 Task: Get directions from Golden Gate Bridge, San Francisco, California, United States to Golden Gate Park, San Francisco, United States and explore the nearby things to do with rating 4 and above and open 24 hours
Action: Mouse moved to (272, 84)
Screenshot: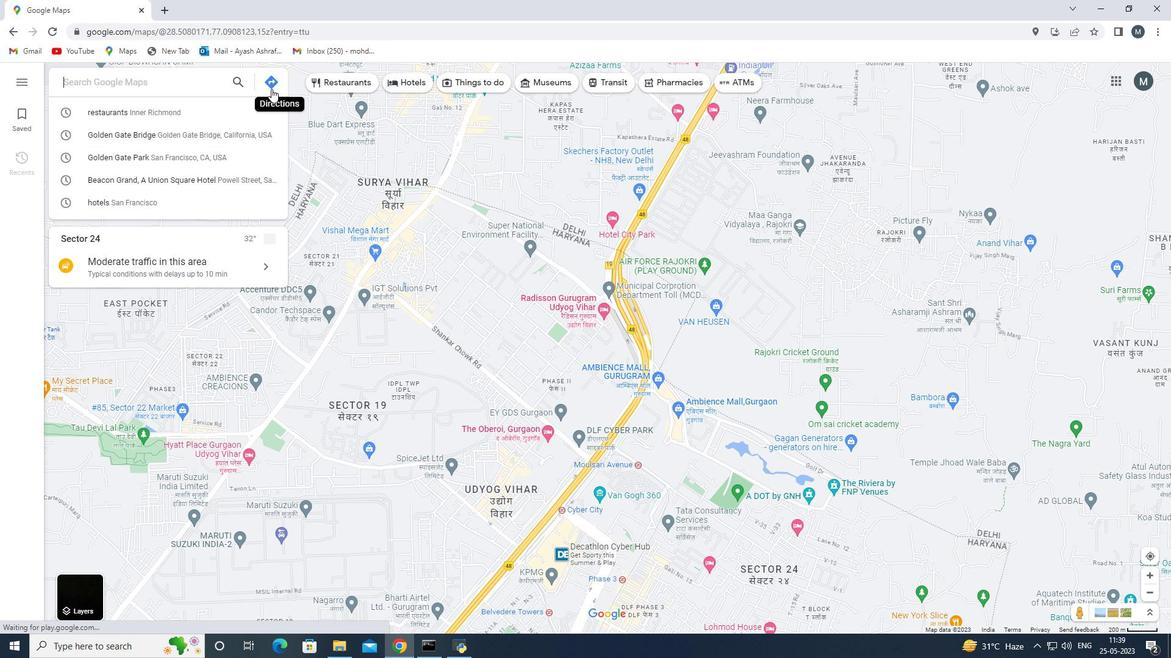 
Action: Mouse pressed left at (272, 84)
Screenshot: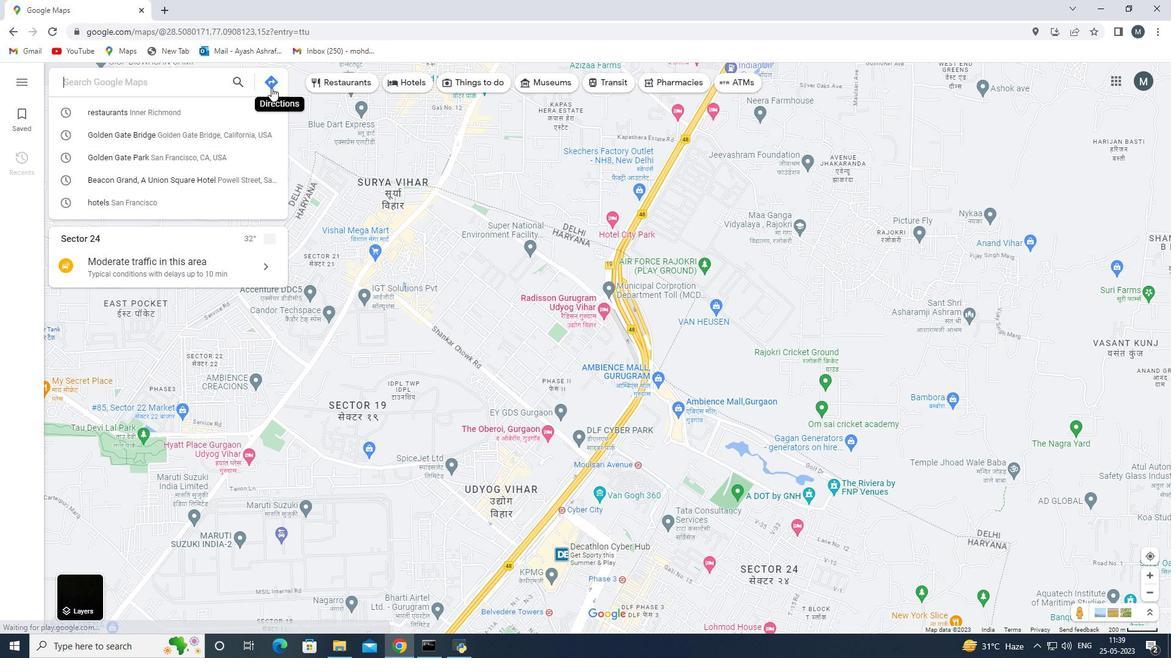 
Action: Mouse moved to (188, 123)
Screenshot: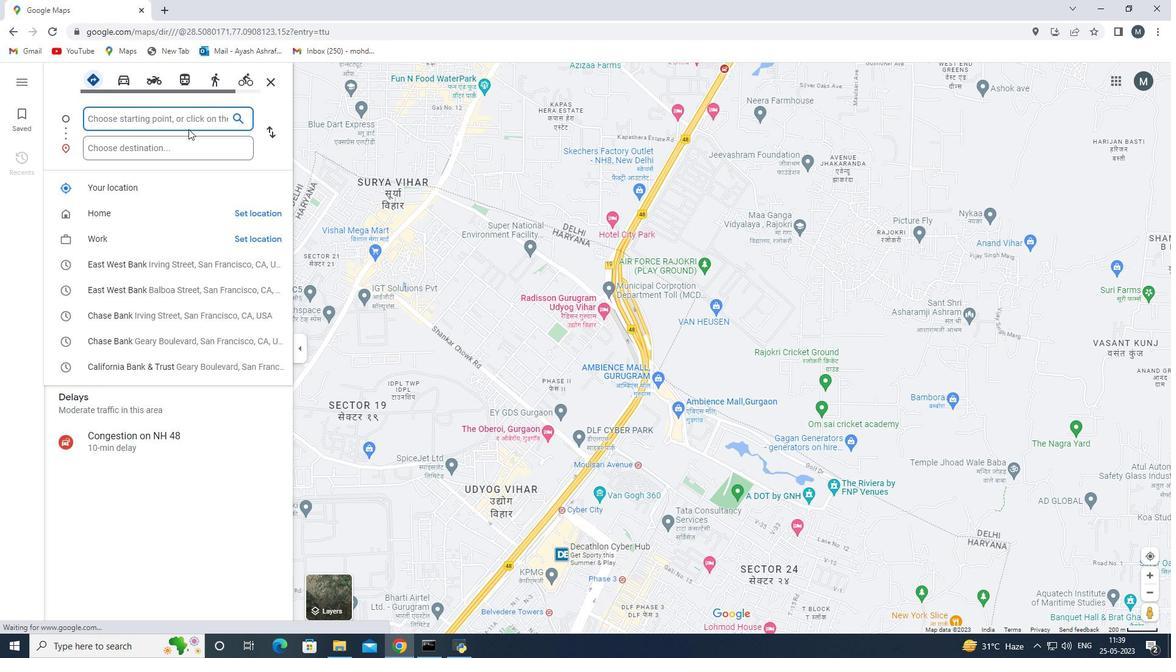 
Action: Mouse pressed left at (188, 123)
Screenshot: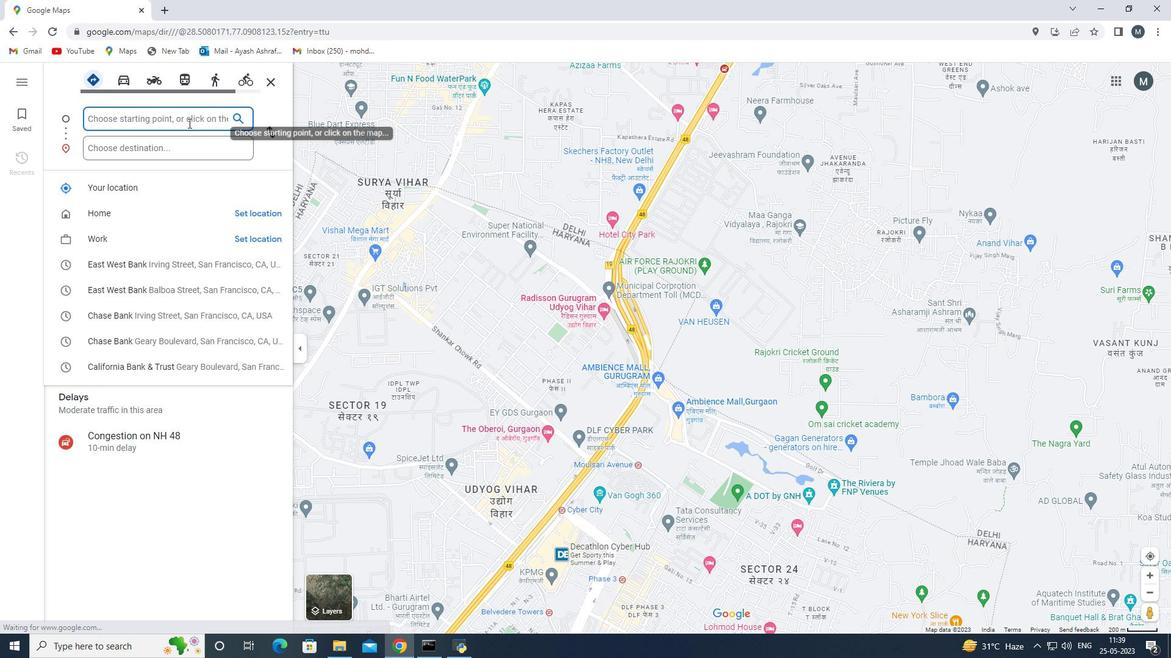 
Action: Key pressed <Key.shift>Golden<Key.space>gate<Key.space>bridge<Key.space><Key.backspace>,<Key.space>san<Key.space>francisco,california,united<Key.space>states<Key.space>
Screenshot: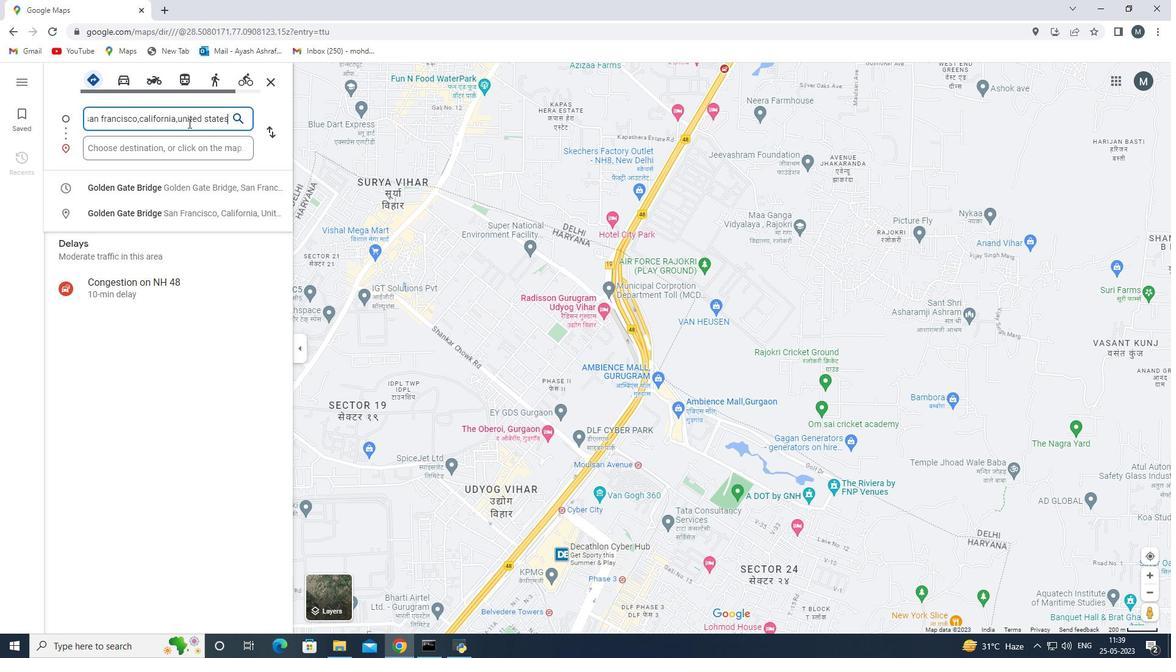 
Action: Mouse moved to (186, 147)
Screenshot: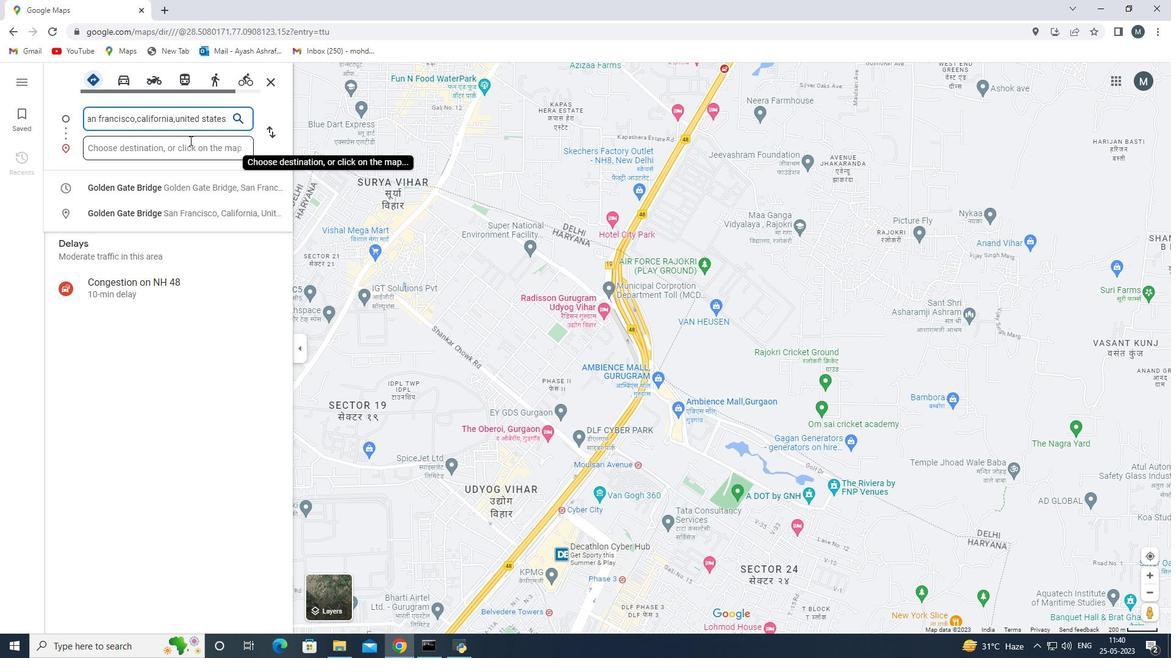 
Action: Mouse pressed left at (186, 147)
Screenshot: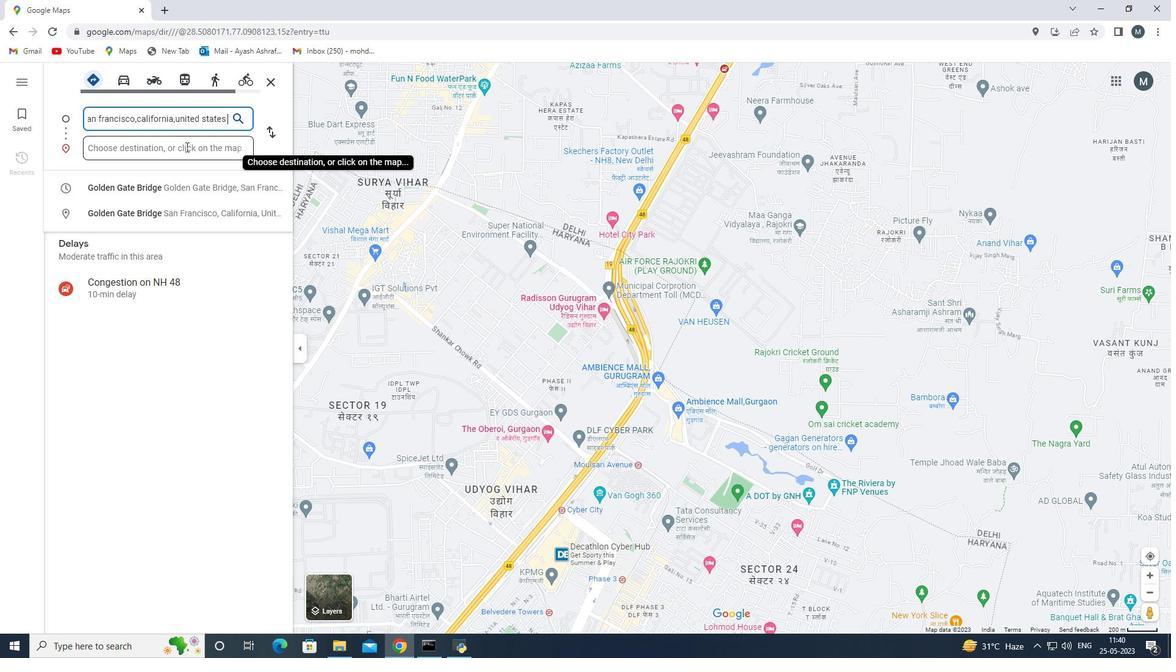 
Action: Key pressed <Key.shift><Key.shift><Key.shift><Key.shift><Key.shift><Key.shift><Key.shift><Key.shift>Golden<Key.space>d<Key.backspace>gate<Key.space>park<Key.space><Key.backspace>,san<Key.space>francisco,united<Key.space>states
Screenshot: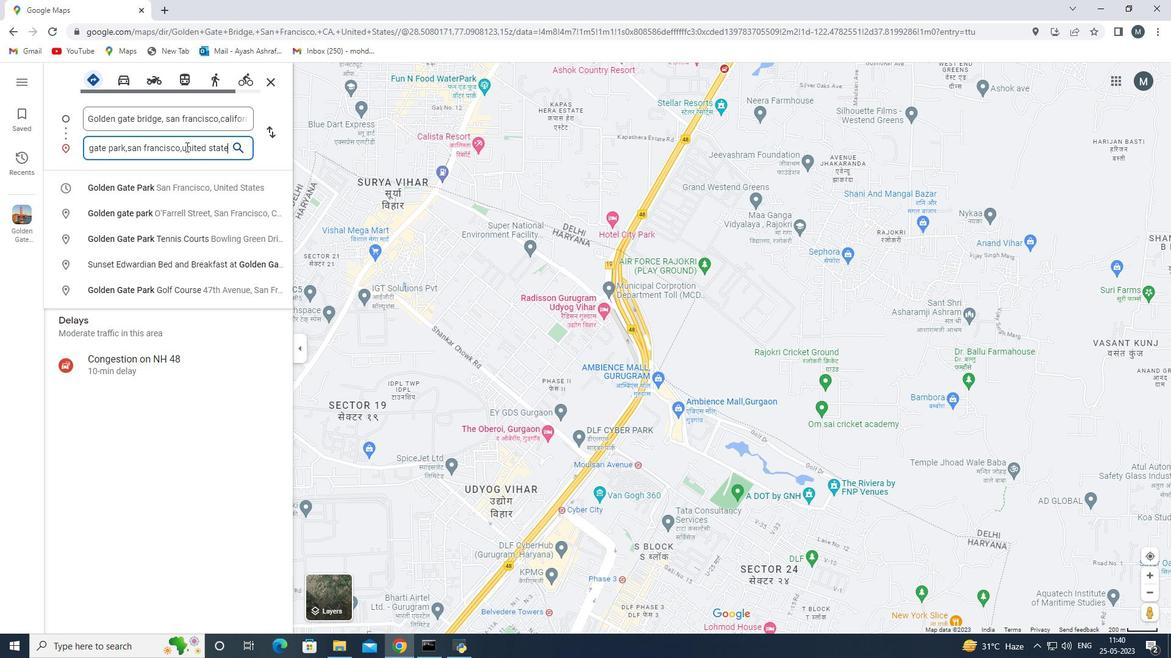 
Action: Mouse moved to (238, 148)
Screenshot: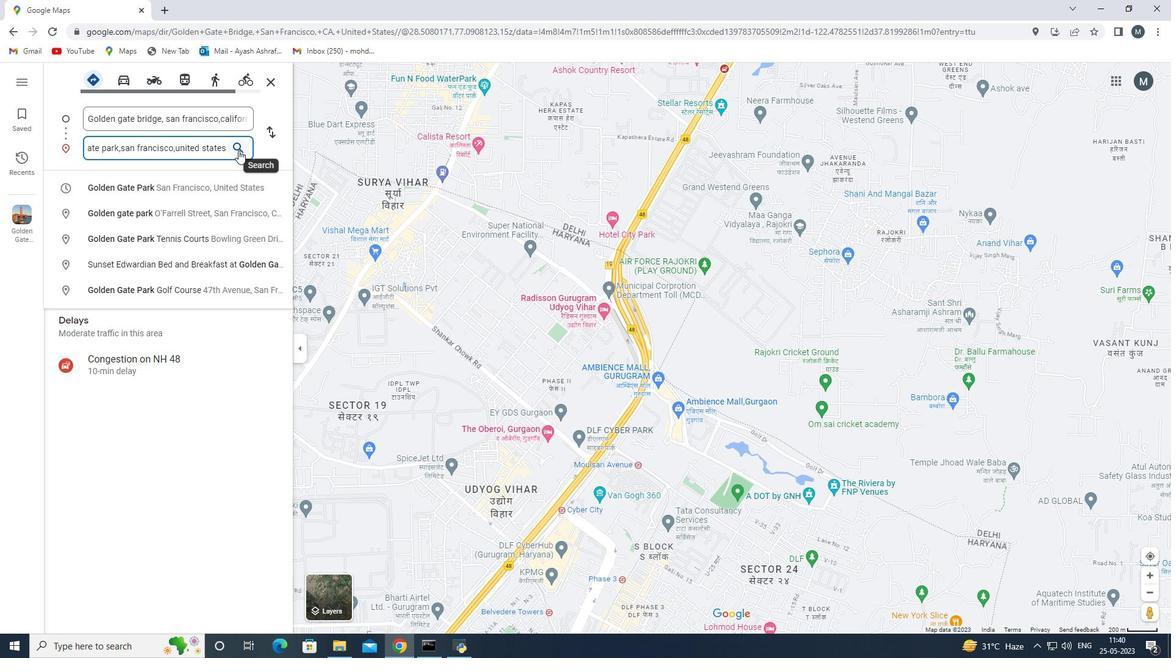 
Action: Mouse pressed left at (238, 148)
Screenshot: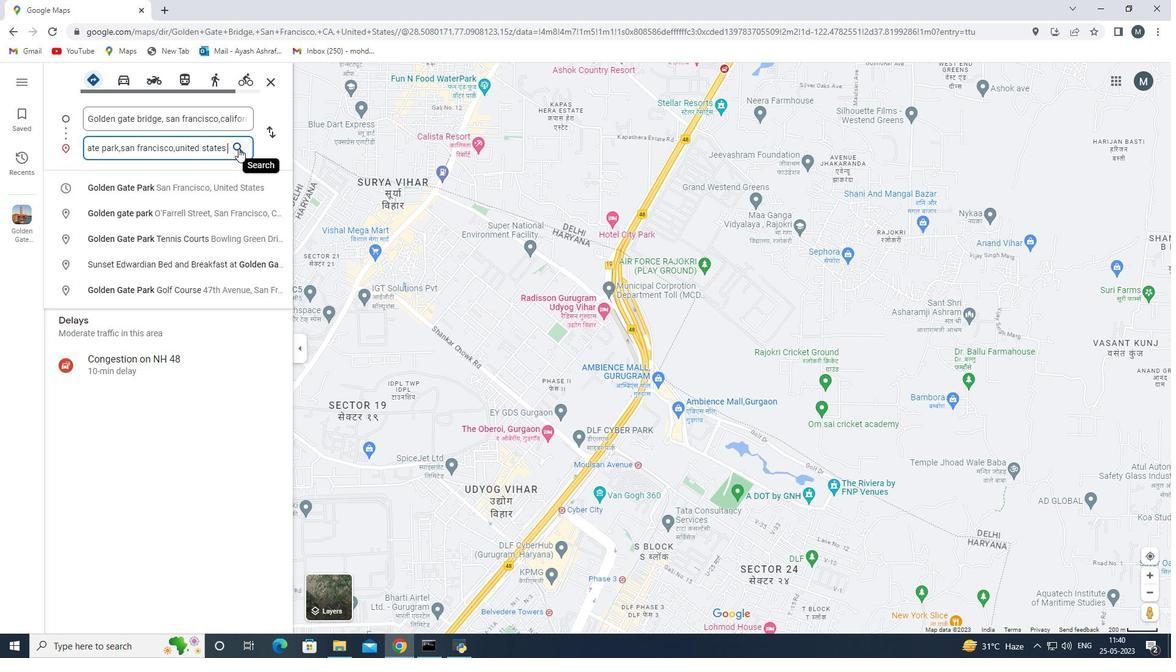 
Action: Mouse moved to (259, 267)
Screenshot: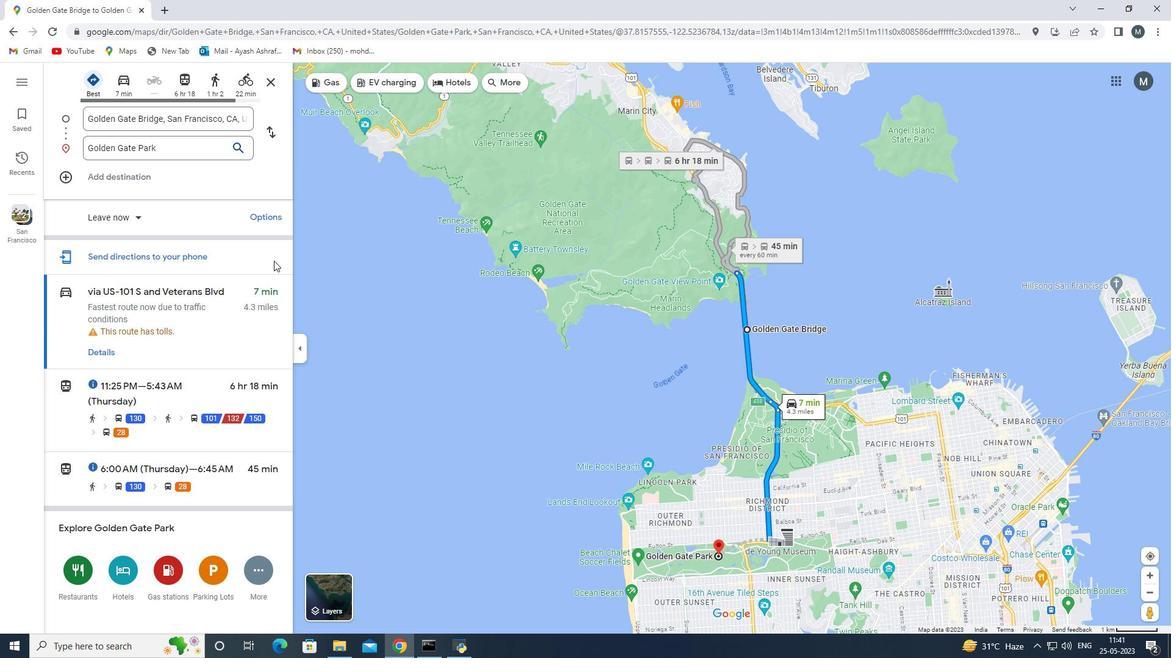 
Action: Mouse scrolled (259, 266) with delta (0, 0)
Screenshot: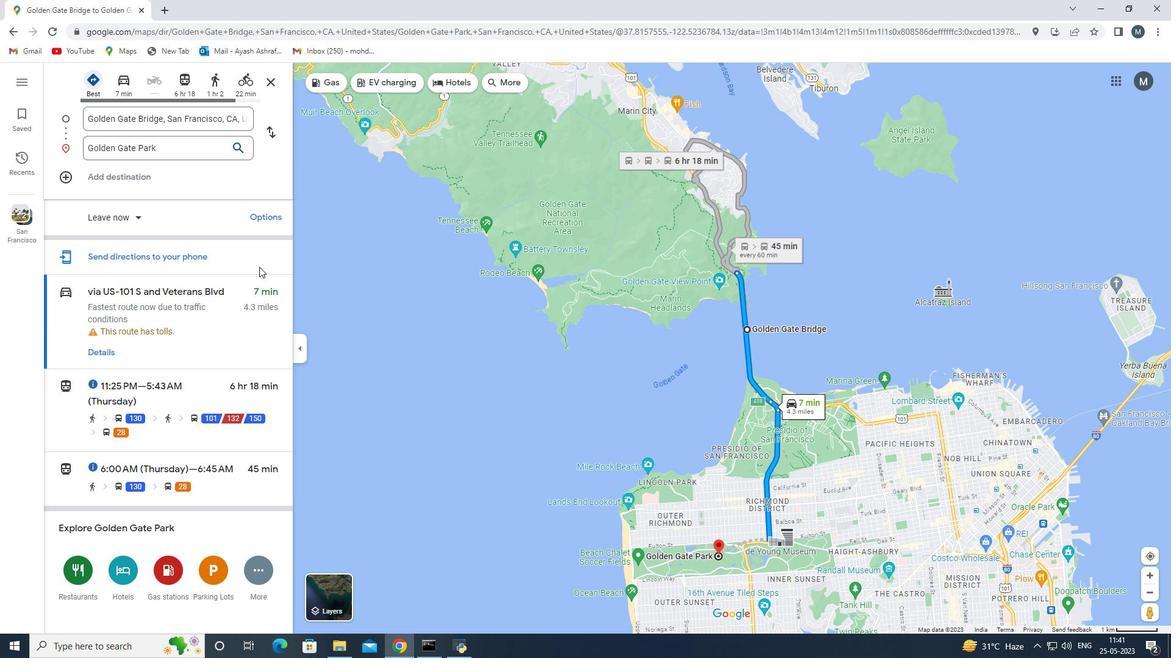 
Action: Mouse moved to (258, 269)
Screenshot: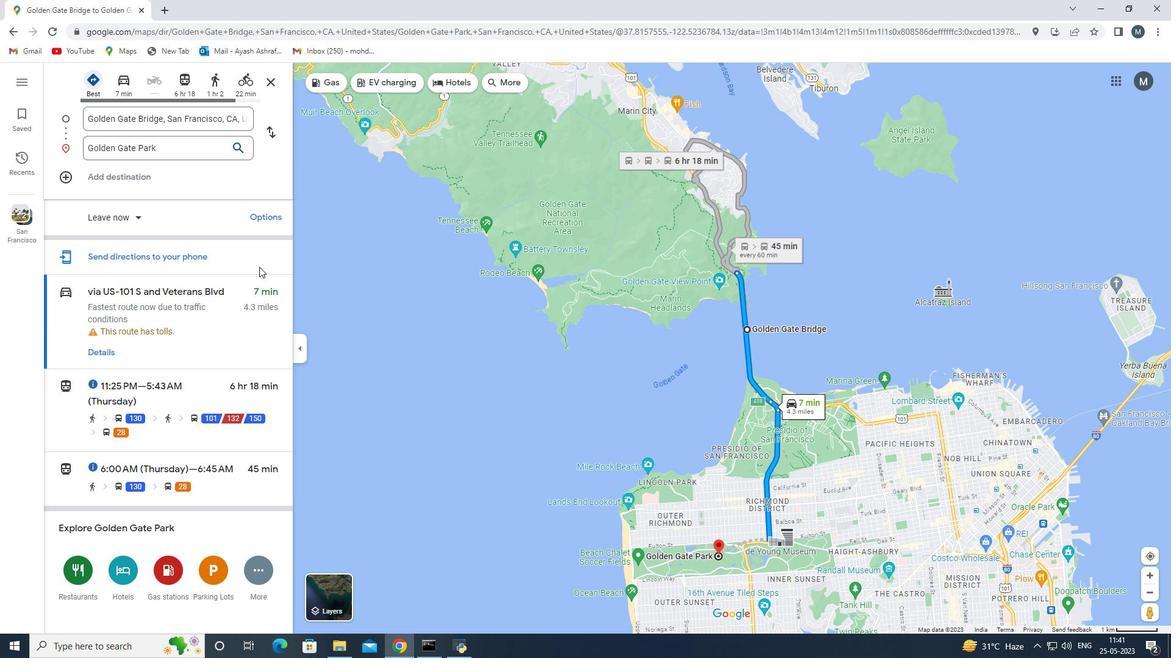 
Action: Mouse scrolled (258, 269) with delta (0, 0)
Screenshot: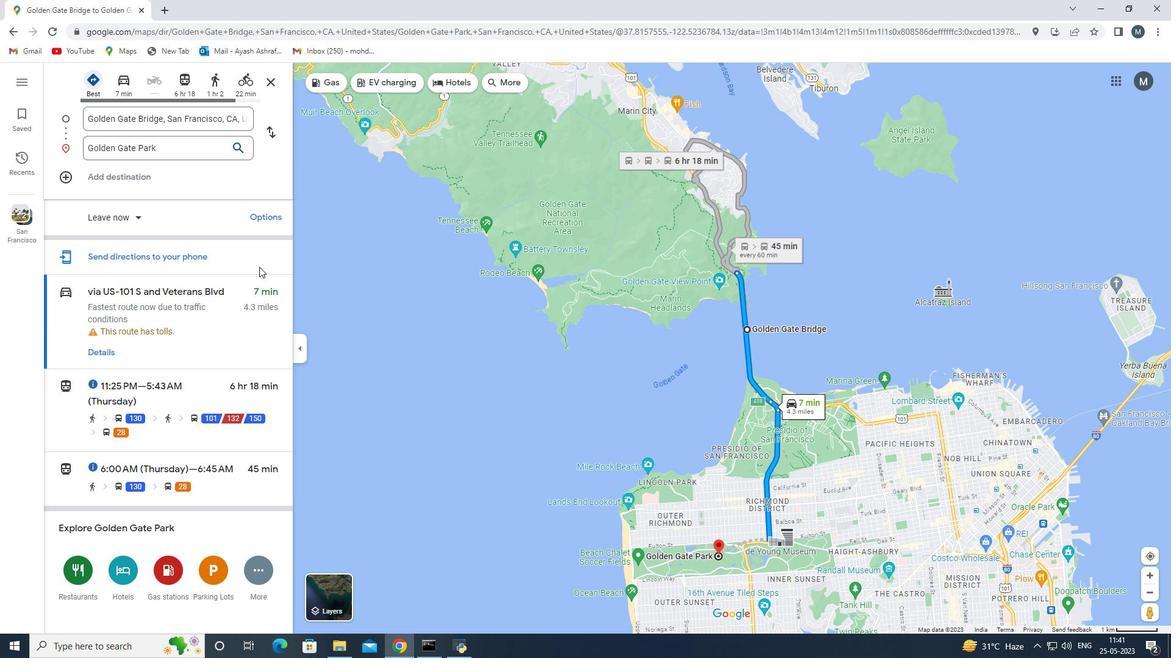 
Action: Mouse moved to (239, 295)
Screenshot: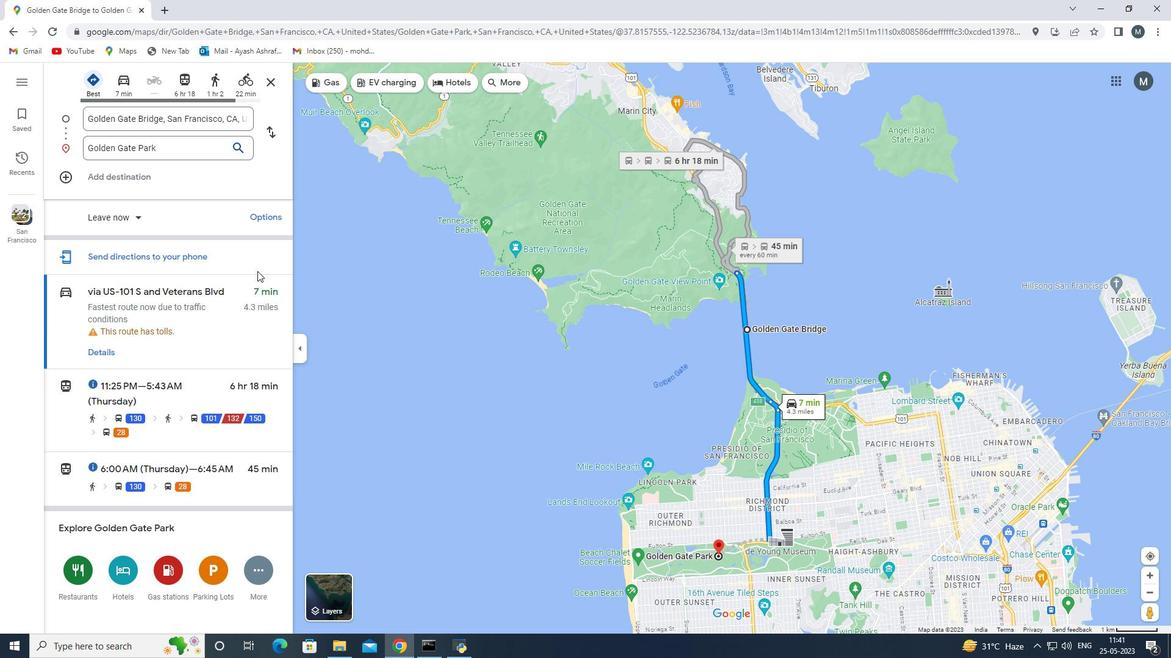 
Action: Mouse scrolled (239, 295) with delta (0, 0)
Screenshot: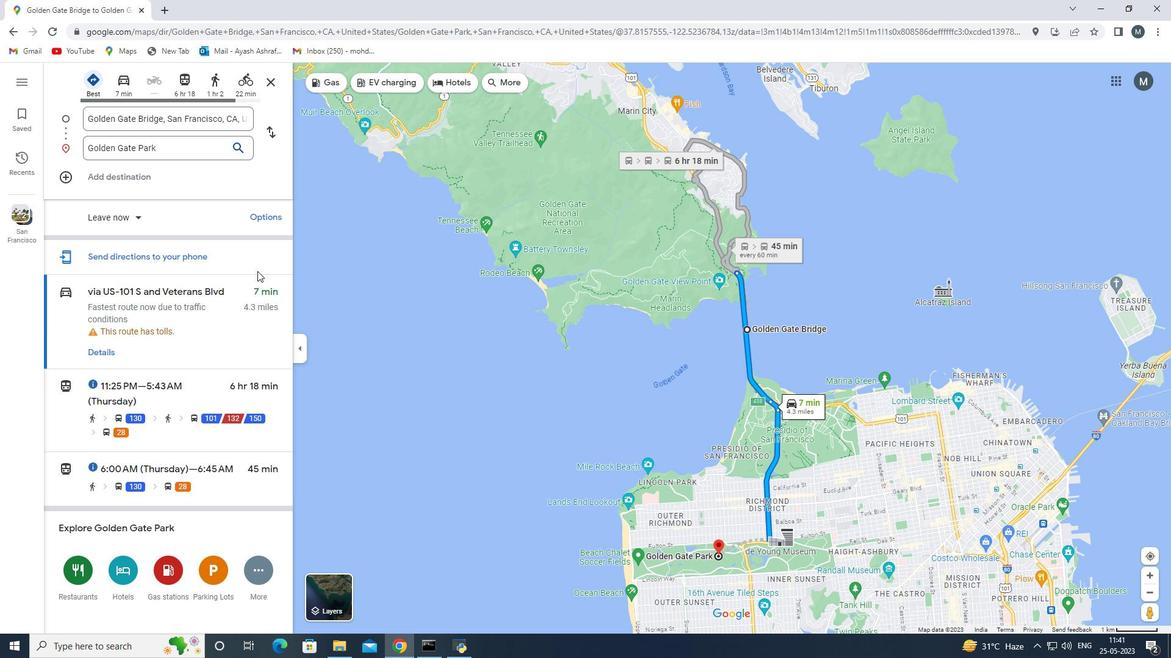 
Action: Mouse moved to (504, 86)
Screenshot: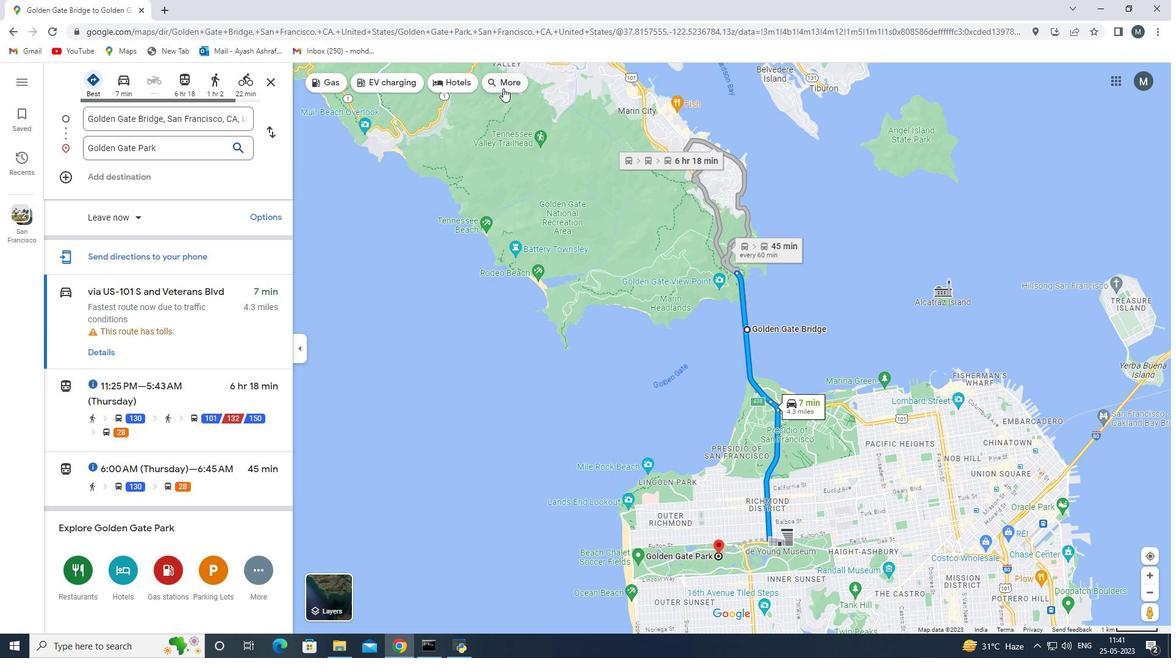 
Action: Mouse pressed left at (504, 86)
Screenshot: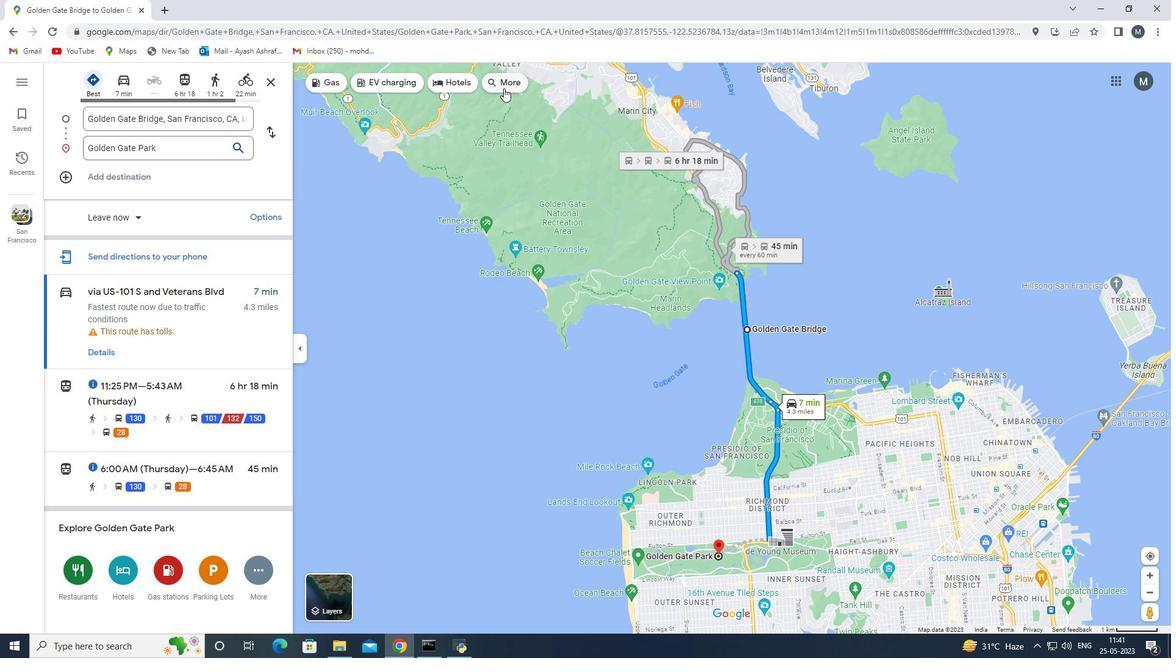 
Action: Mouse moved to (150, 284)
Screenshot: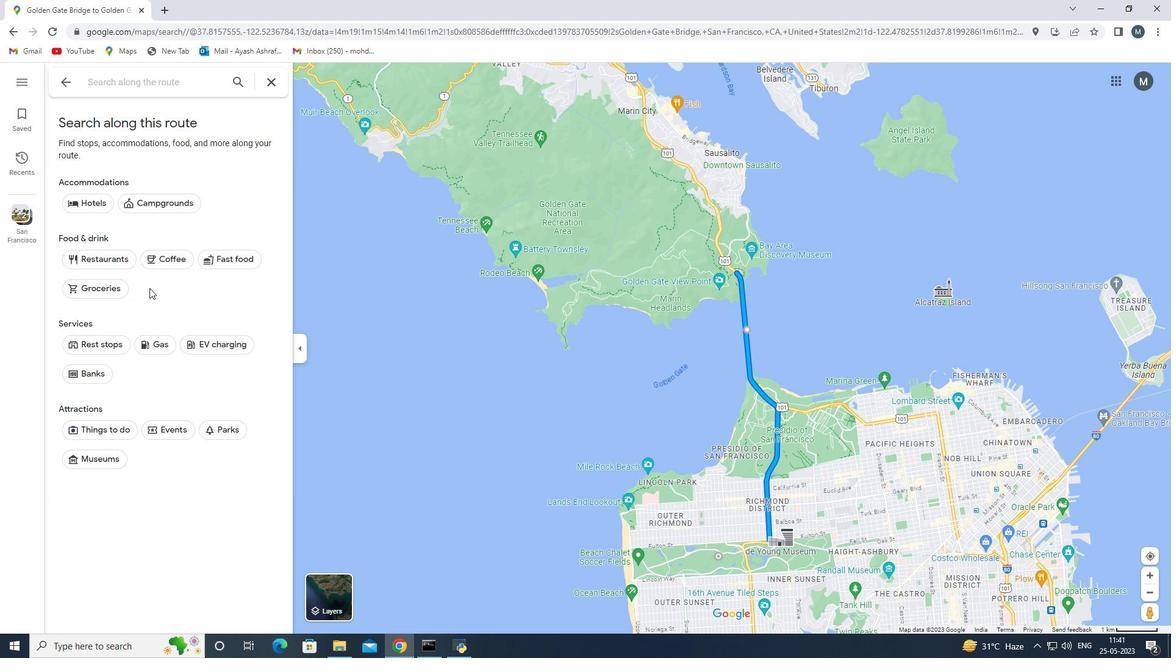 
Action: Mouse scrolled (150, 284) with delta (0, 0)
Screenshot: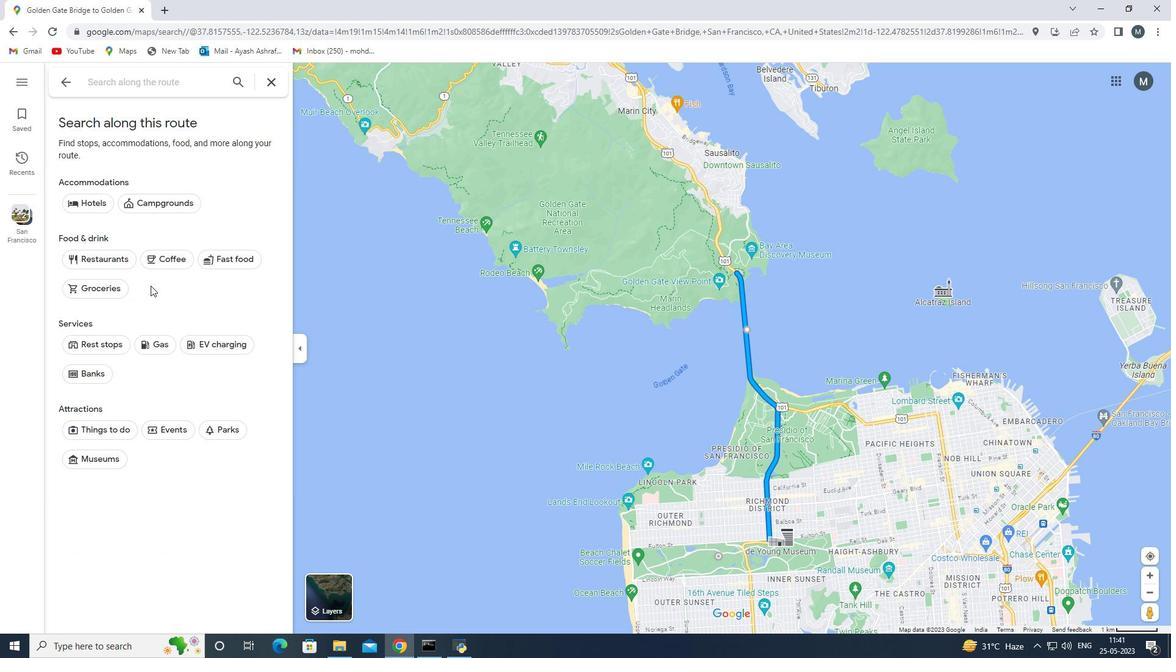 
Action: Mouse scrolled (150, 284) with delta (0, 0)
Screenshot: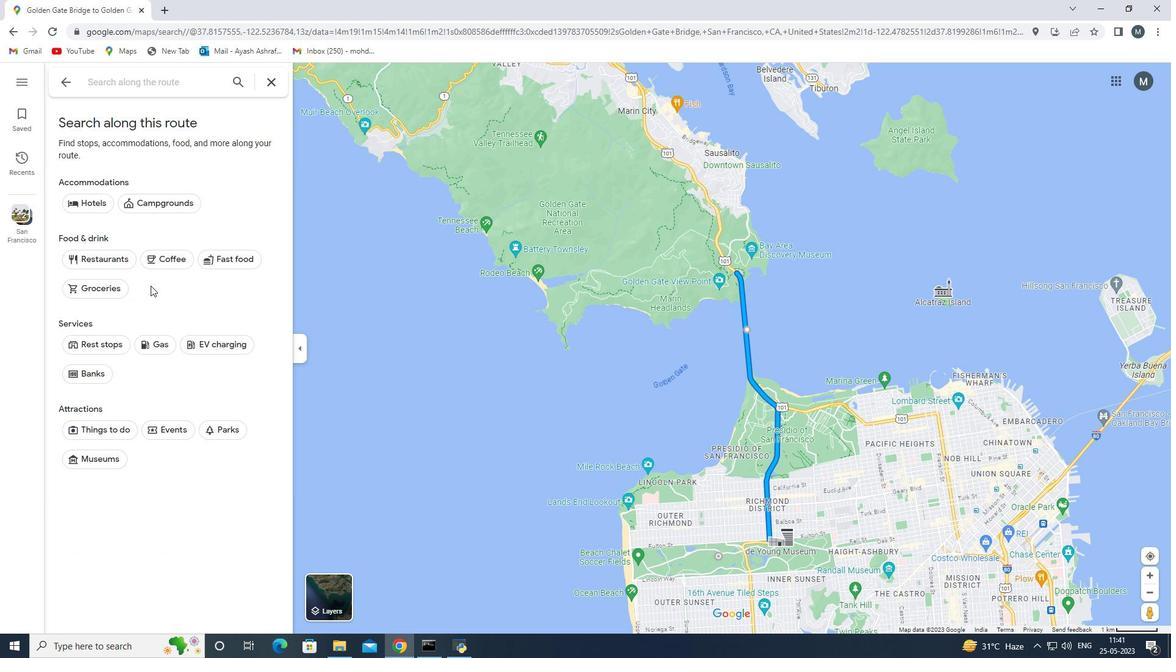 
Action: Mouse scrolled (150, 284) with delta (0, 0)
Screenshot: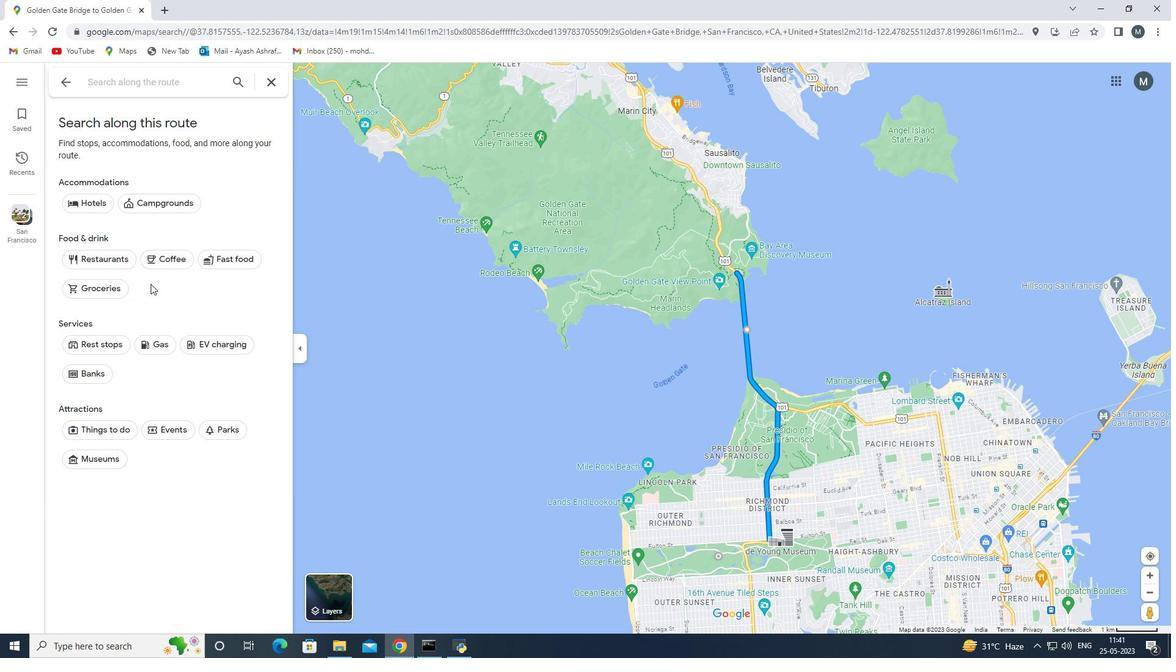 
Action: Mouse moved to (64, 82)
Screenshot: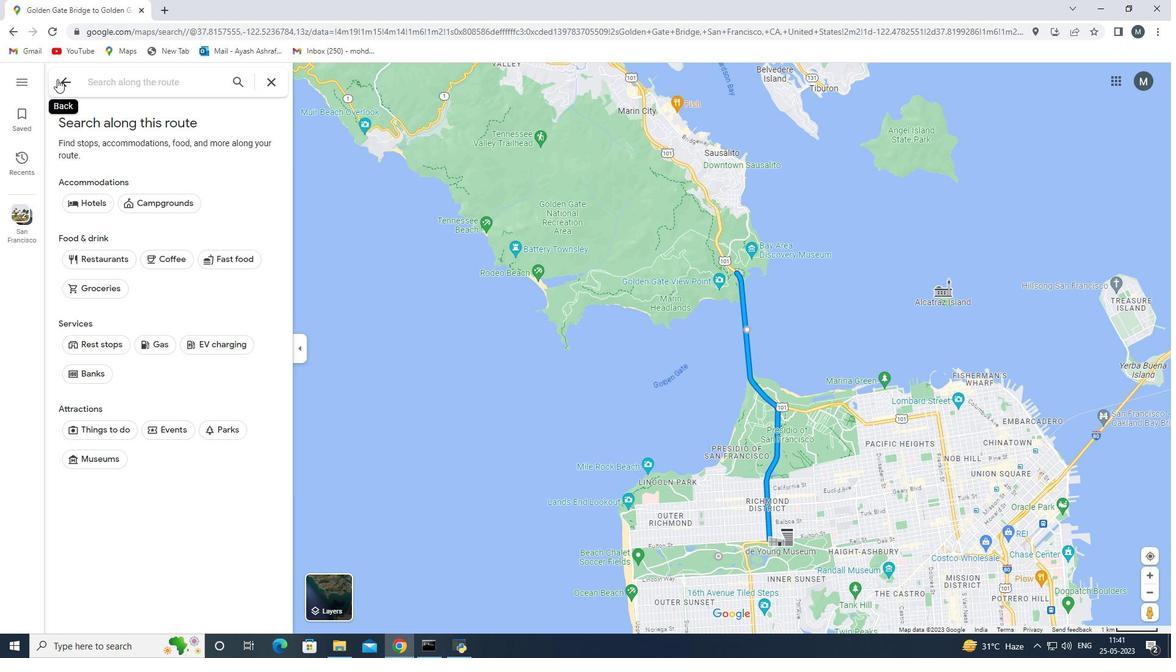 
Action: Mouse pressed left at (64, 82)
Screenshot: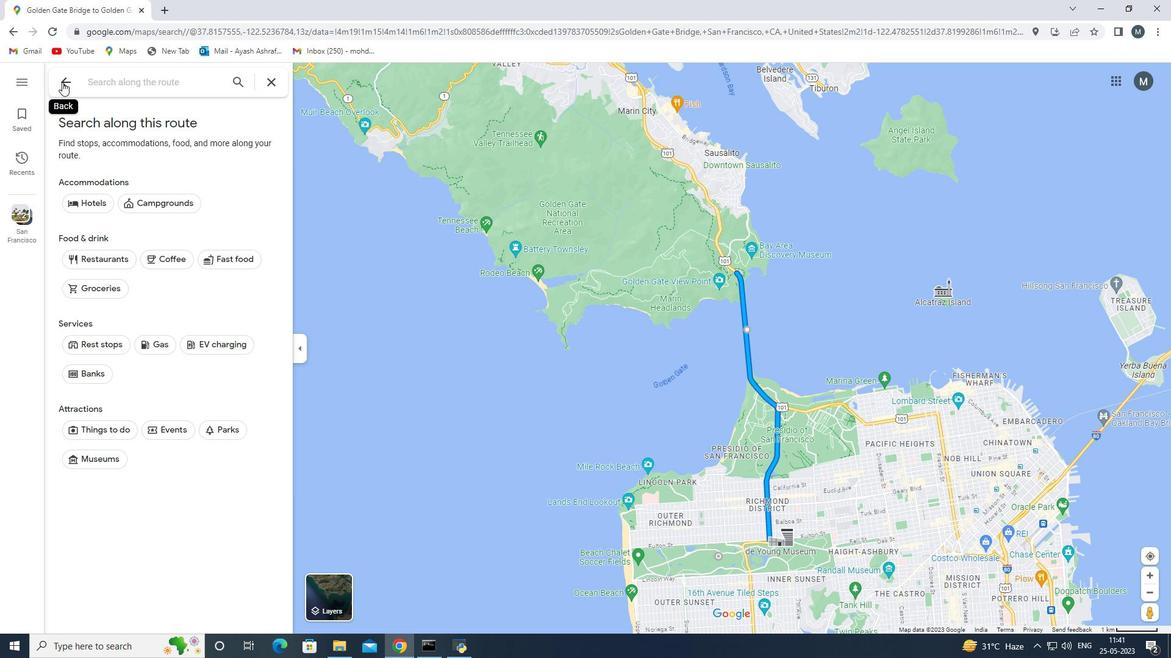 
Action: Mouse moved to (145, 449)
Screenshot: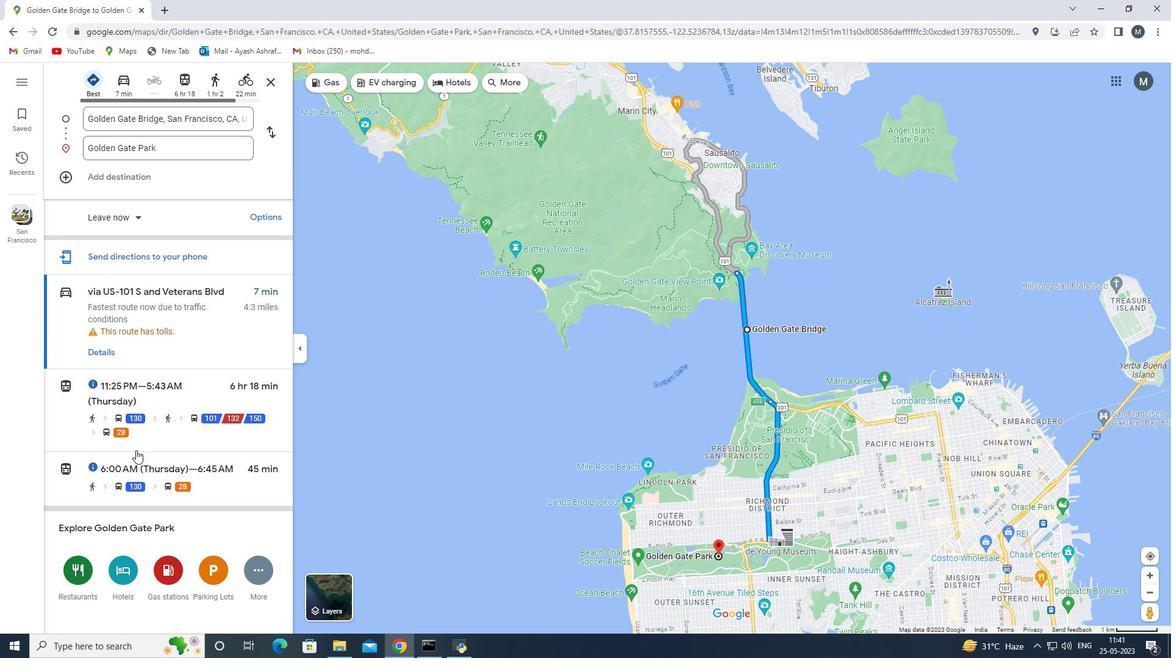 
Action: Mouse scrolled (145, 448) with delta (0, 0)
Screenshot: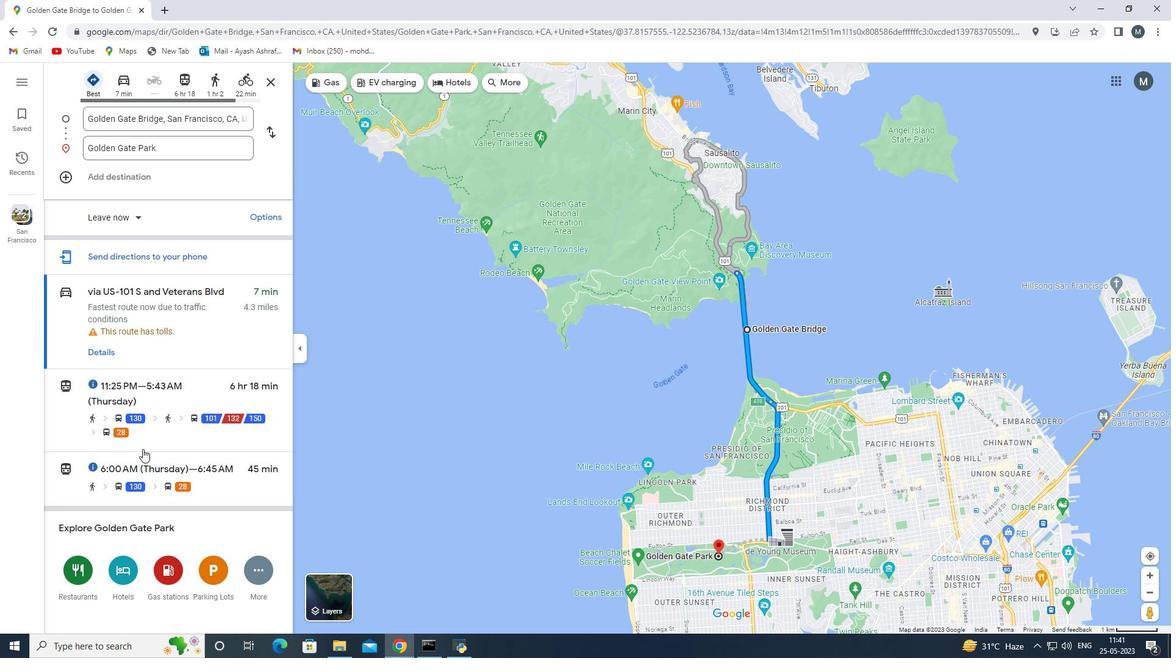 
Action: Mouse scrolled (145, 448) with delta (0, 0)
Screenshot: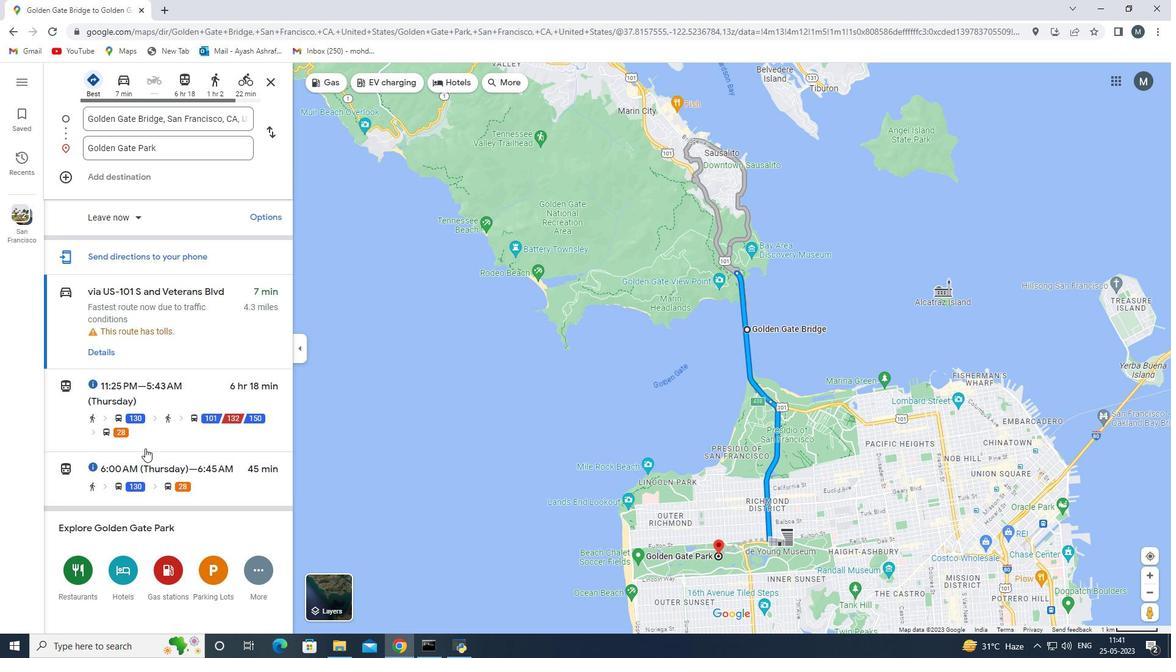 
Action: Mouse scrolled (145, 448) with delta (0, 0)
Screenshot: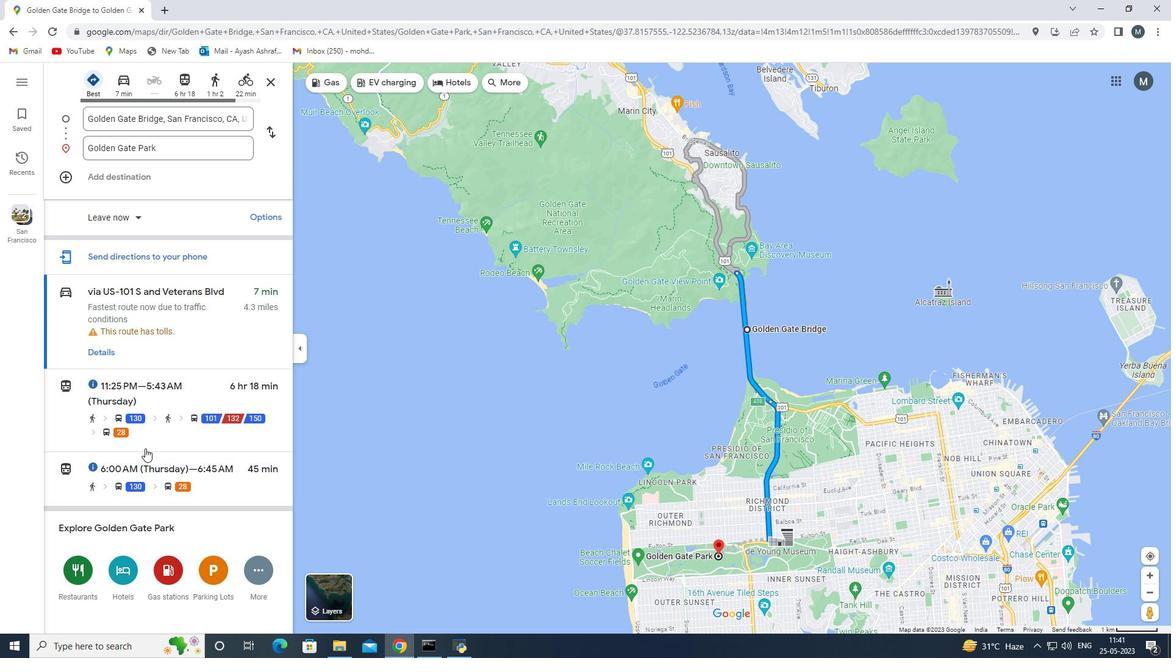 
Action: Mouse moved to (256, 577)
Screenshot: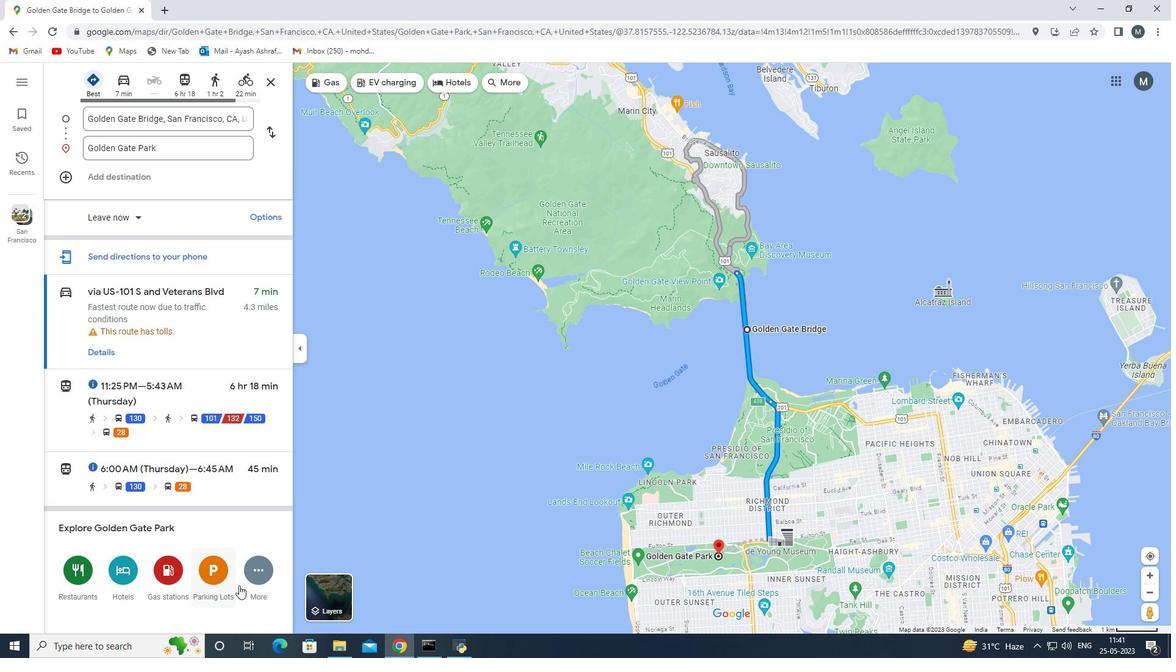 
Action: Mouse pressed left at (256, 577)
Screenshot: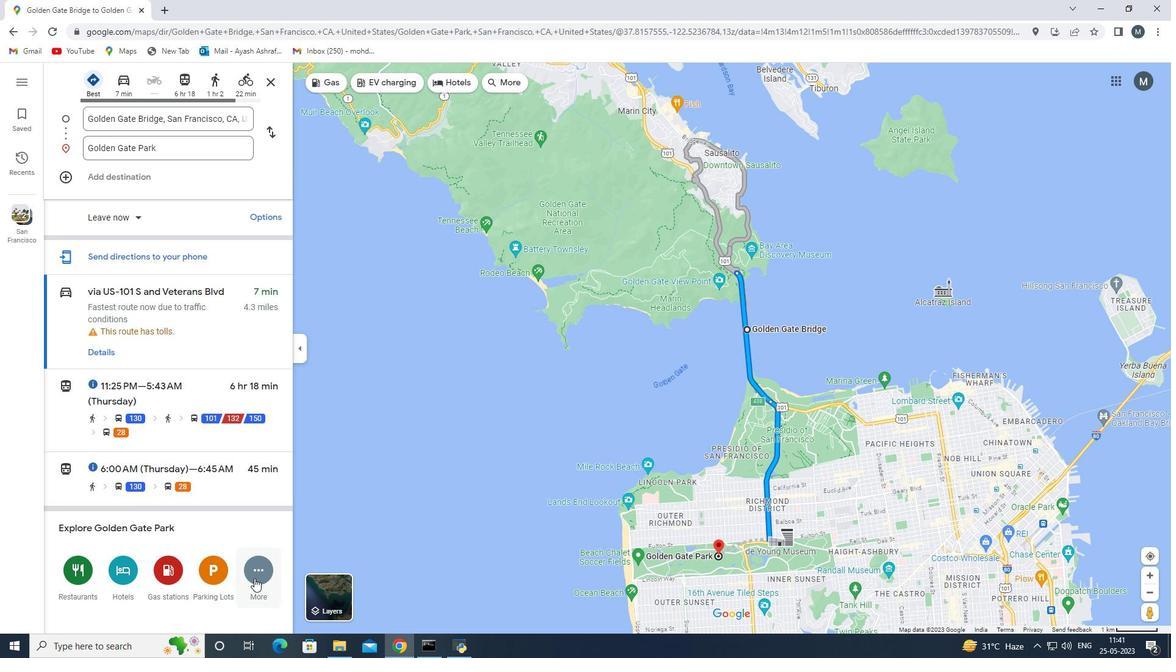 
Action: Mouse moved to (235, 558)
Screenshot: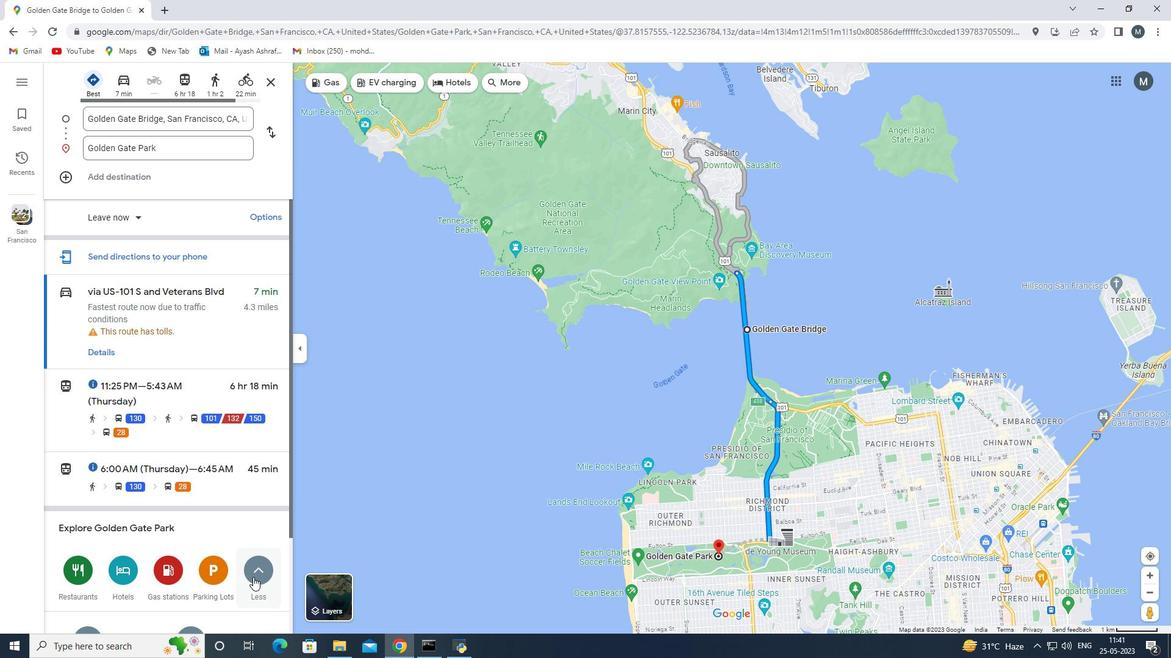 
Action: Mouse scrolled (235, 558) with delta (0, 0)
Screenshot: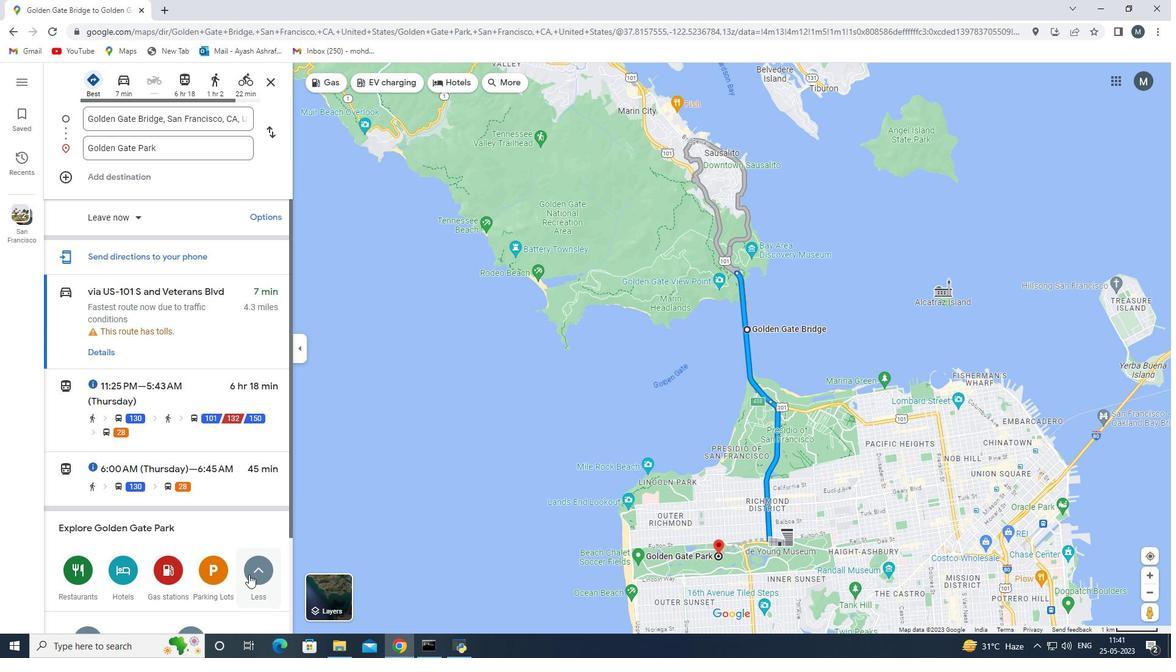 
Action: Mouse scrolled (235, 558) with delta (0, 0)
Screenshot: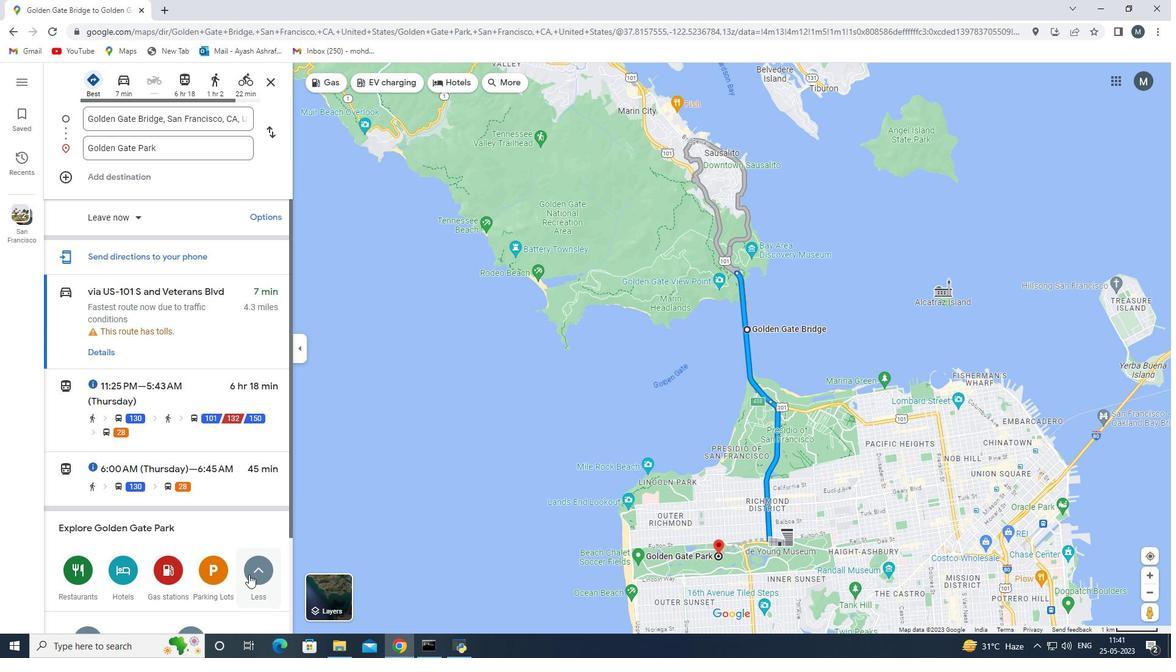 
Action: Mouse scrolled (235, 558) with delta (0, 0)
Screenshot: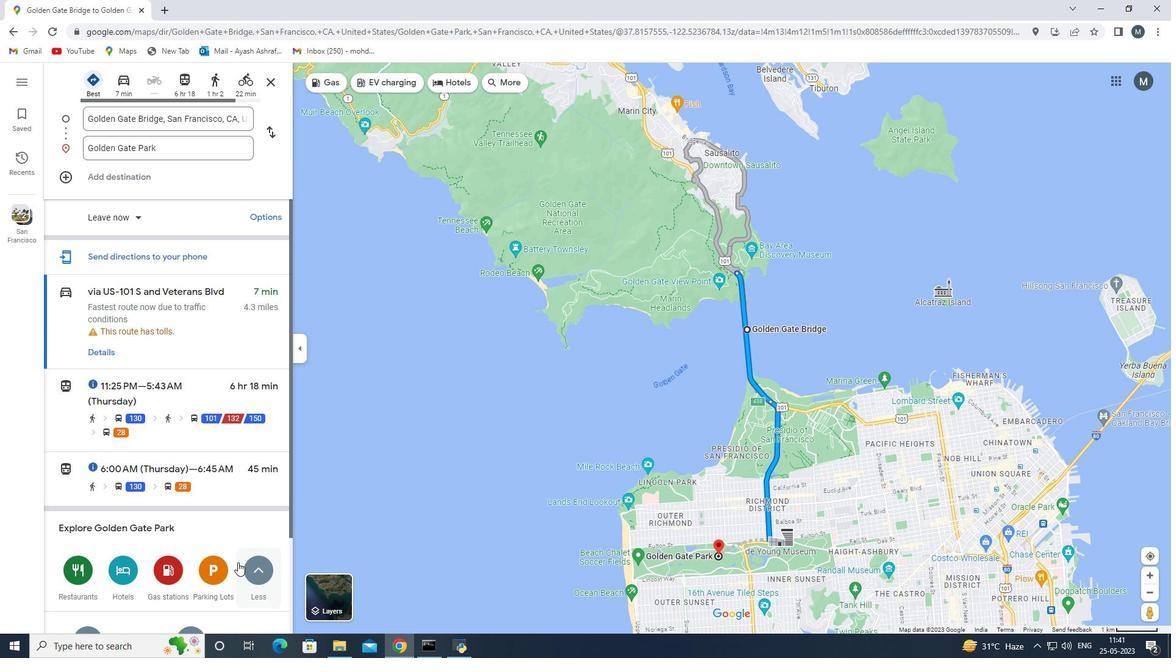 
Action: Mouse scrolled (235, 558) with delta (0, 0)
Screenshot: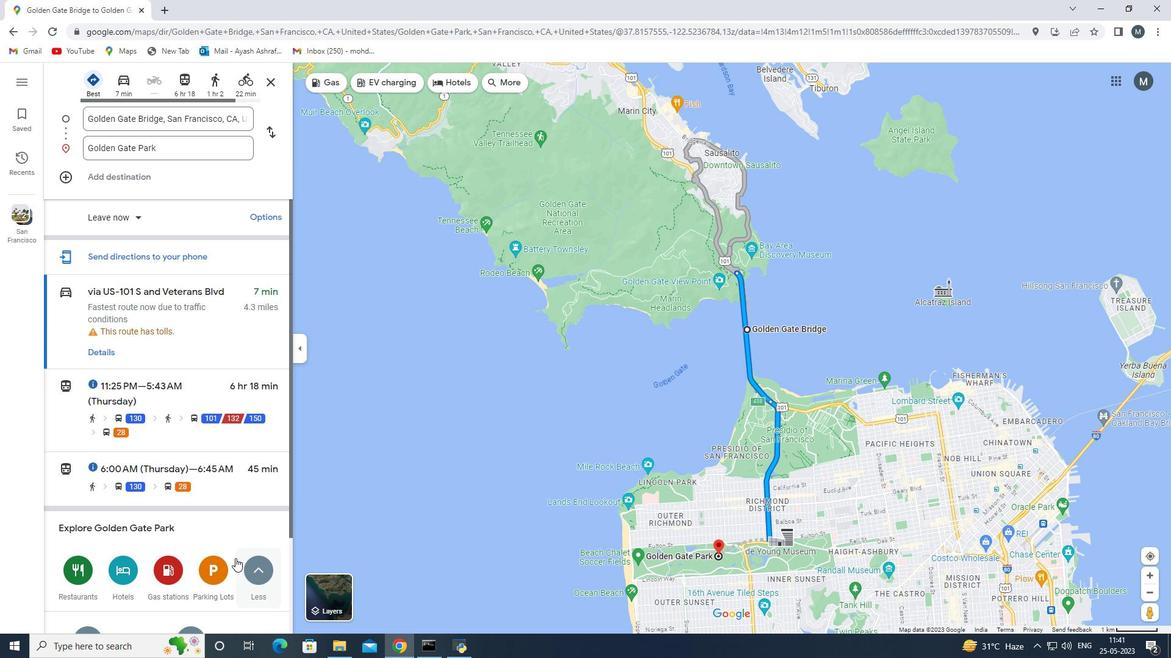 
Action: Mouse moved to (211, 531)
Screenshot: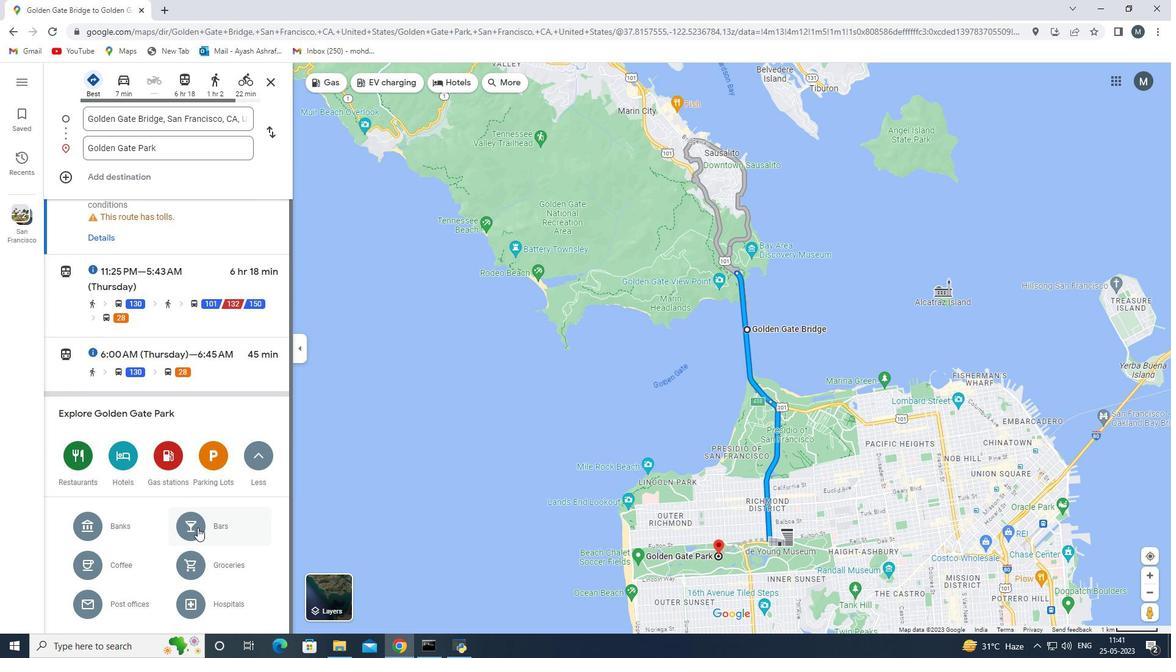 
Action: Mouse pressed left at (211, 531)
Screenshot: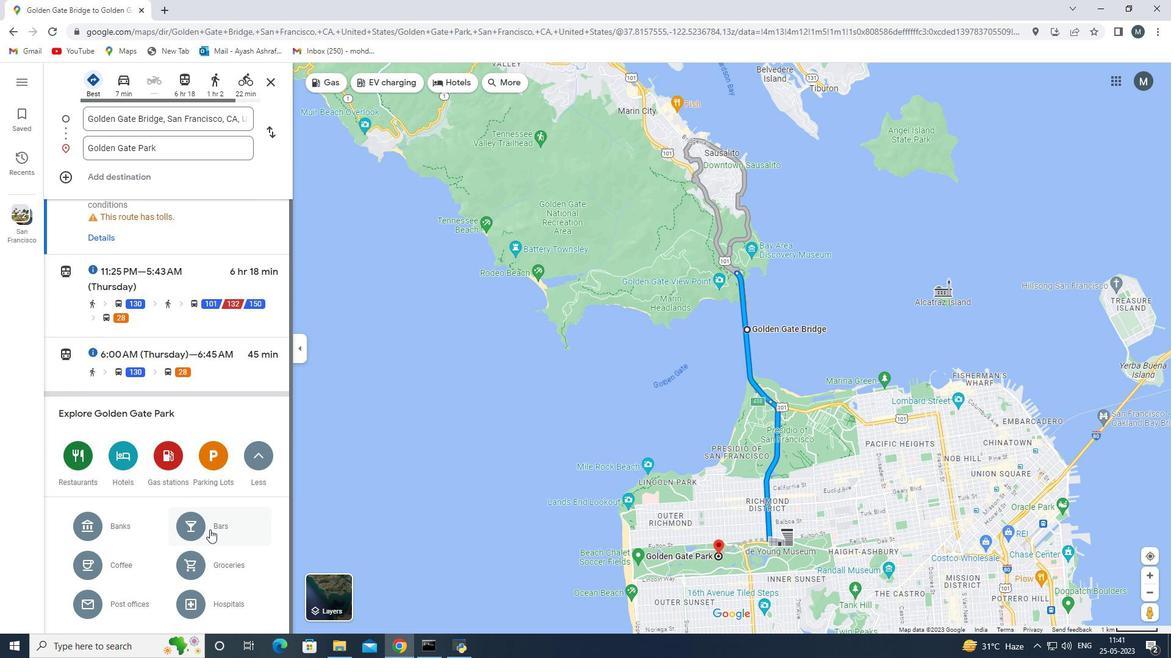 
Action: Mouse moved to (126, 388)
Screenshot: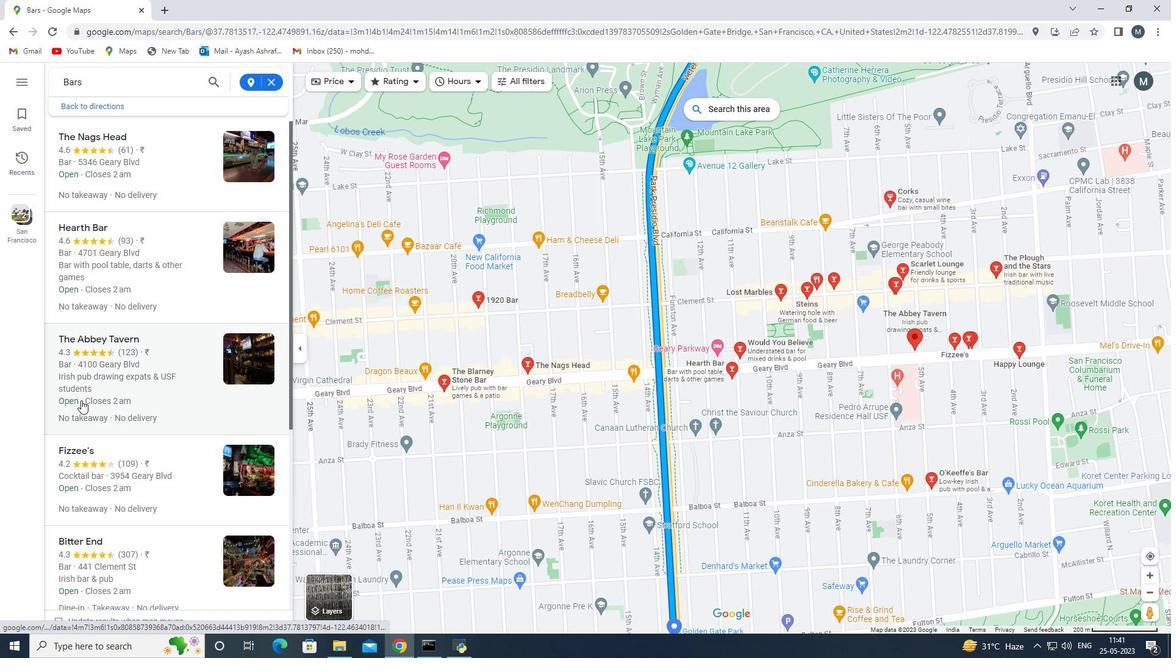 
Action: Mouse scrolled (126, 388) with delta (0, 0)
Screenshot: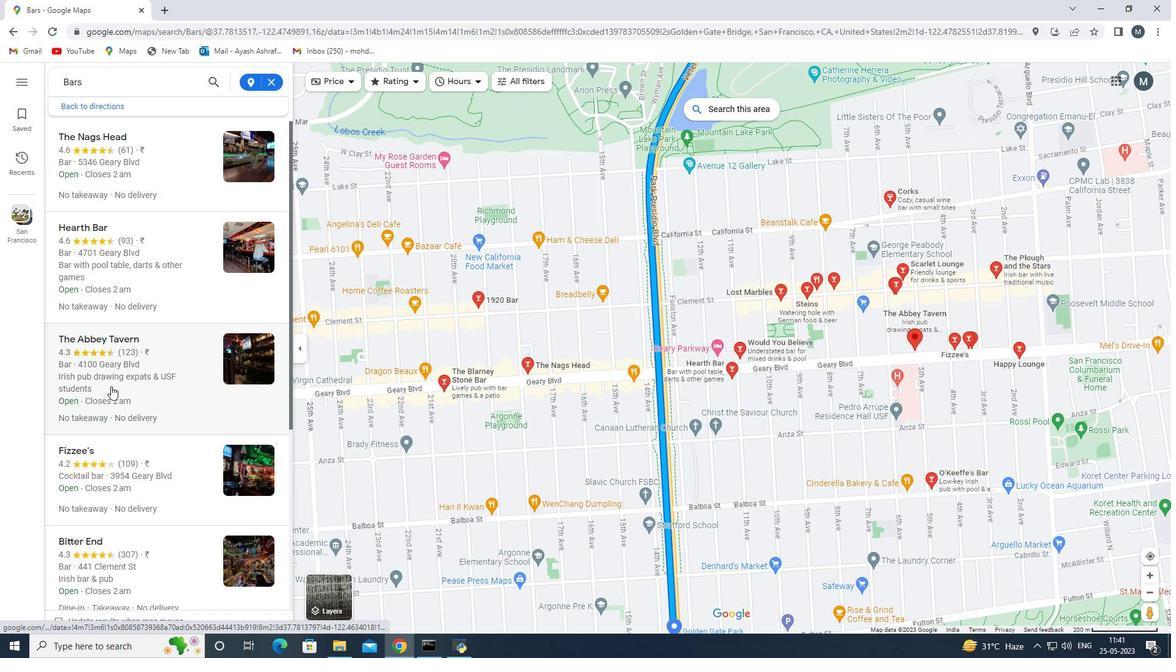 
Action: Mouse scrolled (126, 388) with delta (0, 0)
Screenshot: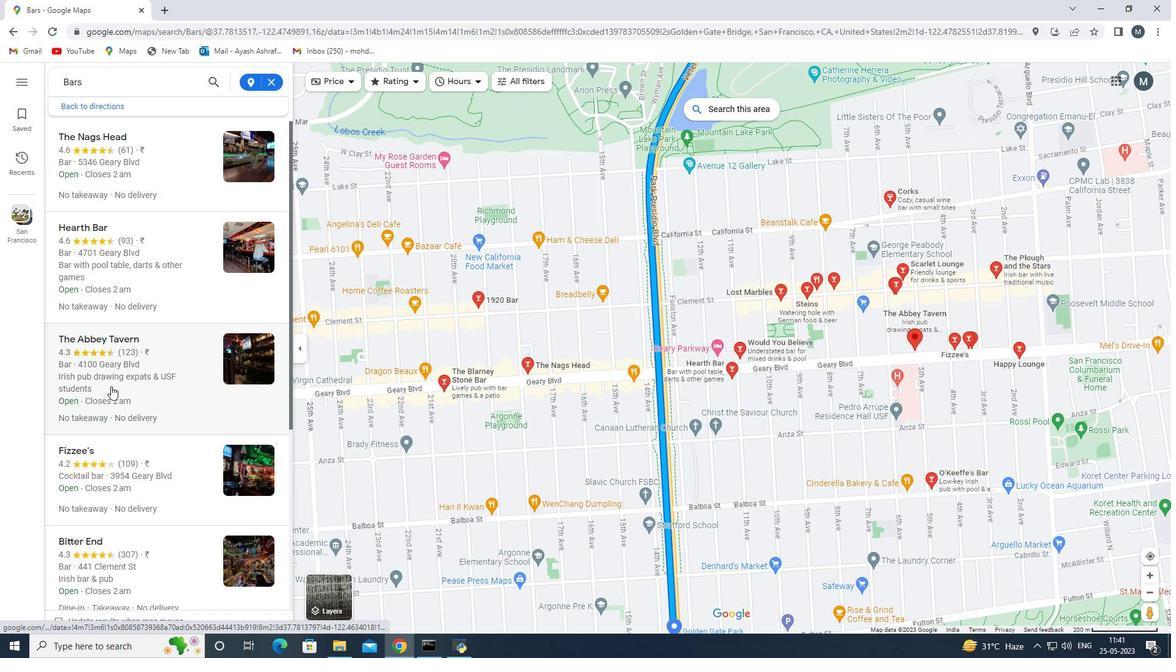 
Action: Mouse scrolled (126, 388) with delta (0, 0)
Screenshot: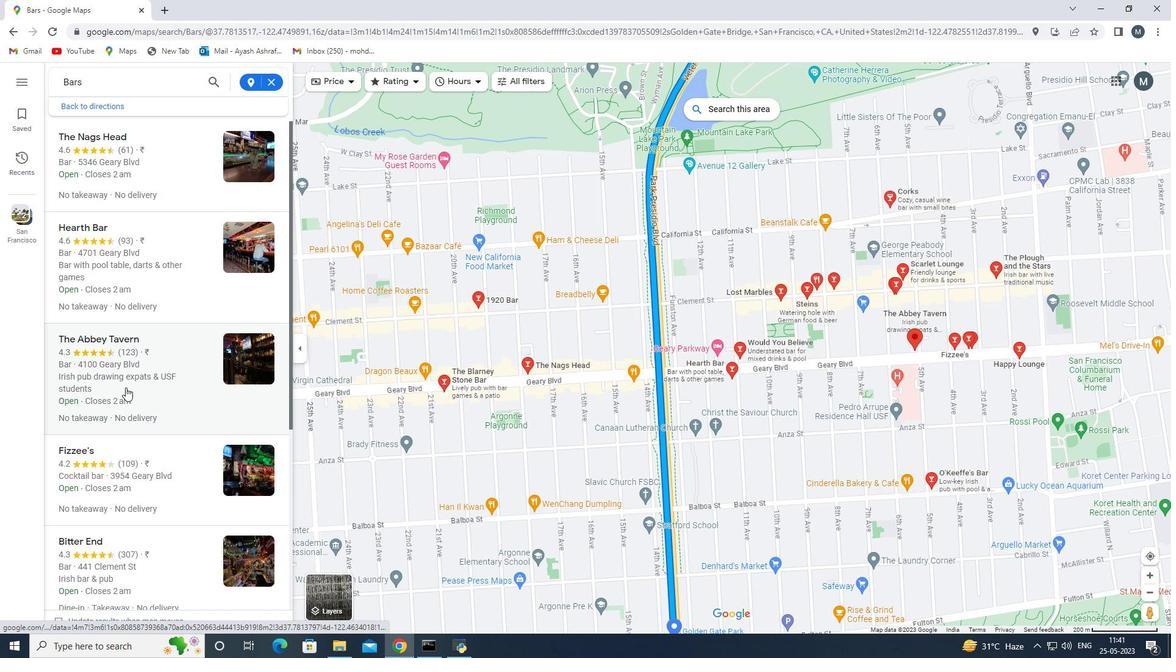
Action: Mouse scrolled (126, 388) with delta (0, 0)
Screenshot: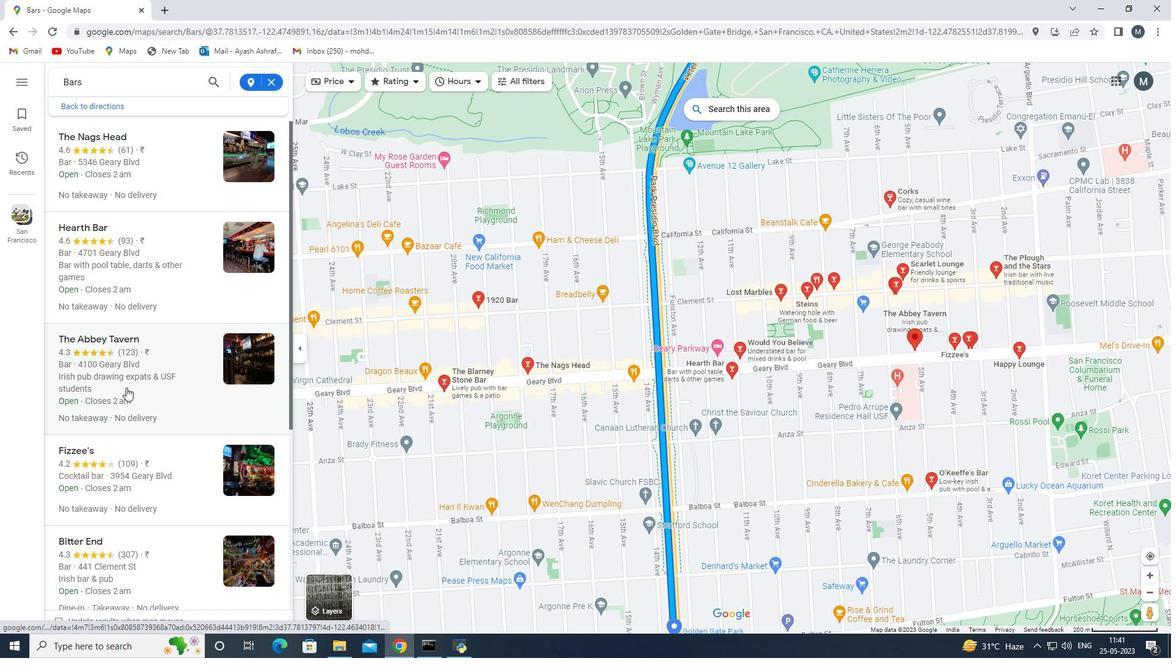 
Action: Mouse scrolled (126, 388) with delta (0, 0)
Screenshot: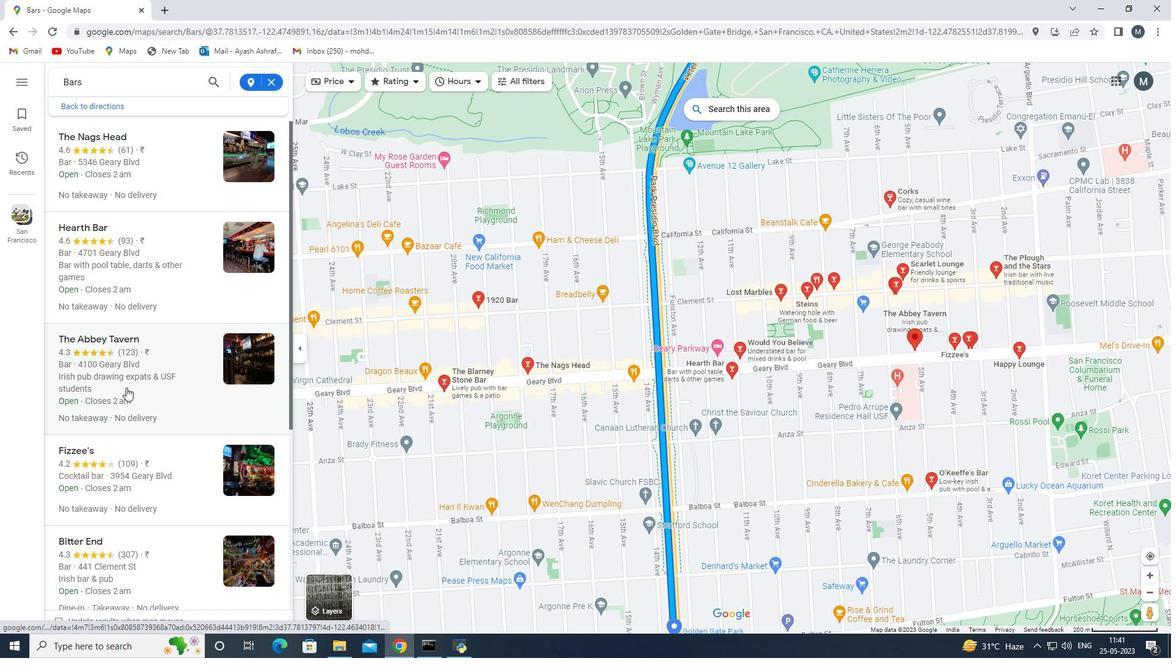 
Action: Mouse moved to (157, 269)
Screenshot: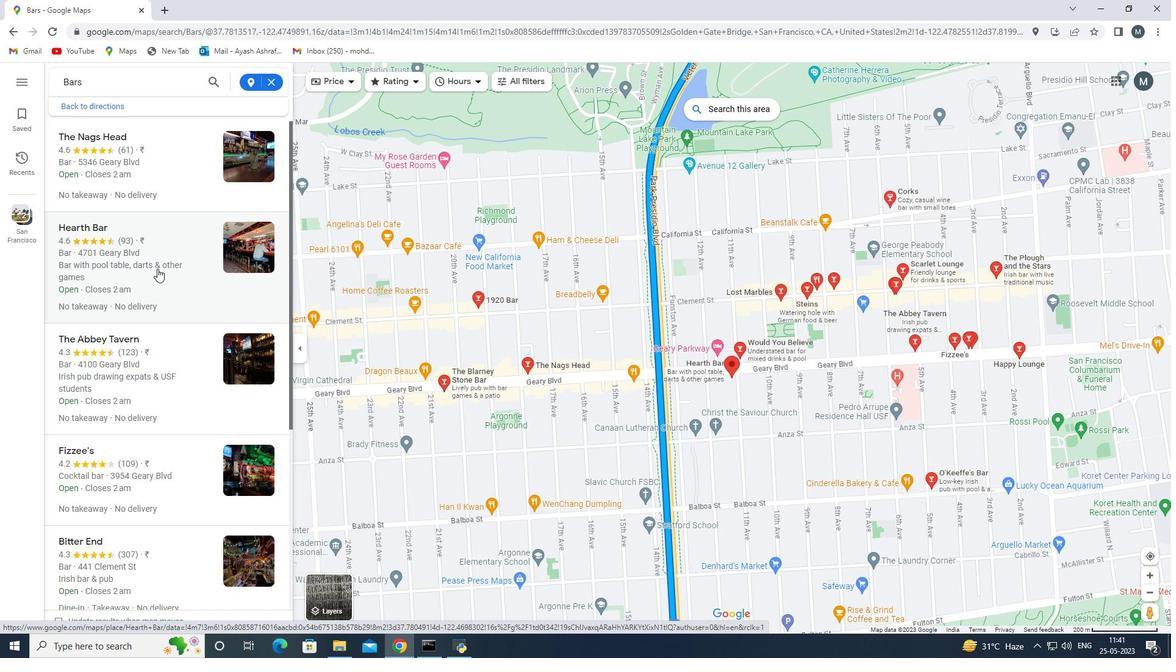 
Action: Mouse scrolled (157, 268) with delta (0, 0)
Screenshot: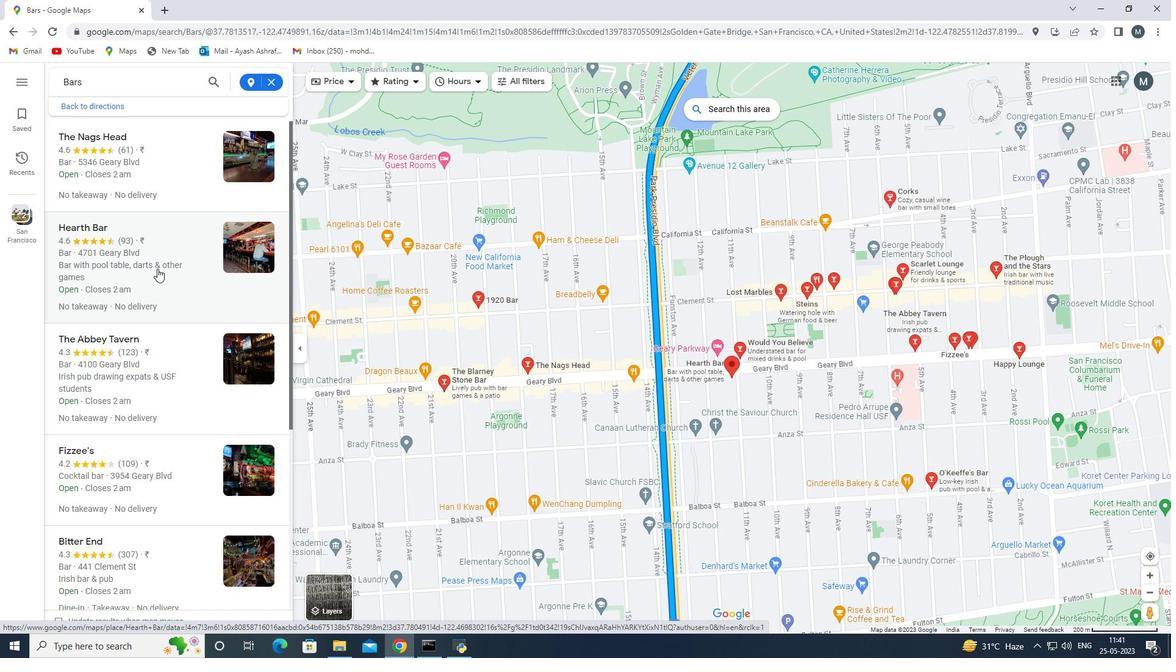
Action: Mouse scrolled (157, 268) with delta (0, 0)
Screenshot: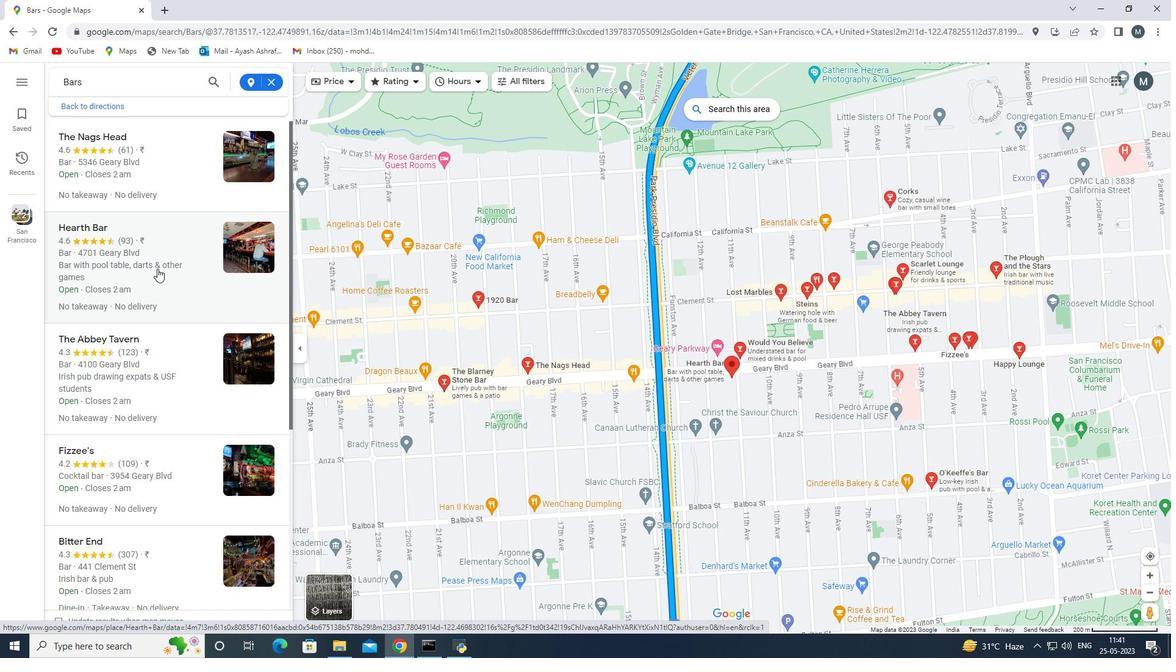 
Action: Mouse scrolled (157, 268) with delta (0, 0)
Screenshot: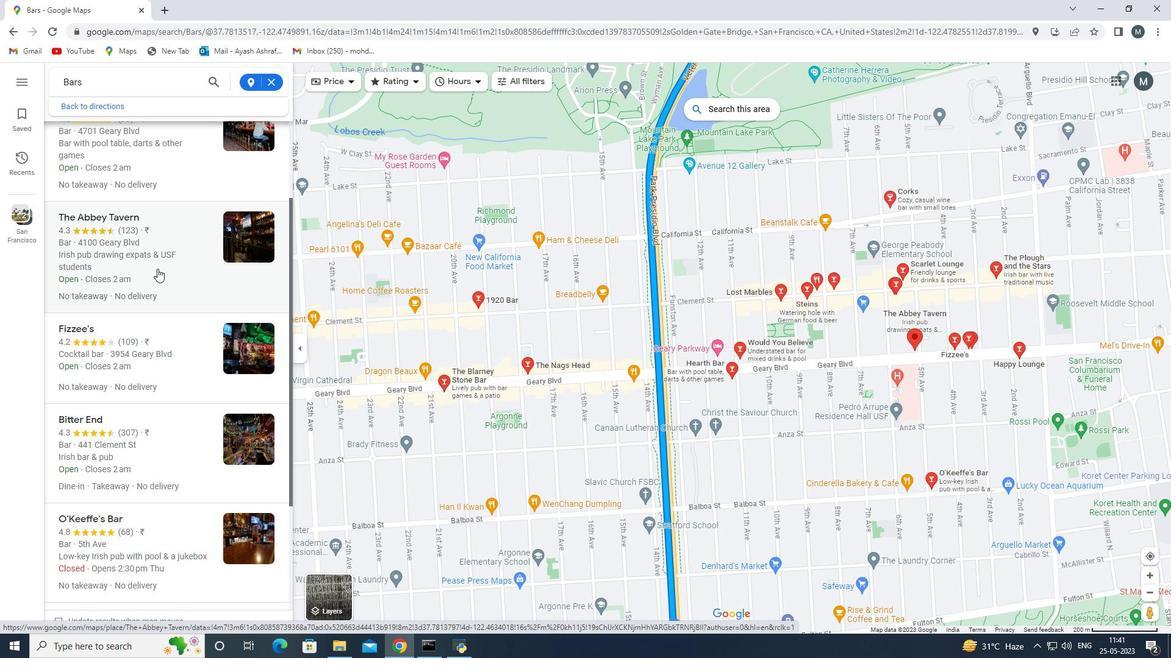 
Action: Mouse scrolled (157, 268) with delta (0, 0)
Screenshot: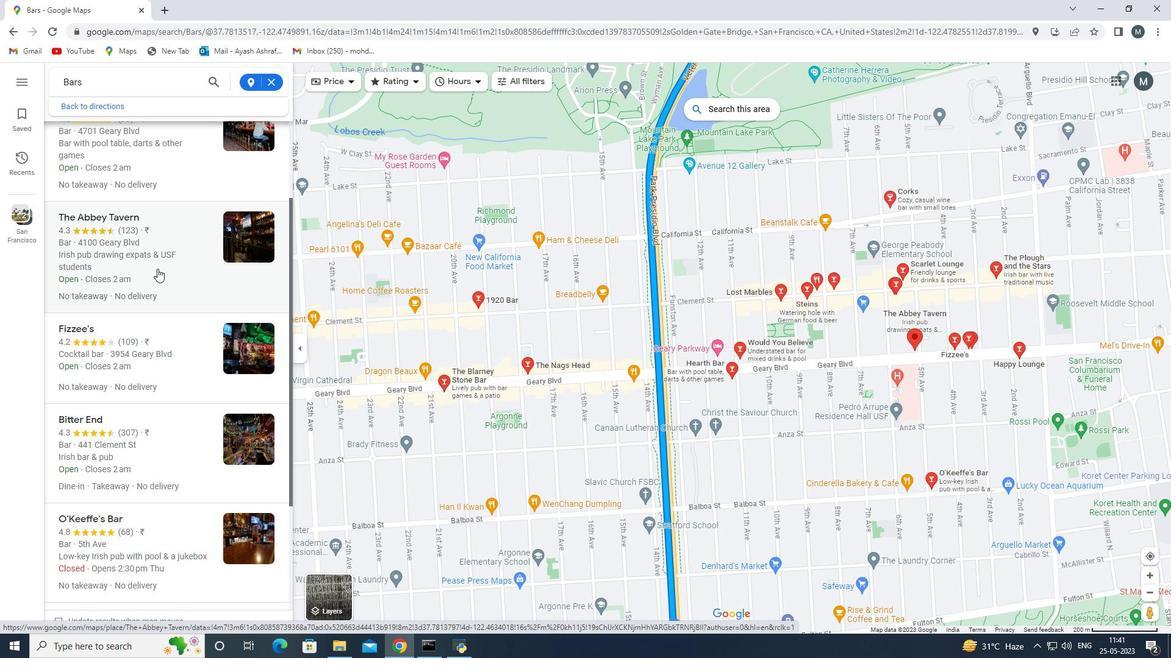 
Action: Mouse scrolled (157, 268) with delta (0, 0)
Screenshot: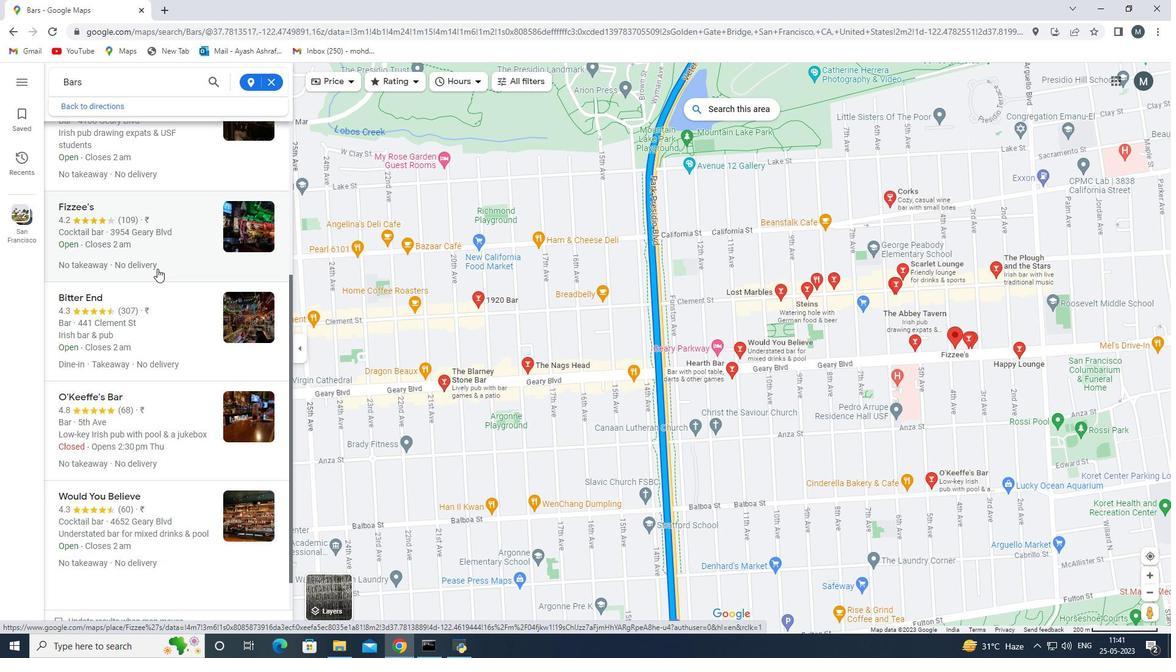 
Action: Mouse scrolled (157, 268) with delta (0, 0)
Screenshot: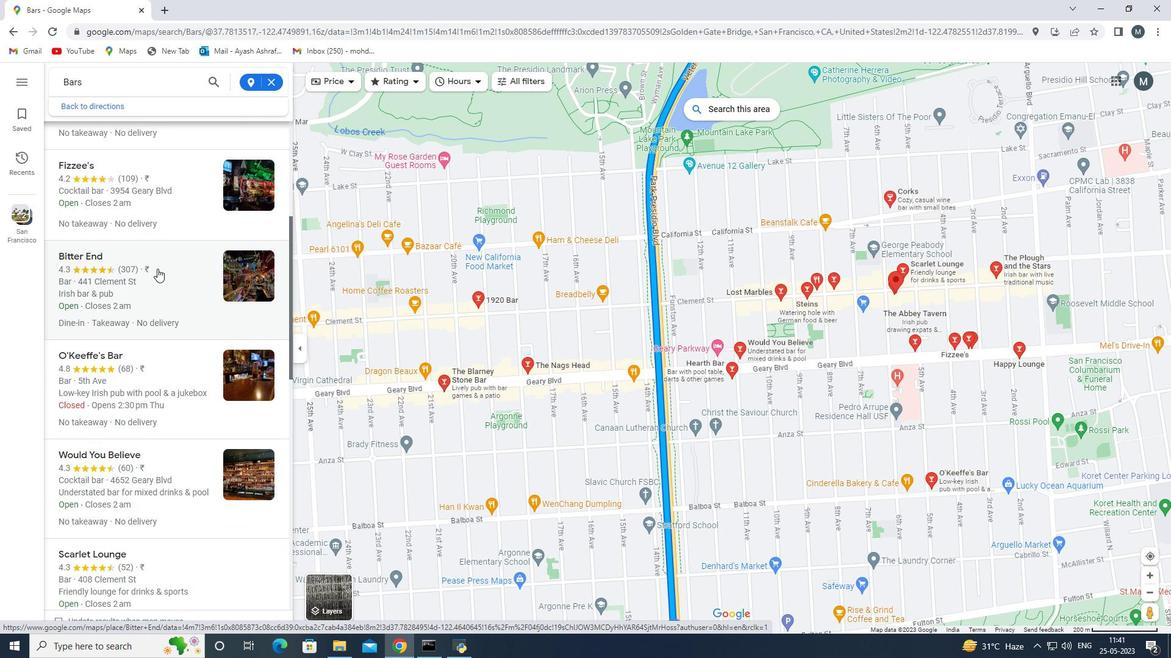 
Action: Mouse scrolled (157, 268) with delta (0, 0)
Screenshot: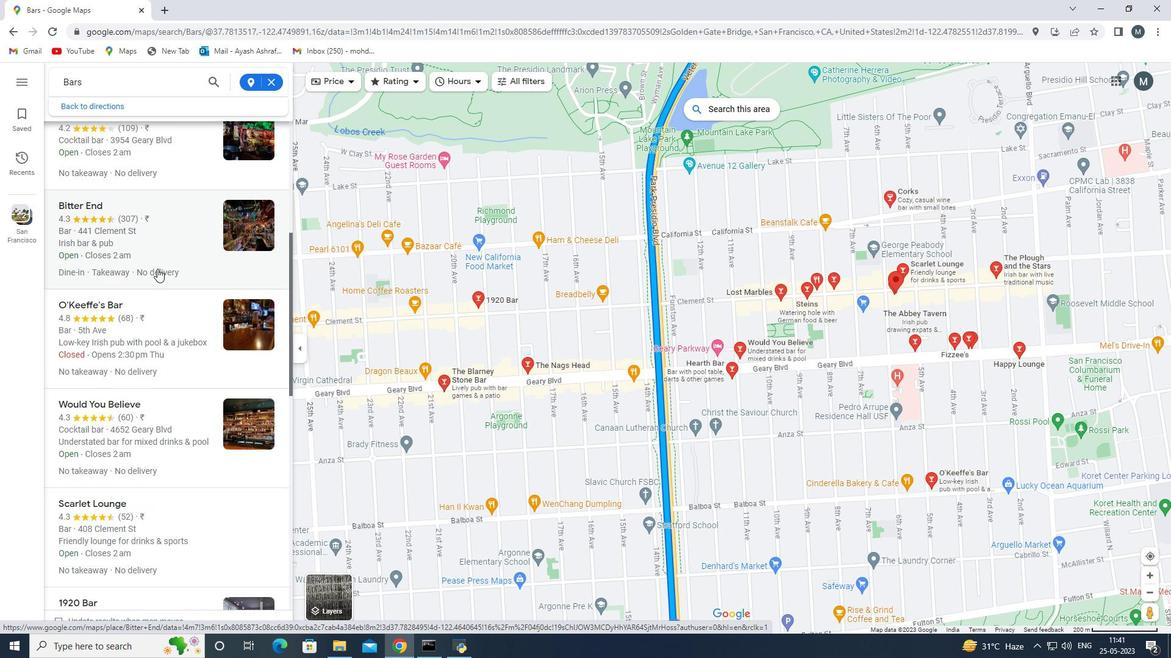 
Action: Mouse scrolled (157, 268) with delta (0, 0)
Screenshot: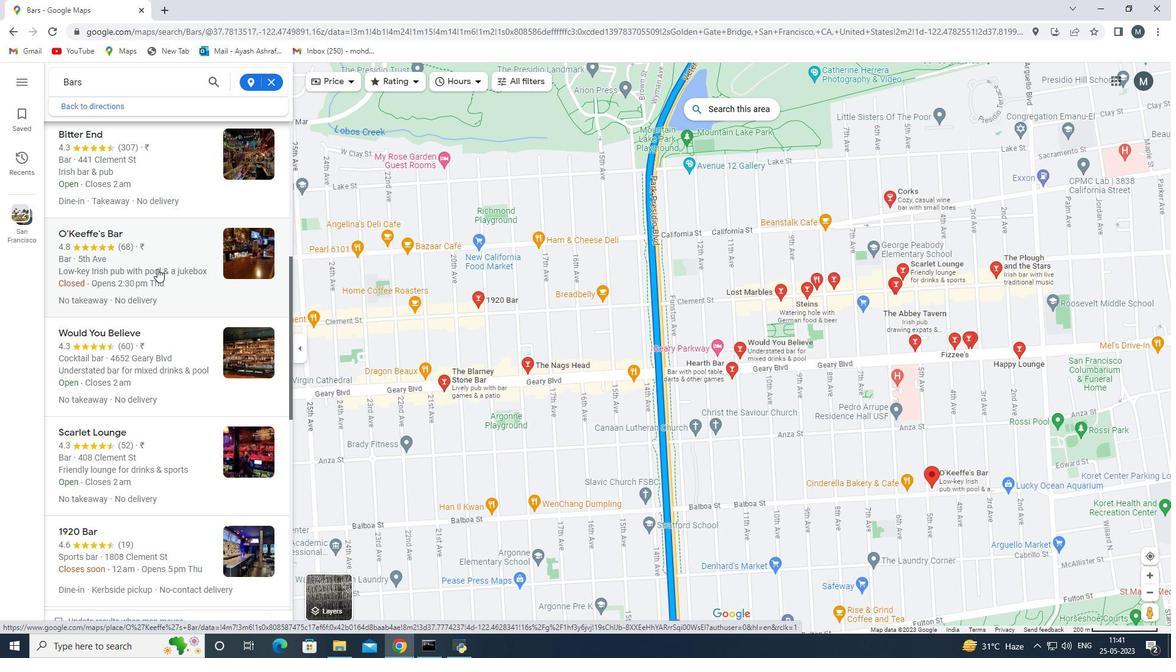 
Action: Mouse scrolled (157, 268) with delta (0, 0)
Screenshot: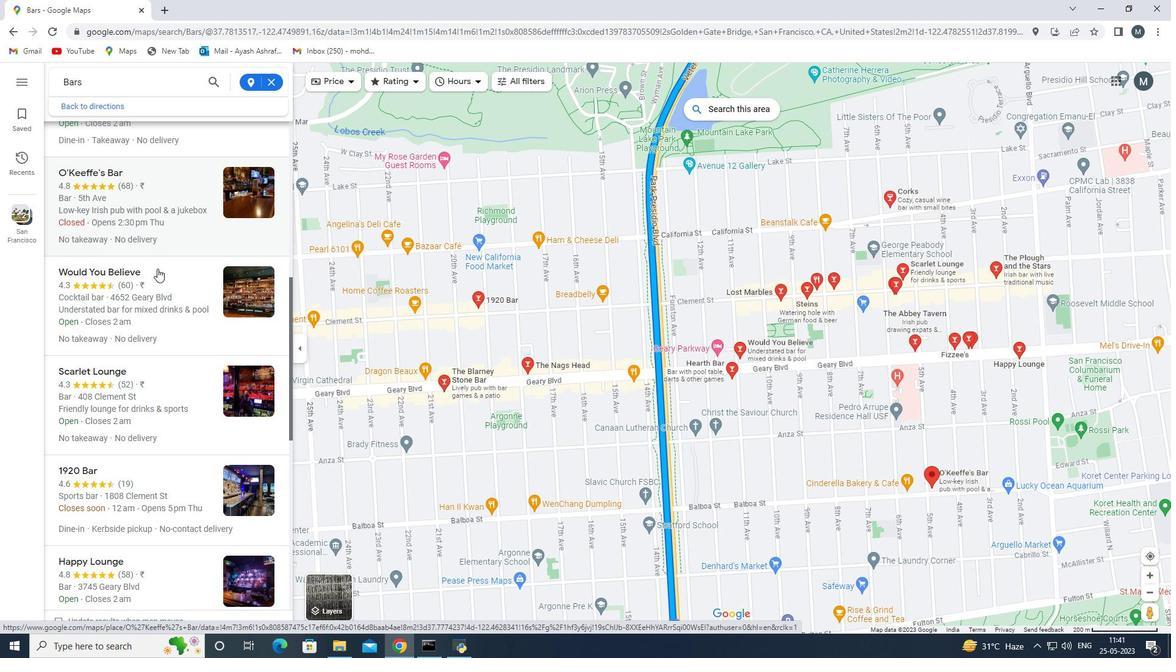 
Action: Mouse scrolled (157, 268) with delta (0, 0)
Screenshot: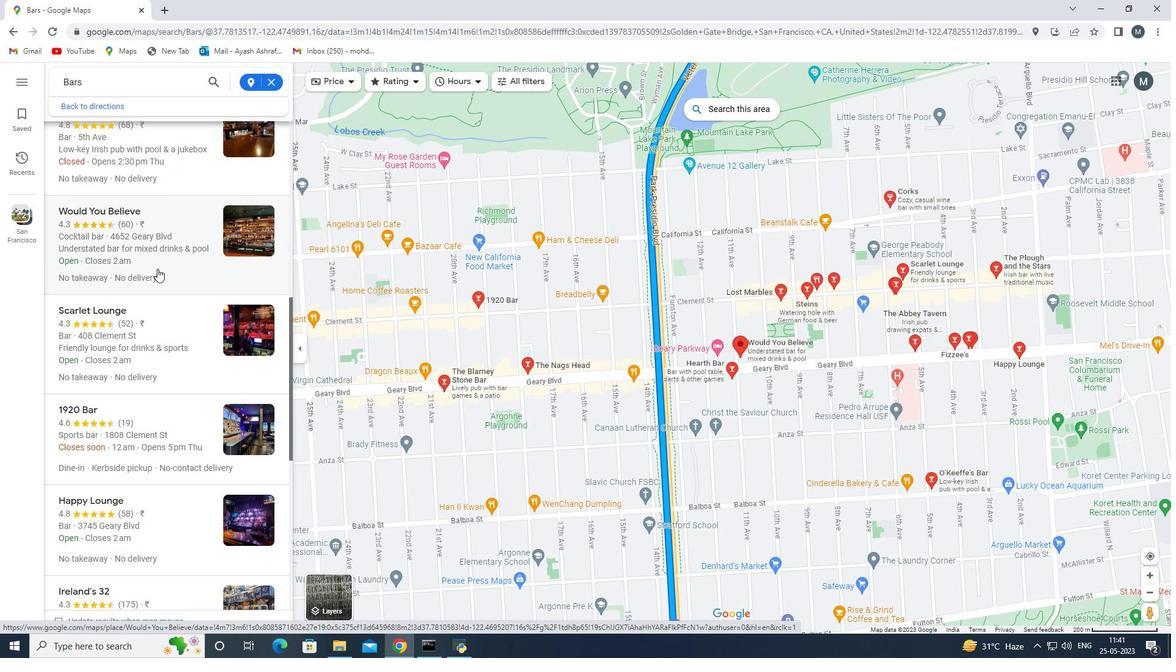 
Action: Mouse scrolled (157, 268) with delta (0, 0)
Screenshot: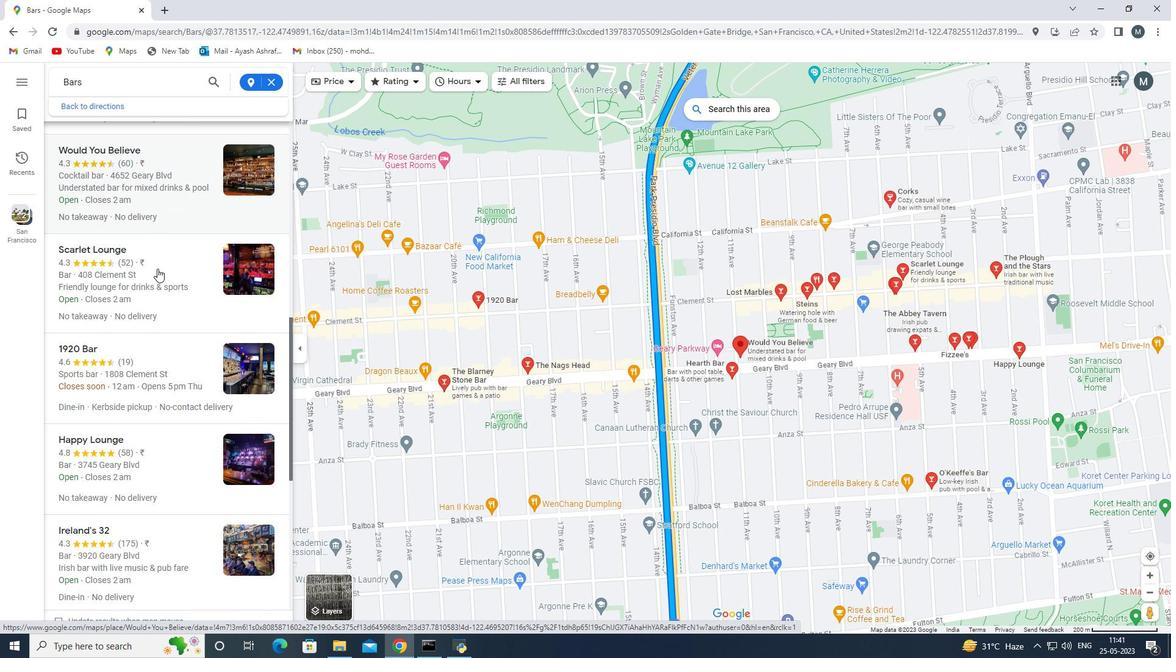 
Action: Mouse scrolled (157, 268) with delta (0, 0)
Screenshot: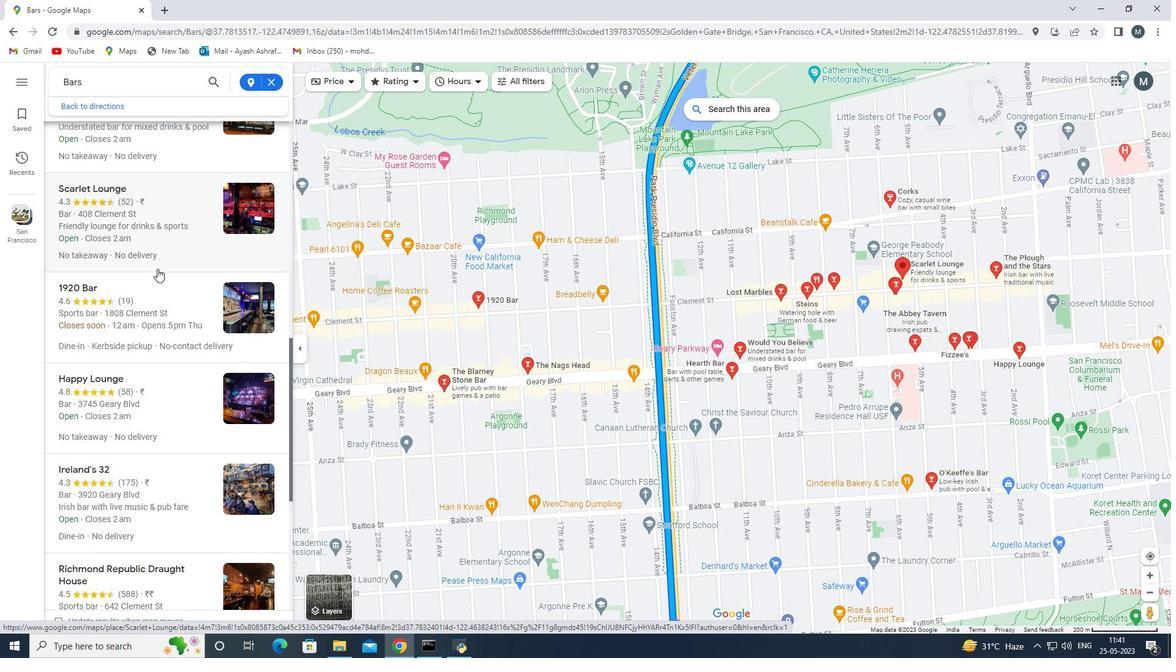 
Action: Mouse scrolled (157, 268) with delta (0, 0)
Screenshot: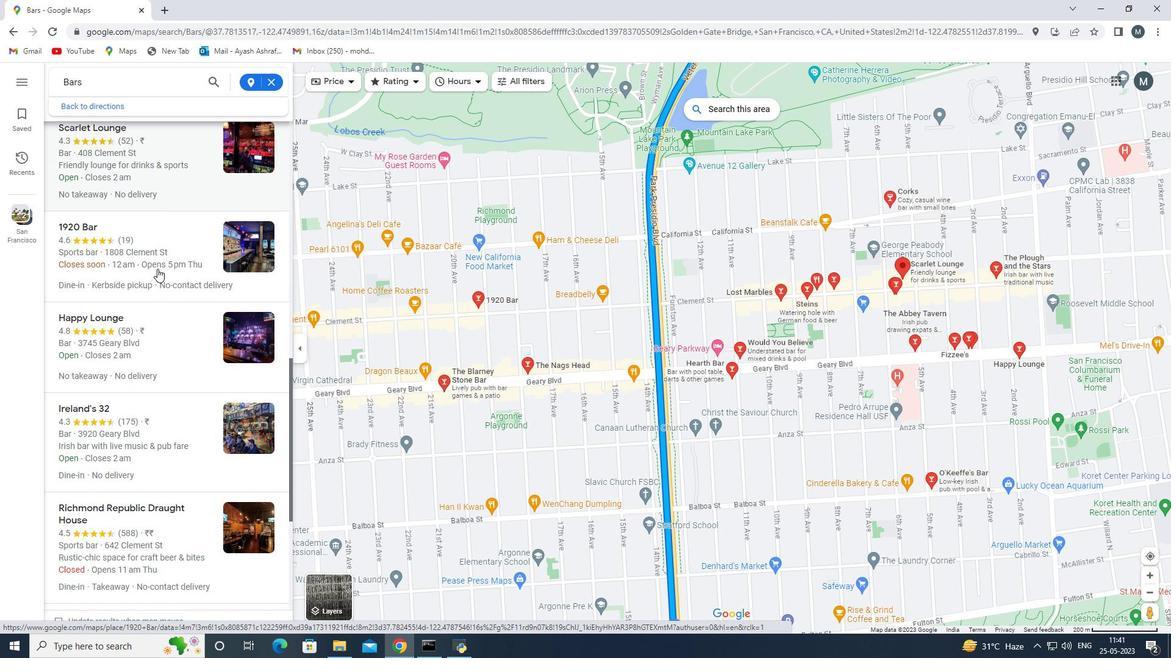 
Action: Mouse scrolled (157, 268) with delta (0, 0)
Screenshot: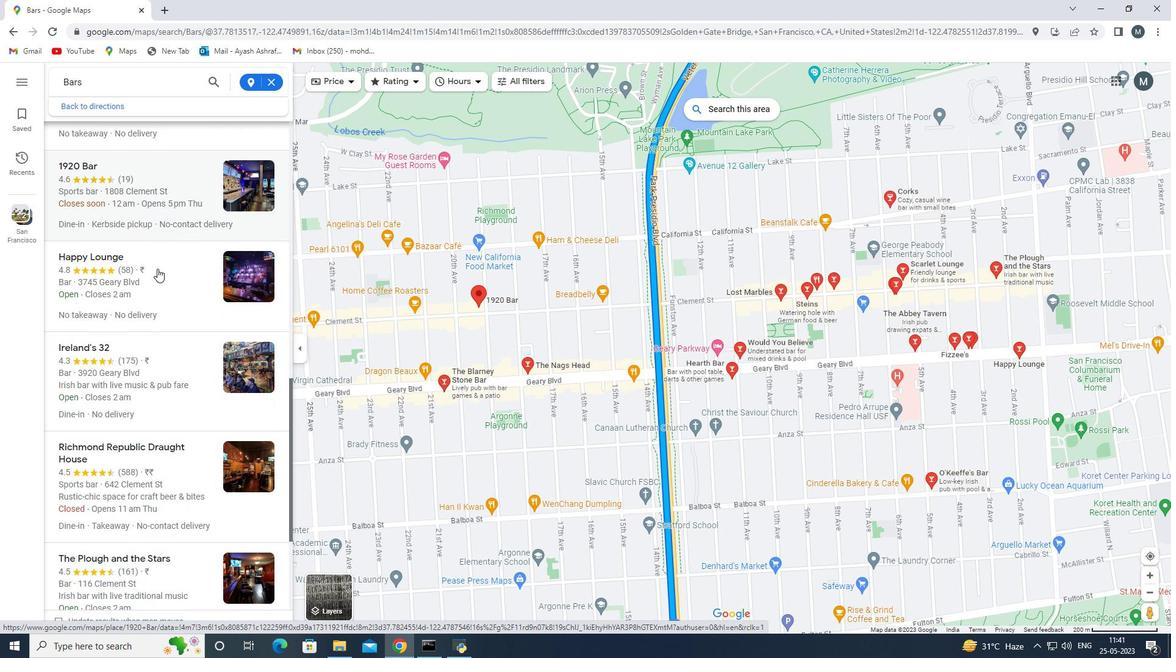 
Action: Mouse scrolled (157, 268) with delta (0, 0)
Screenshot: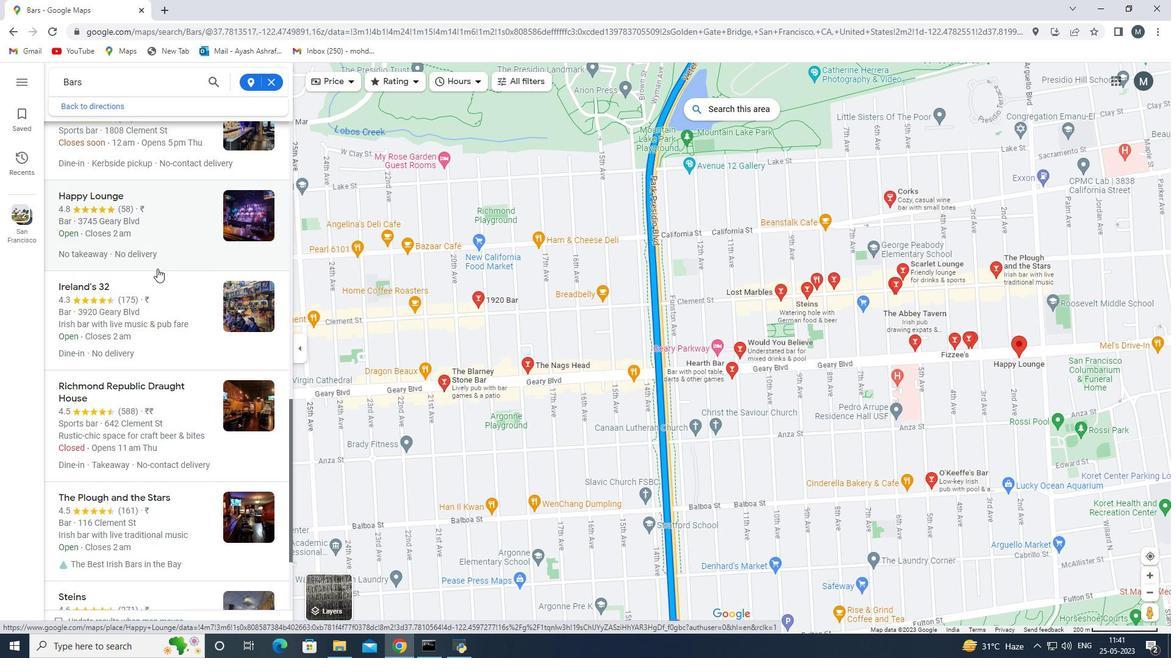 
Action: Mouse scrolled (157, 268) with delta (0, 0)
Screenshot: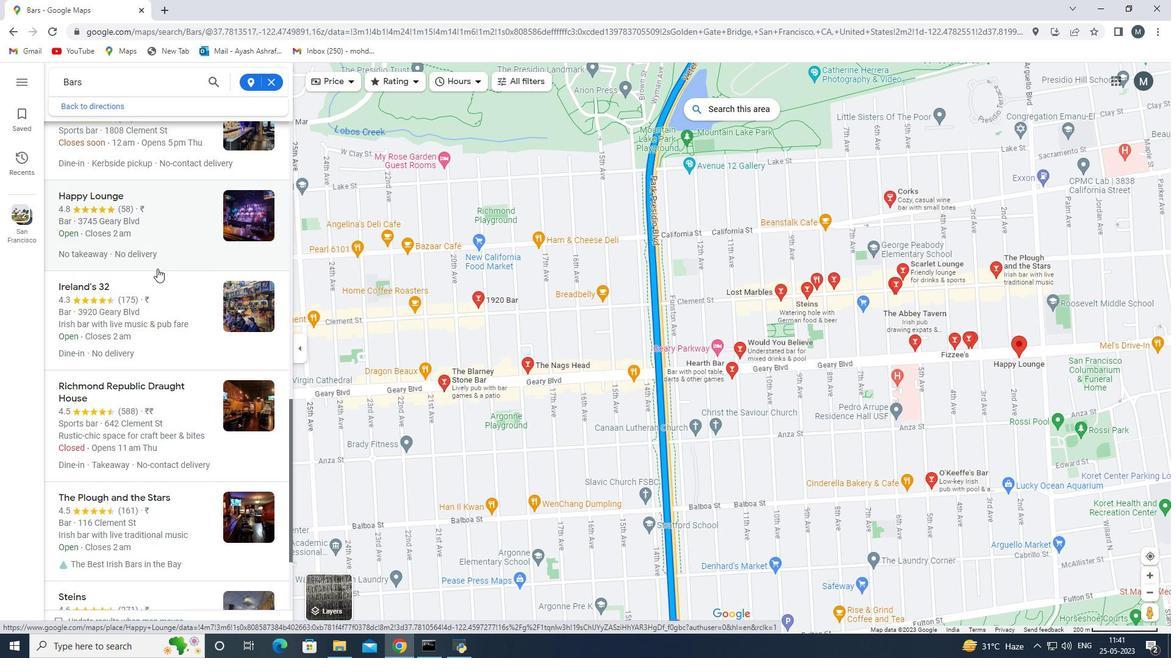 
Action: Mouse scrolled (157, 268) with delta (0, 0)
Screenshot: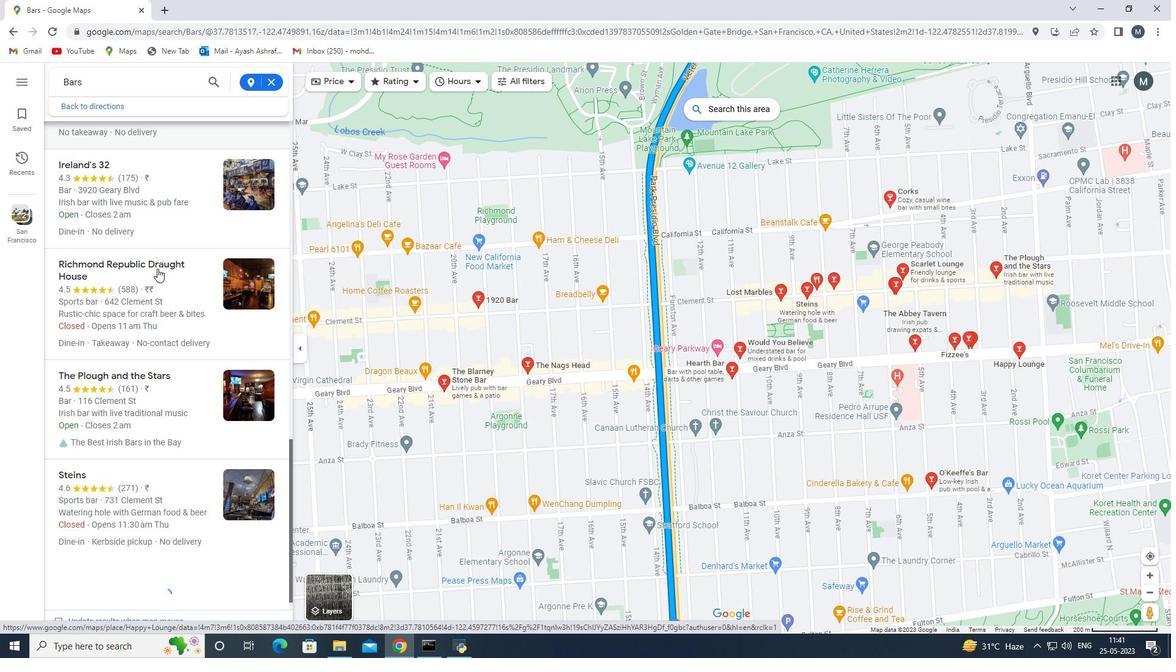 
Action: Mouse scrolled (157, 268) with delta (0, 0)
Screenshot: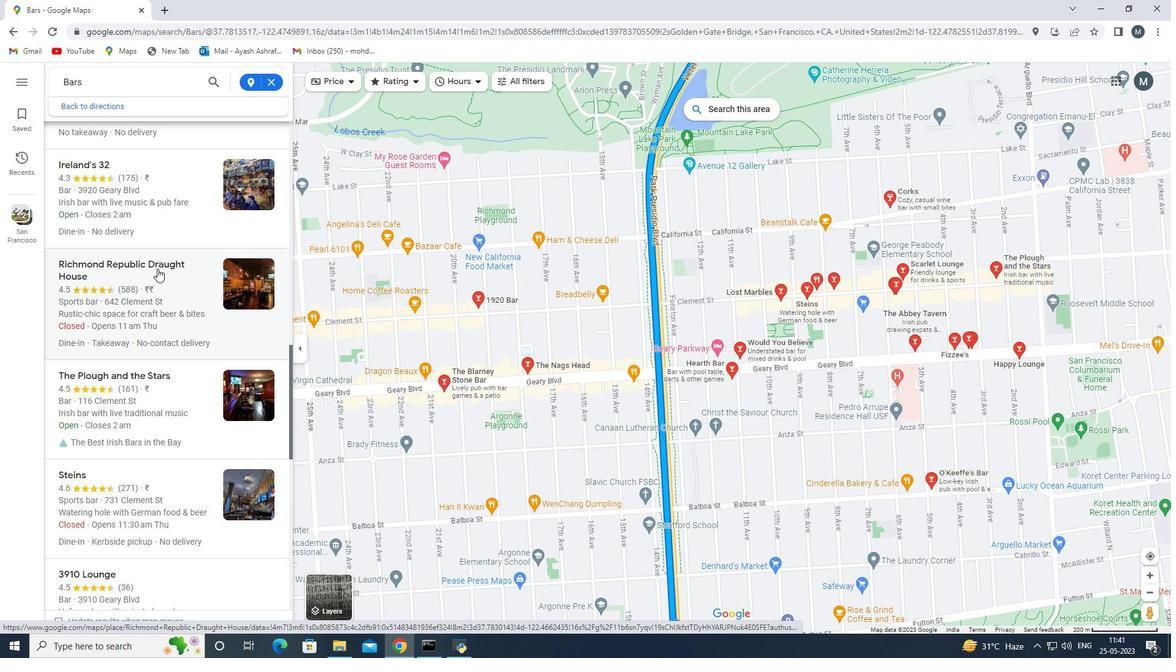 
Action: Mouse scrolled (157, 268) with delta (0, 0)
Screenshot: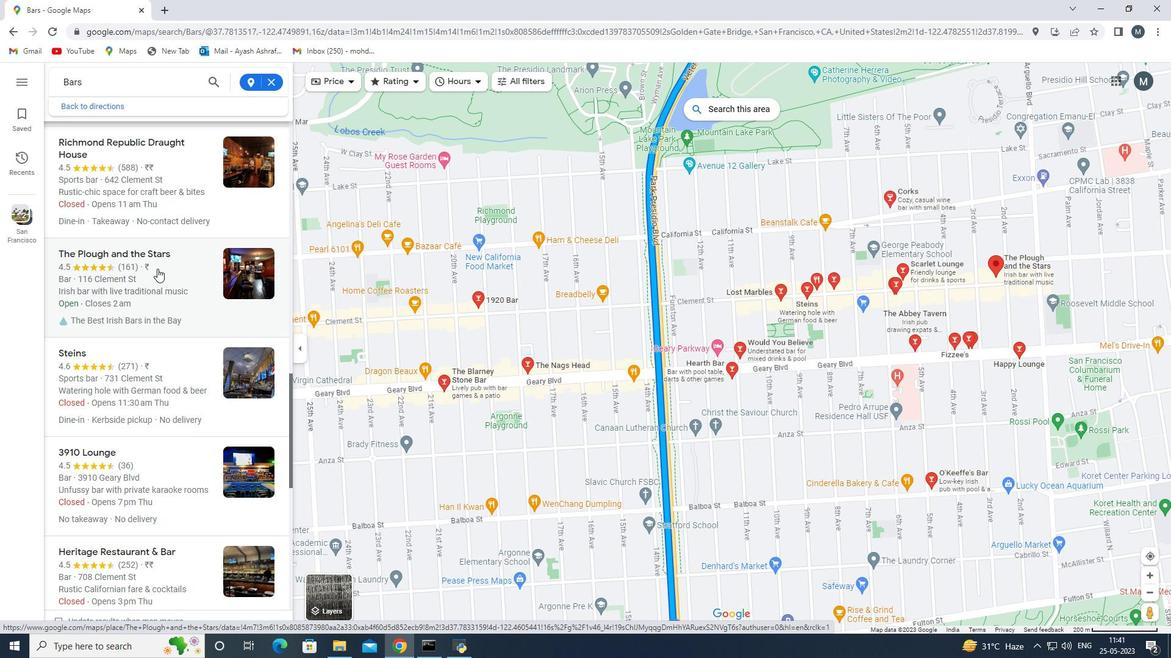 
Action: Mouse moved to (156, 234)
Screenshot: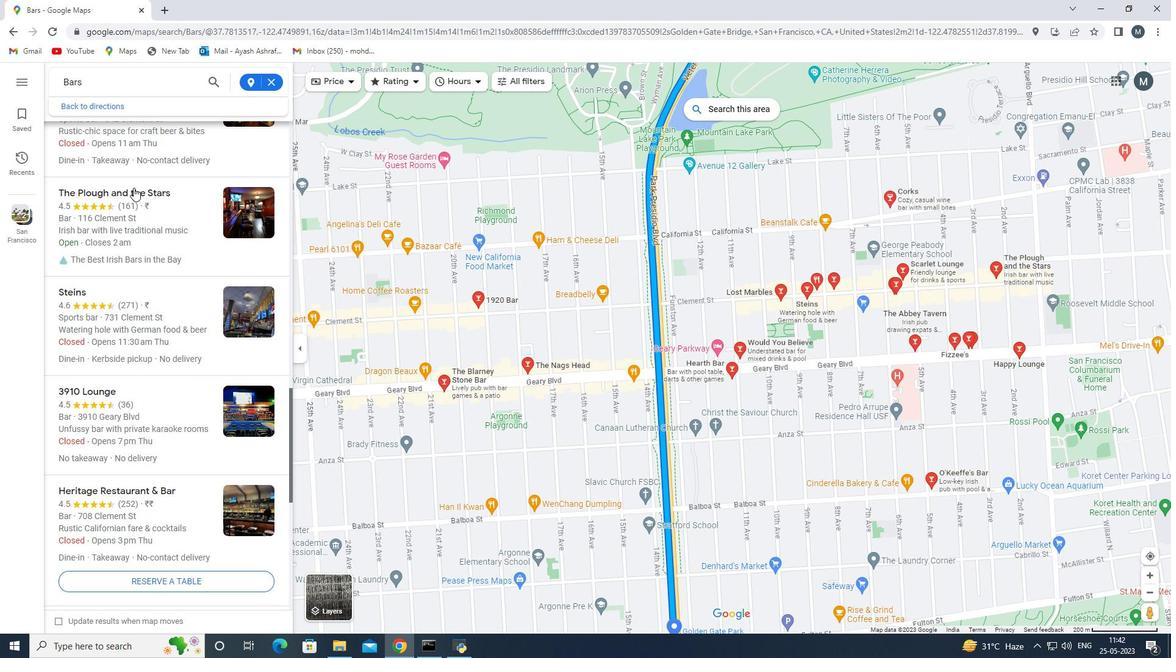 
Action: Mouse scrolled (156, 234) with delta (0, 0)
Screenshot: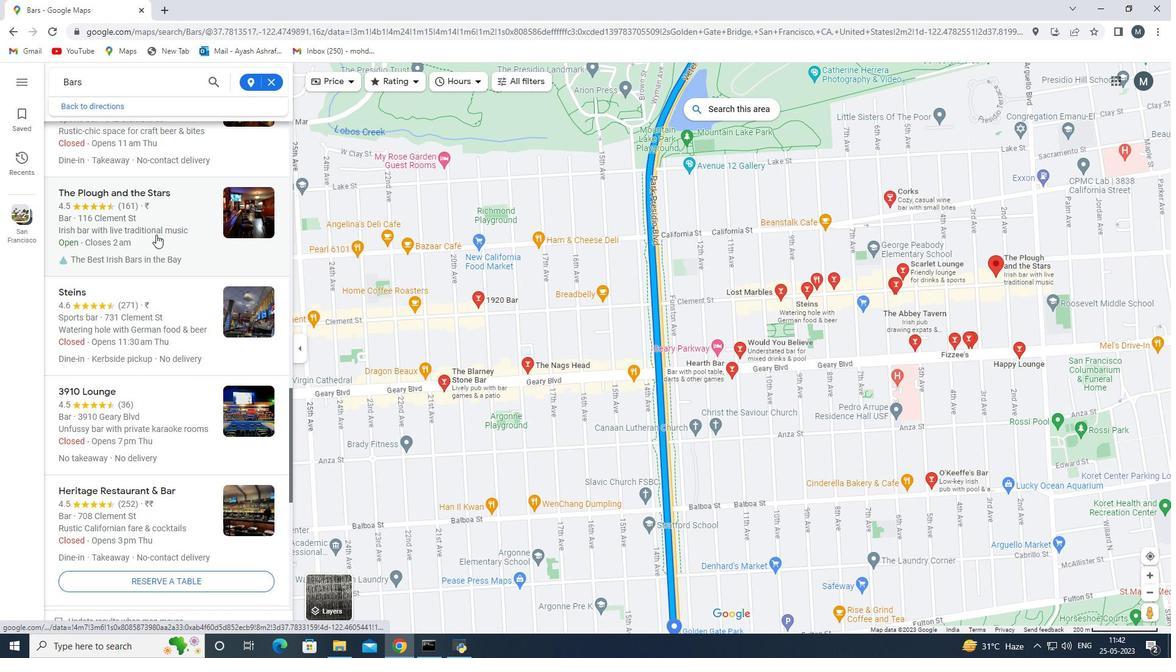 
Action: Mouse scrolled (156, 234) with delta (0, 0)
Screenshot: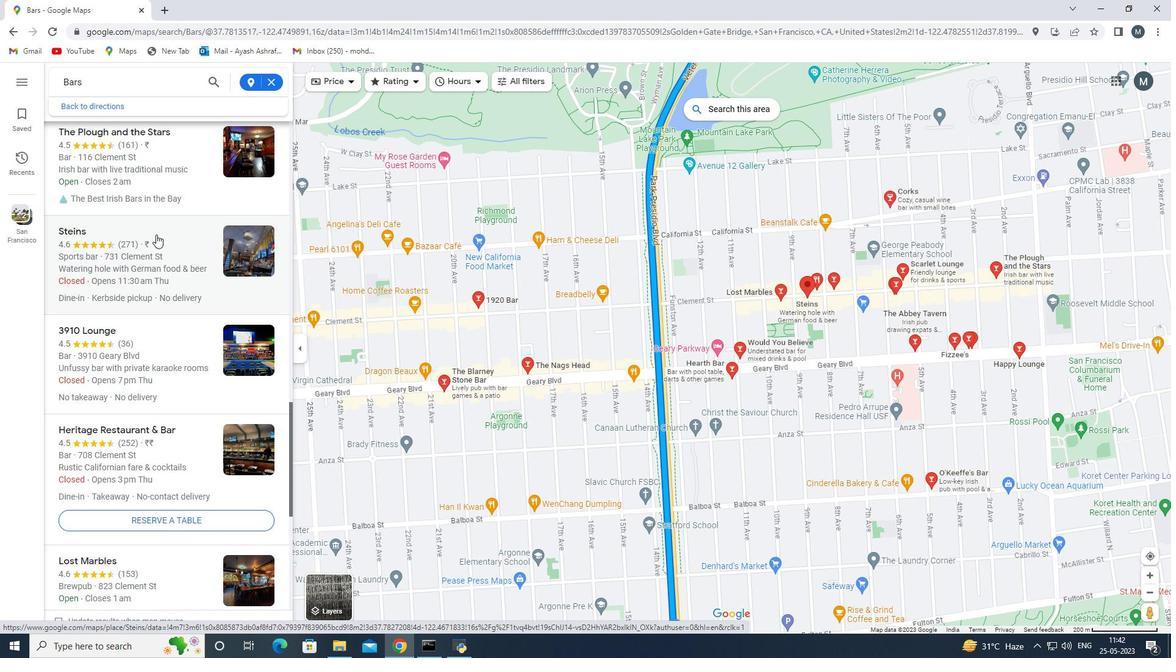 
Action: Mouse scrolled (156, 234) with delta (0, 0)
Screenshot: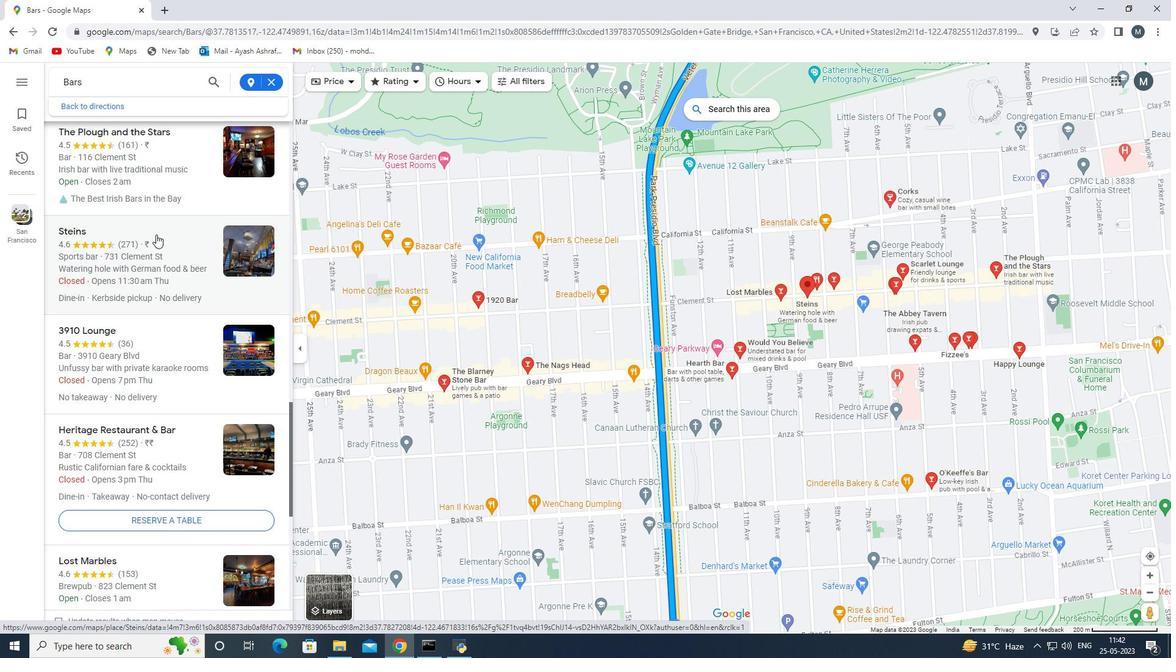 
Action: Mouse scrolled (156, 234) with delta (0, 0)
Screenshot: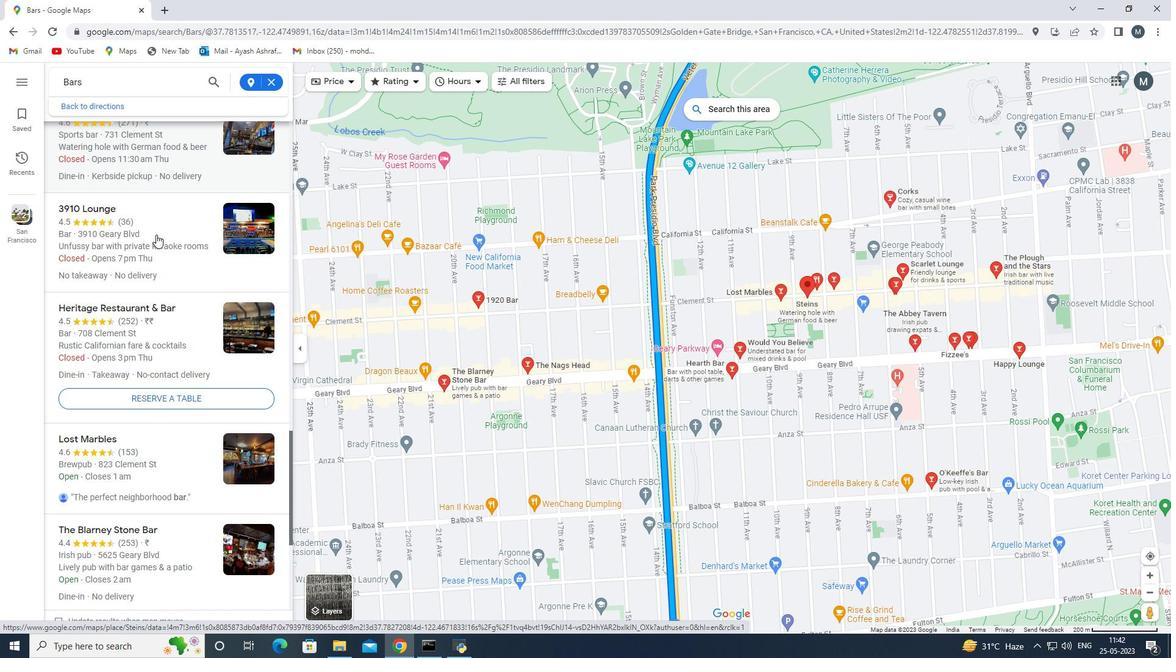 
Action: Mouse scrolled (156, 234) with delta (0, 0)
Screenshot: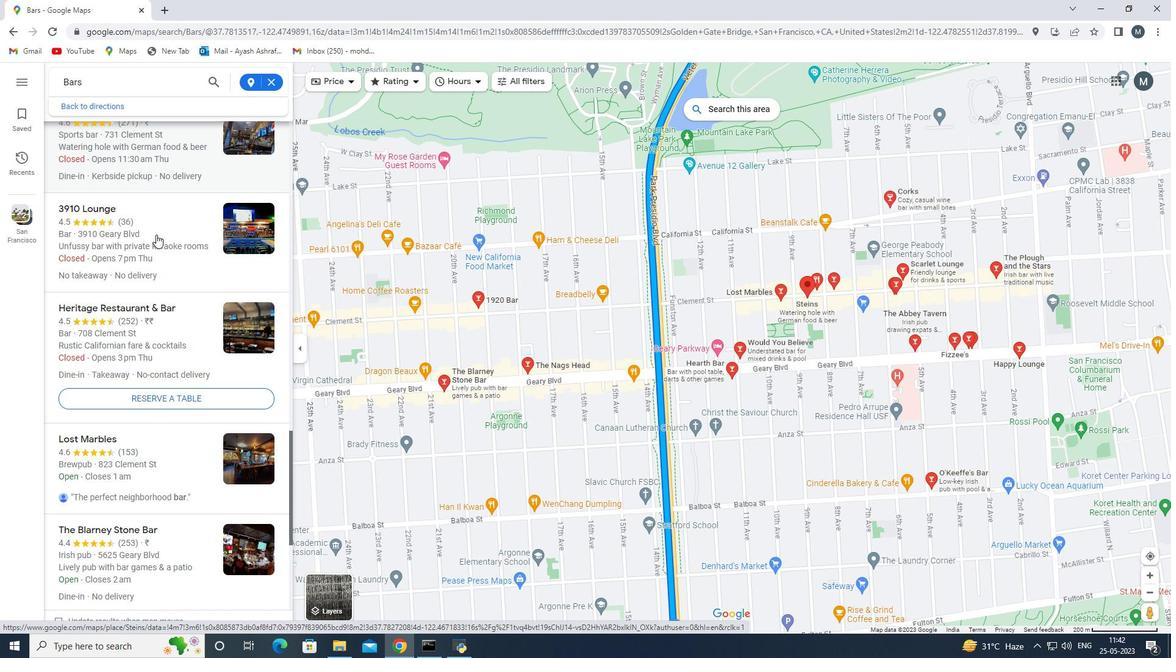 
Action: Mouse scrolled (156, 234) with delta (0, 0)
Screenshot: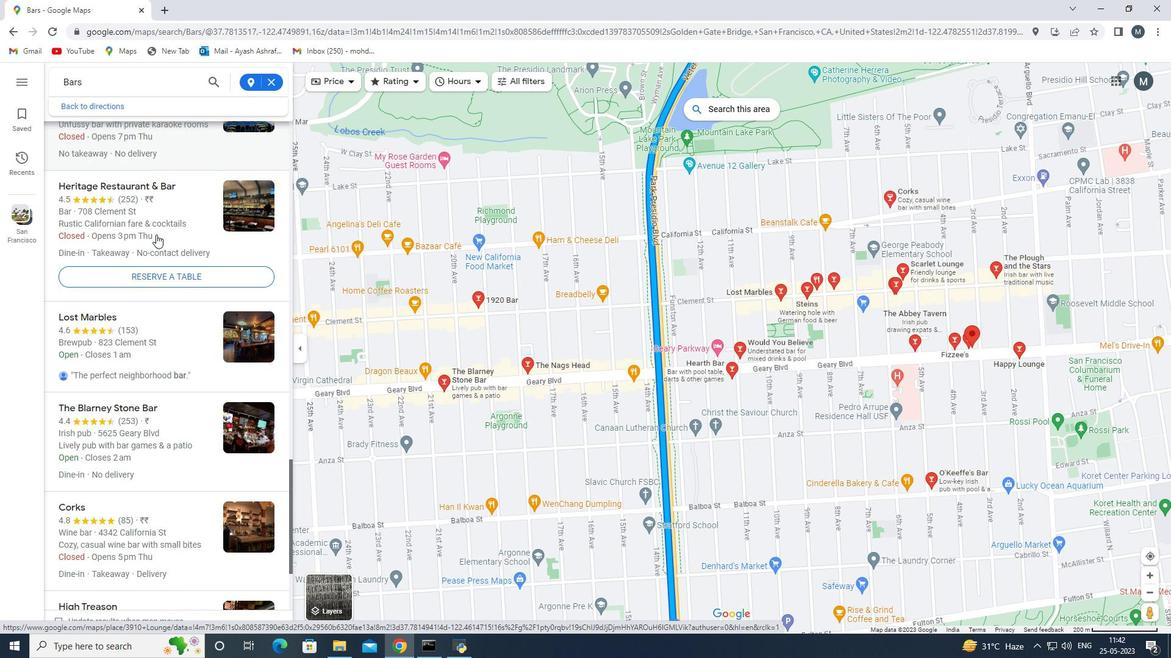 
Action: Mouse scrolled (156, 234) with delta (0, 0)
Screenshot: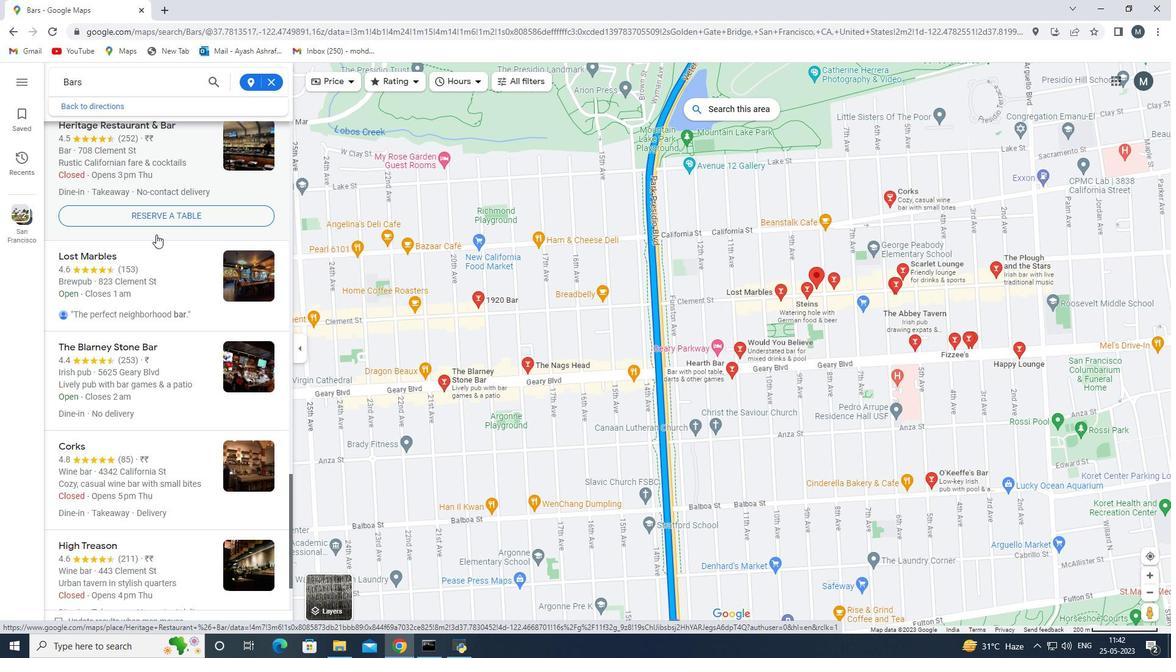 
Action: Mouse scrolled (156, 234) with delta (0, 0)
Screenshot: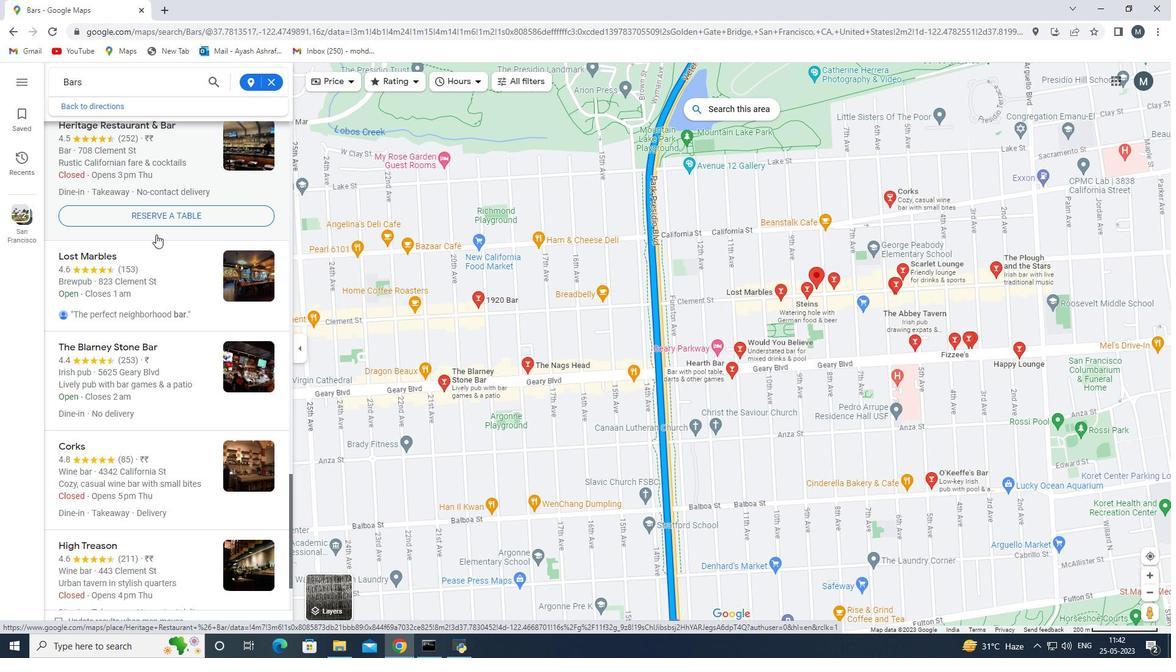 
Action: Mouse moved to (122, 297)
Screenshot: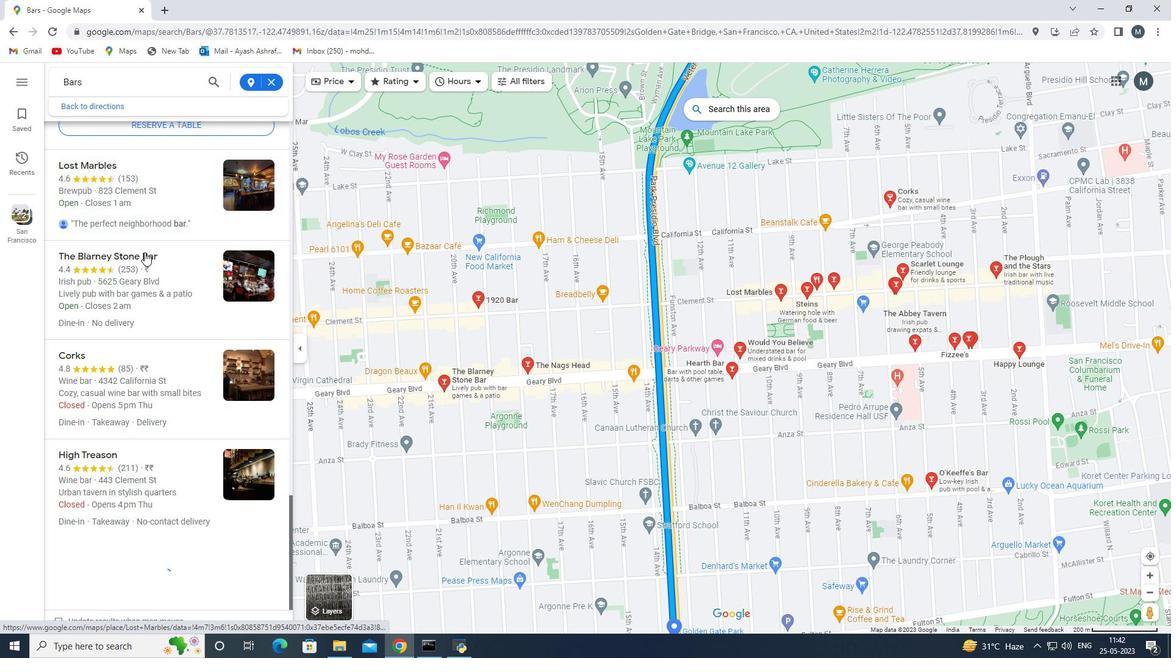 
Action: Mouse scrolled (122, 297) with delta (0, 0)
Screenshot: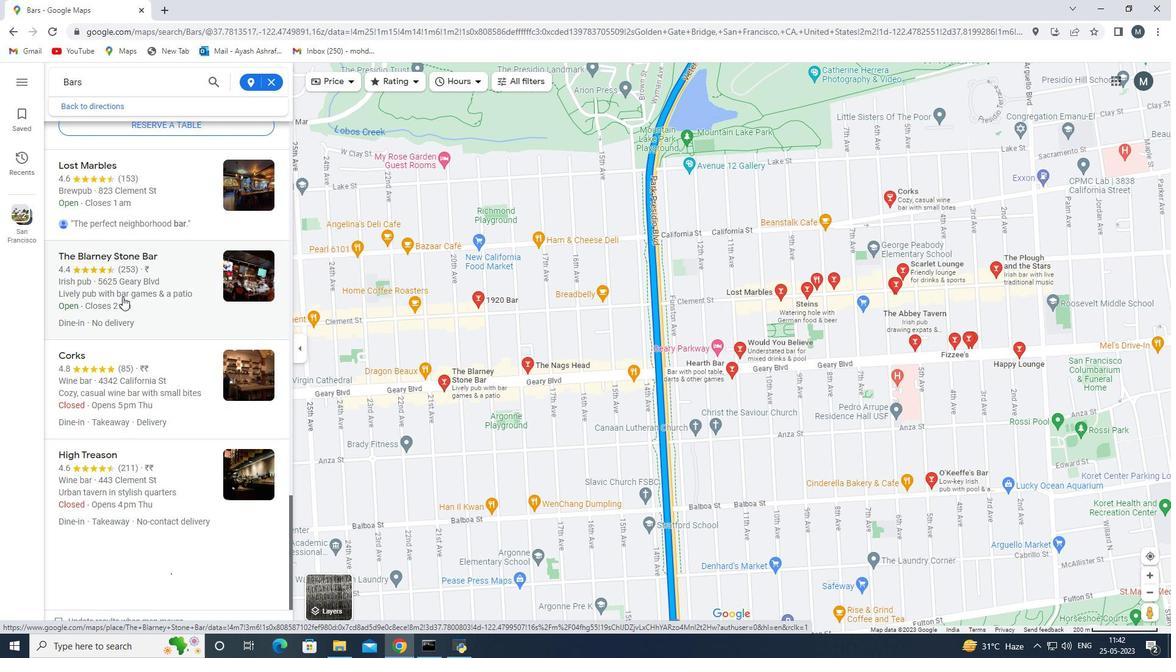 
Action: Mouse scrolled (122, 297) with delta (0, 0)
Screenshot: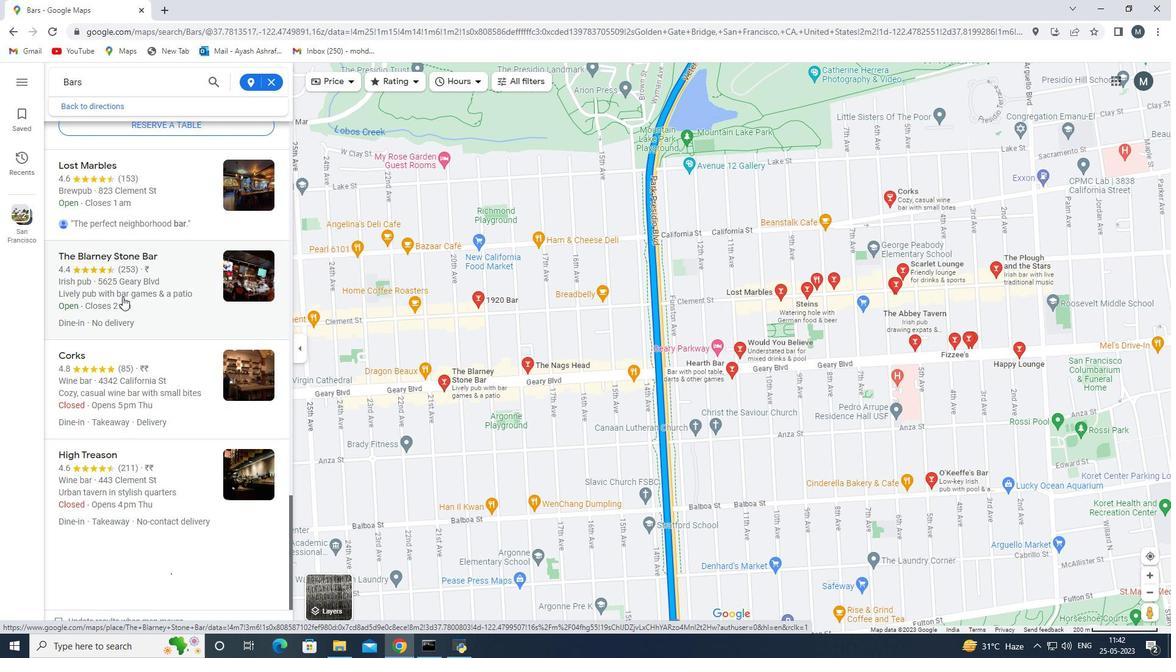 
Action: Mouse moved to (123, 295)
Screenshot: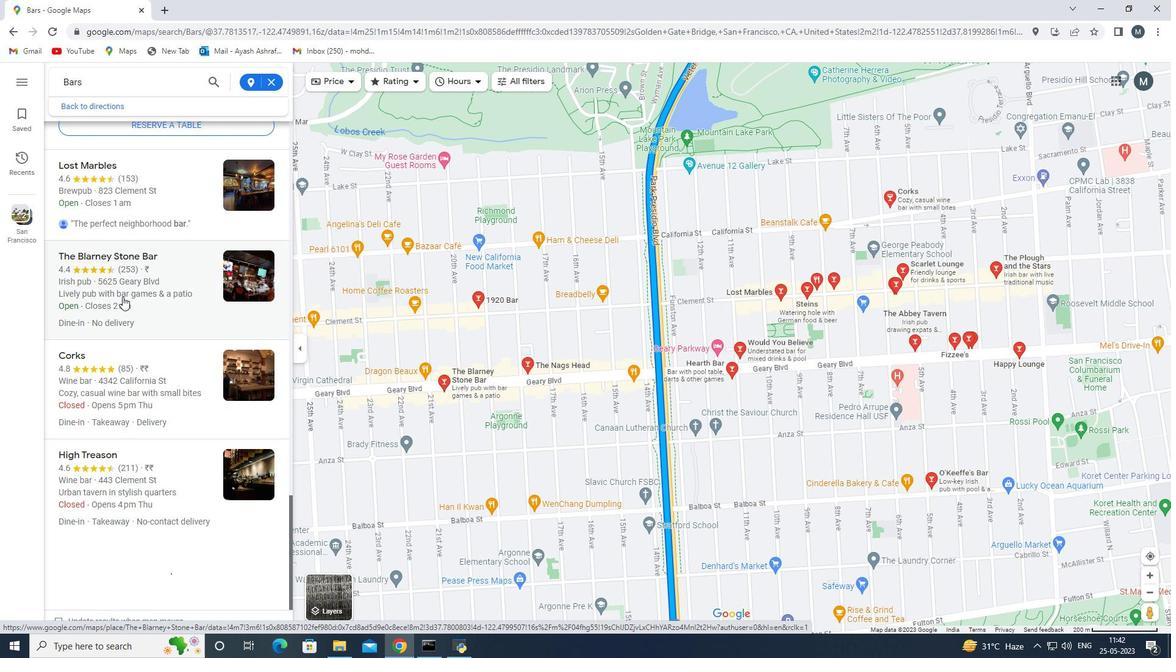 
Action: Mouse scrolled (122, 296) with delta (0, 0)
Screenshot: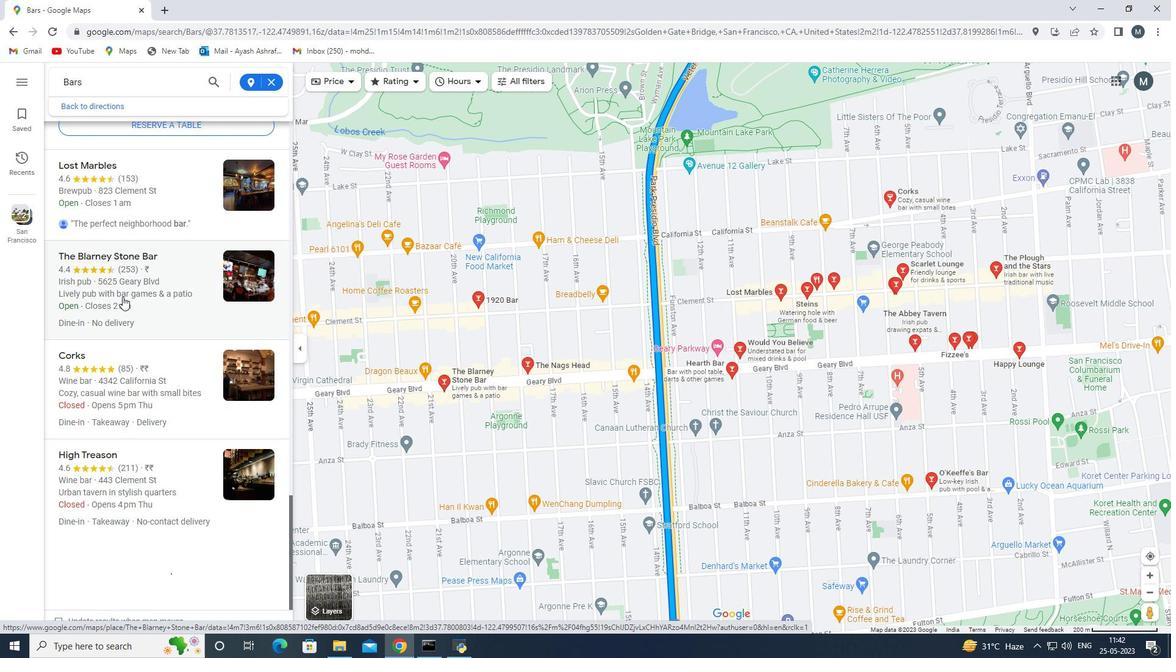 
Action: Mouse moved to (123, 294)
Screenshot: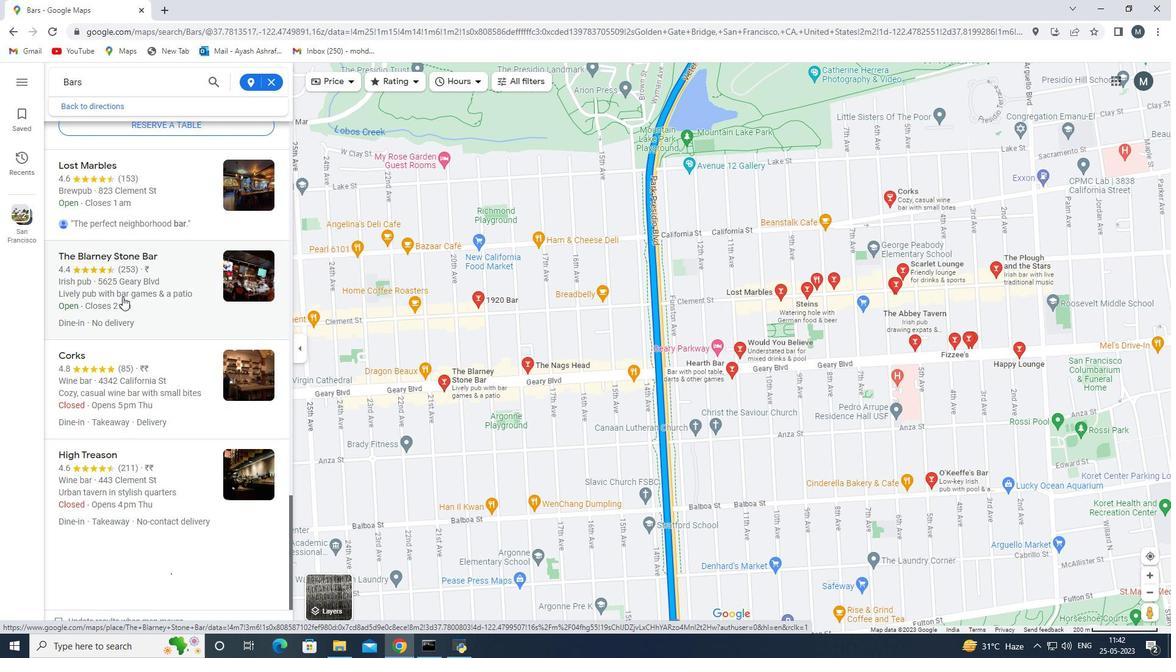 
Action: Mouse scrolled (123, 295) with delta (0, 0)
Screenshot: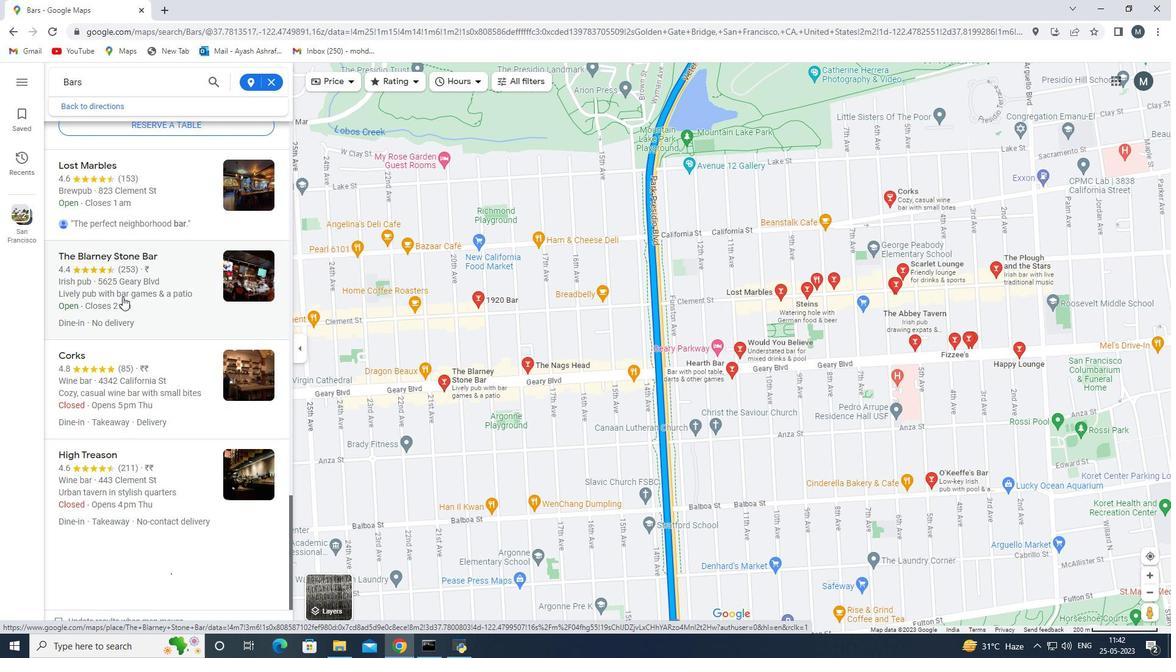 
Action: Mouse moved to (123, 294)
Screenshot: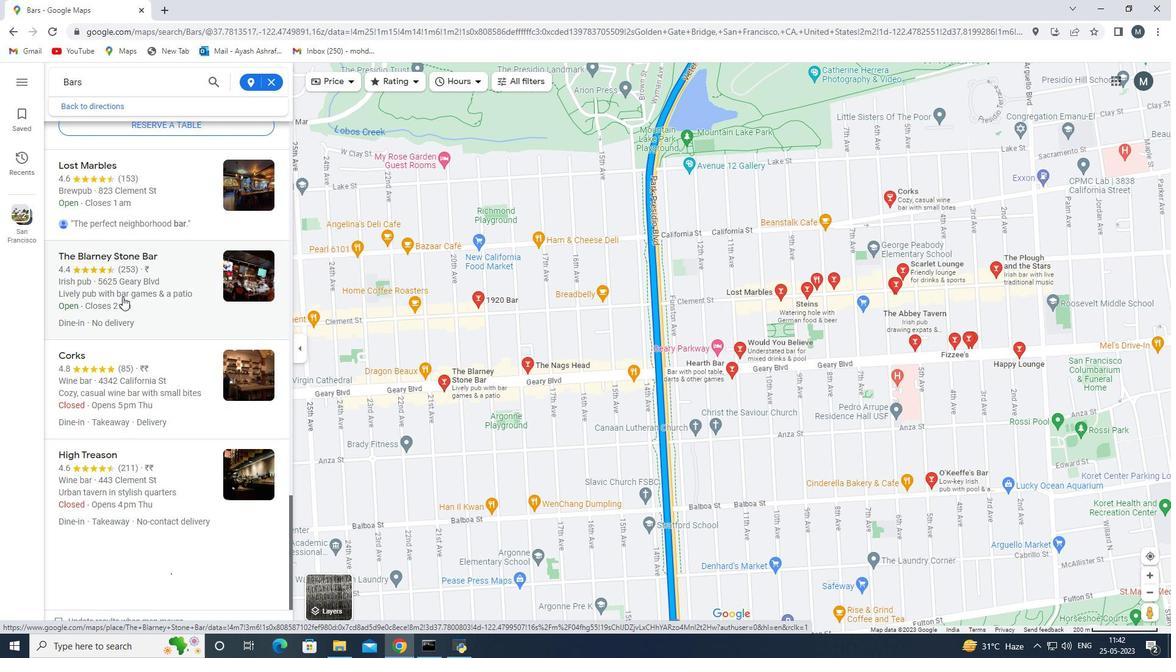 
Action: Mouse scrolled (123, 294) with delta (0, 0)
Screenshot: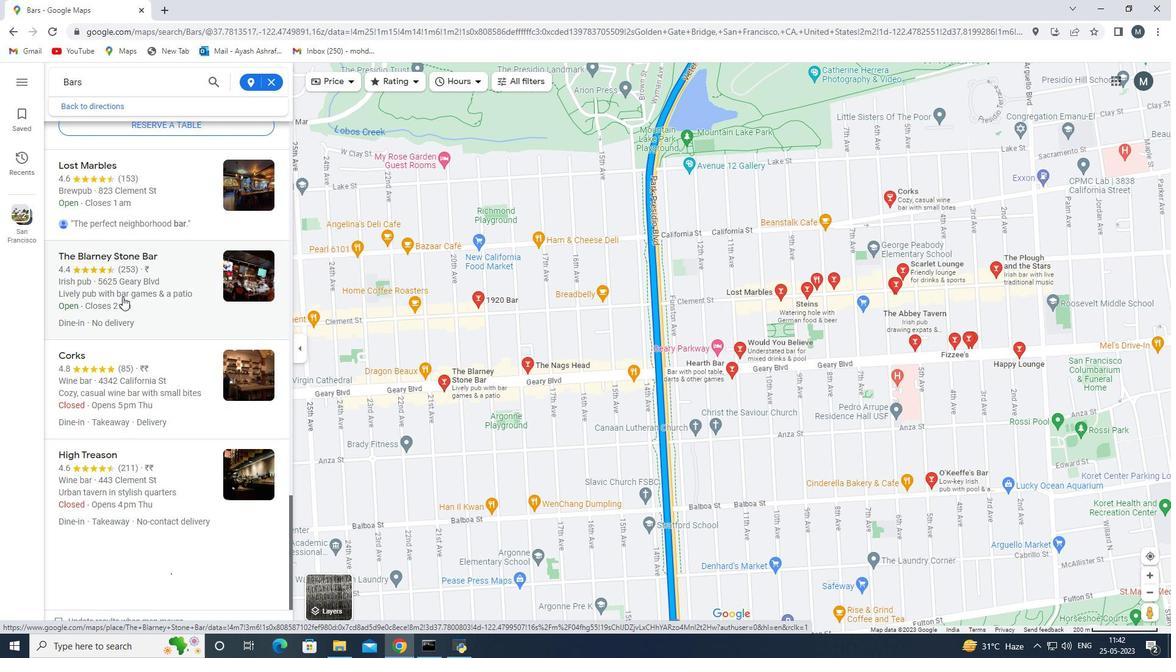 
Action: Mouse scrolled (123, 294) with delta (0, 0)
Screenshot: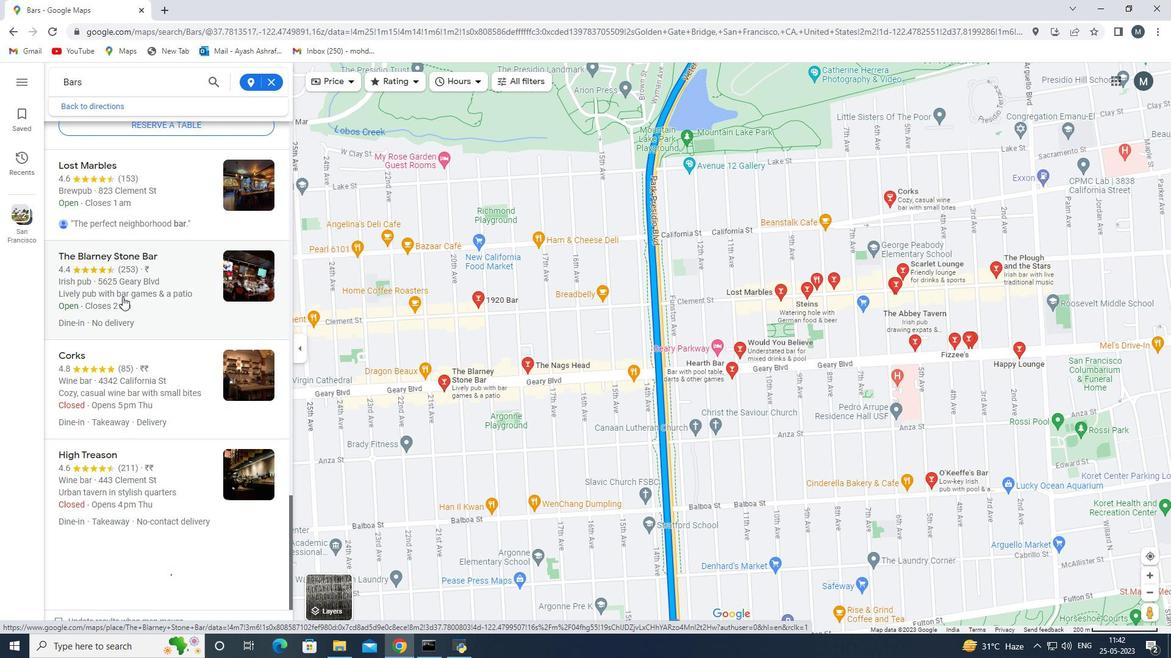 
Action: Mouse scrolled (123, 294) with delta (0, 0)
Screenshot: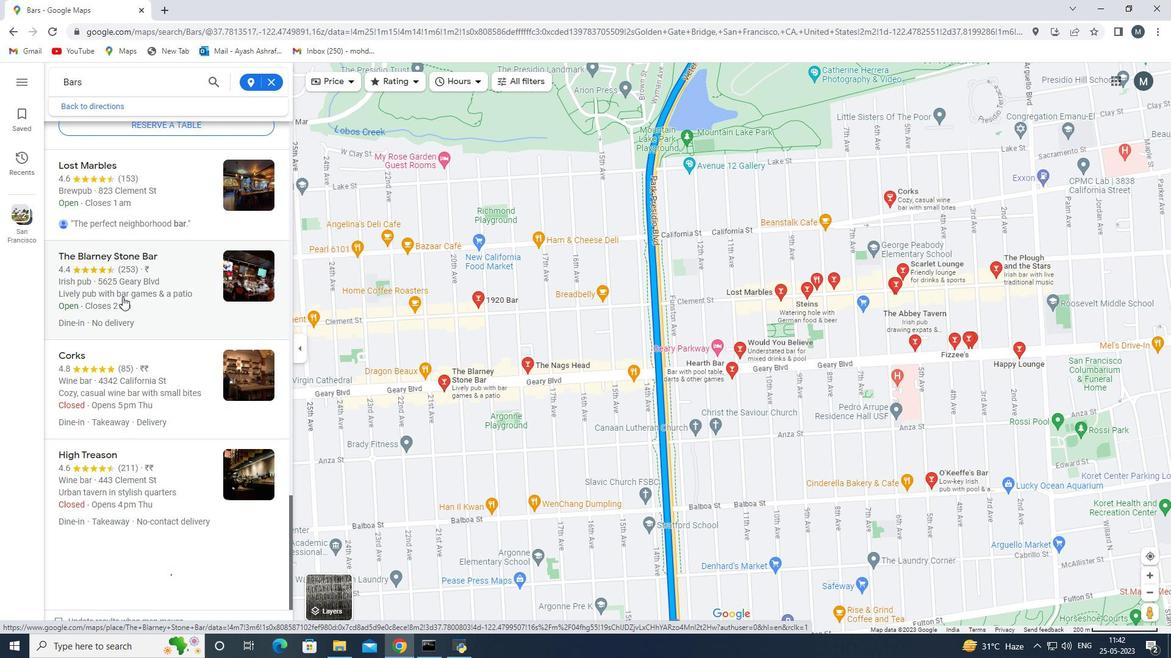 
Action: Mouse moved to (150, 262)
Screenshot: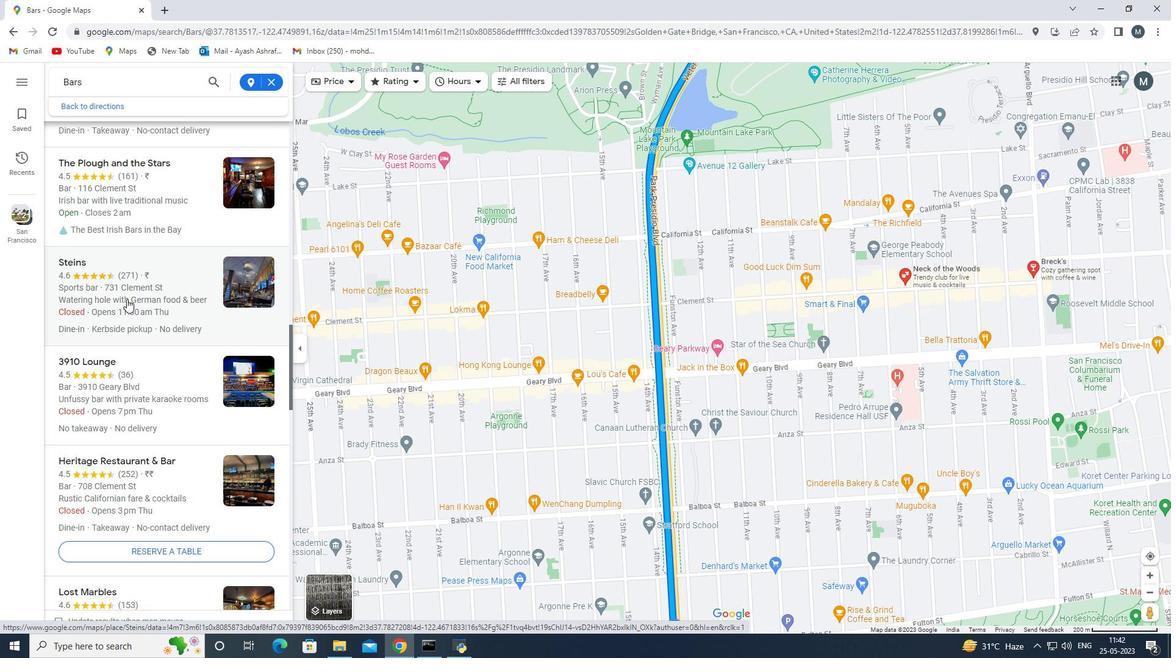
Action: Mouse pressed left at (150, 262)
Screenshot: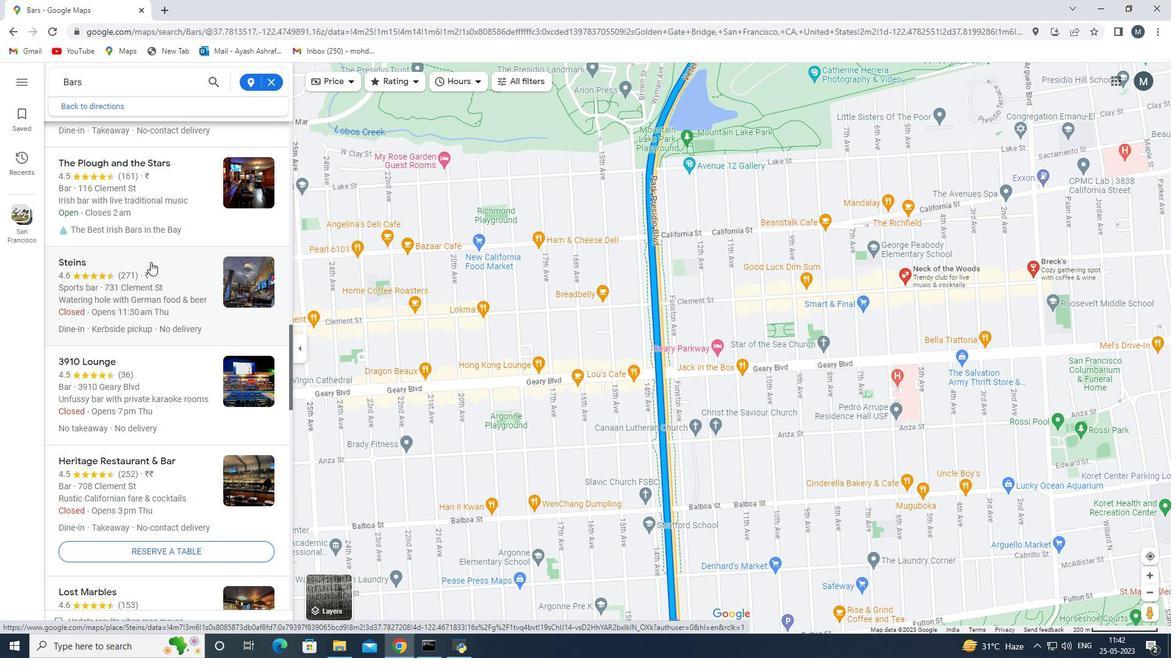 
Action: Mouse moved to (436, 325)
Screenshot: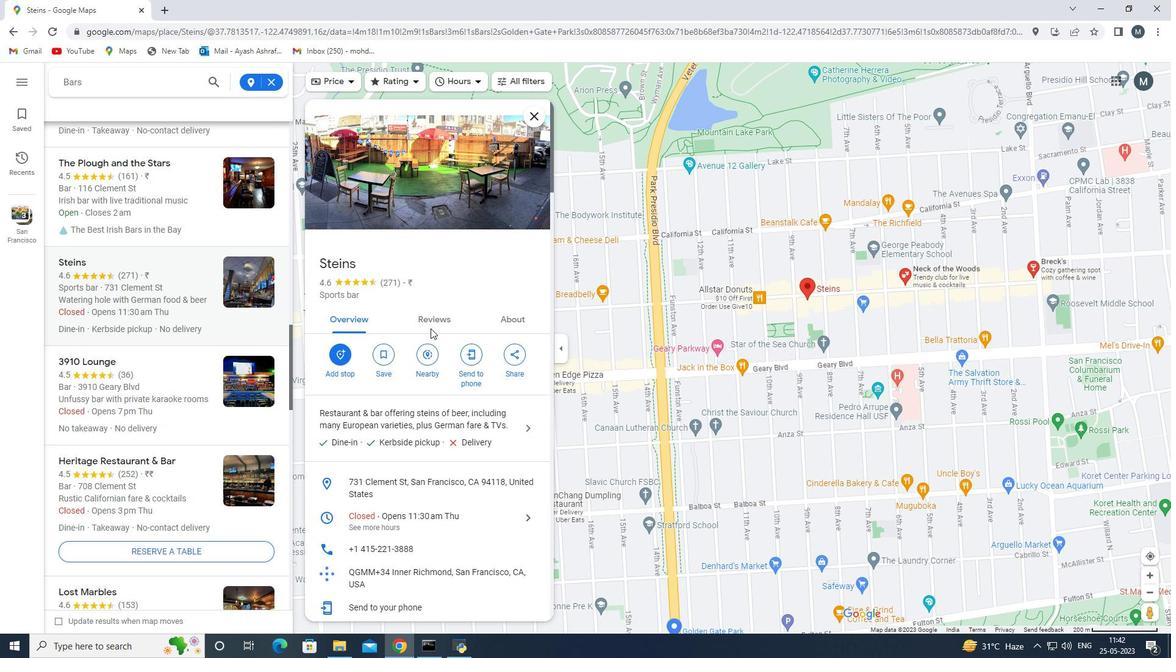 
Action: Mouse pressed left at (436, 325)
Screenshot: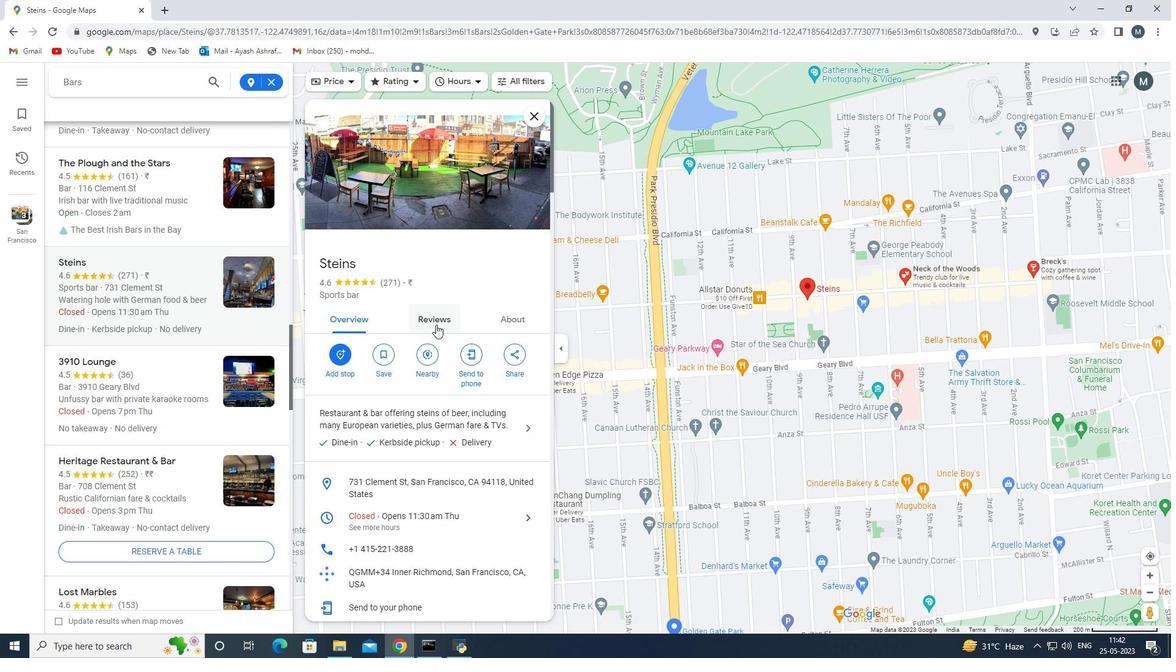 
Action: Mouse moved to (304, 386)
Screenshot: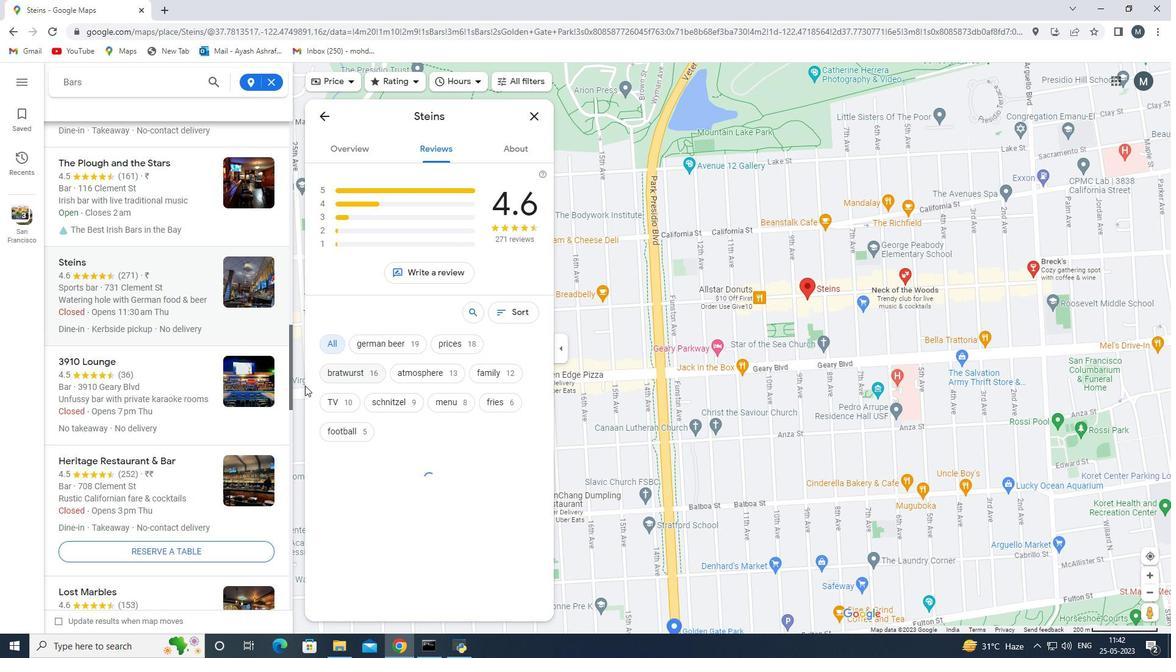 
Action: Mouse scrolled (304, 386) with delta (0, 0)
Screenshot: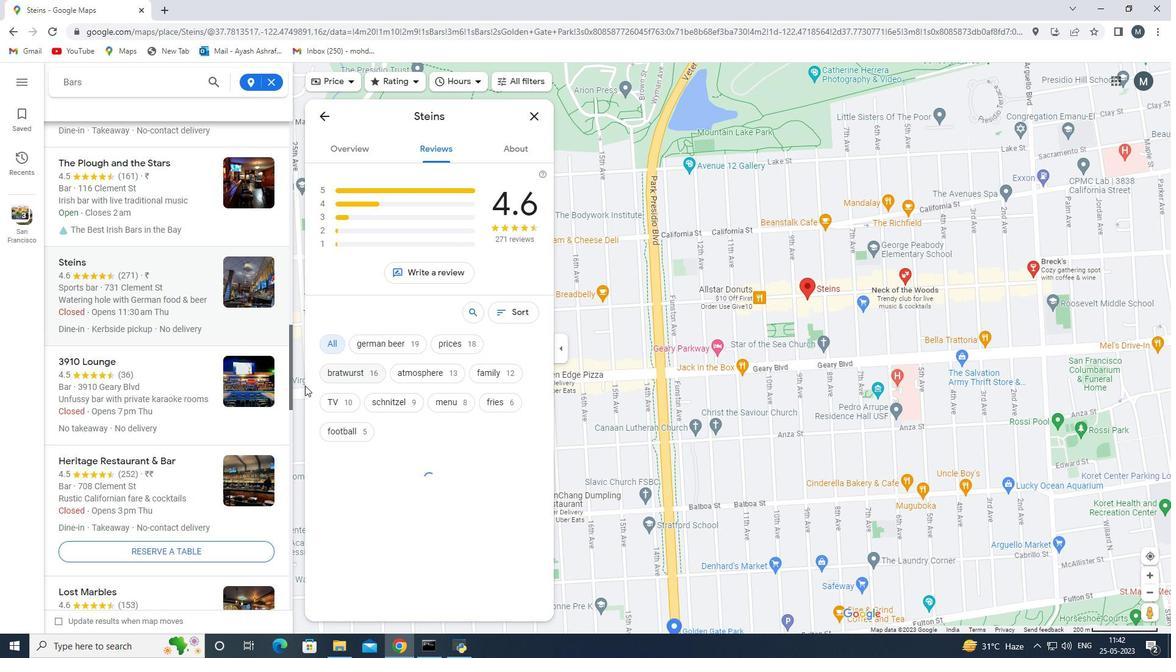 
Action: Mouse moved to (304, 383)
Screenshot: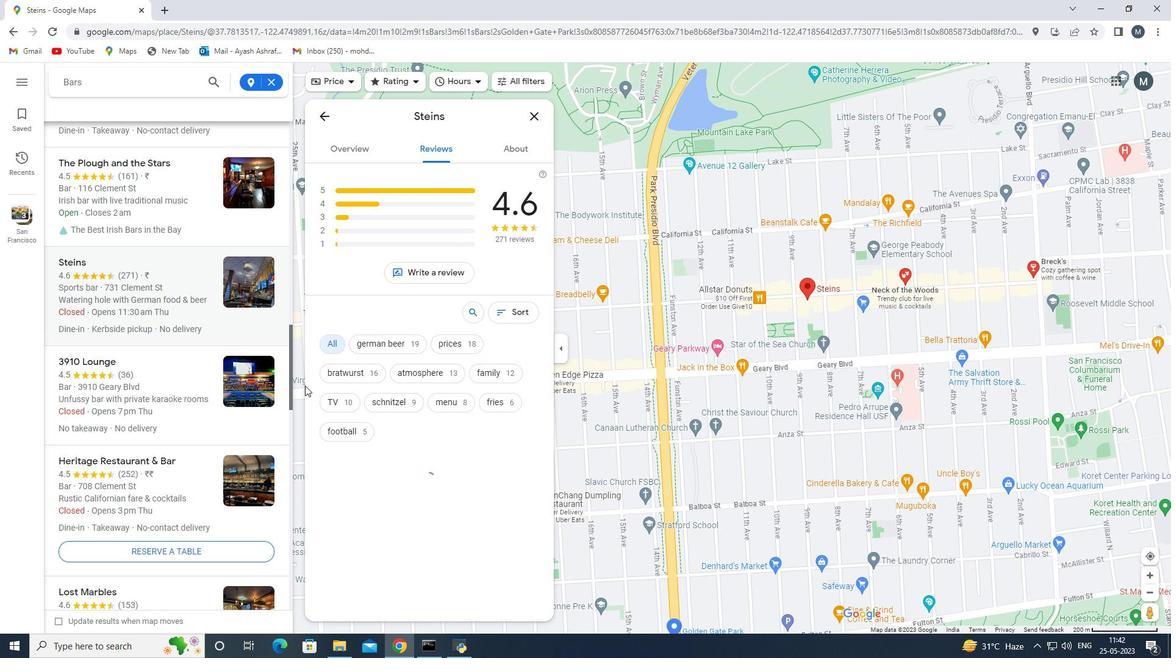 
Action: Mouse scrolled (304, 384) with delta (0, 0)
Screenshot: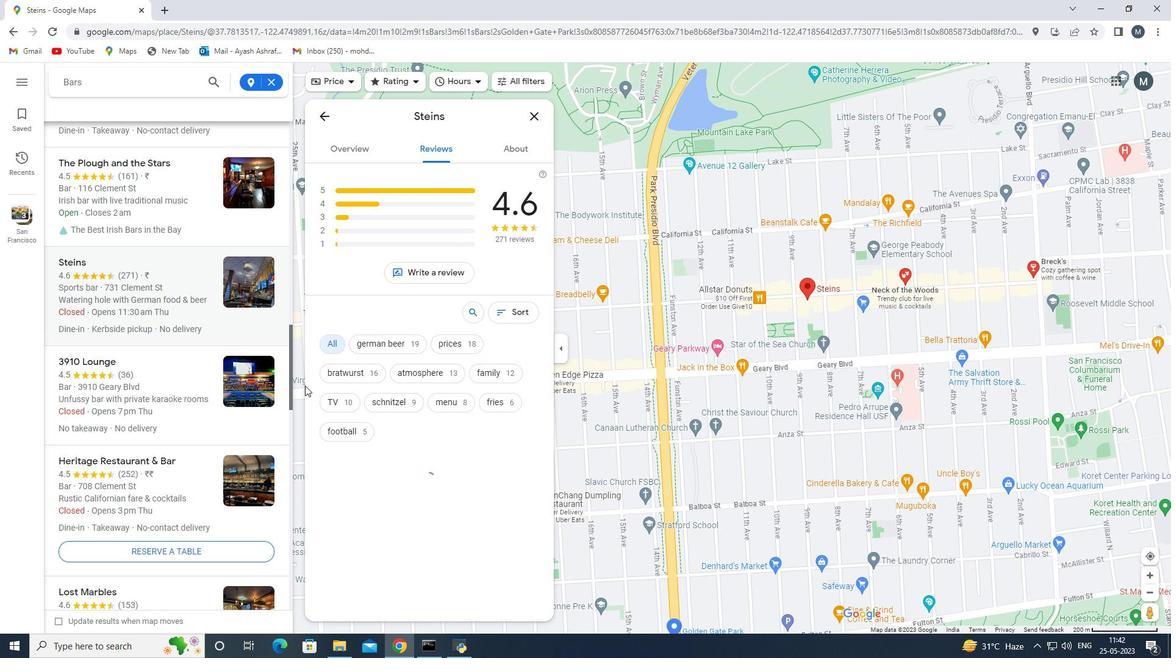 
Action: Mouse moved to (304, 380)
Screenshot: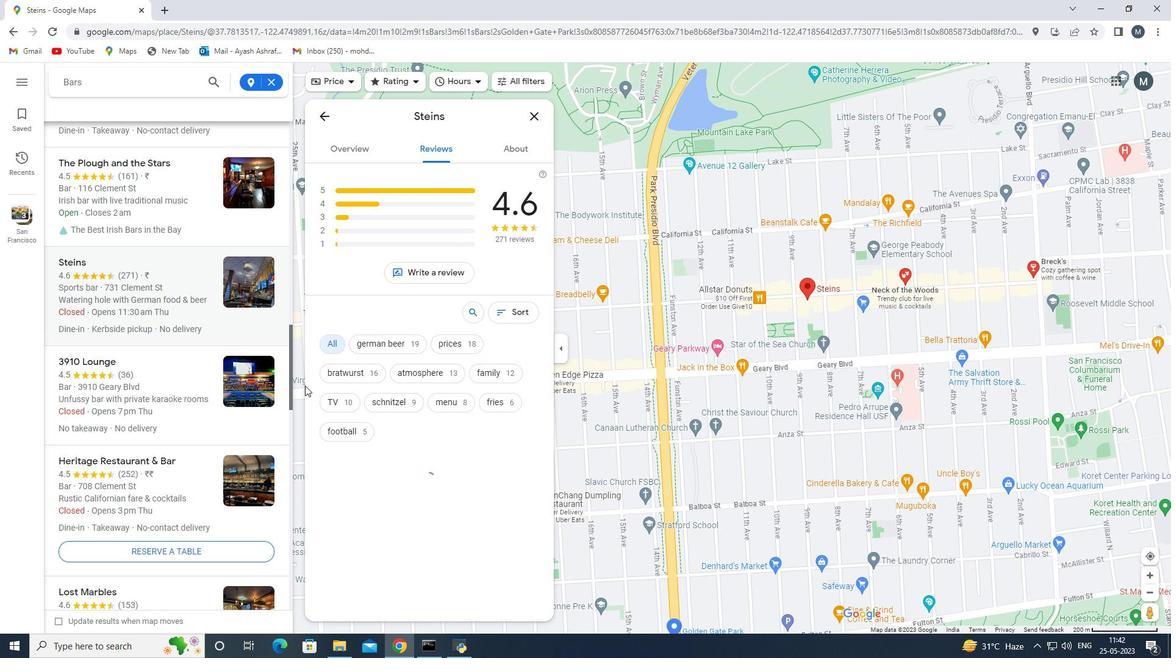 
Action: Mouse scrolled (304, 381) with delta (0, 0)
Screenshot: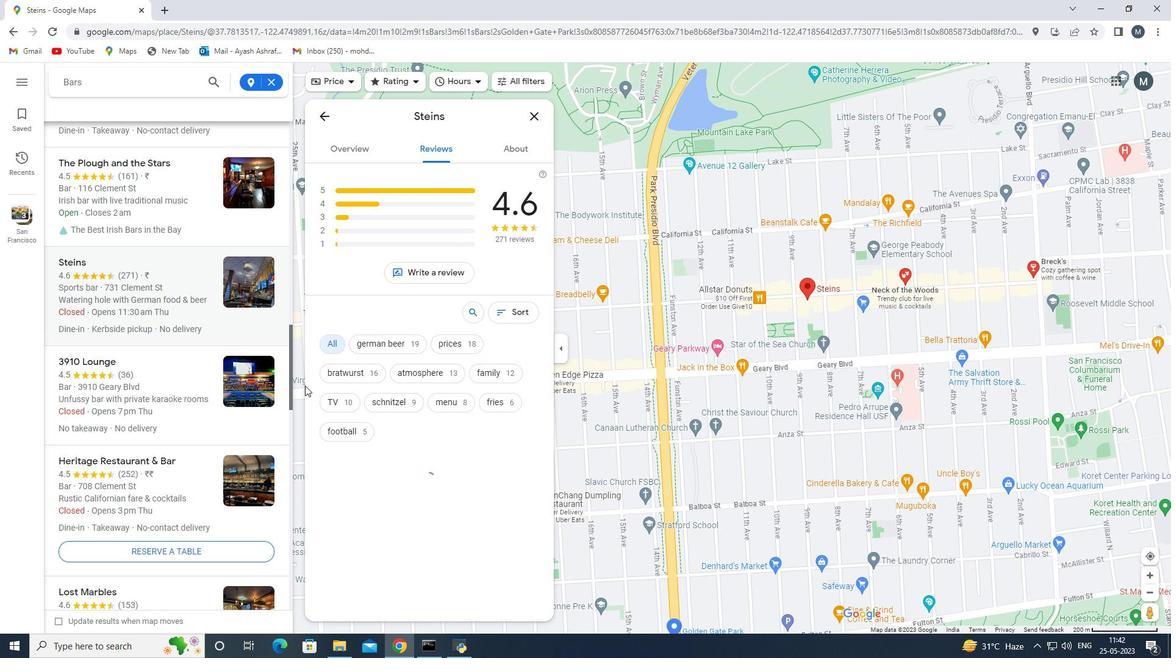 
Action: Mouse moved to (304, 375)
Screenshot: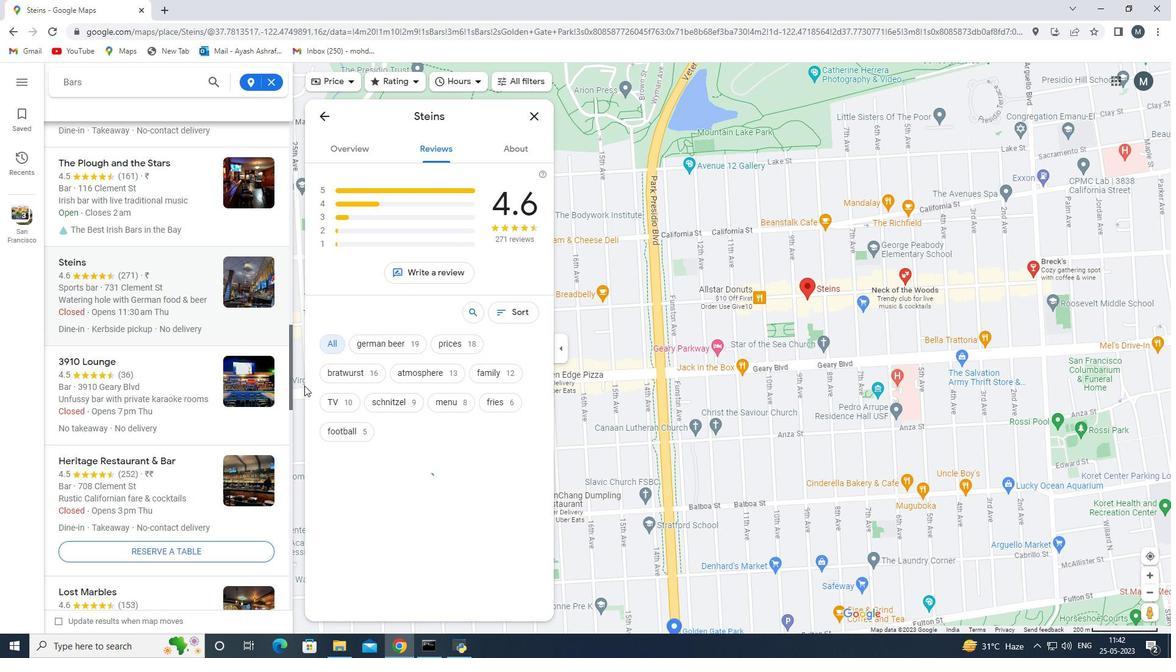 
Action: Mouse scrolled (304, 377) with delta (0, 0)
Screenshot: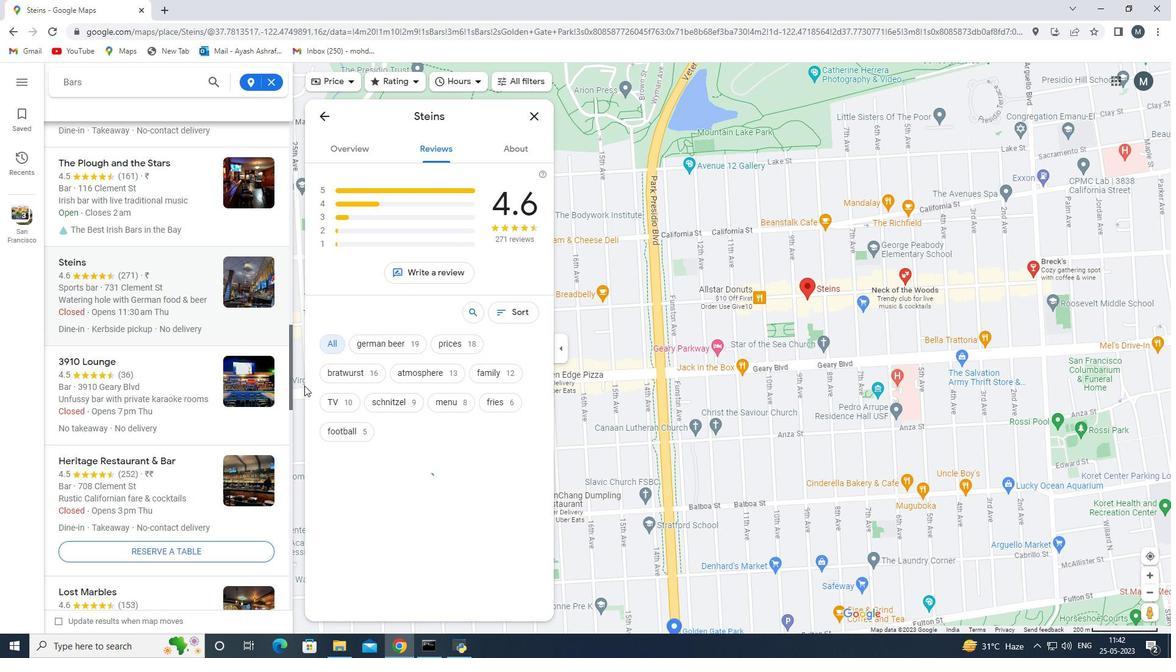 
Action: Mouse moved to (435, 358)
Screenshot: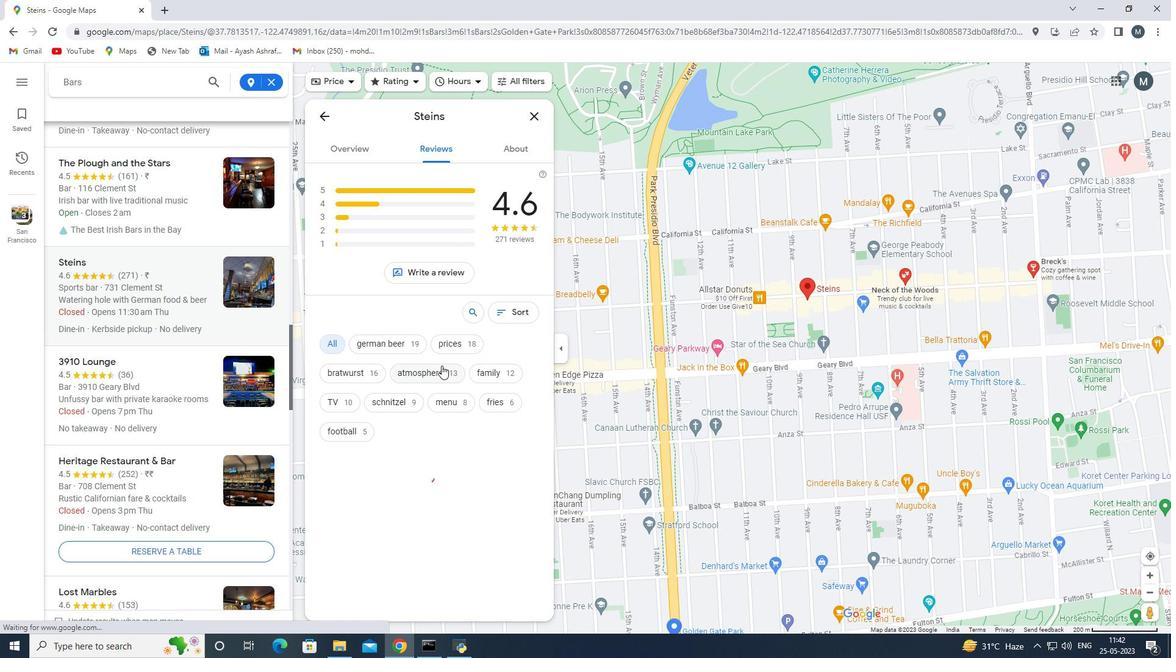 
Action: Mouse scrolled (435, 359) with delta (0, 0)
Screenshot: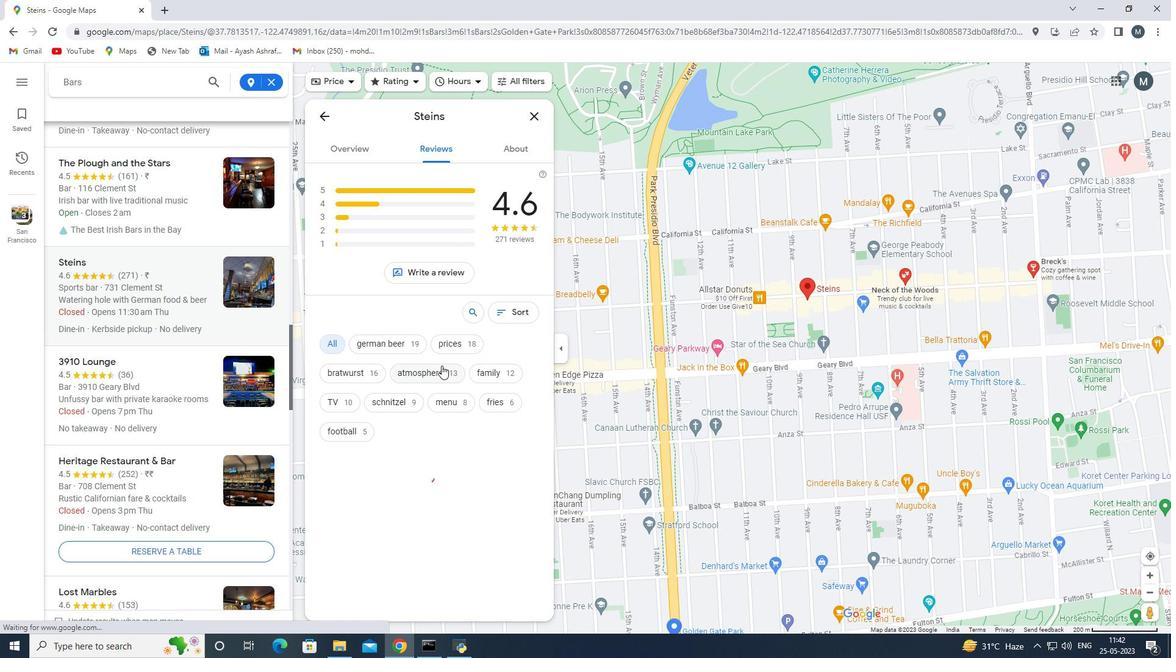 
Action: Mouse moved to (434, 356)
Screenshot: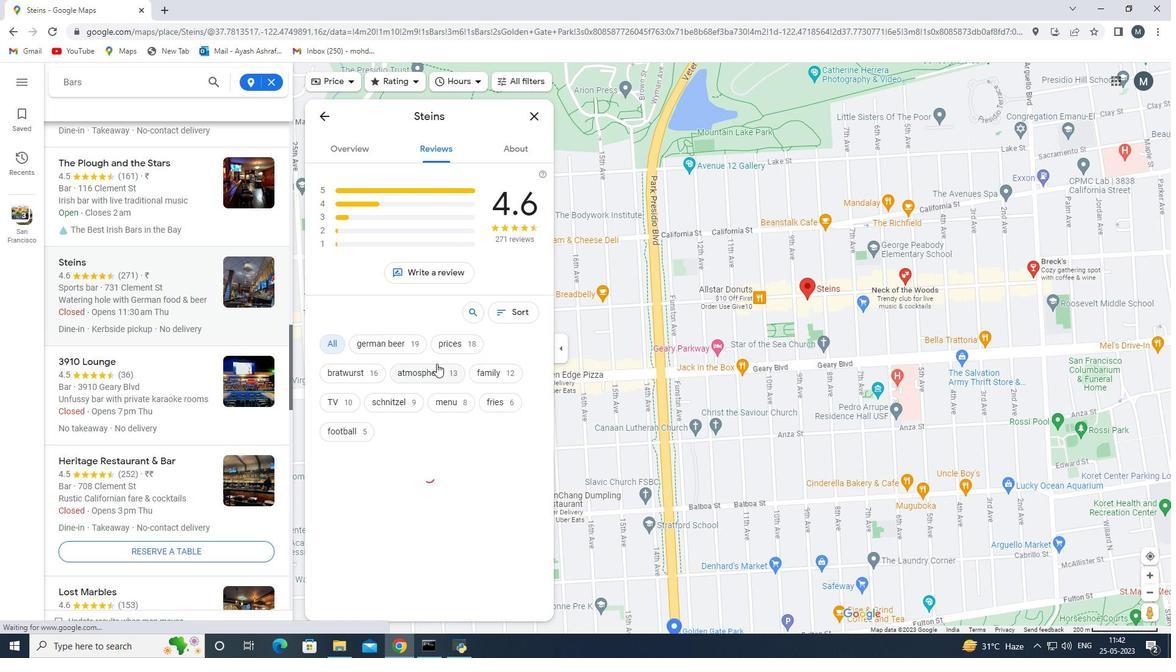 
Action: Mouse scrolled (434, 356) with delta (0, 0)
Screenshot: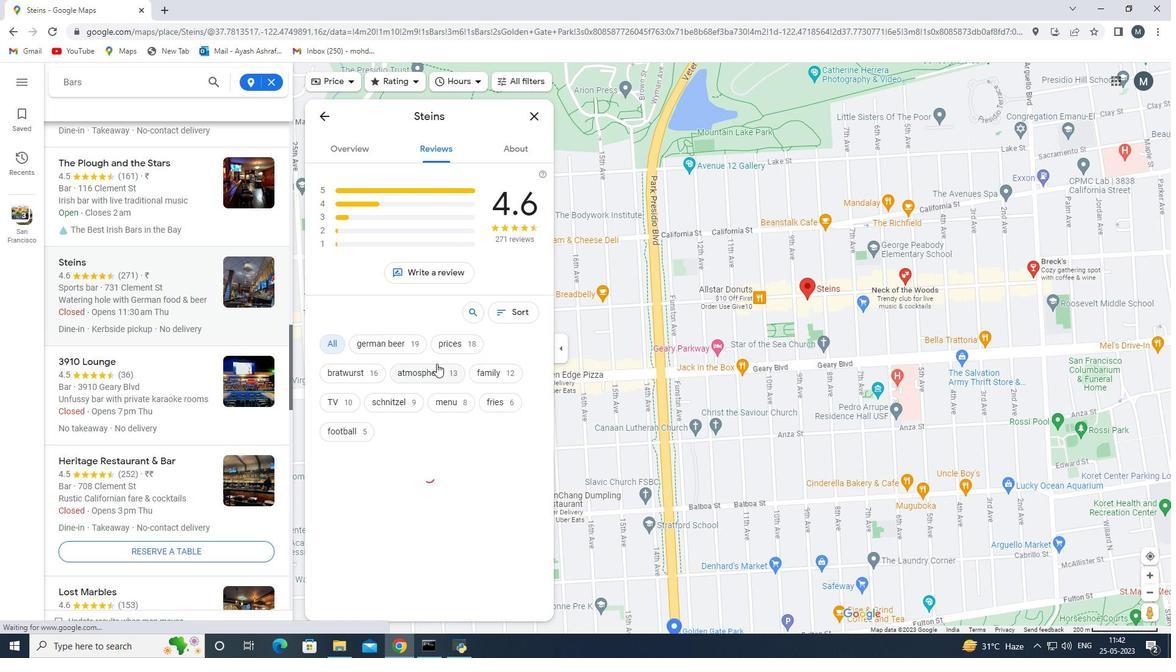 
Action: Mouse moved to (427, 359)
Screenshot: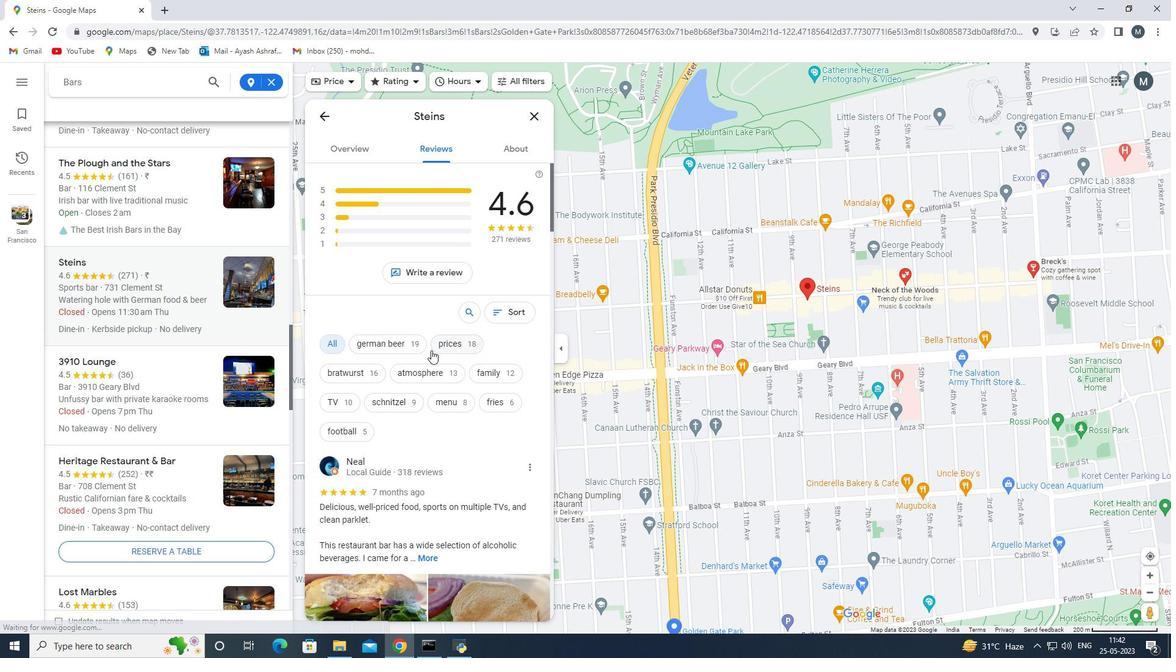 
Action: Mouse scrolled (427, 359) with delta (0, 0)
Screenshot: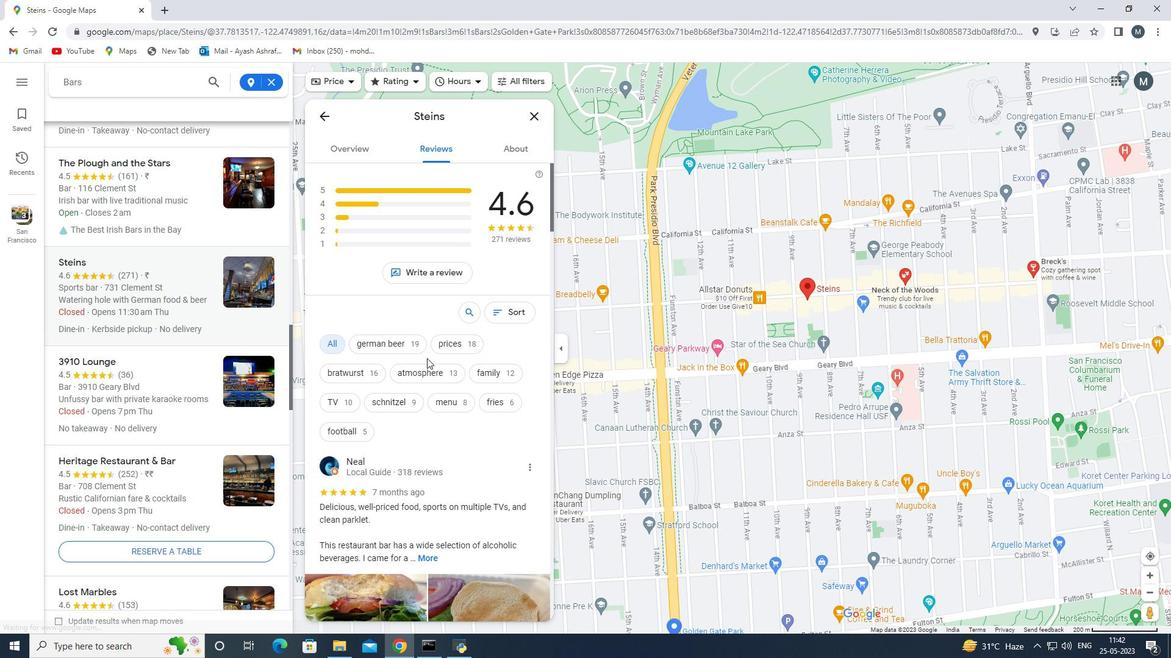 
Action: Mouse scrolled (427, 359) with delta (0, 0)
Screenshot: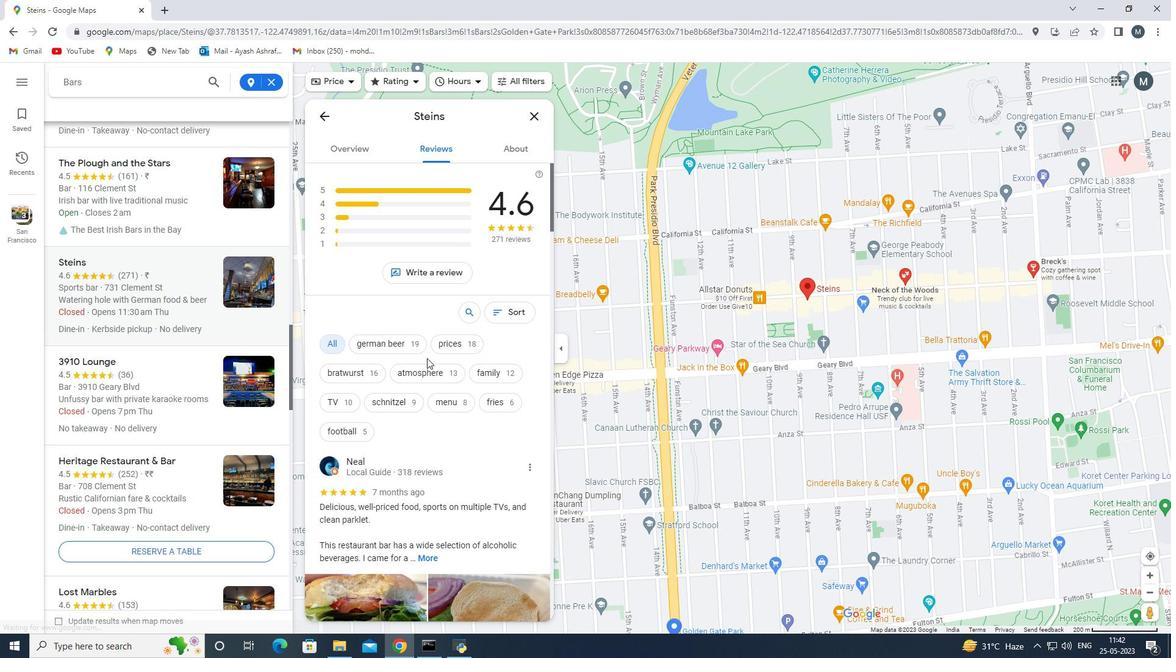 
Action: Mouse scrolled (427, 359) with delta (0, 0)
Screenshot: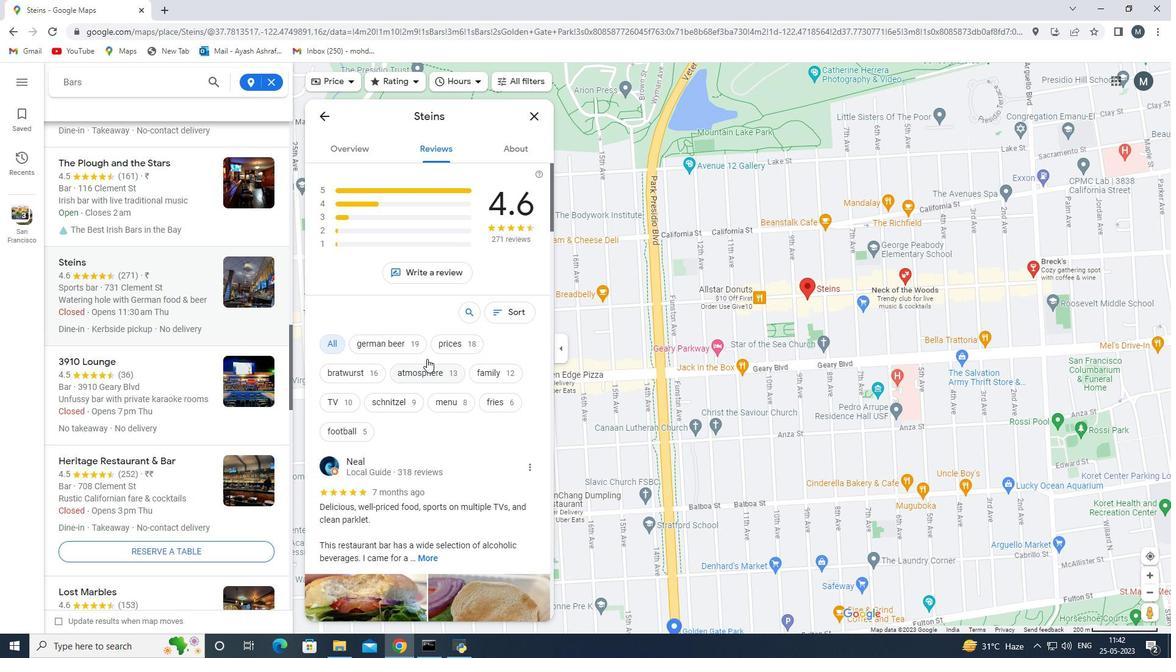 
Action: Mouse moved to (392, 372)
Screenshot: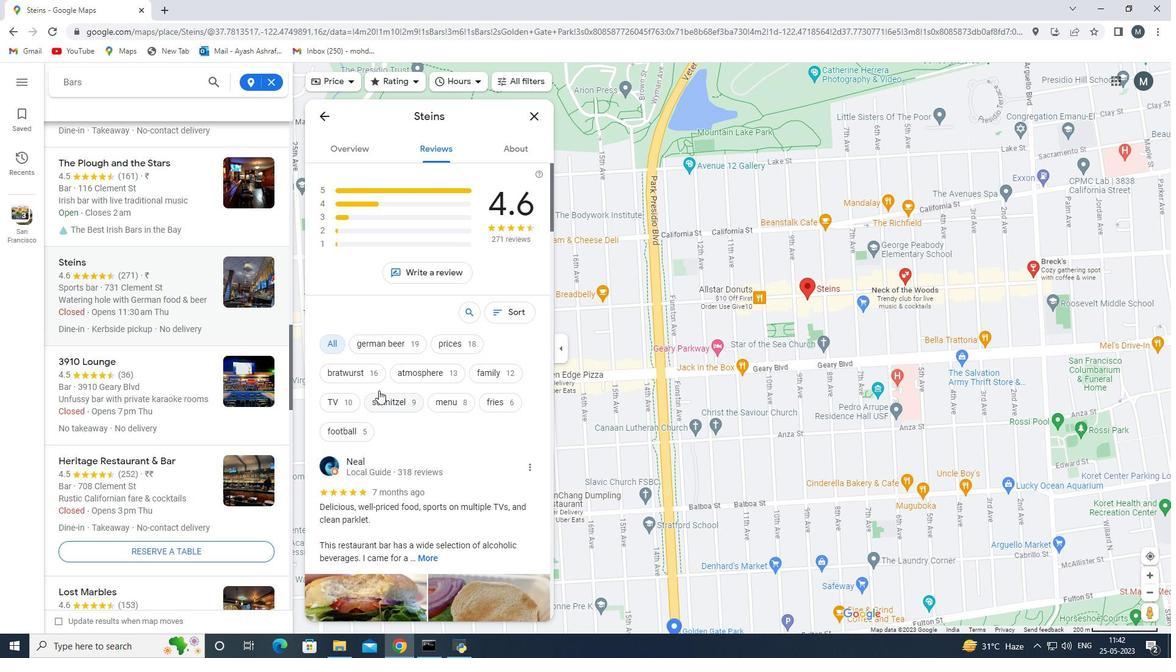 
Action: Mouse scrolled (392, 372) with delta (0, 0)
Screenshot: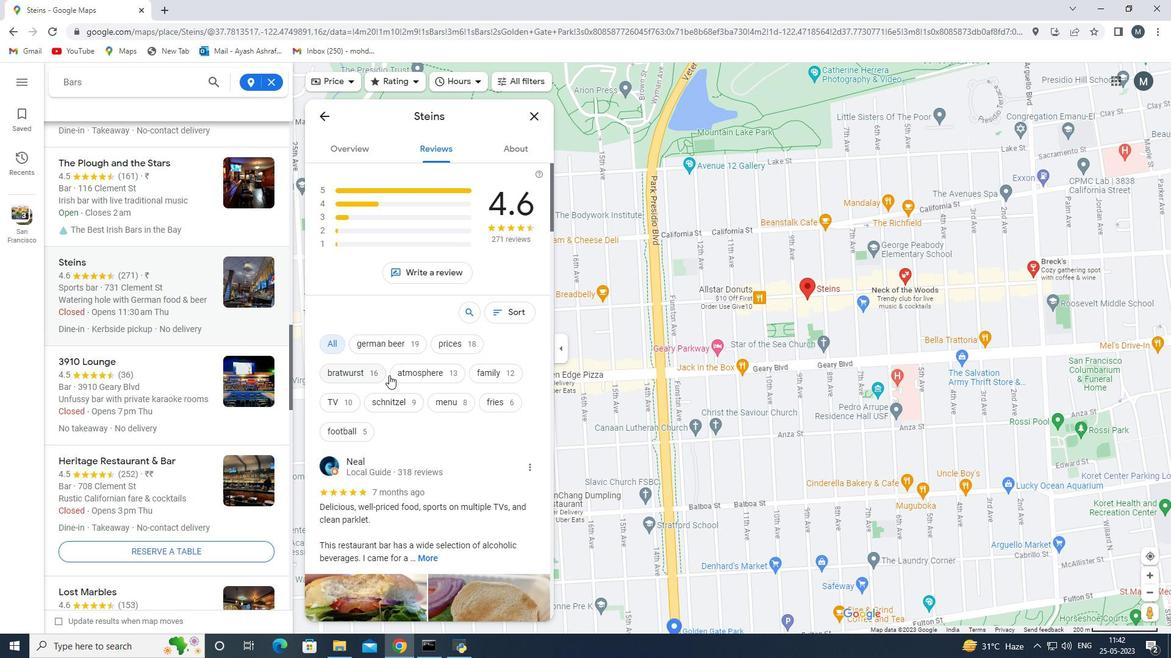 
Action: Mouse moved to (392, 374)
Screenshot: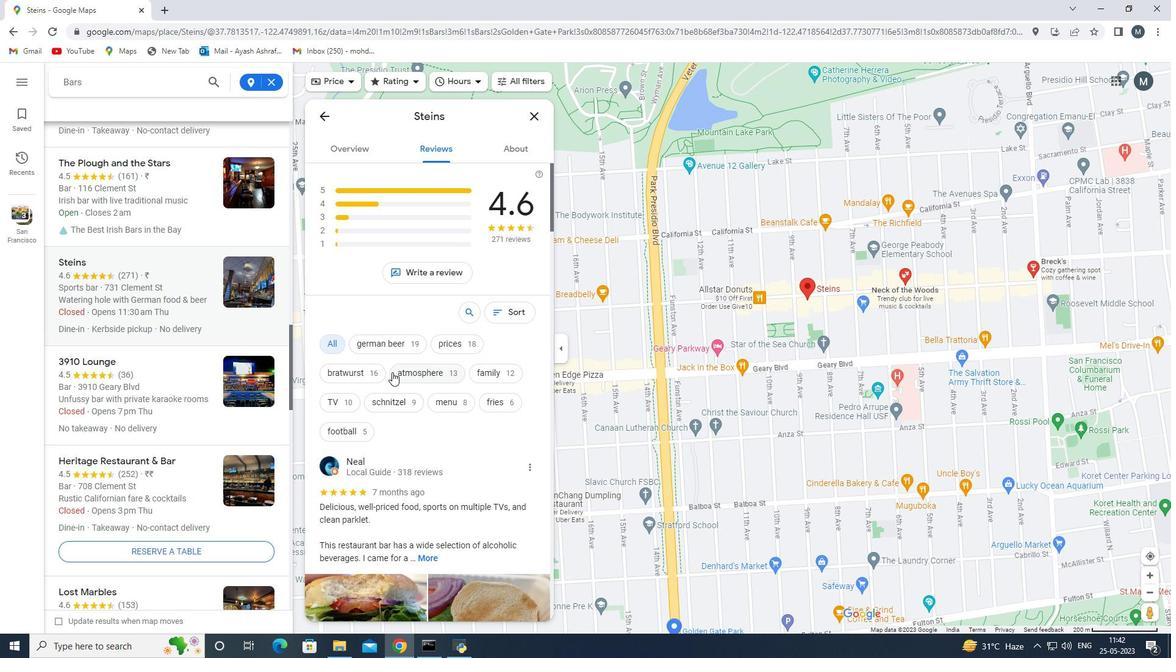 
Action: Mouse scrolled (392, 373) with delta (0, 0)
Screenshot: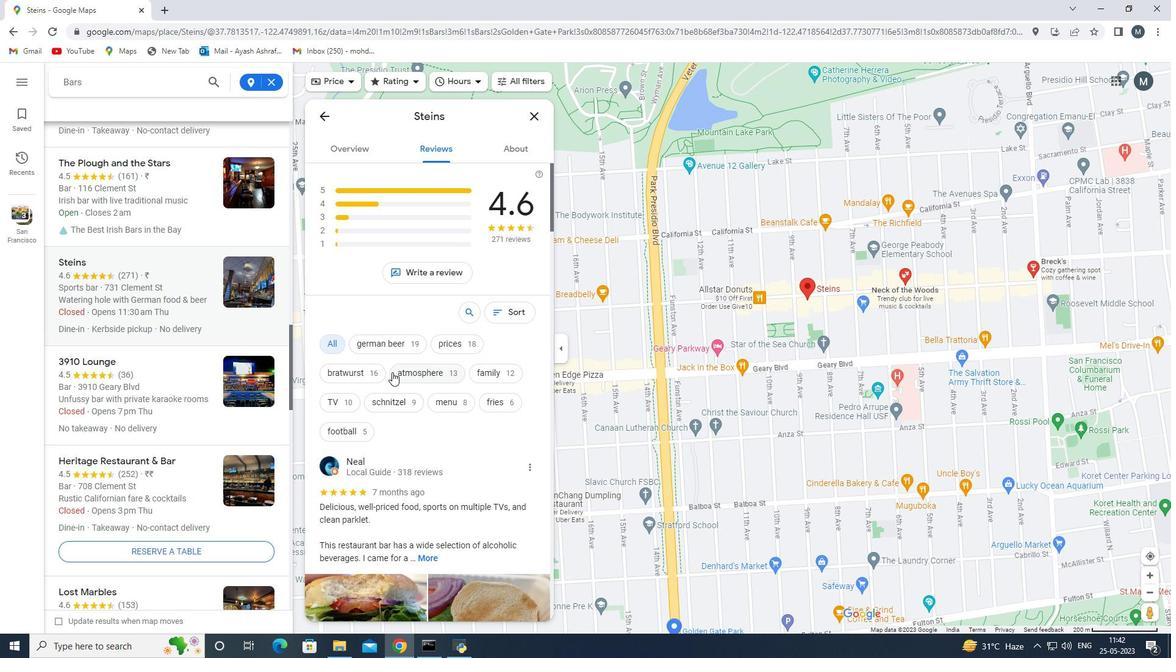 
Action: Mouse moved to (388, 402)
Screenshot: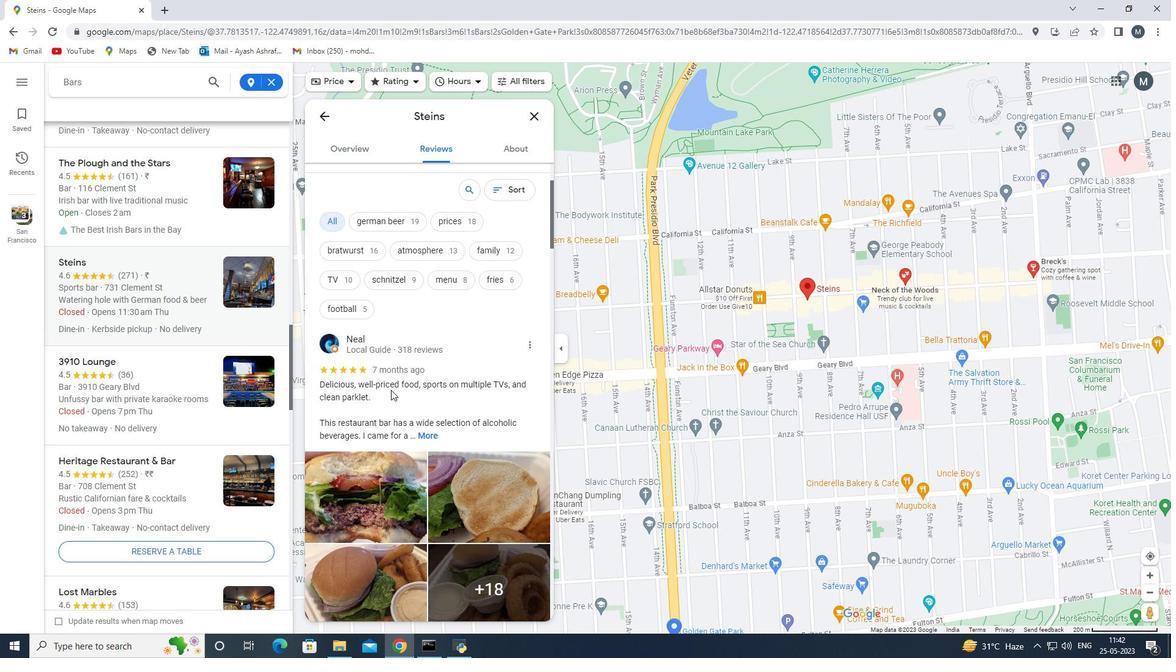 
Action: Mouse scrolled (388, 403) with delta (0, 0)
Screenshot: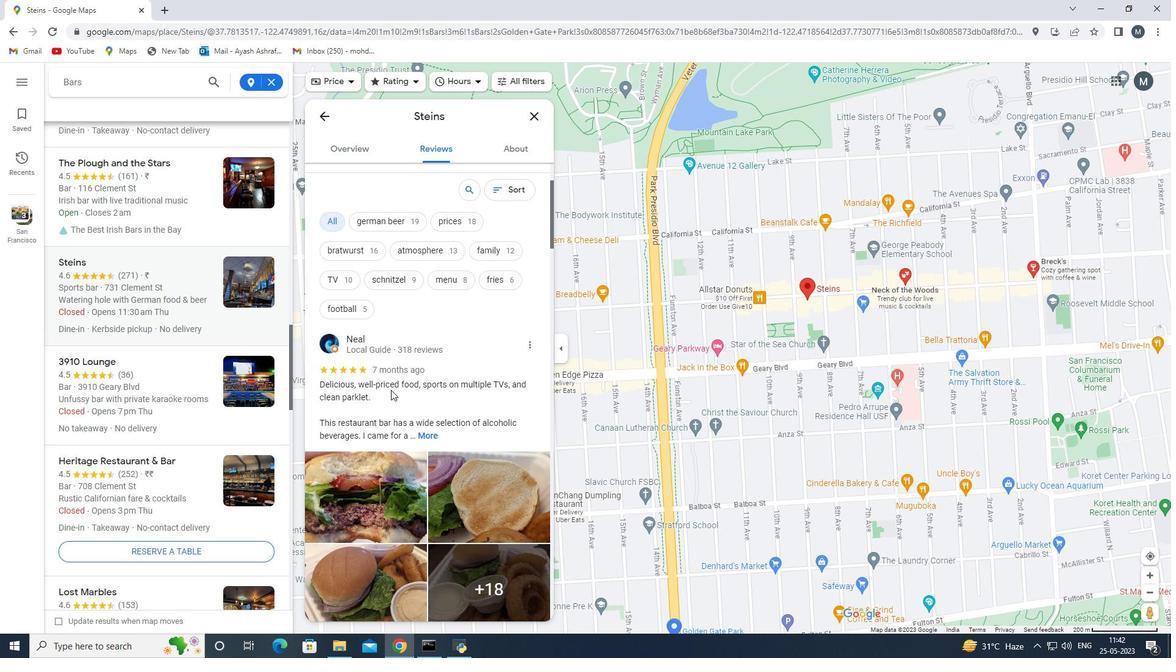 
Action: Mouse moved to (388, 400)
Screenshot: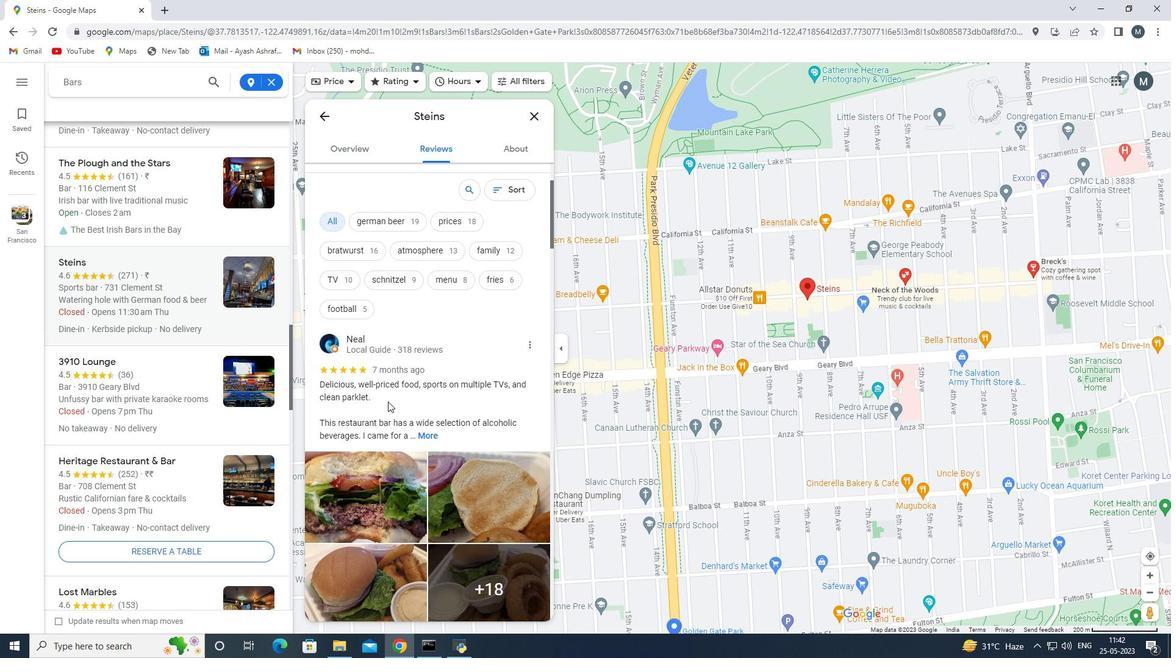 
Action: Mouse scrolled (388, 401) with delta (0, 0)
Screenshot: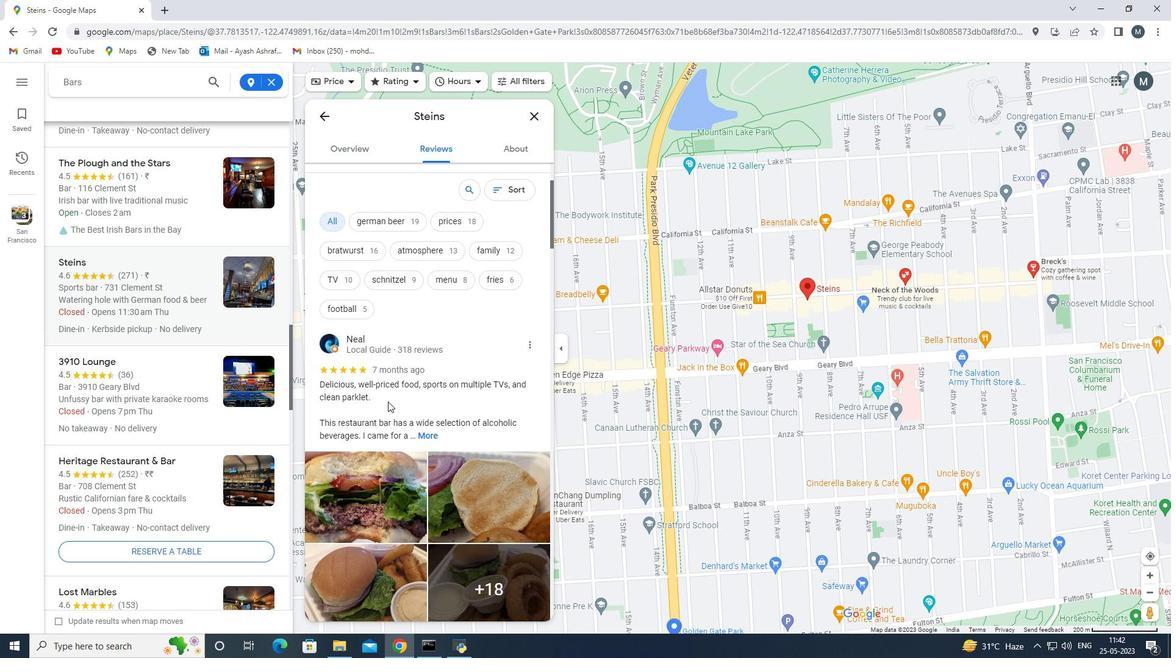 
Action: Mouse moved to (387, 400)
Screenshot: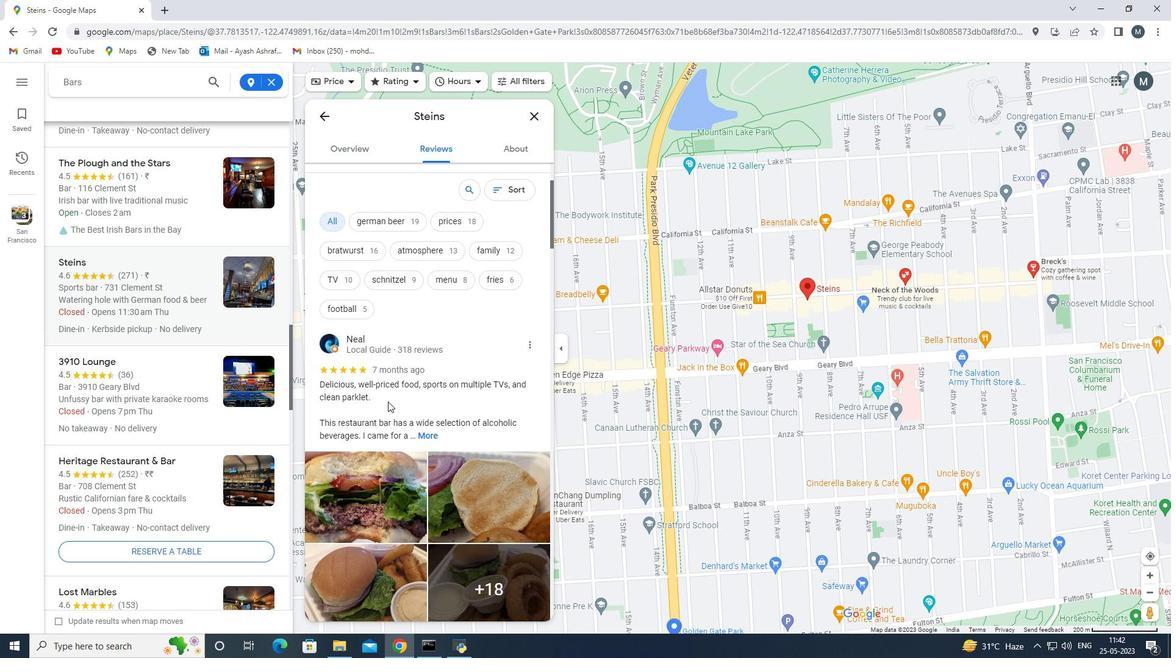 
Action: Mouse scrolled (387, 400) with delta (0, 0)
Screenshot: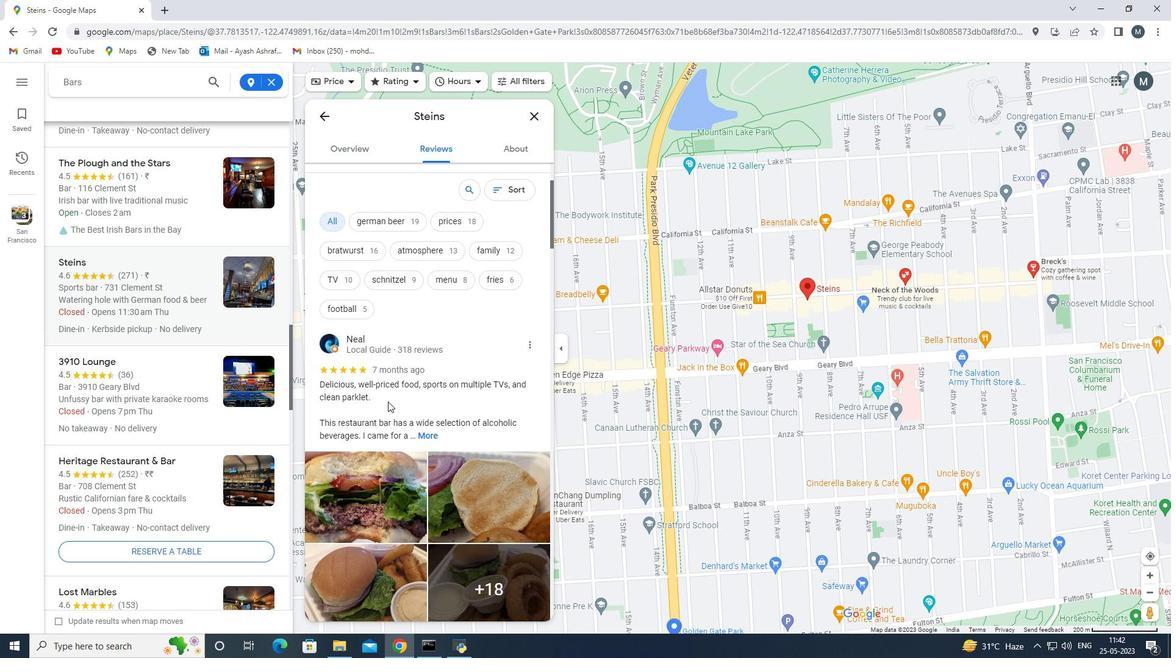
Action: Mouse moved to (386, 400)
Screenshot: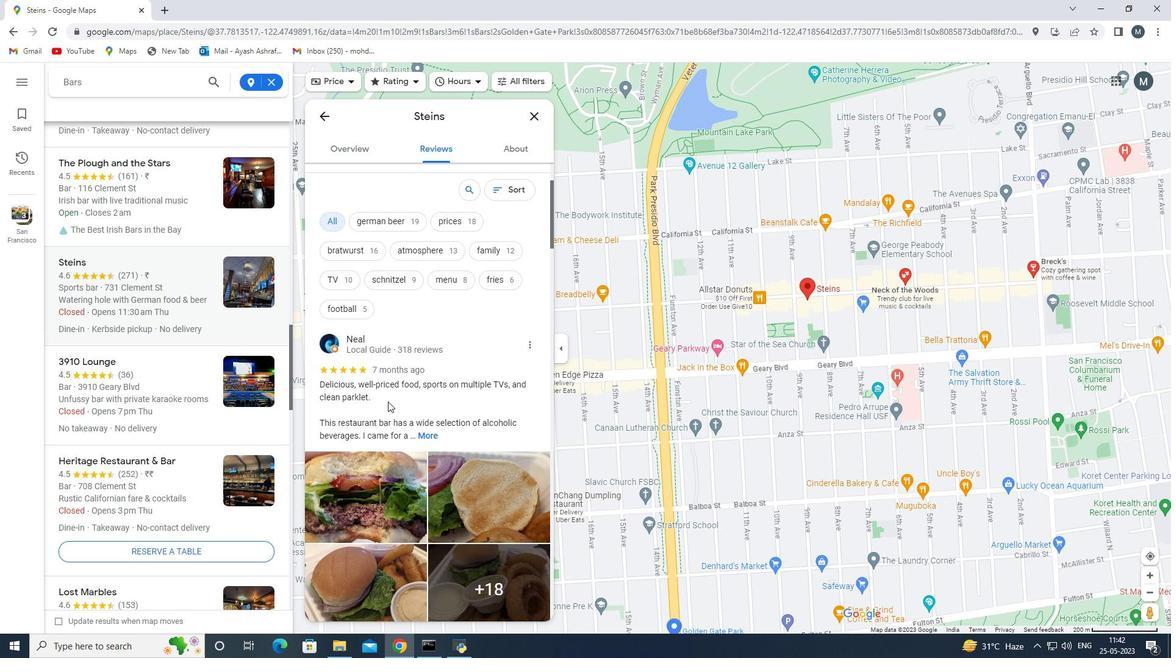 
Action: Mouse scrolled (386, 400) with delta (0, 0)
Screenshot: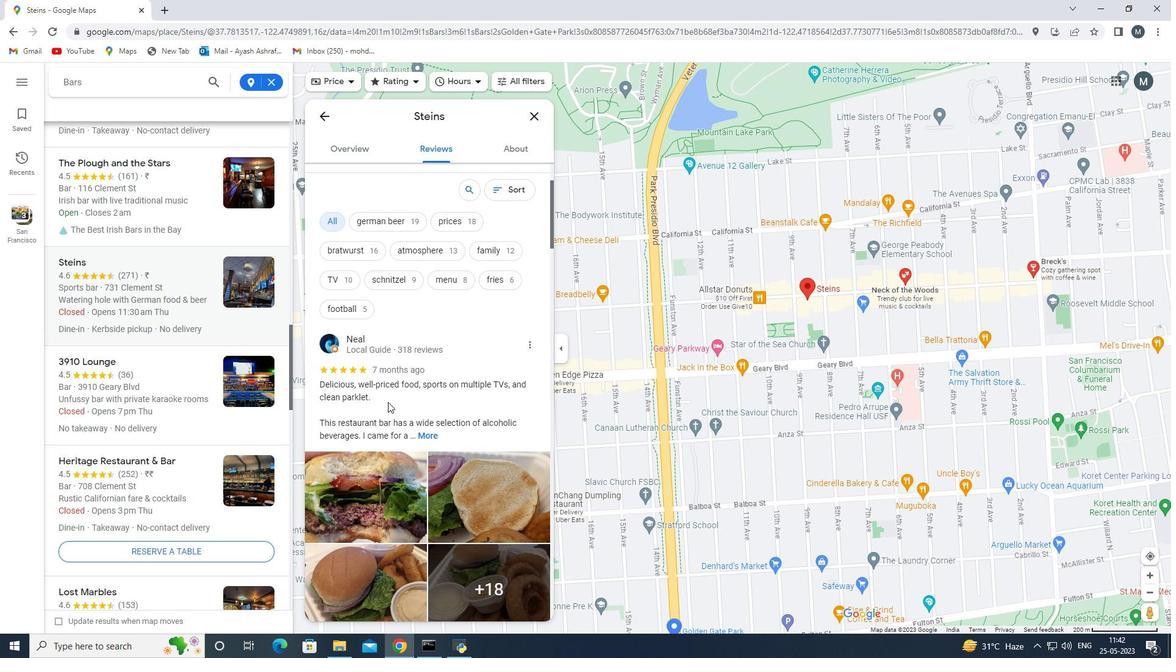 
Action: Mouse moved to (380, 395)
Screenshot: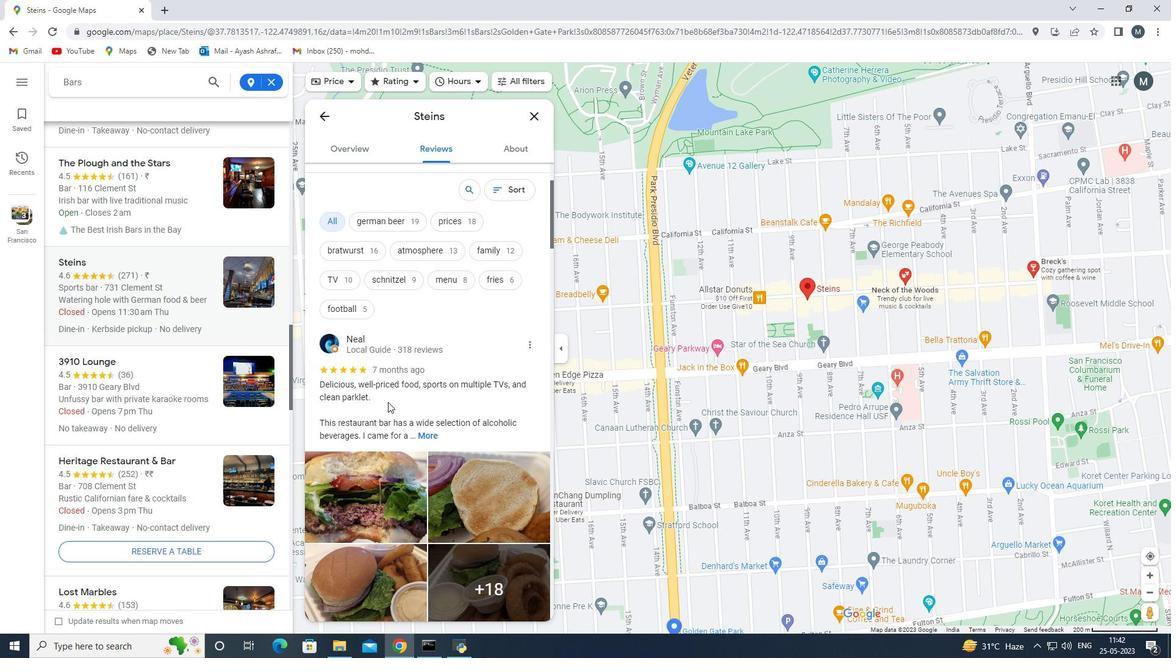 
Action: Mouse scrolled (381, 397) with delta (0, 0)
Screenshot: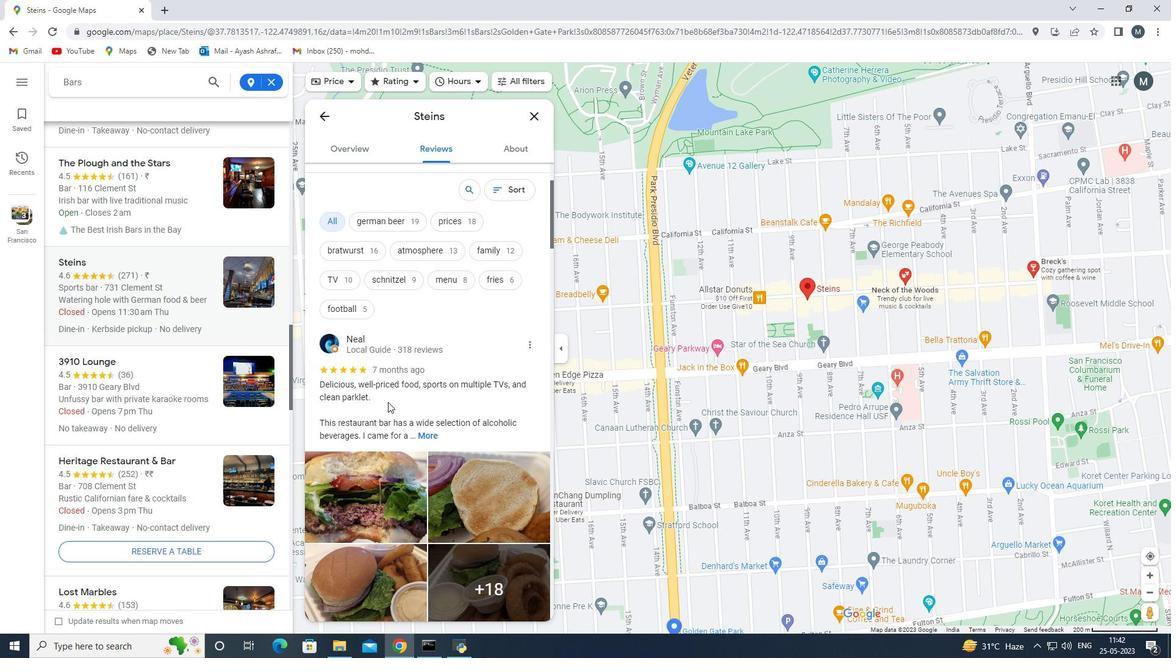 
Action: Mouse moved to (334, 156)
Screenshot: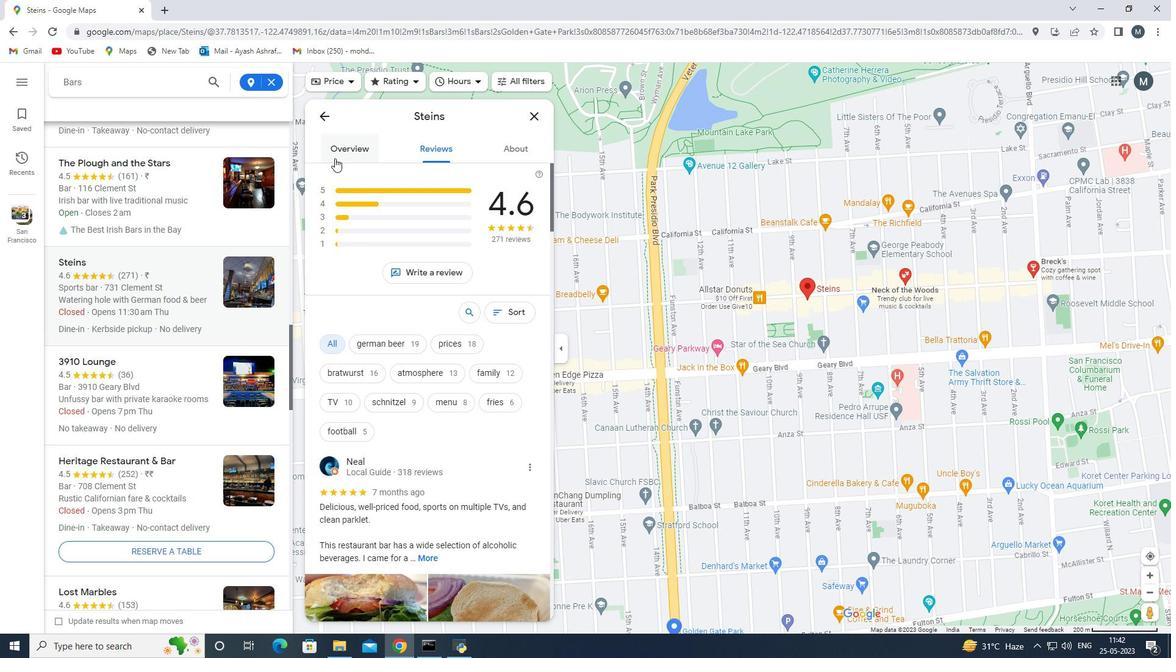 
Action: Mouse pressed left at (334, 156)
Screenshot: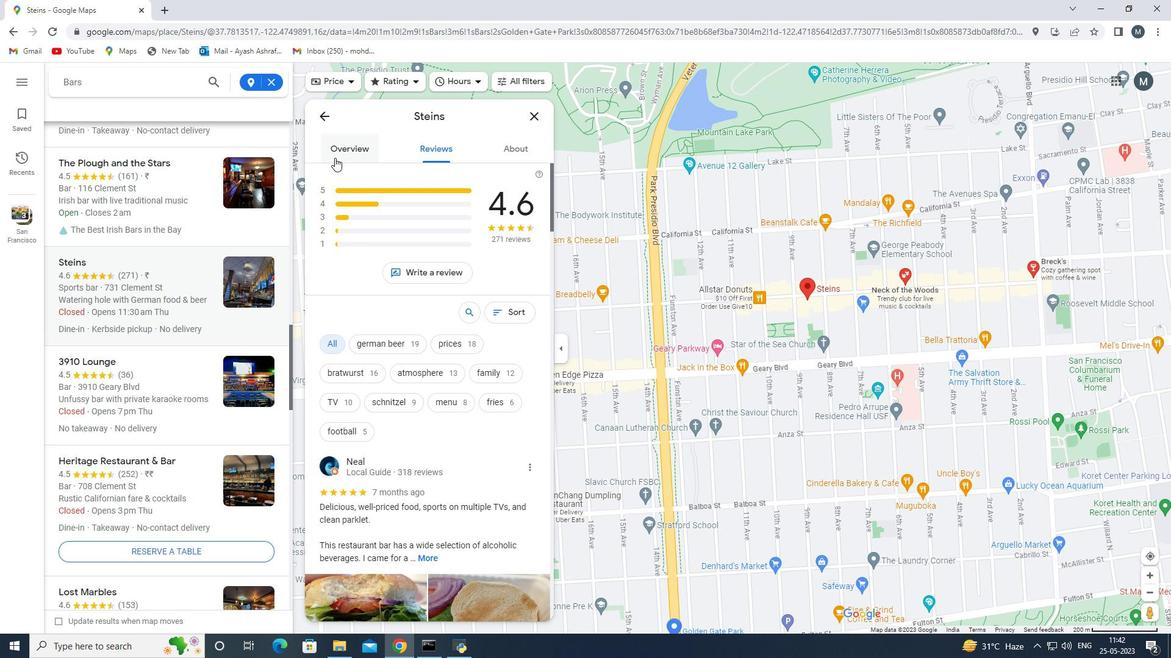 
Action: Mouse moved to (382, 455)
Screenshot: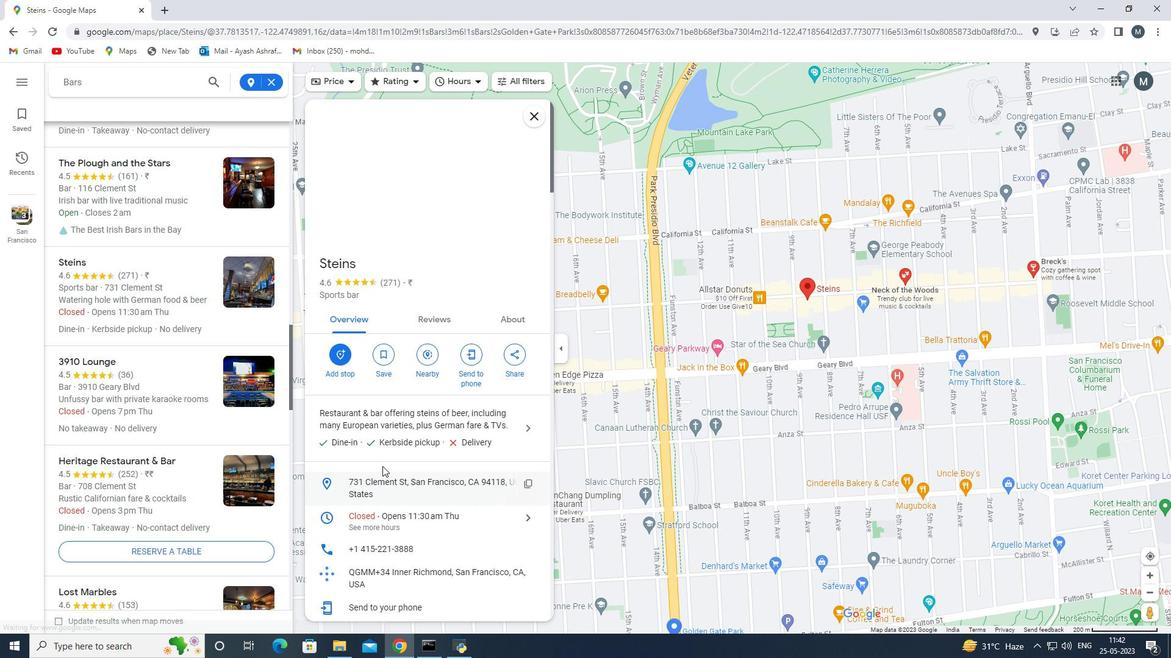 
Action: Mouse scrolled (382, 455) with delta (0, 0)
Screenshot: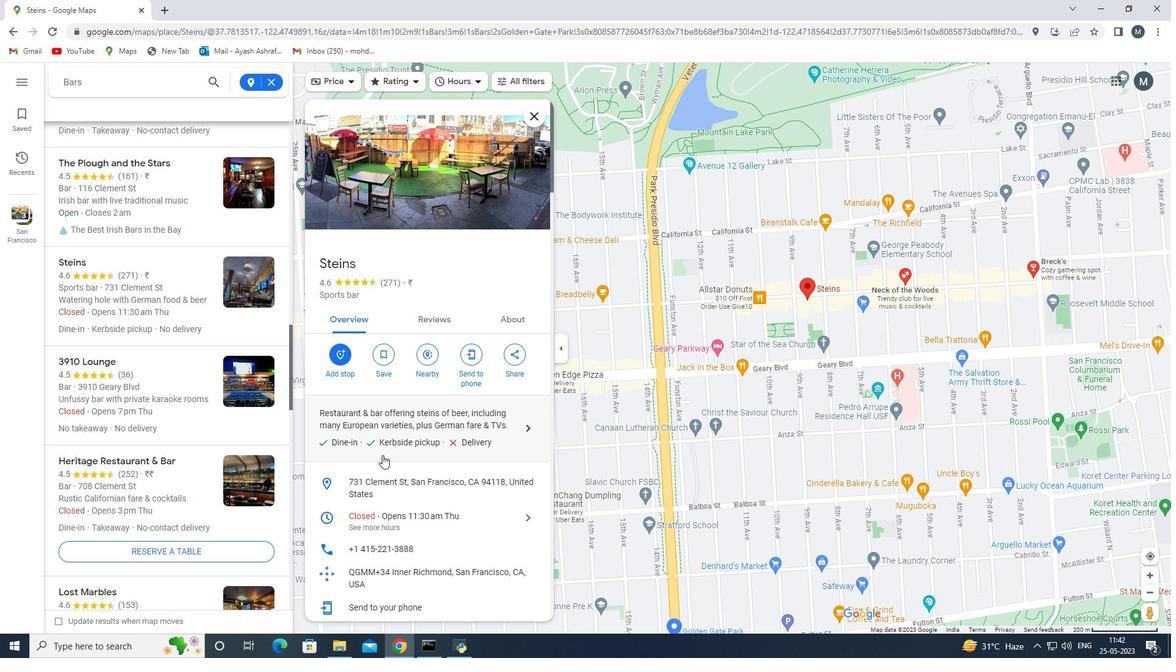 
Action: Mouse moved to (385, 466)
Screenshot: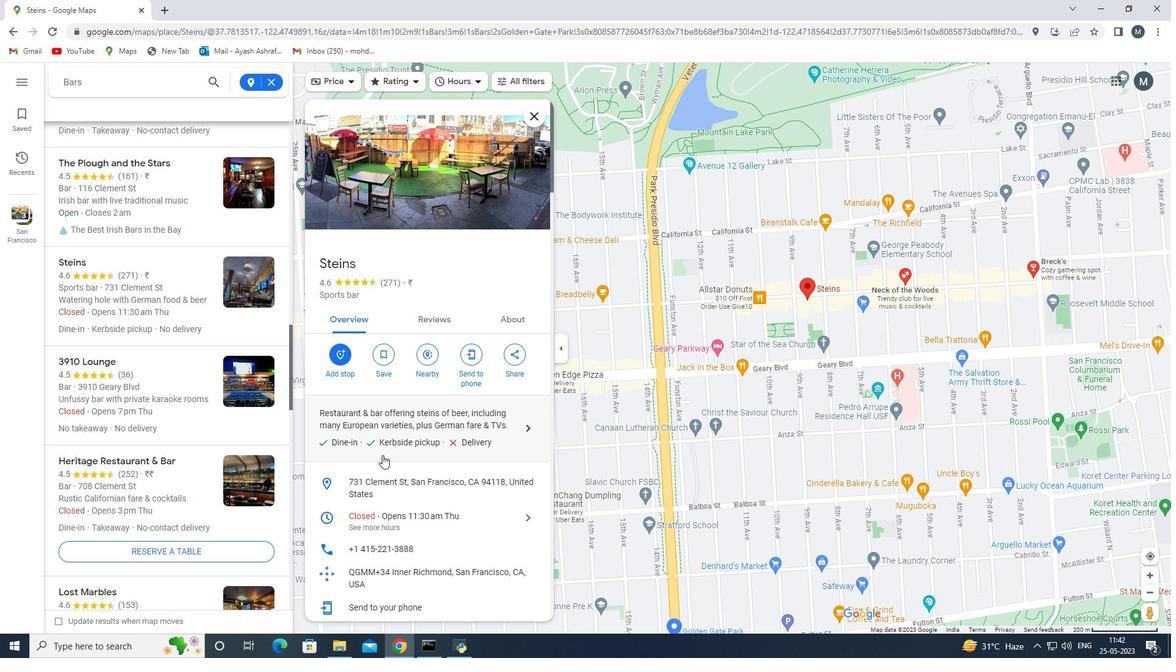 
Action: Mouse scrolled (385, 466) with delta (0, 0)
Screenshot: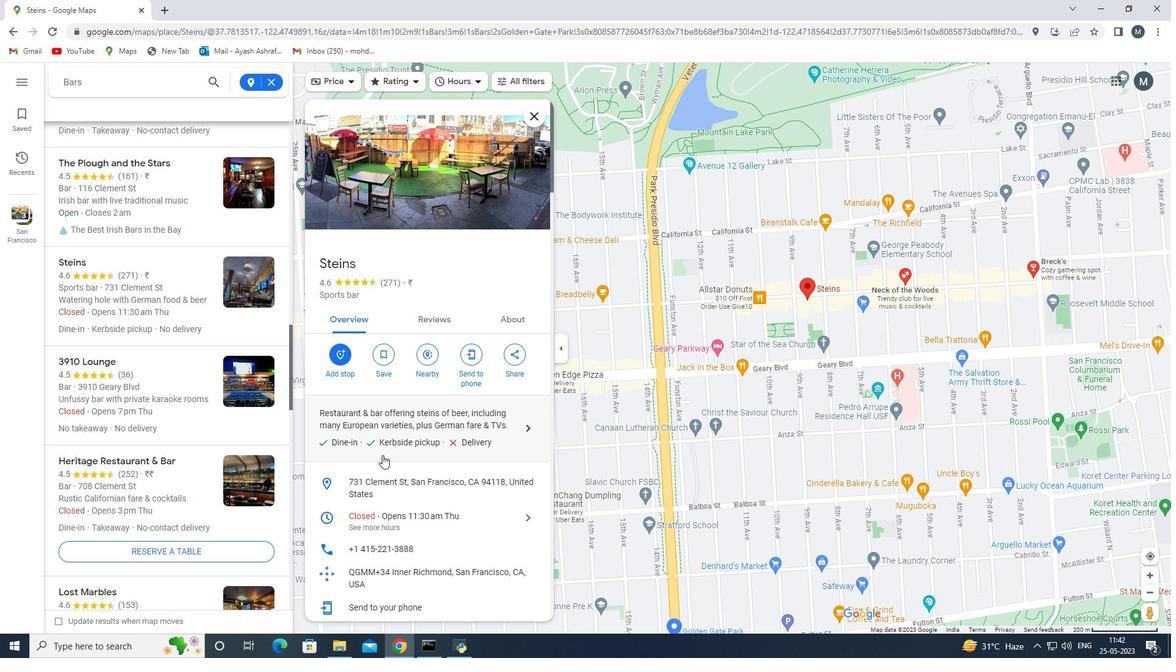 
Action: Mouse moved to (386, 468)
Screenshot: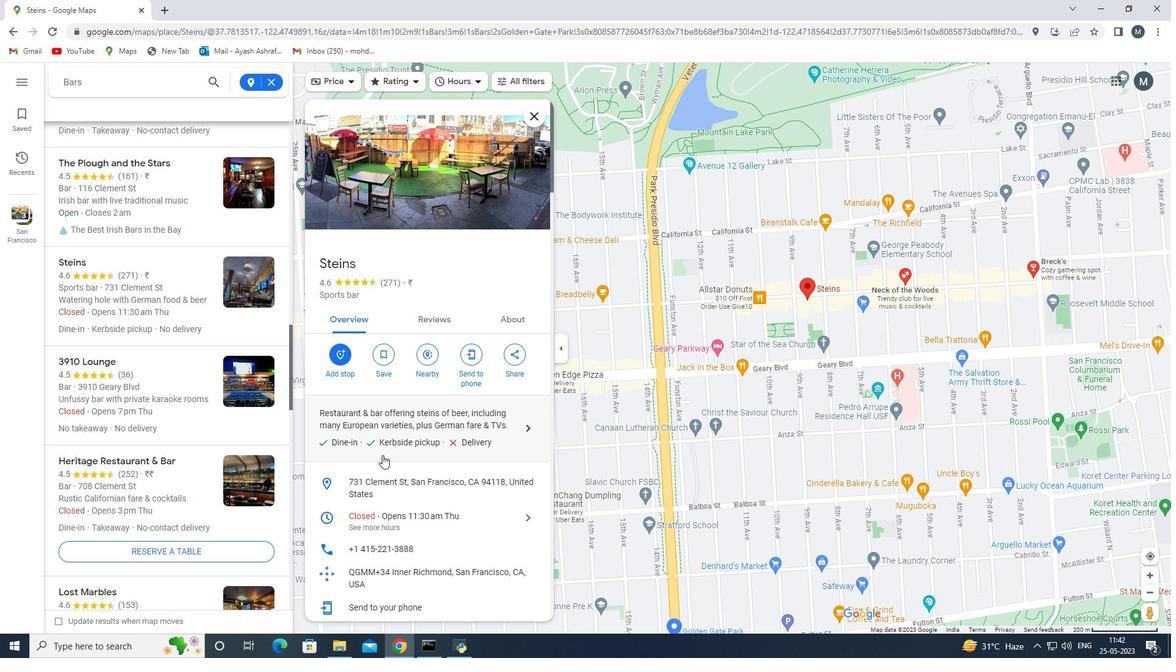 
Action: Mouse scrolled (386, 467) with delta (0, 0)
Screenshot: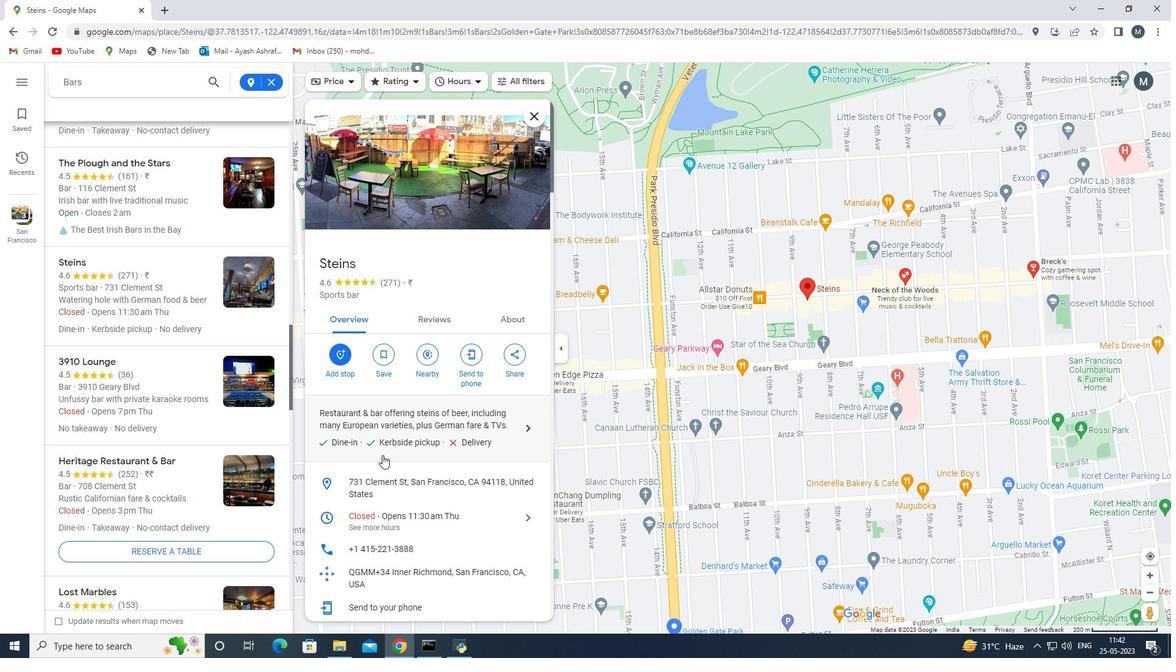 
Action: Mouse scrolled (386, 467) with delta (0, 0)
Screenshot: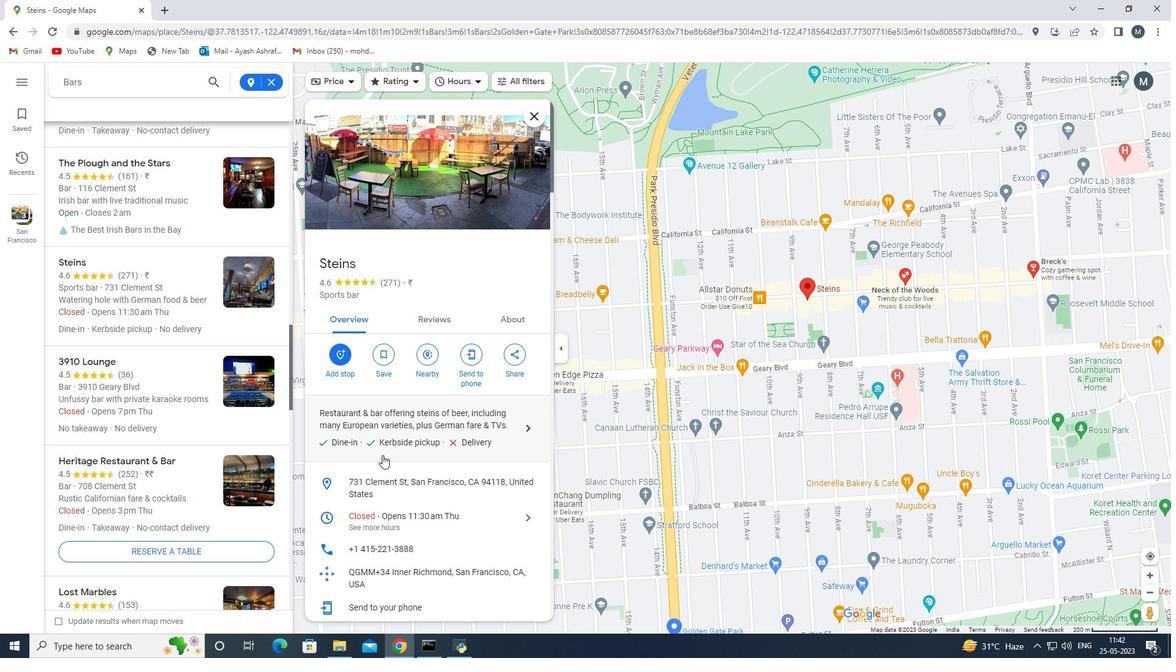
Action: Mouse scrolled (386, 467) with delta (0, 0)
Screenshot: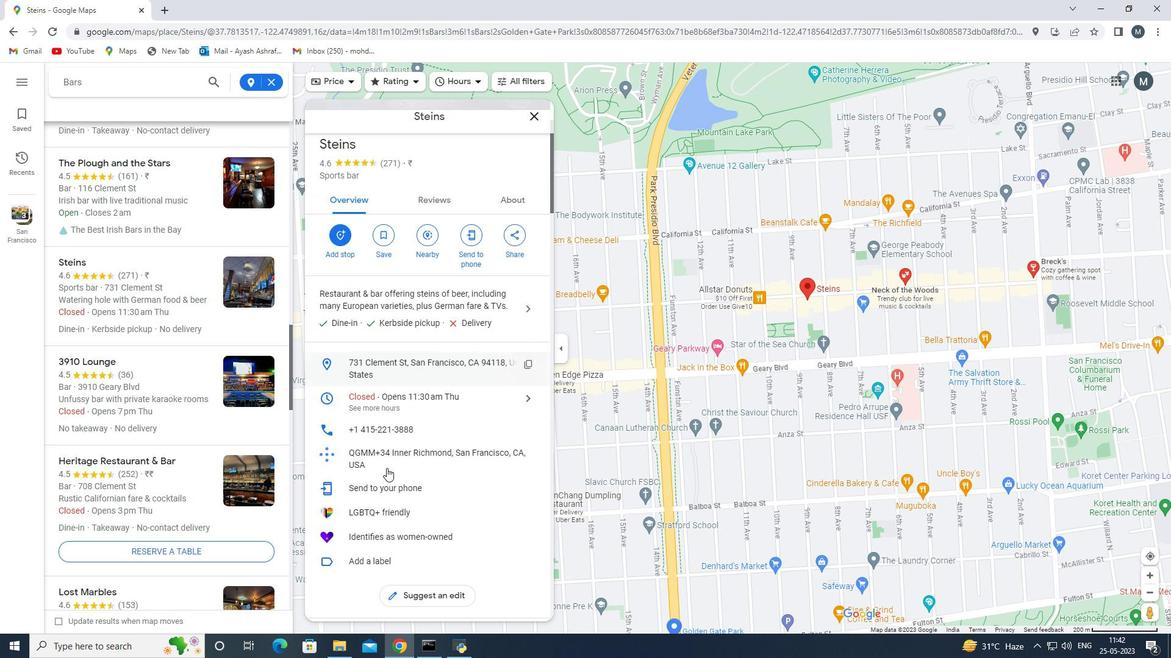 
Action: Mouse scrolled (386, 467) with delta (0, 0)
Screenshot: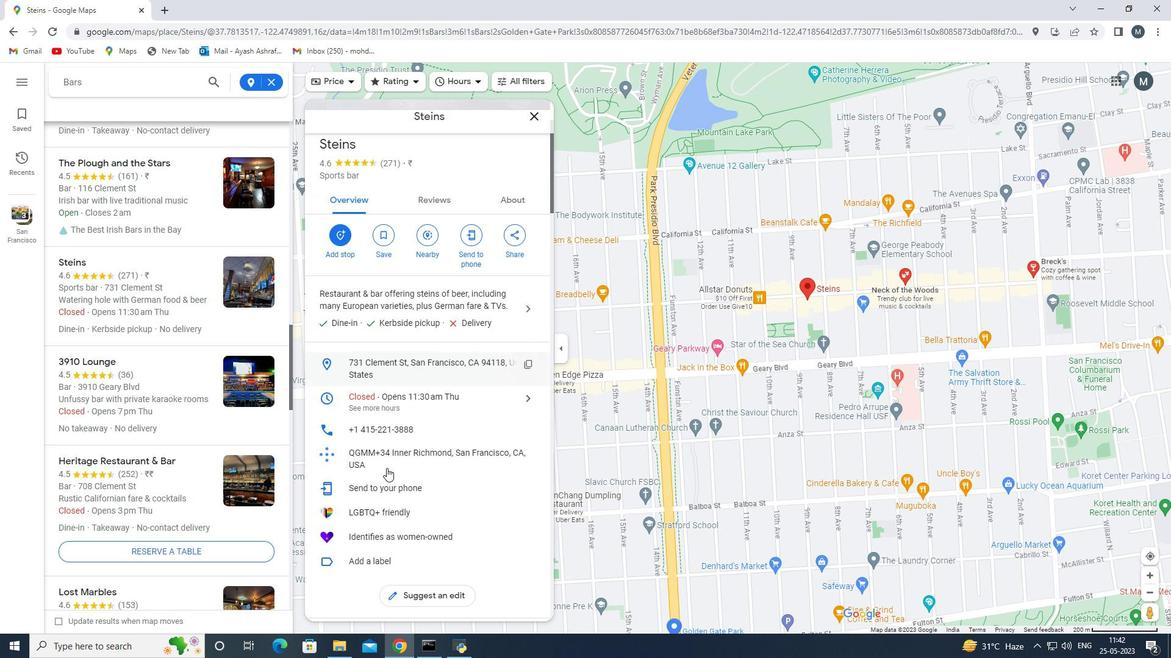 
Action: Mouse scrolled (386, 467) with delta (0, 0)
Screenshot: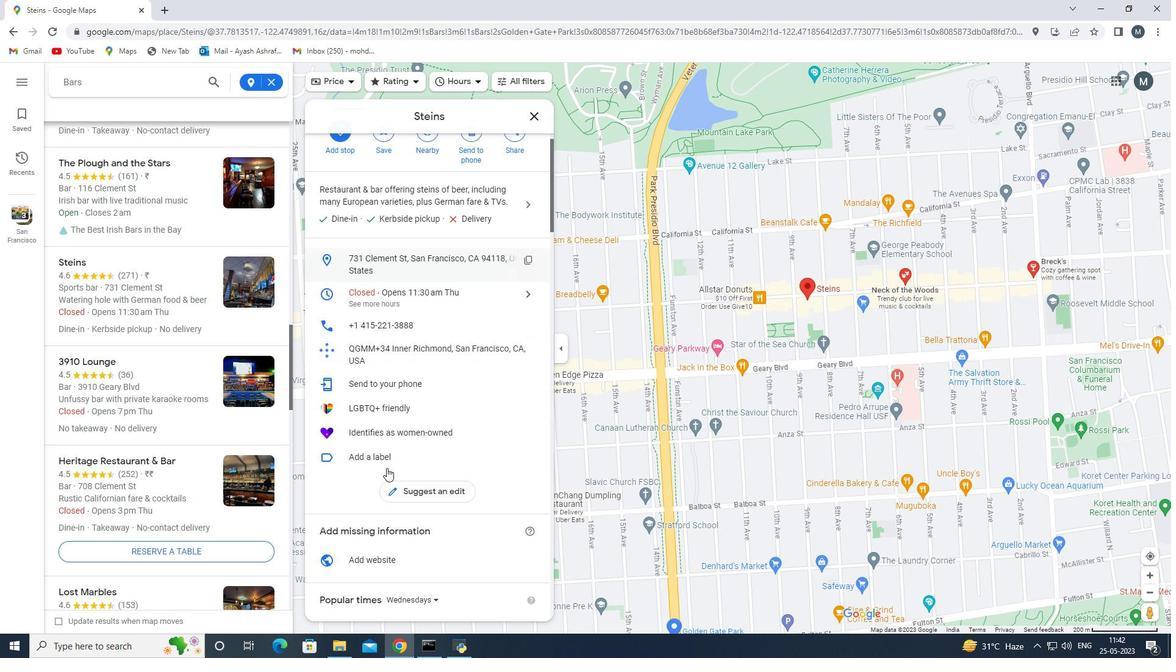 
Action: Mouse moved to (386, 470)
Screenshot: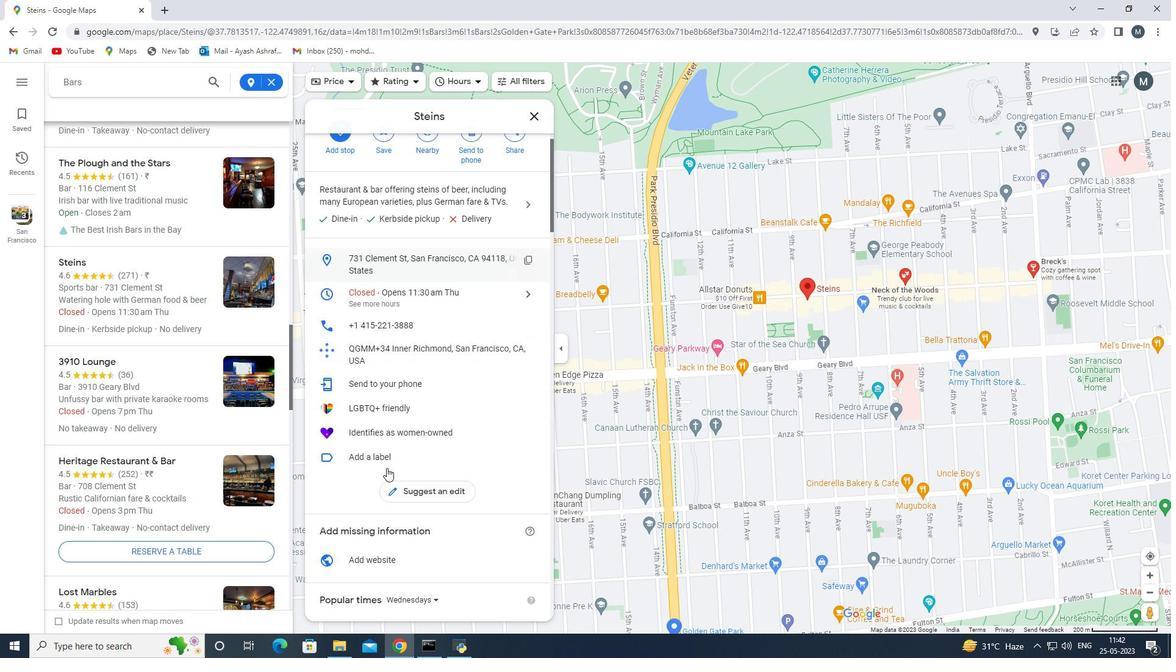 
Action: Mouse scrolled (386, 469) with delta (0, 0)
Screenshot: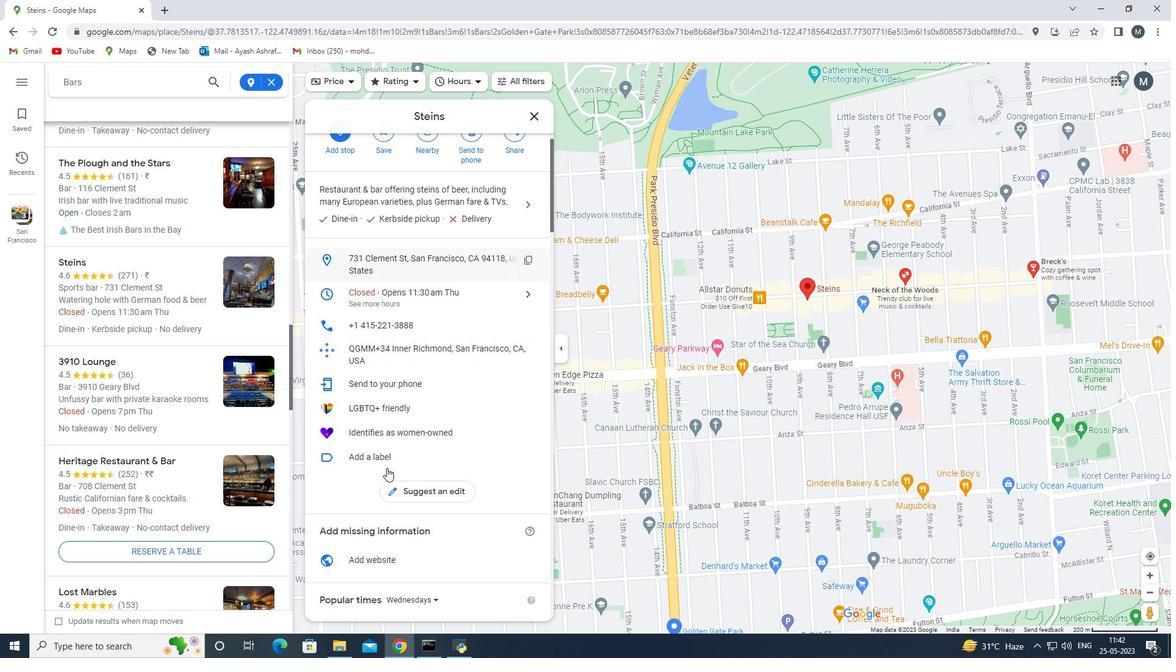 
Action: Mouse moved to (386, 470)
Screenshot: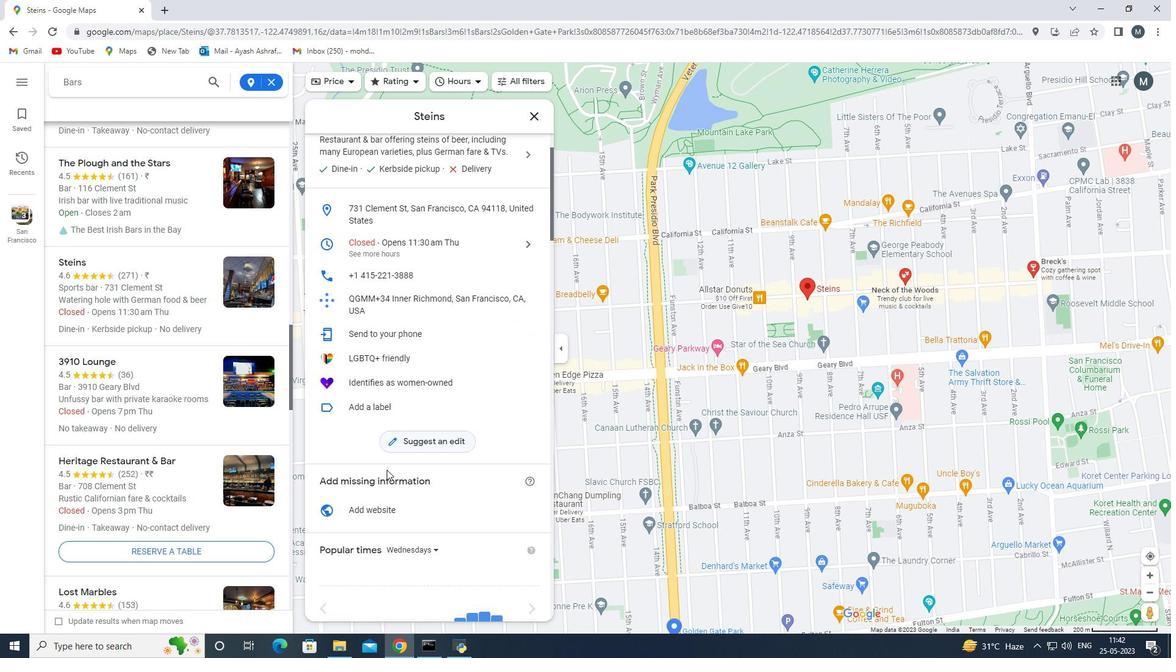 
Action: Mouse scrolled (386, 470) with delta (0, 0)
Screenshot: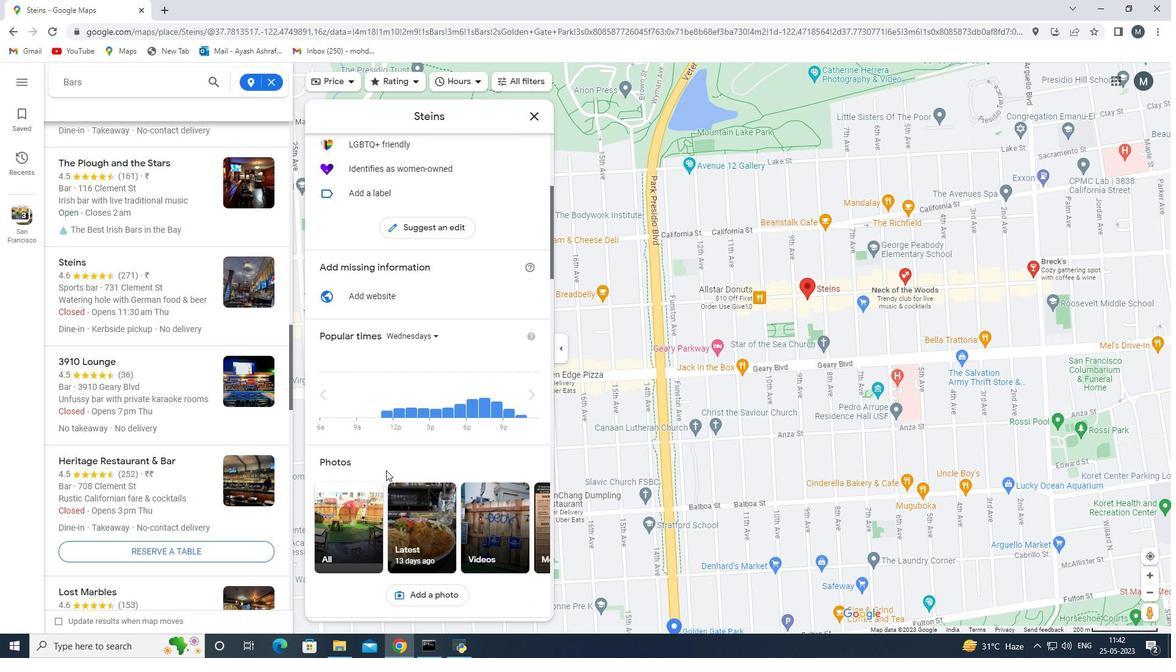 
Action: Mouse moved to (385, 471)
Screenshot: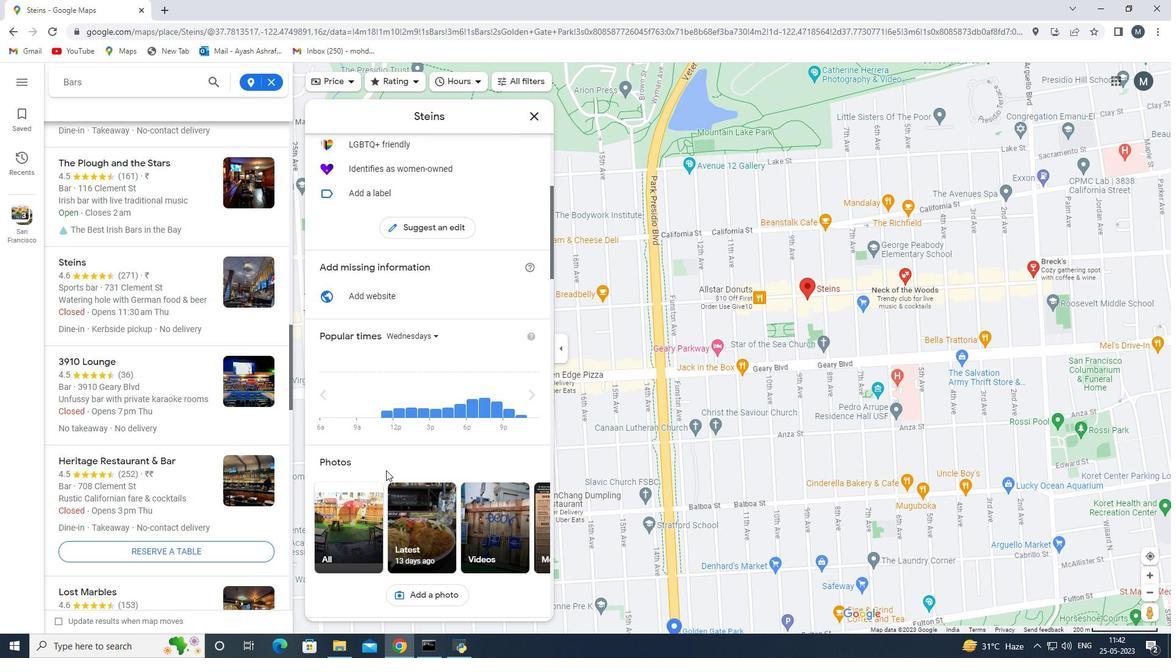 
Action: Mouse scrolled (385, 470) with delta (0, 0)
Screenshot: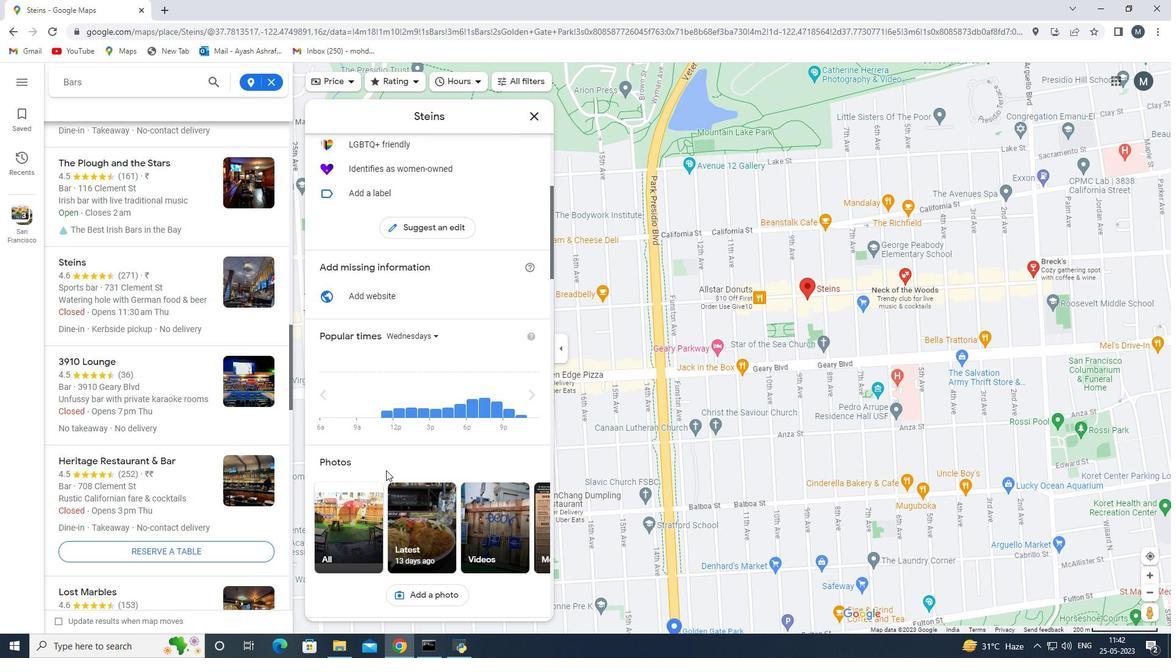 
Action: Mouse moved to (358, 427)
Screenshot: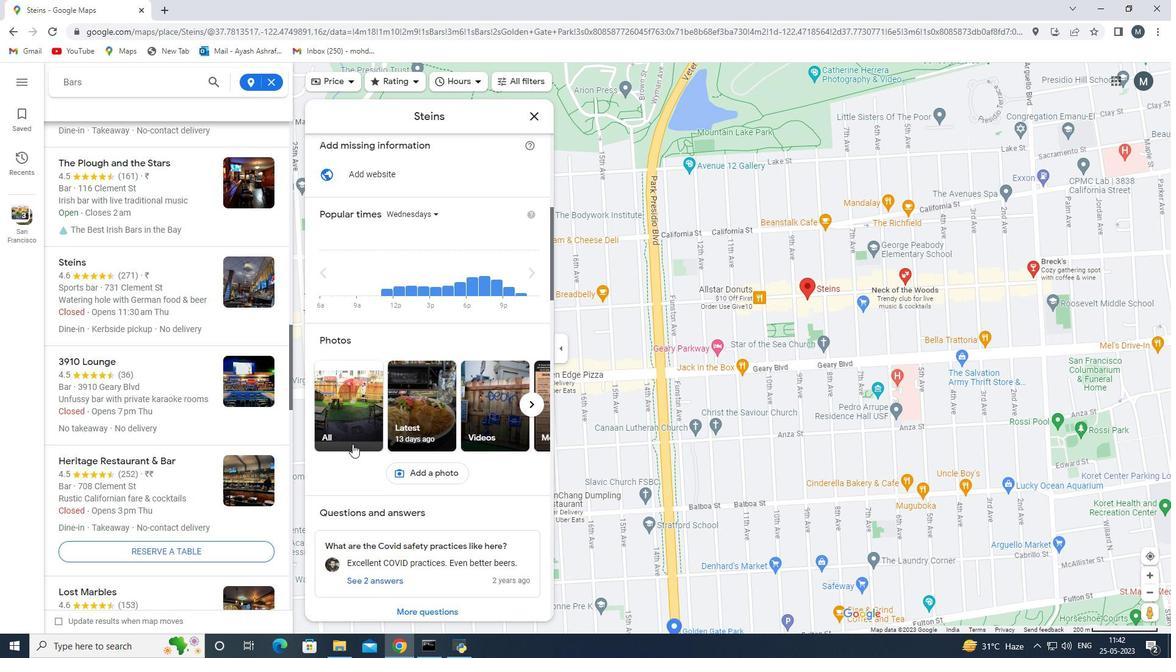 
Action: Mouse pressed left at (358, 427)
Screenshot: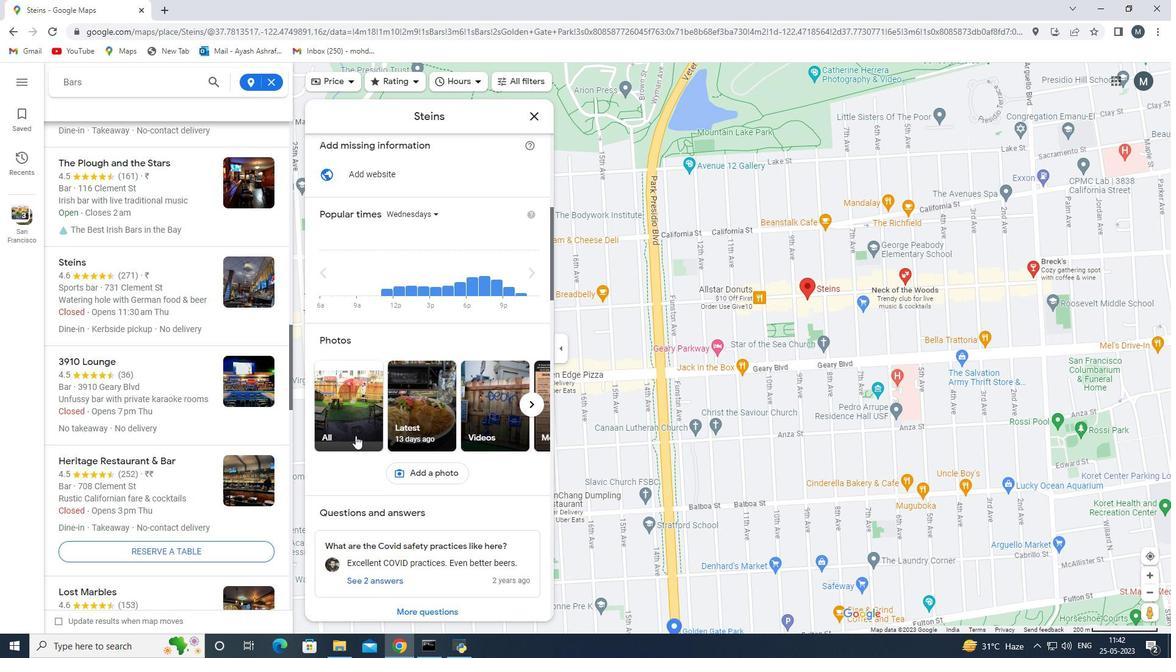 
Action: Mouse moved to (152, 115)
Screenshot: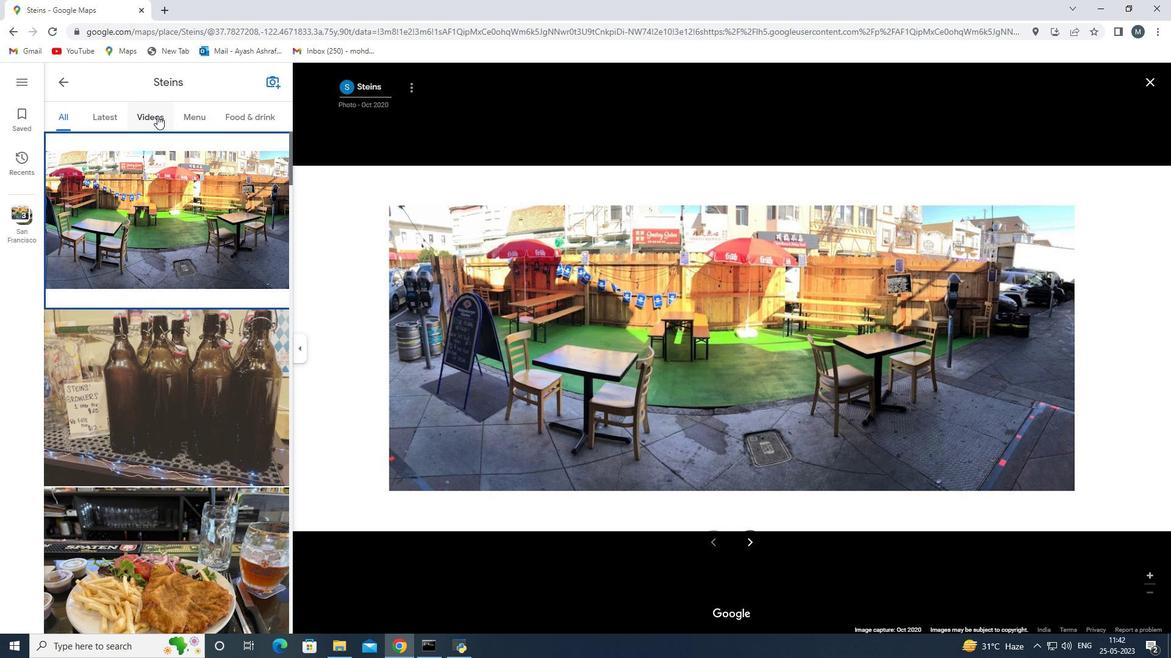 
Action: Mouse pressed left at (152, 115)
Screenshot: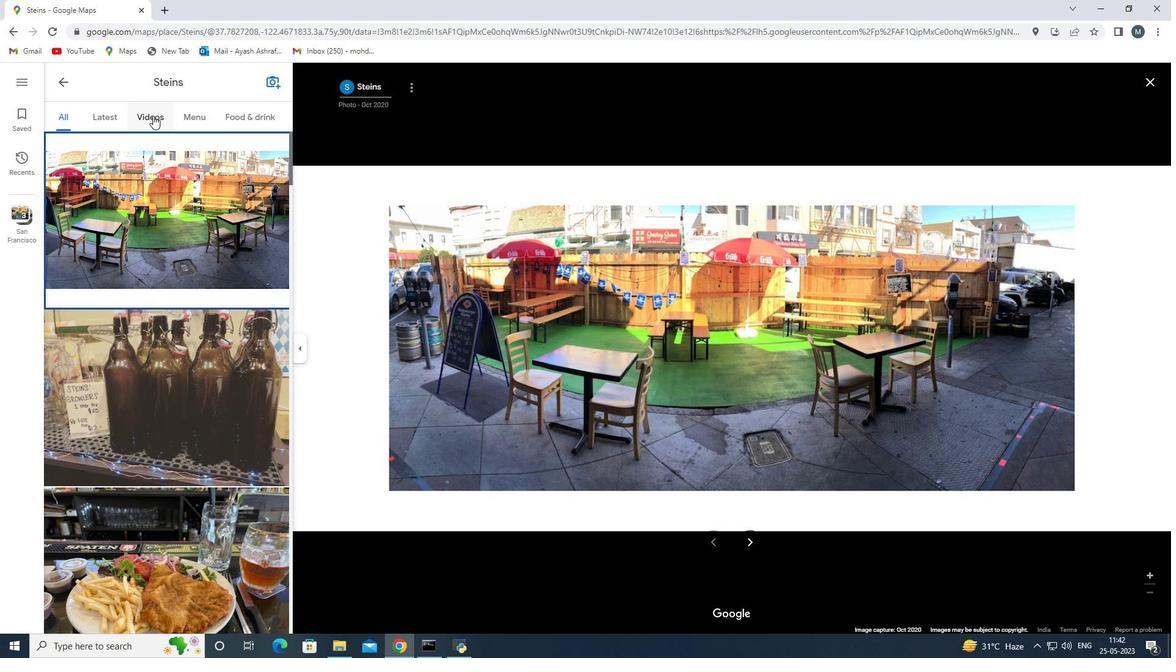 
Action: Mouse moved to (223, 466)
Screenshot: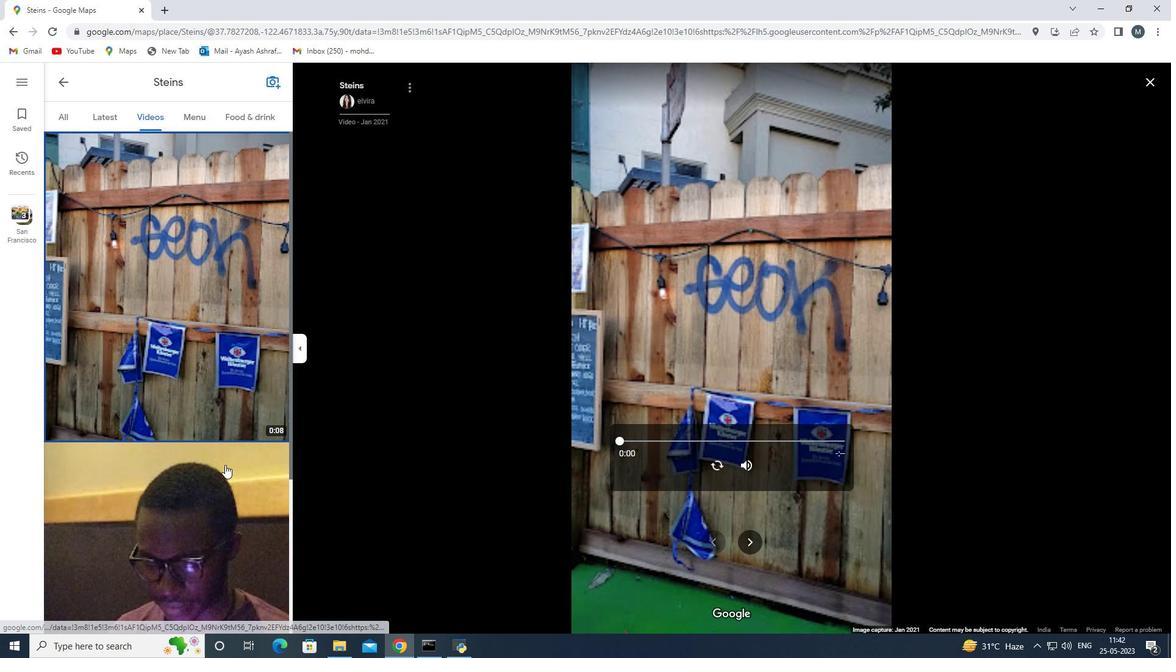 
Action: Mouse scrolled (223, 465) with delta (0, 0)
Screenshot: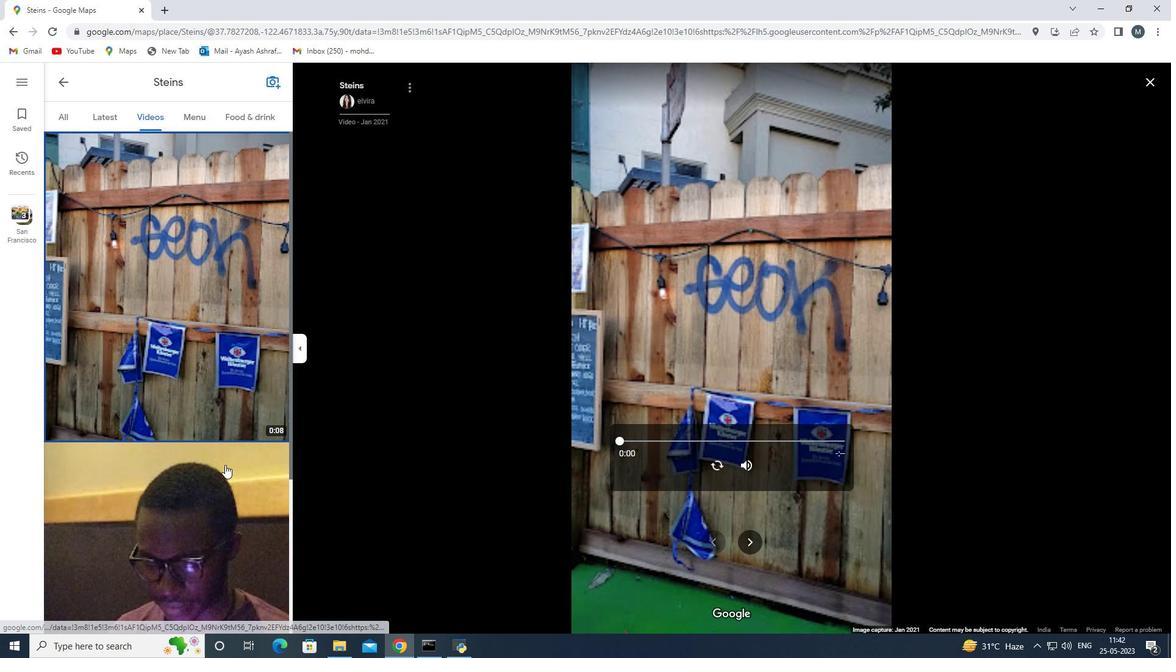 
Action: Mouse moved to (221, 471)
Screenshot: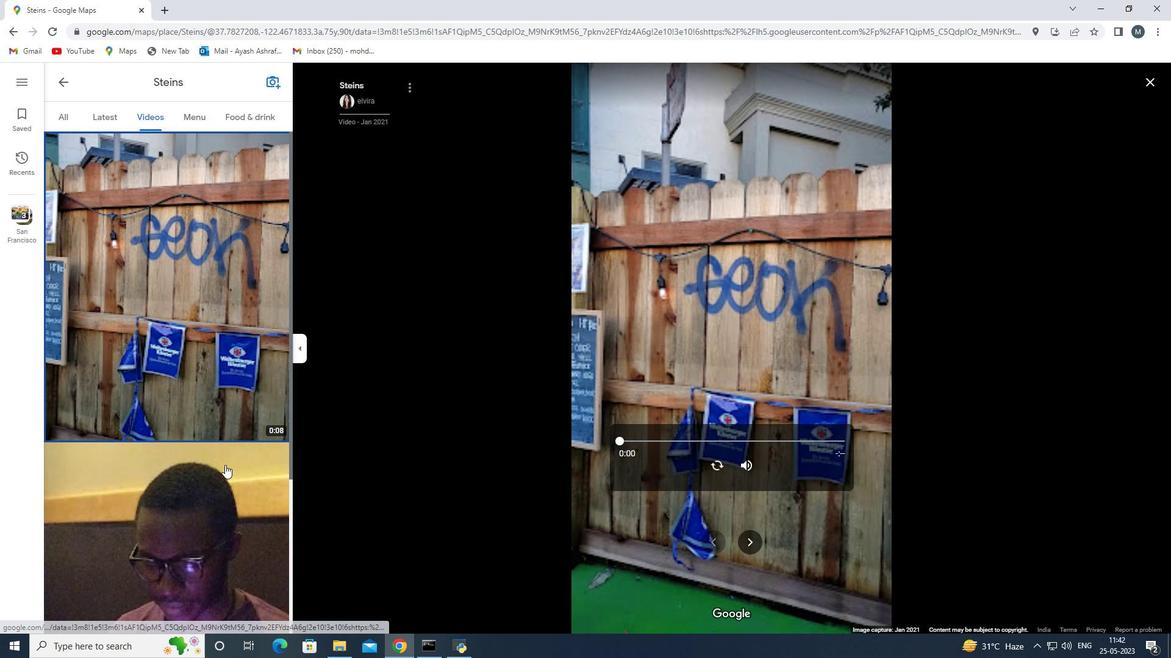 
Action: Mouse scrolled (221, 470) with delta (0, 0)
Screenshot: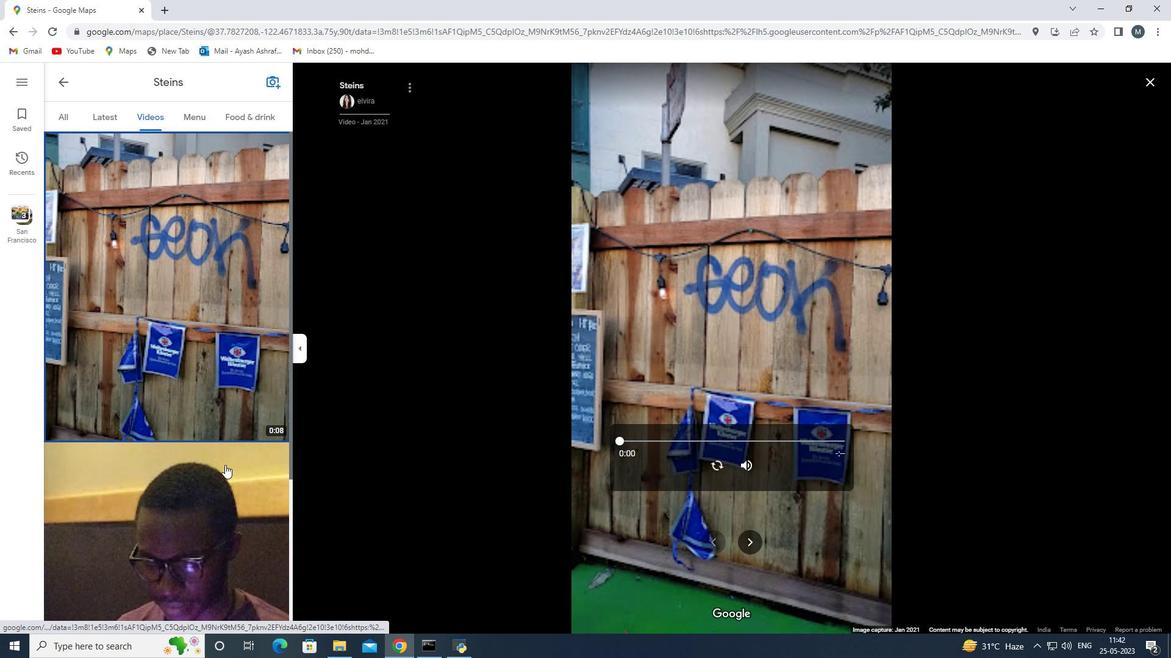 
Action: Mouse moved to (220, 472)
Screenshot: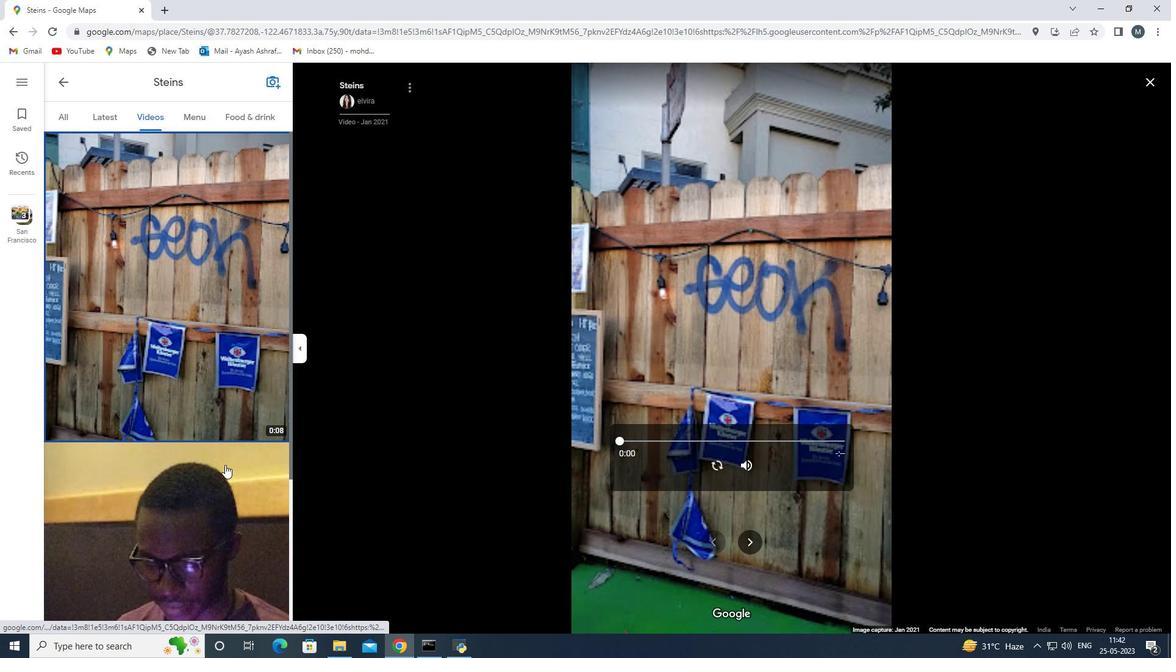 
Action: Mouse scrolled (220, 472) with delta (0, 0)
Screenshot: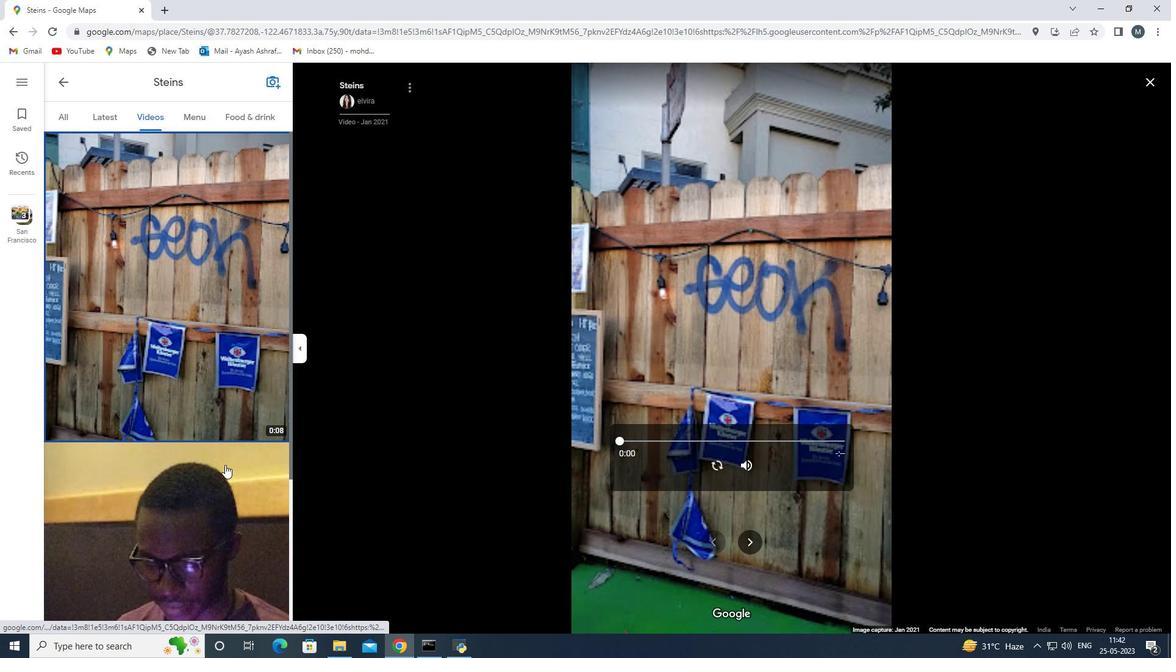 
Action: Mouse moved to (215, 481)
Screenshot: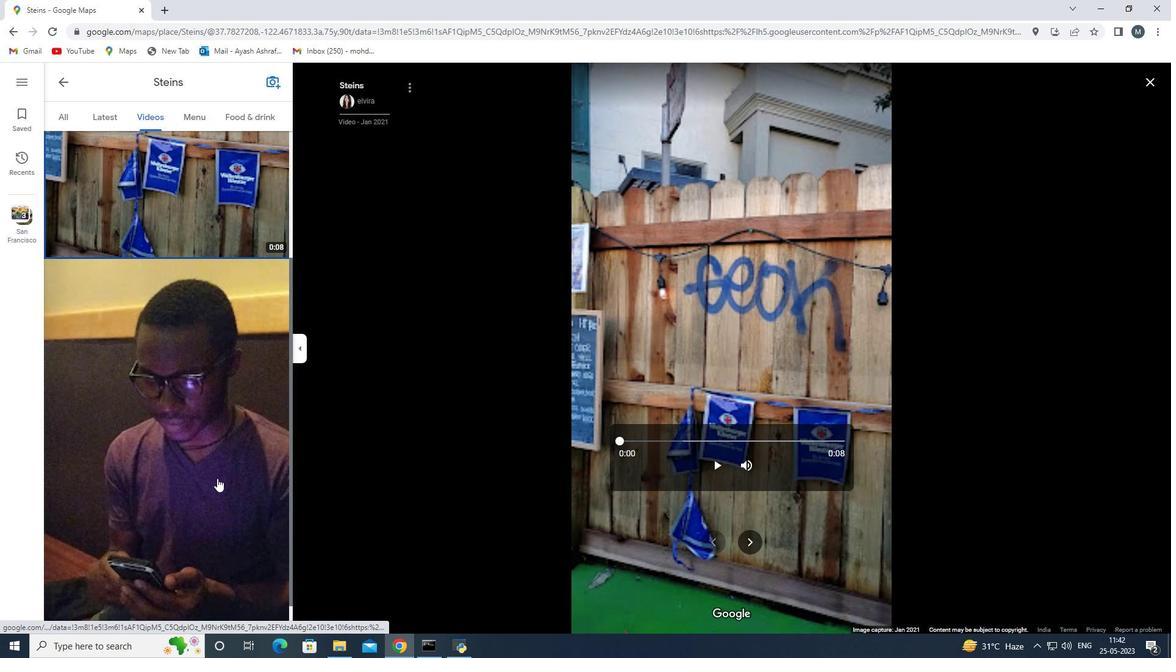 
Action: Mouse scrolled (215, 480) with delta (0, 0)
Screenshot: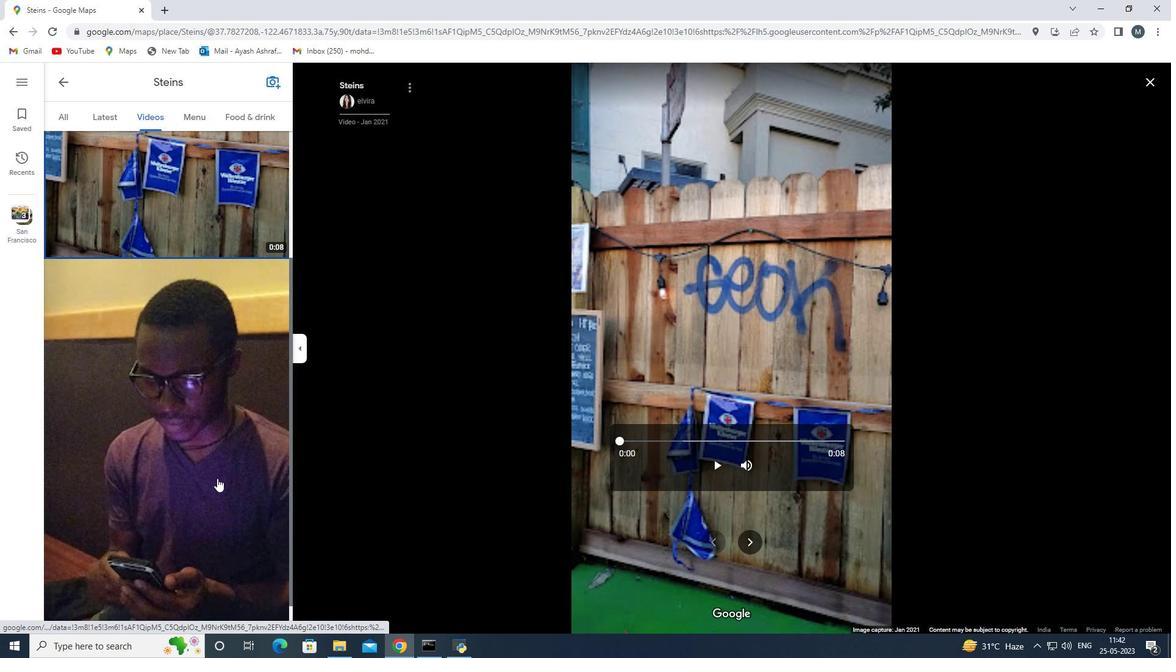 
Action: Mouse moved to (214, 483)
Screenshot: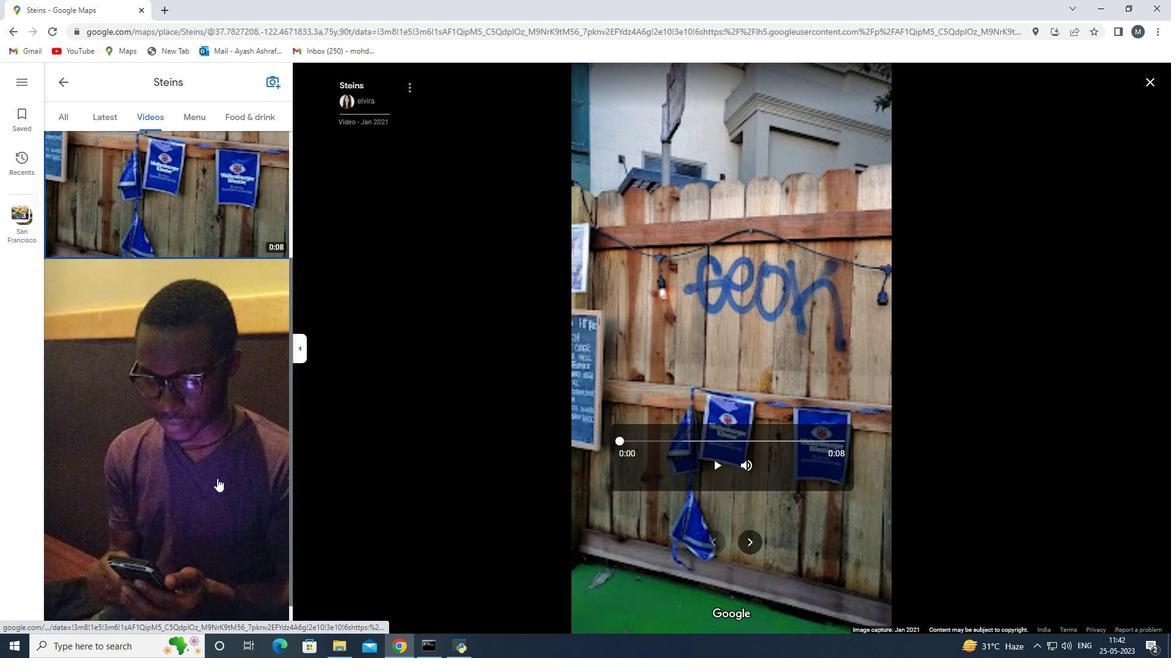 
Action: Mouse scrolled (214, 482) with delta (0, 0)
Screenshot: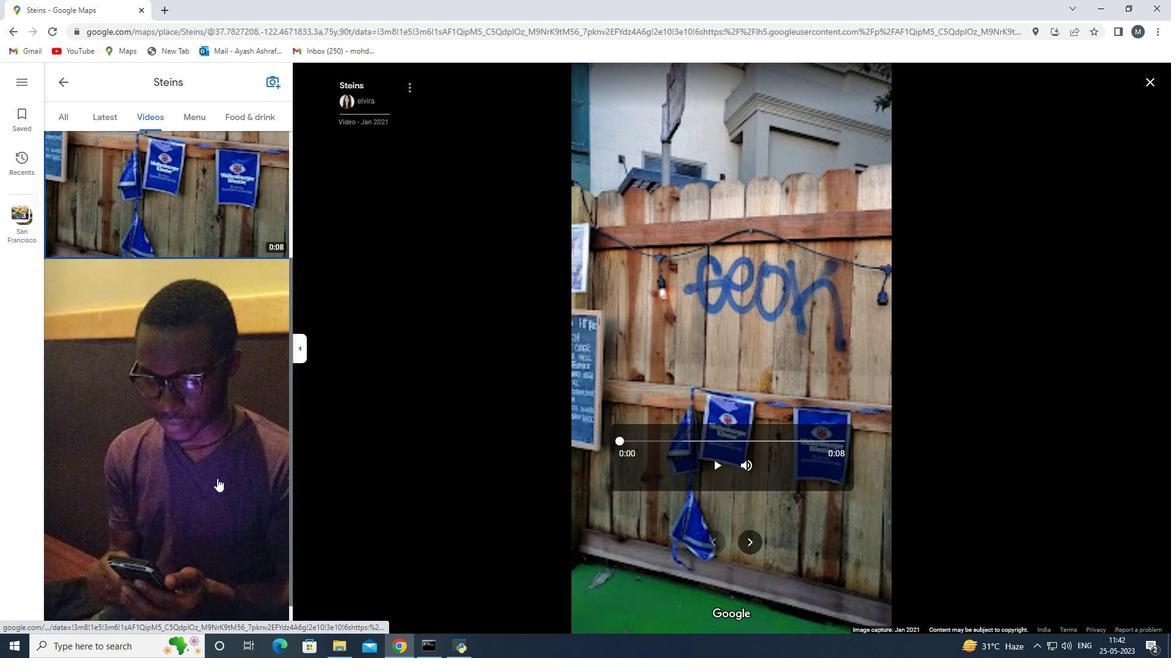 
Action: Mouse moved to (214, 484)
Screenshot: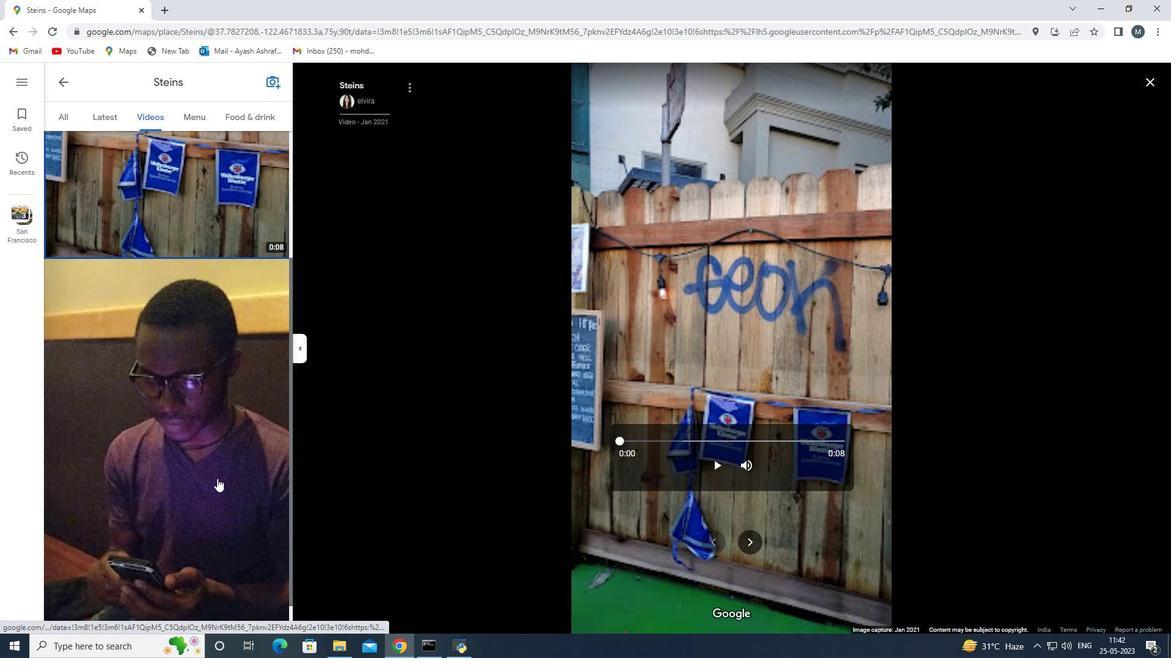 
Action: Mouse scrolled (214, 483) with delta (0, 0)
Screenshot: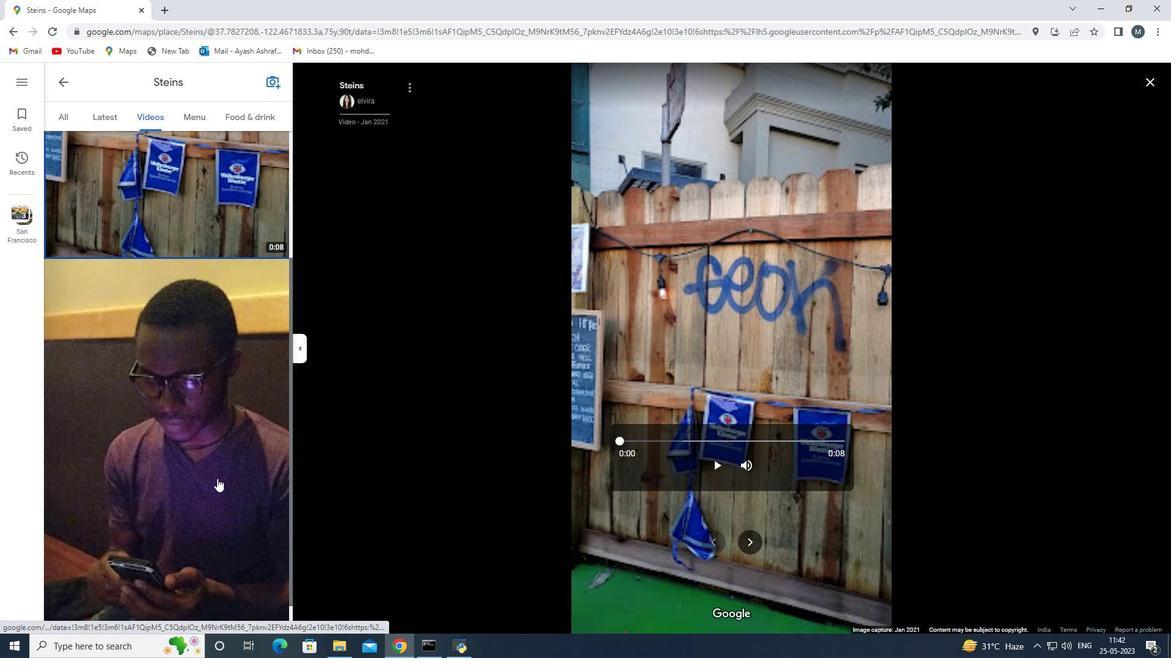 
Action: Mouse moved to (212, 488)
Screenshot: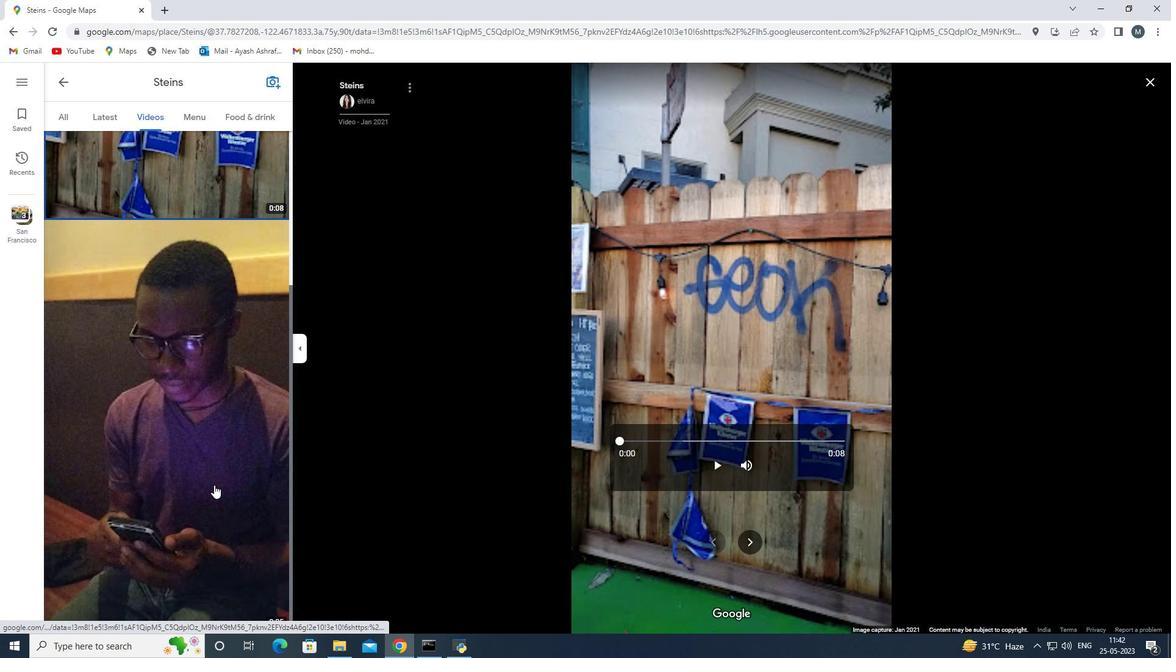 
Action: Mouse scrolled (212, 488) with delta (0, 0)
Screenshot: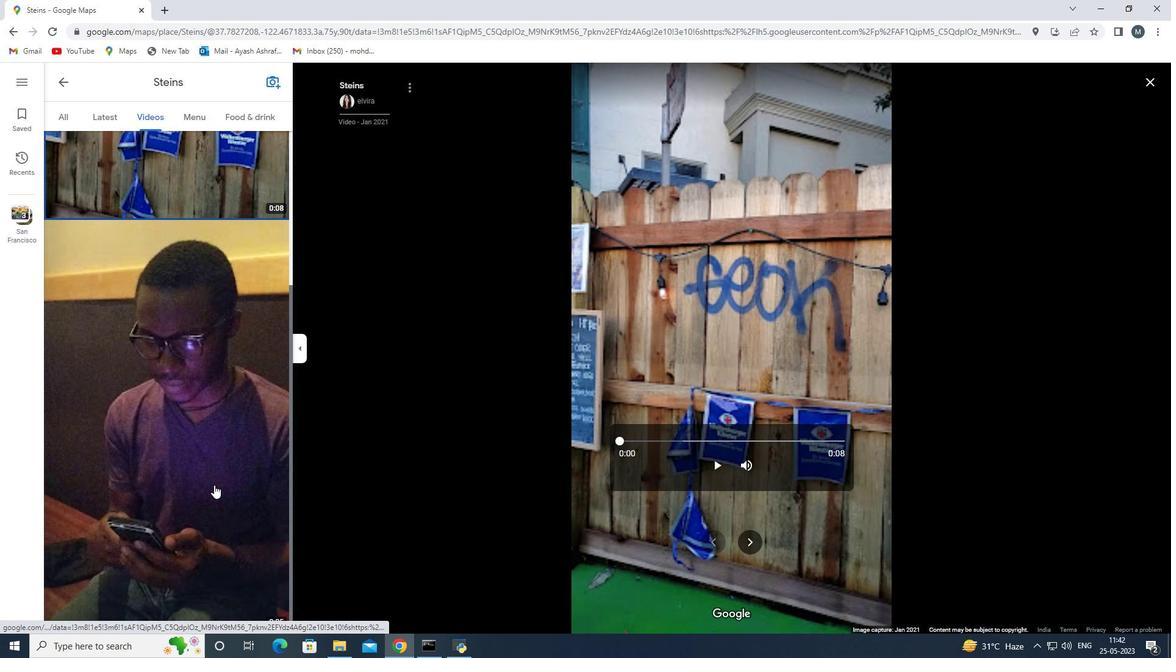 
Action: Mouse moved to (212, 488)
Screenshot: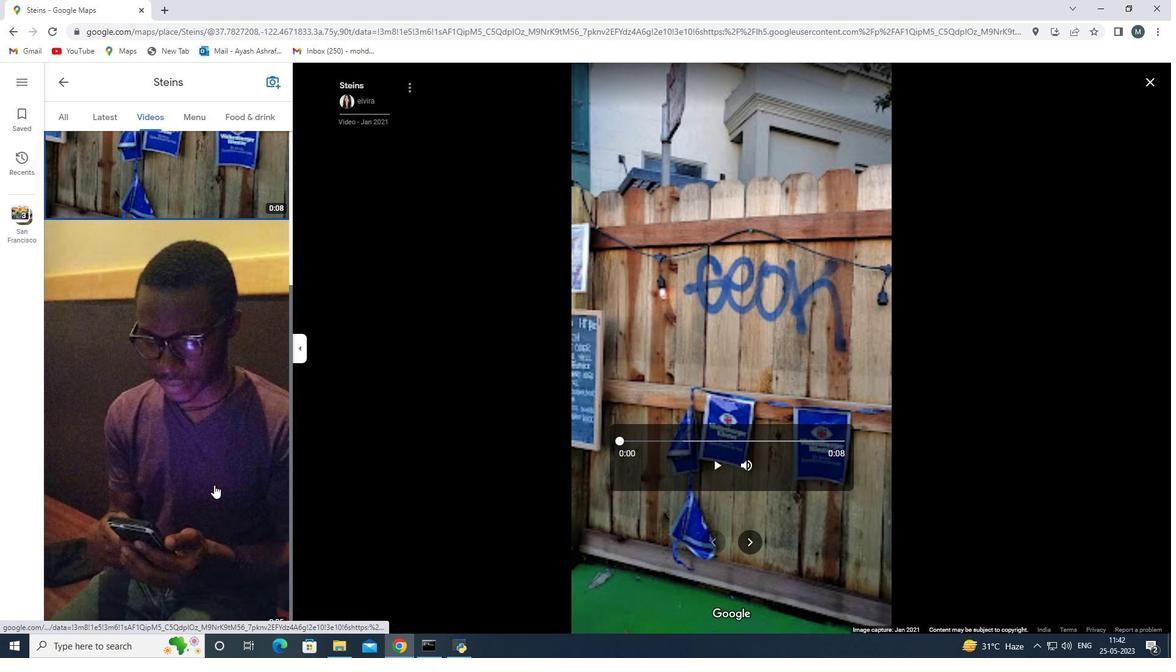 
Action: Mouse scrolled (212, 488) with delta (0, 0)
Screenshot: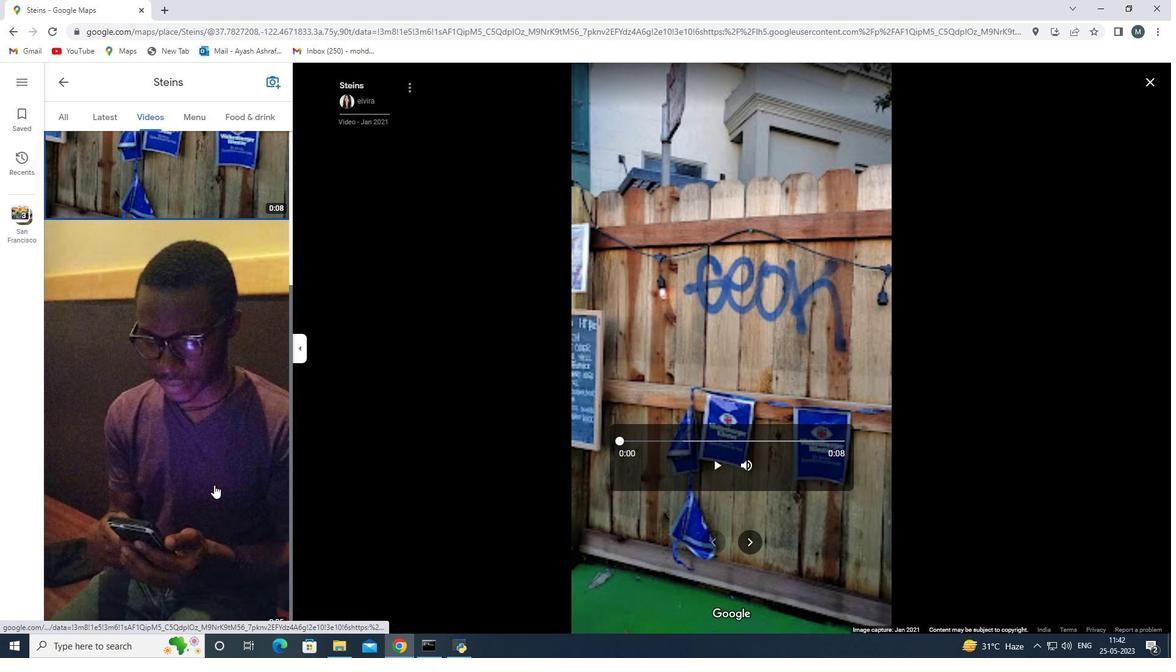 
Action: Mouse moved to (212, 490)
Screenshot: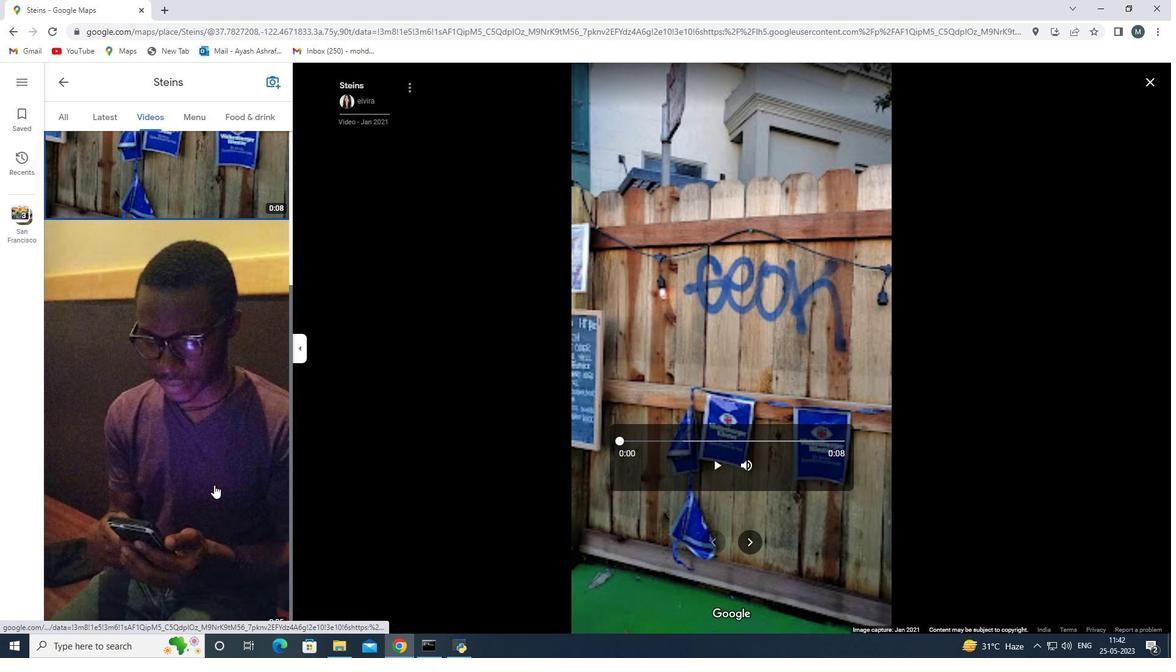 
Action: Mouse scrolled (212, 489) with delta (0, 0)
Screenshot: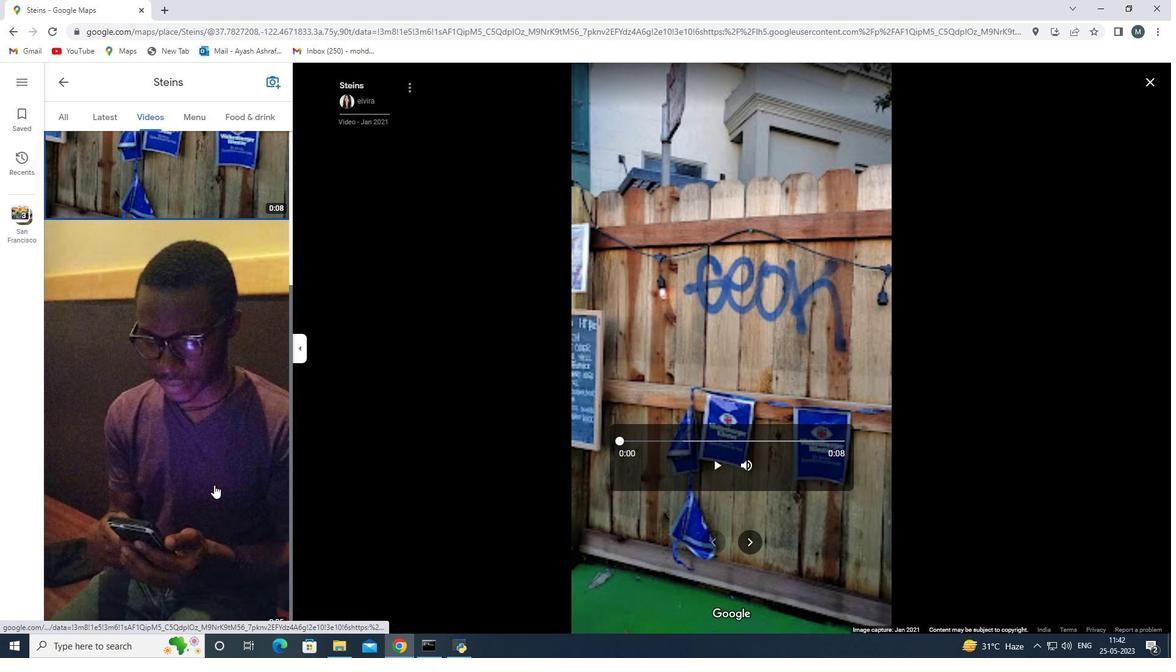 
Action: Mouse moved to (200, 484)
Screenshot: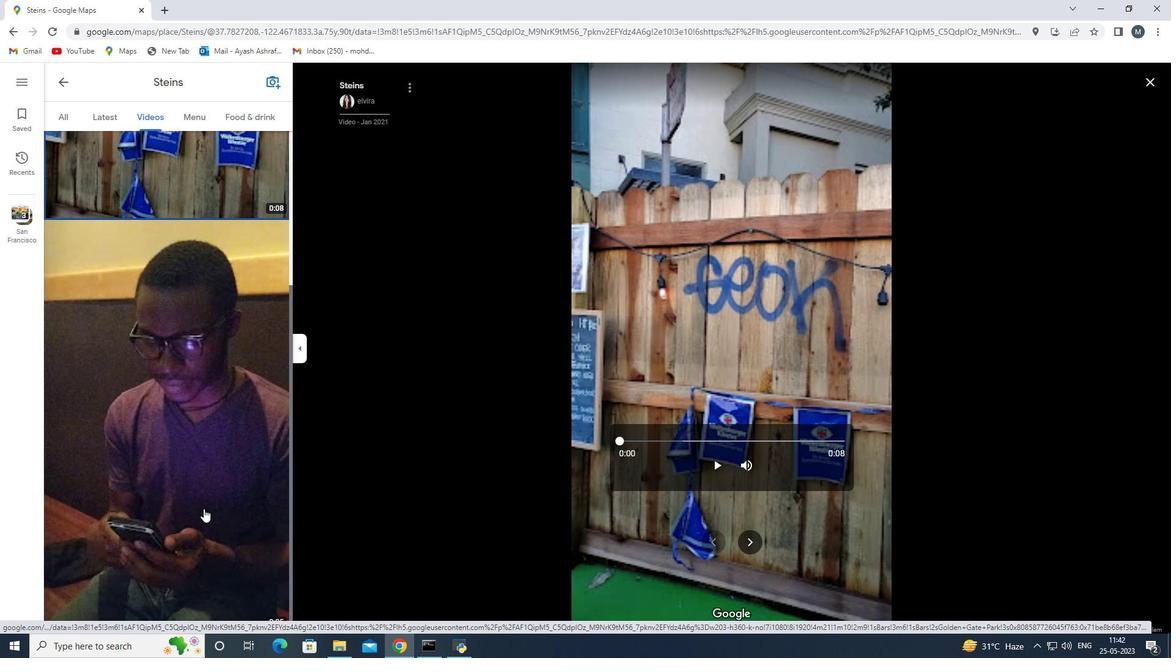 
Action: Mouse scrolled (200, 485) with delta (0, 0)
Screenshot: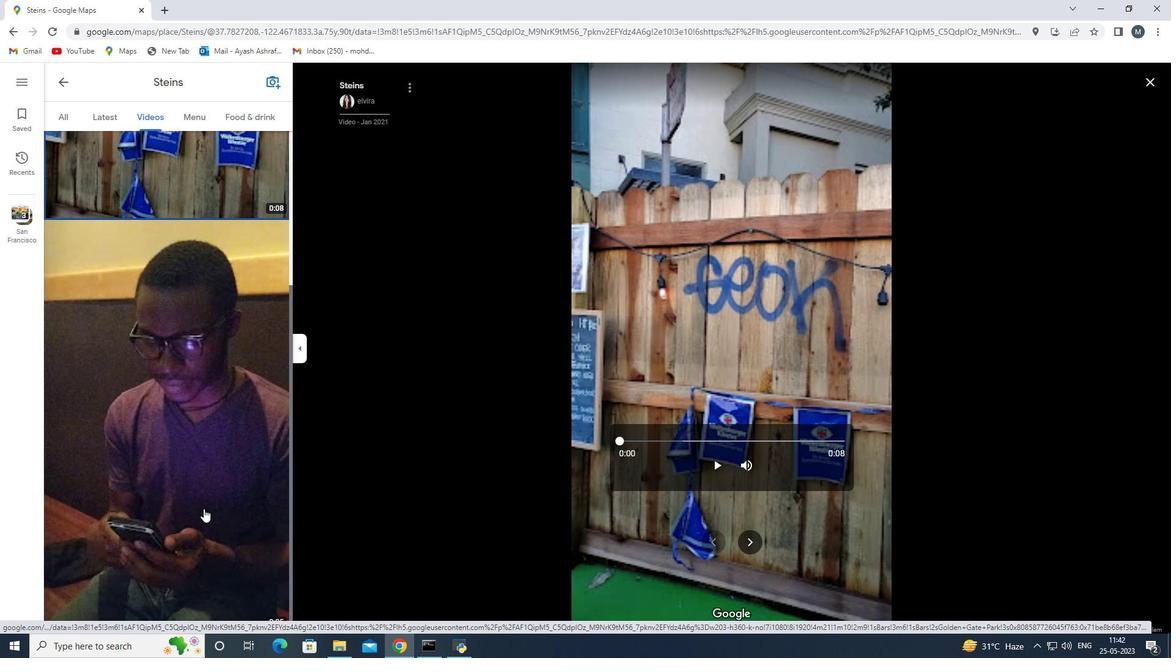 
Action: Mouse moved to (199, 474)
Screenshot: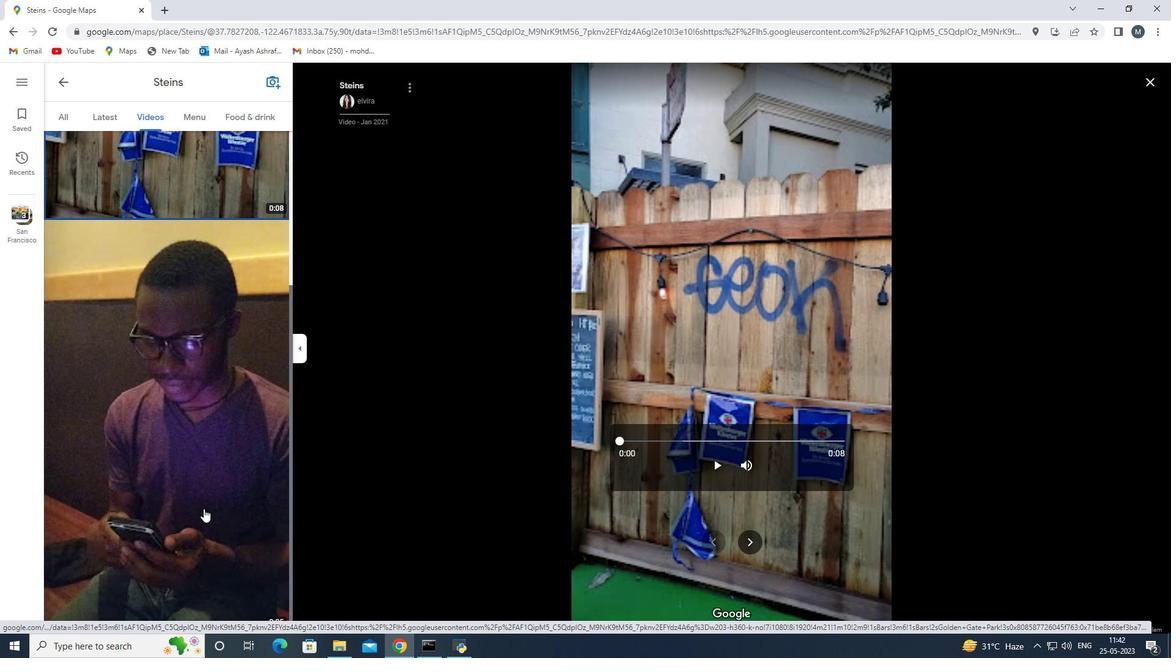 
Action: Mouse scrolled (199, 474) with delta (0, 0)
Screenshot: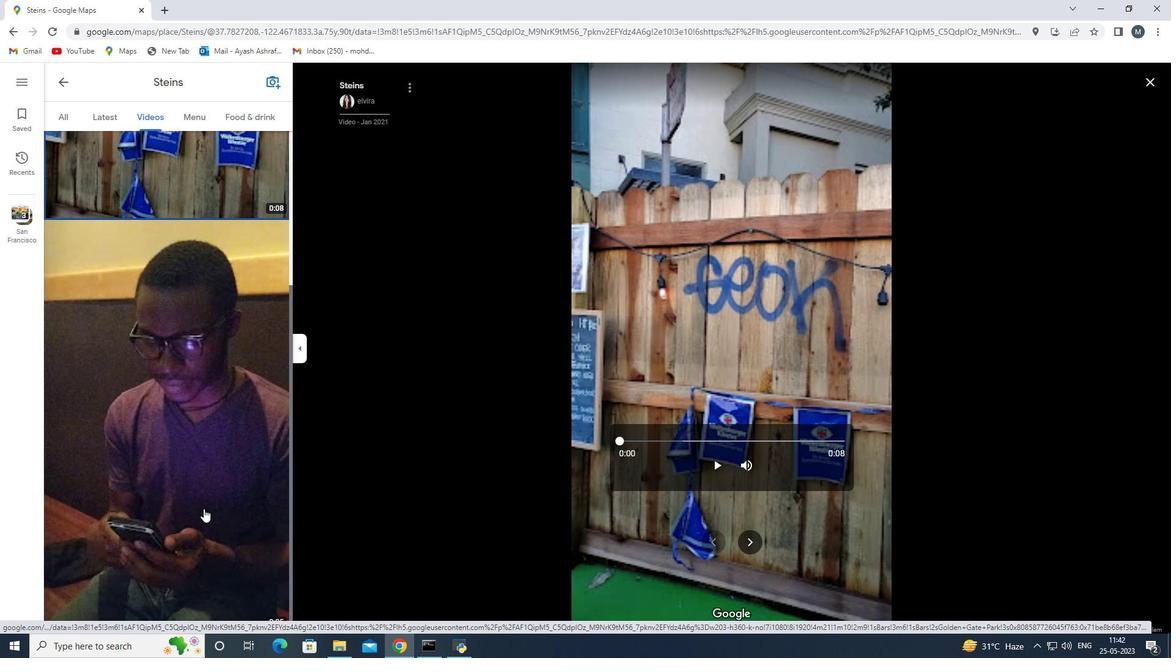 
Action: Mouse moved to (197, 464)
Screenshot: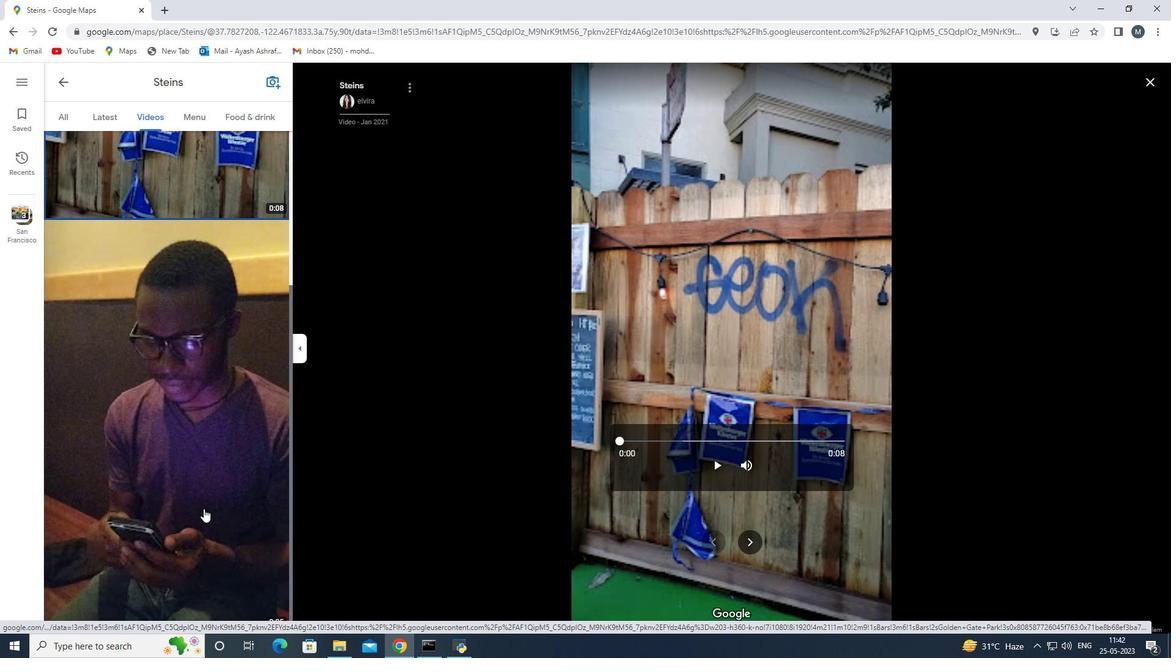 
Action: Mouse scrolled (197, 464) with delta (0, 0)
Screenshot: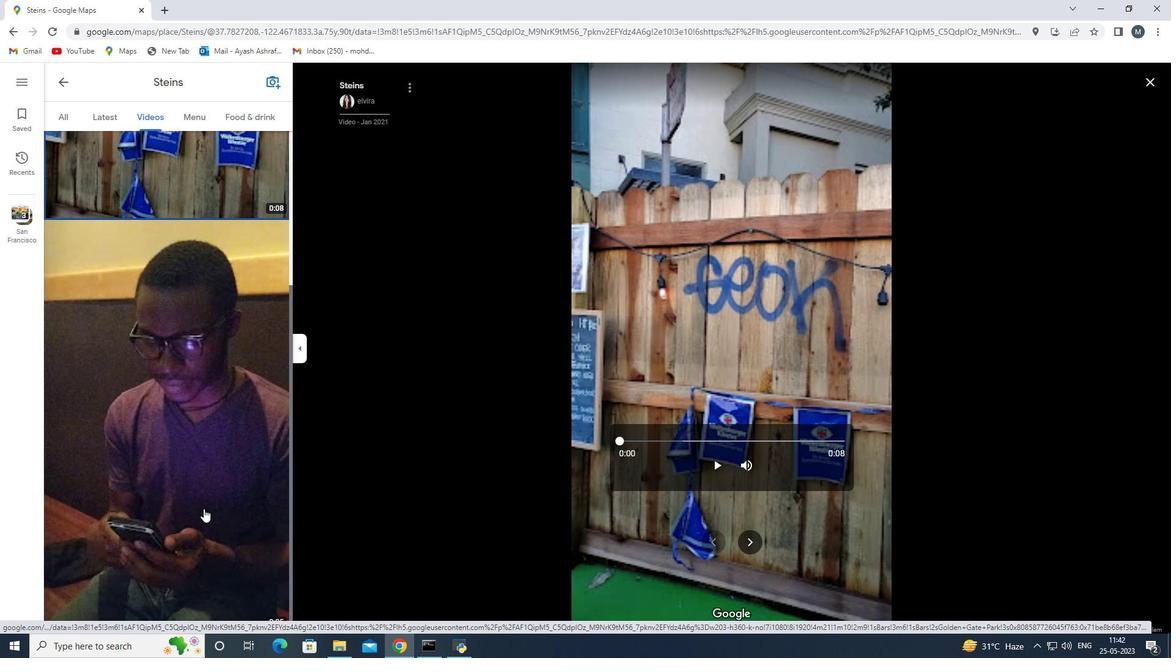 
Action: Mouse moved to (195, 451)
Screenshot: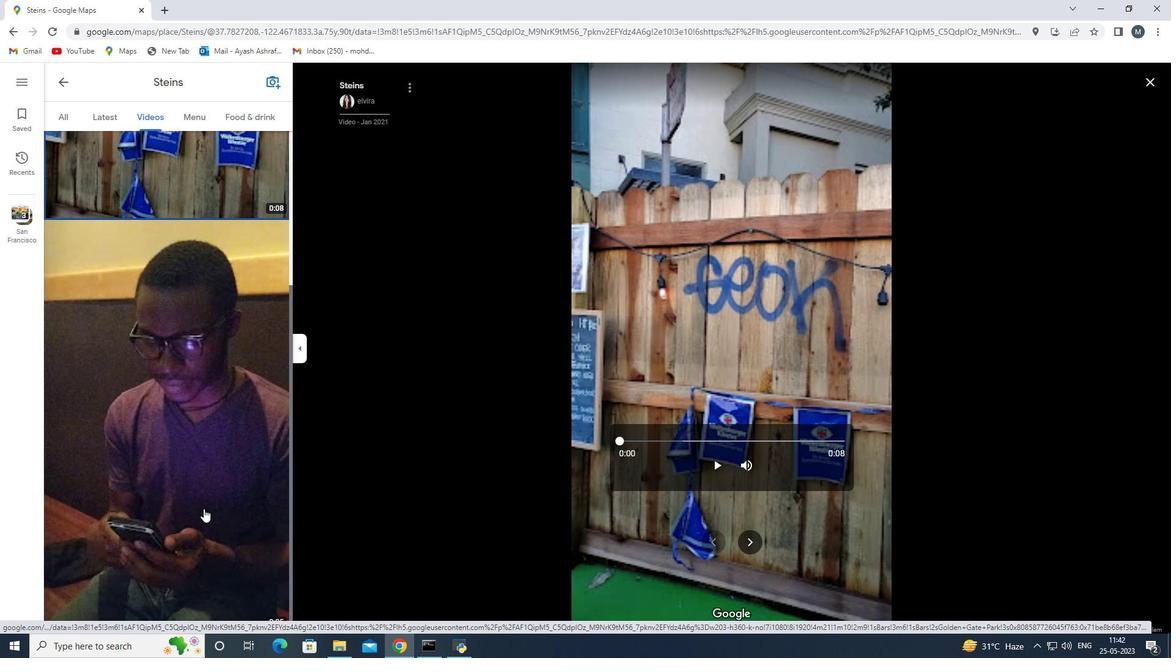 
Action: Mouse scrolled (195, 452) with delta (0, 0)
Screenshot: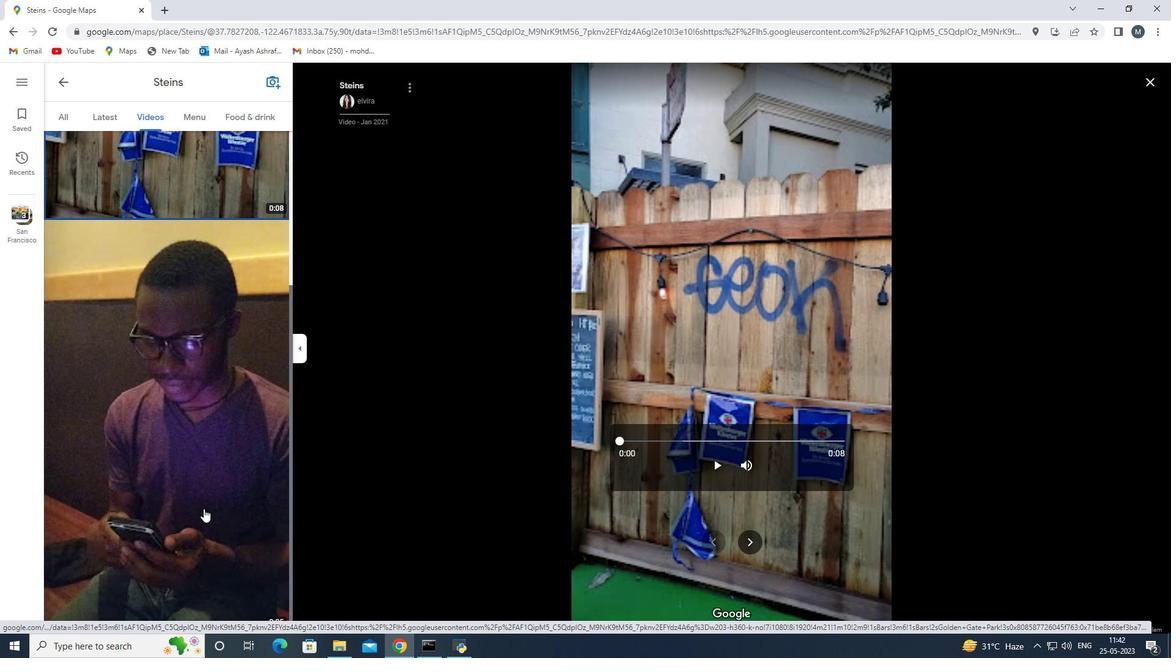 
Action: Mouse moved to (190, 438)
Screenshot: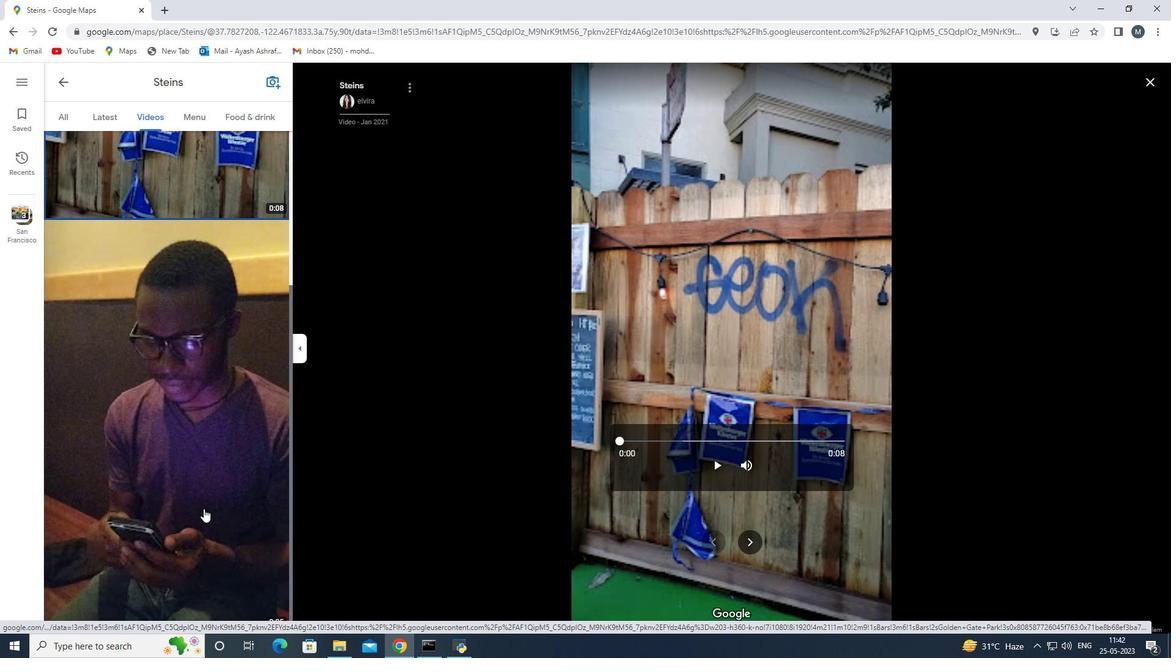
Action: Mouse scrolled (192, 441) with delta (0, 0)
Screenshot: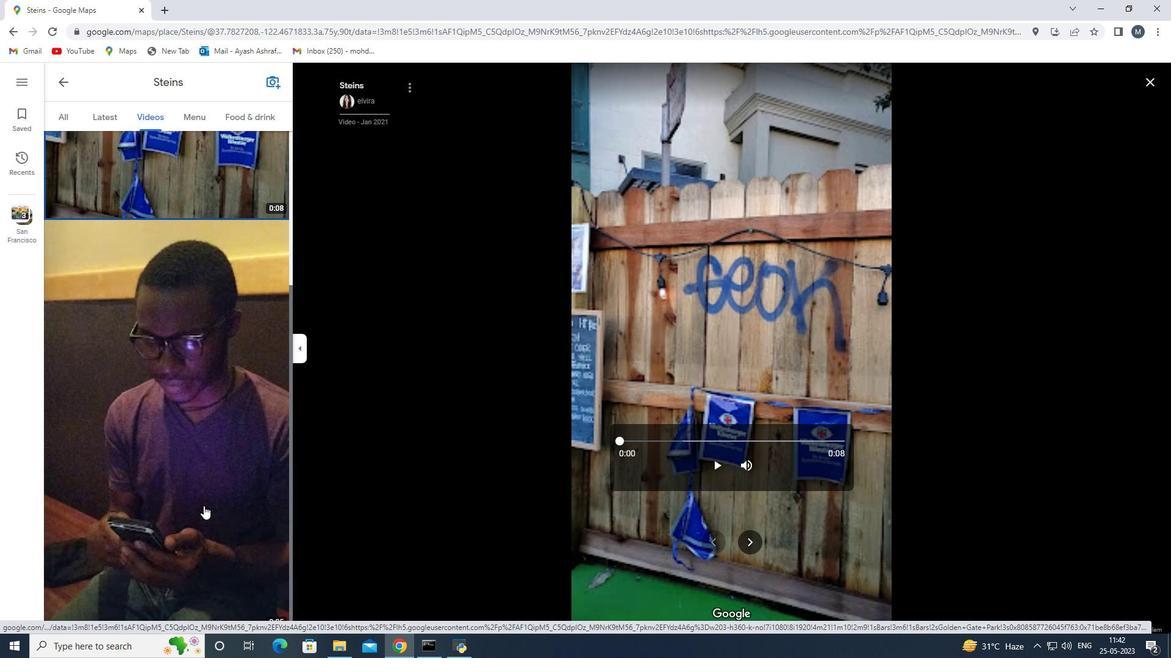 
Action: Mouse moved to (70, 119)
Screenshot: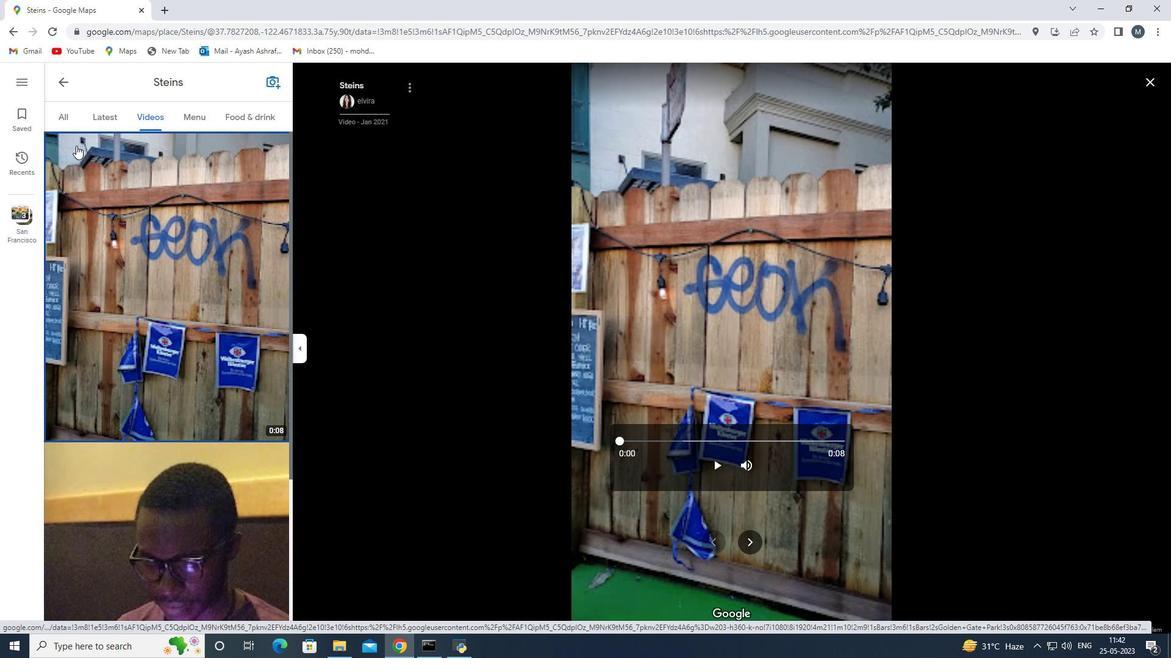 
Action: Mouse pressed left at (70, 119)
Screenshot: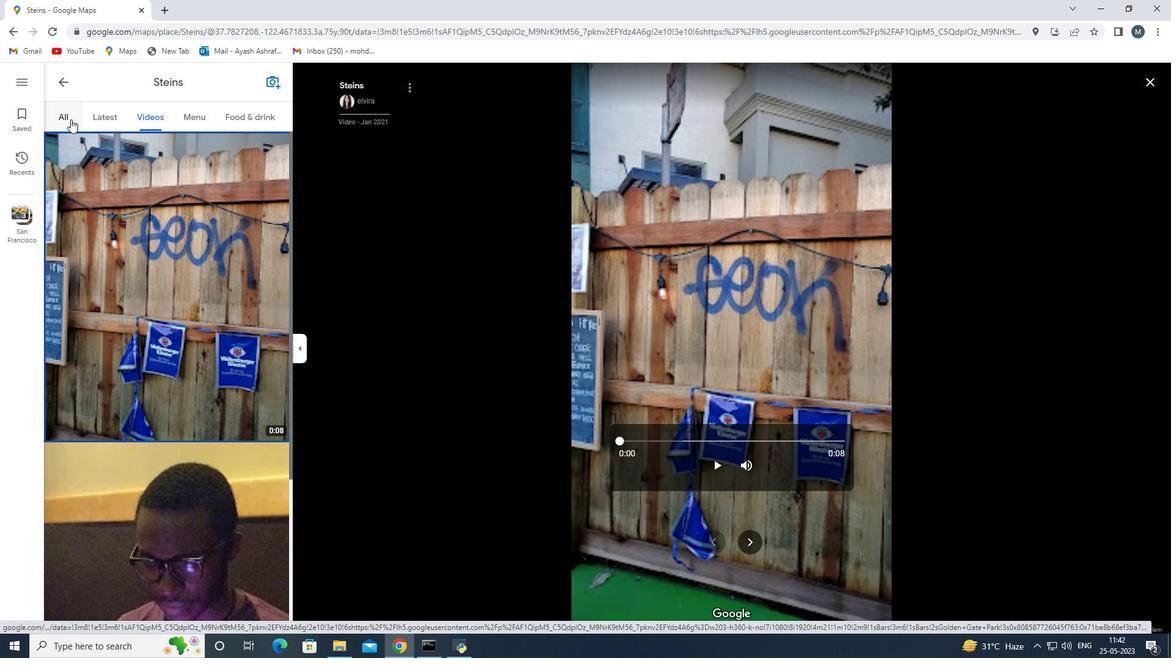 
Action: Mouse moved to (580, 344)
Screenshot: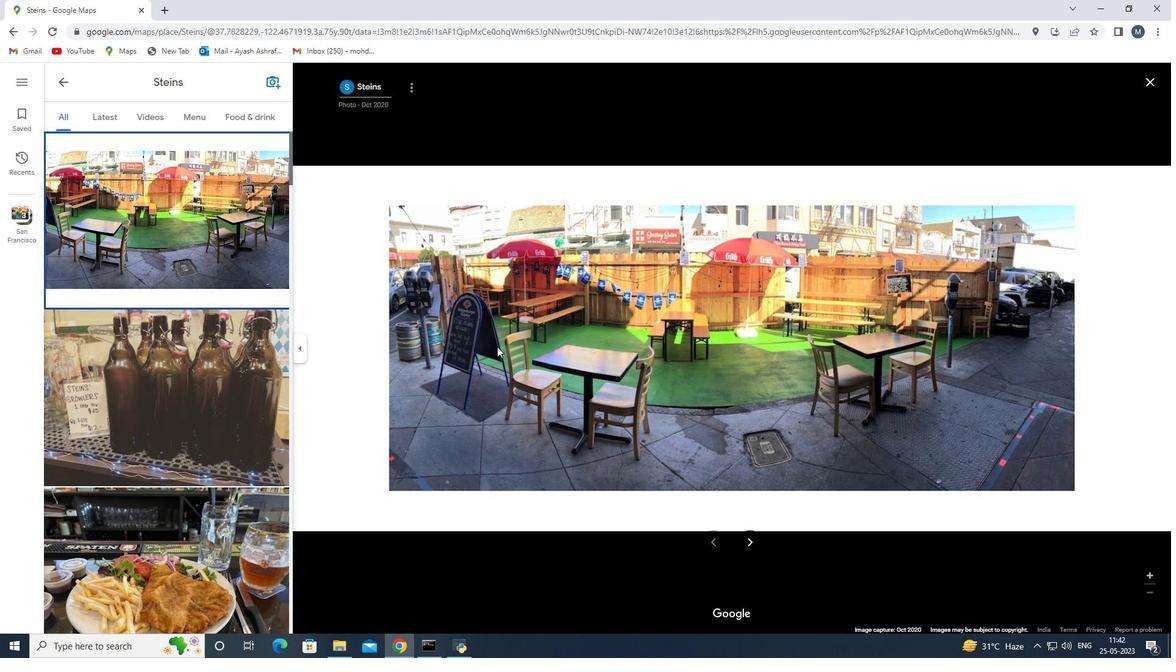 
Action: Mouse scrolled (580, 344) with delta (0, 0)
Screenshot: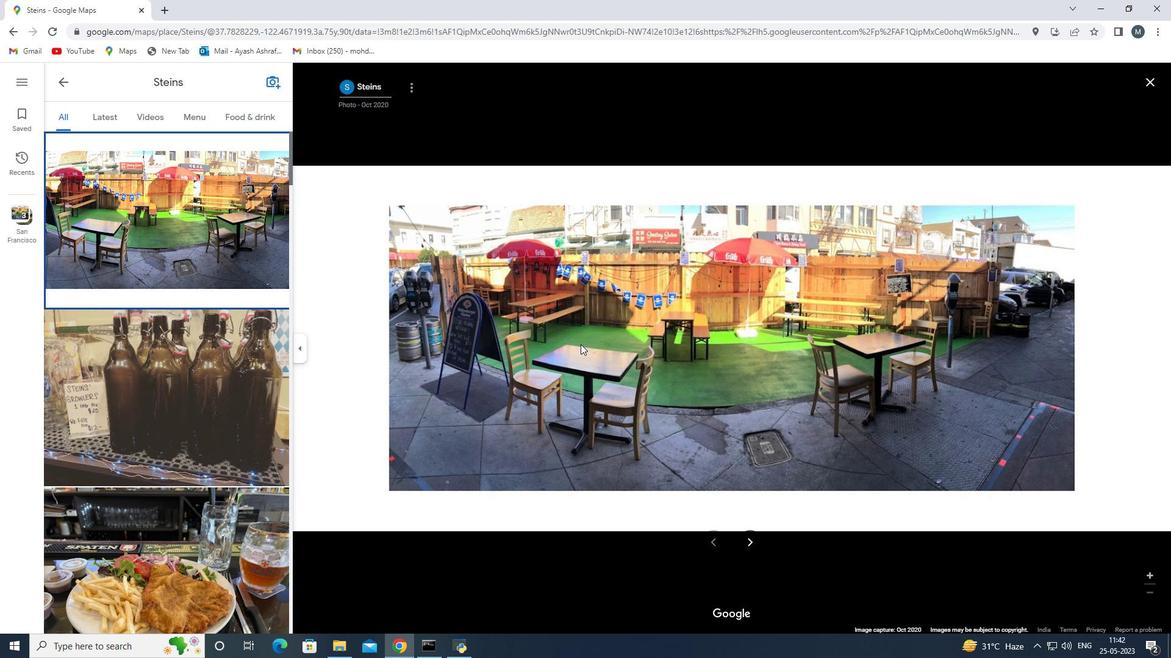 
Action: Mouse scrolled (580, 344) with delta (0, 0)
Screenshot: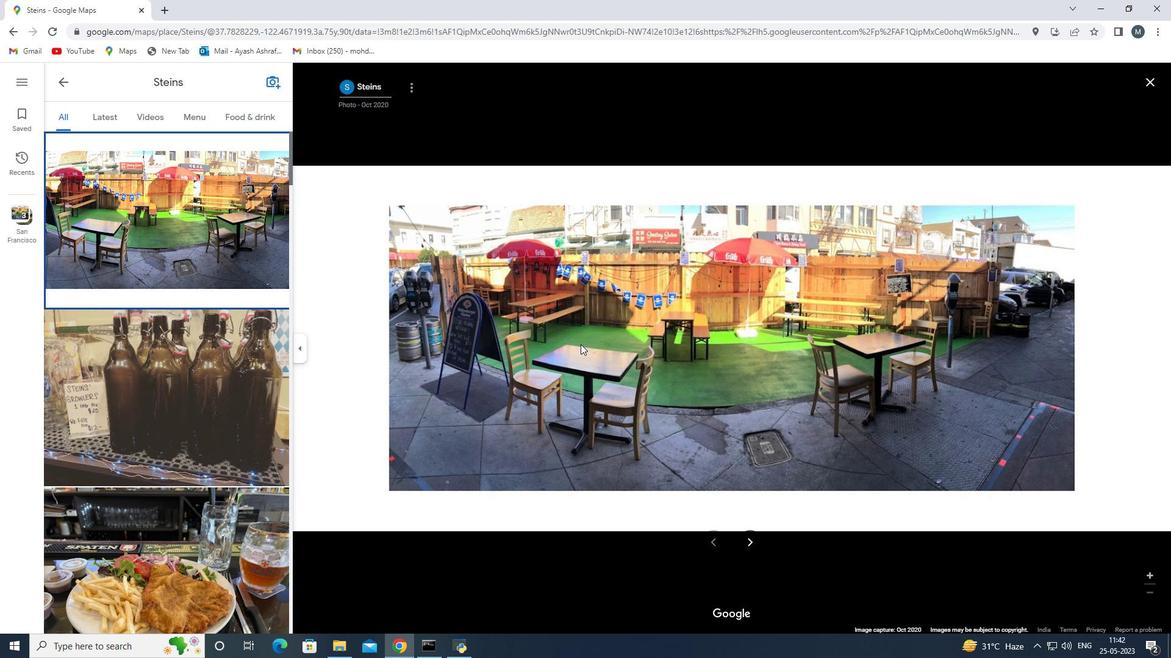 
Action: Mouse scrolled (580, 344) with delta (0, 0)
Screenshot: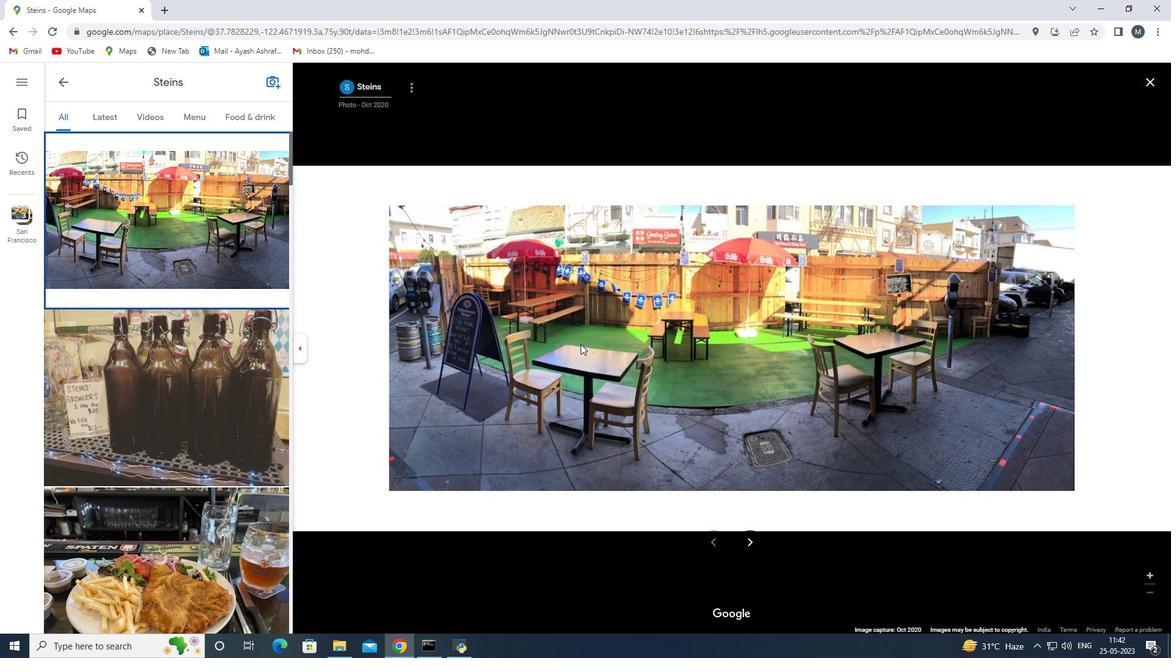 
Action: Mouse scrolled (580, 344) with delta (0, 0)
Screenshot: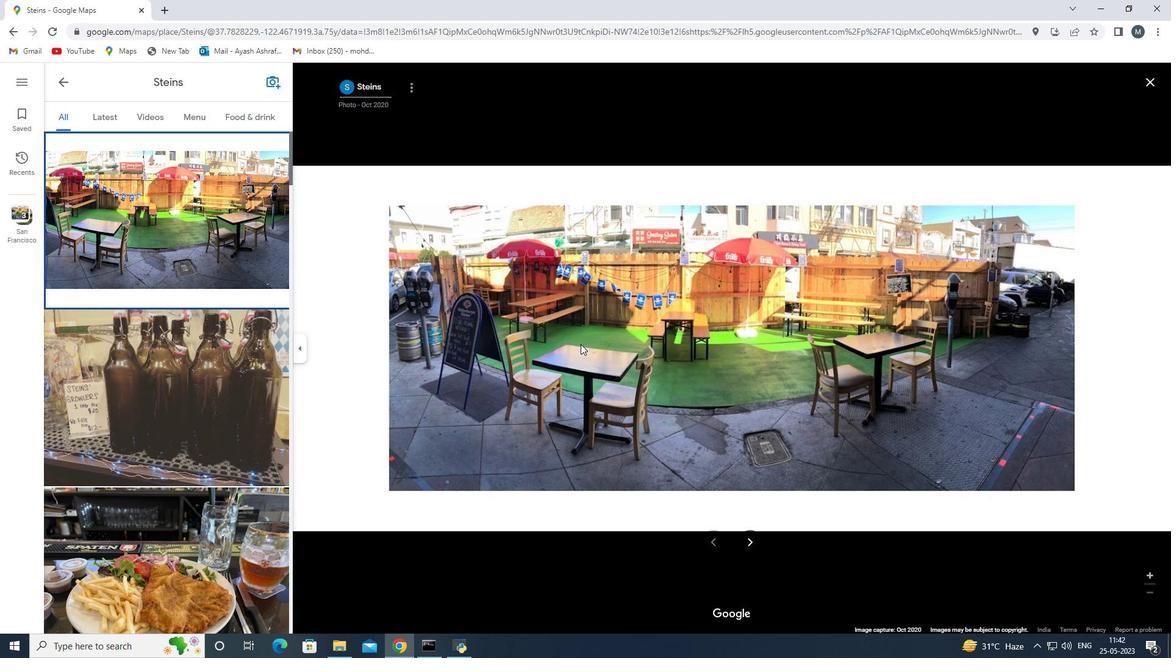 
Action: Key pressed <Key.down><Key.down>
Screenshot: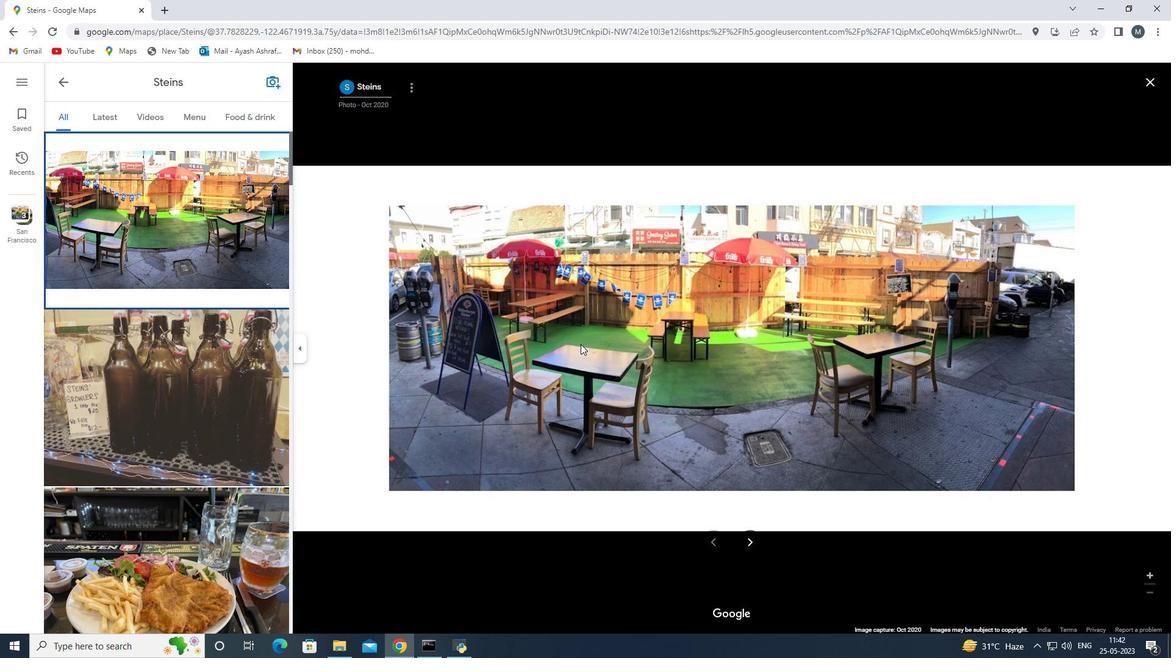 
Action: Mouse pressed left at (580, 344)
Screenshot: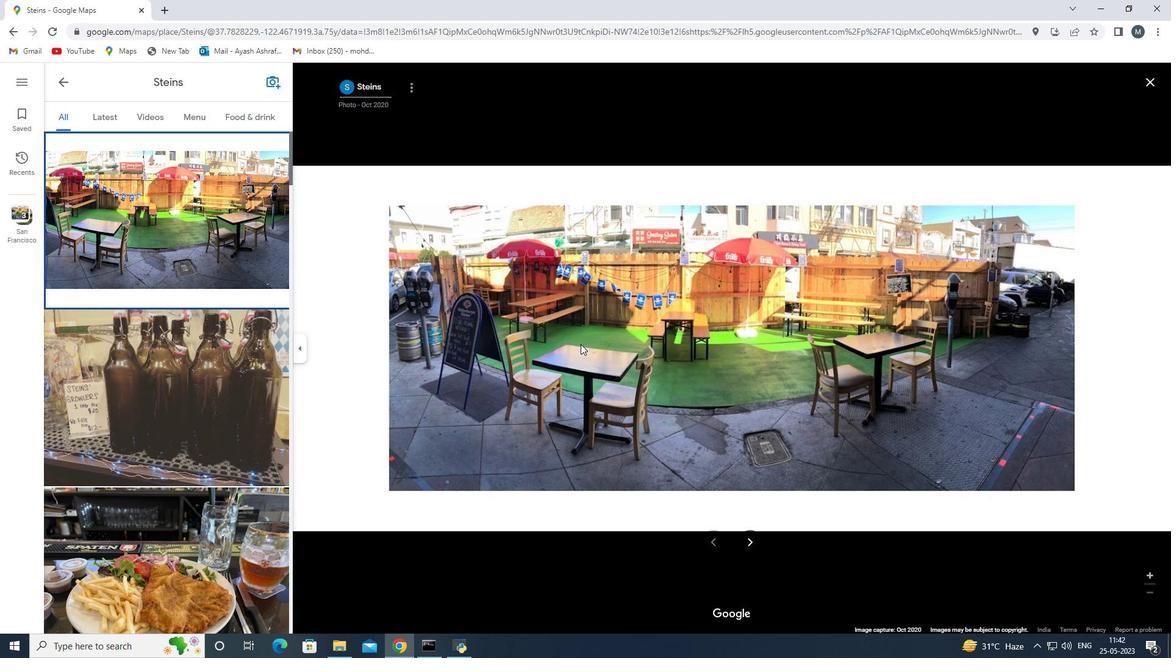 
Action: Key pressed <Key.down><Key.down><Key.down>
Screenshot: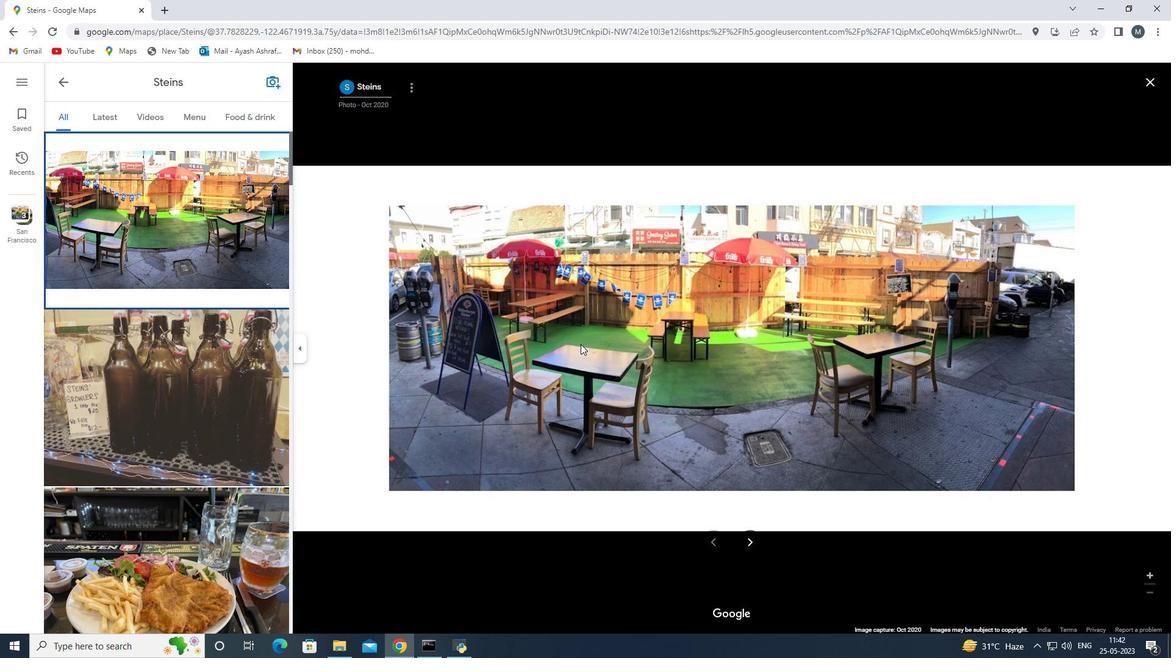
Action: Mouse moved to (140, 466)
Screenshot: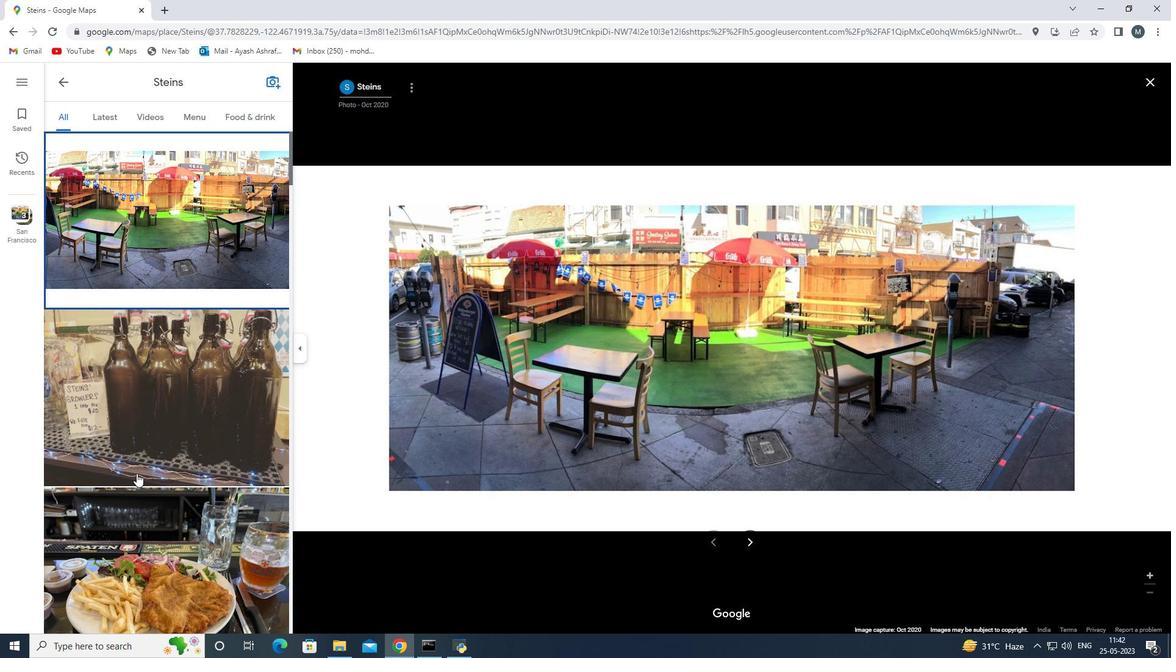 
Action: Mouse pressed left at (140, 466)
Screenshot: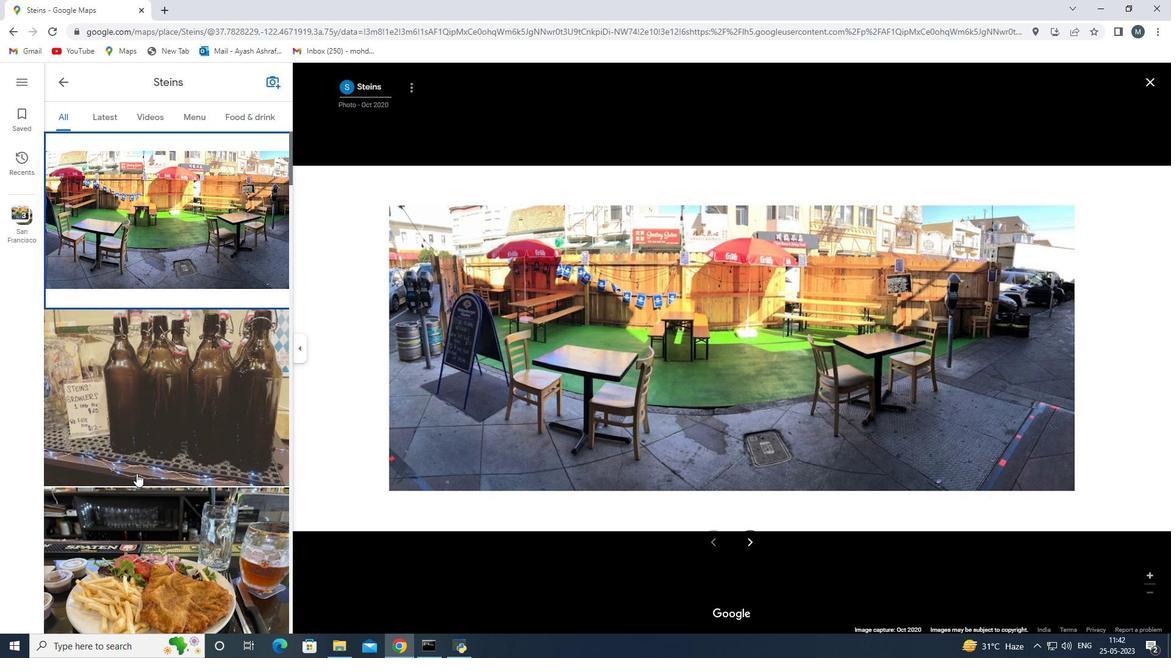 
Action: Mouse moved to (141, 466)
Screenshot: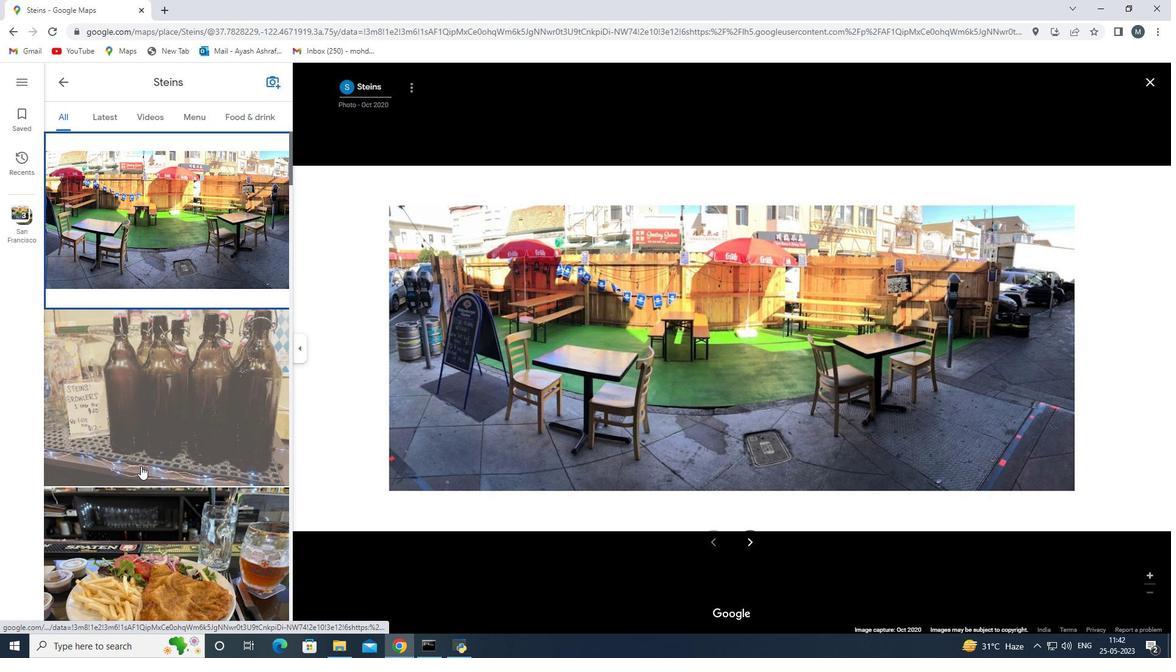
Action: Key pressed <Key.down><Key.down><Key.down><Key.down><Key.down><Key.down><Key.down><Key.down><Key.down><Key.down><Key.down><Key.down><Key.down><Key.down><Key.down><Key.down><Key.down><Key.down><Key.down><Key.down><Key.down><Key.down><Key.down><Key.down><Key.down><Key.down><Key.down><Key.down><Key.down><Key.down><Key.down><Key.down><Key.down><Key.down><Key.down><Key.down><Key.down><Key.down><Key.down><Key.down><Key.down><Key.down><Key.down><Key.down><Key.down><Key.down><Key.down><Key.down><Key.down><Key.down><Key.down><Key.down><Key.down><Key.down><Key.down><Key.down><Key.down><Key.down><Key.down><Key.down><Key.down><Key.down><Key.down><Key.down><Key.down><Key.down><Key.down><Key.down><Key.down><Key.down><Key.down><Key.down><Key.down><Key.down><Key.down><Key.down><Key.down><Key.down><Key.down><Key.down><Key.down><Key.down><Key.down><Key.down><Key.down><Key.down><Key.down><Key.down><Key.down>
Screenshot: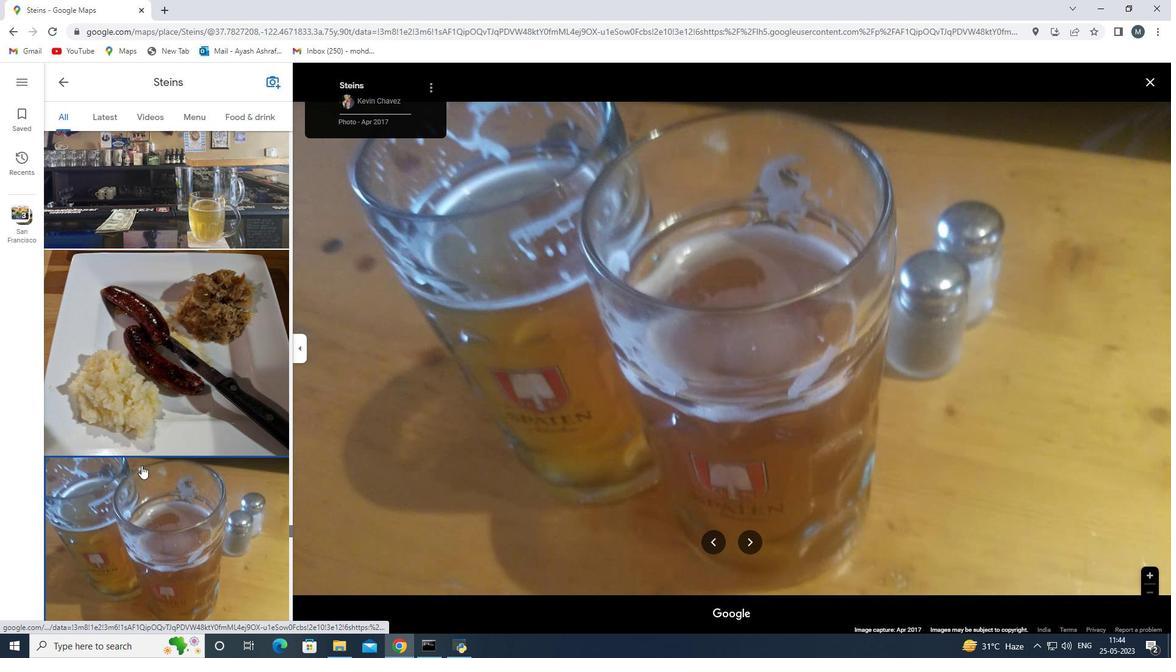
Action: Mouse scrolled (141, 466) with delta (0, 0)
Screenshot: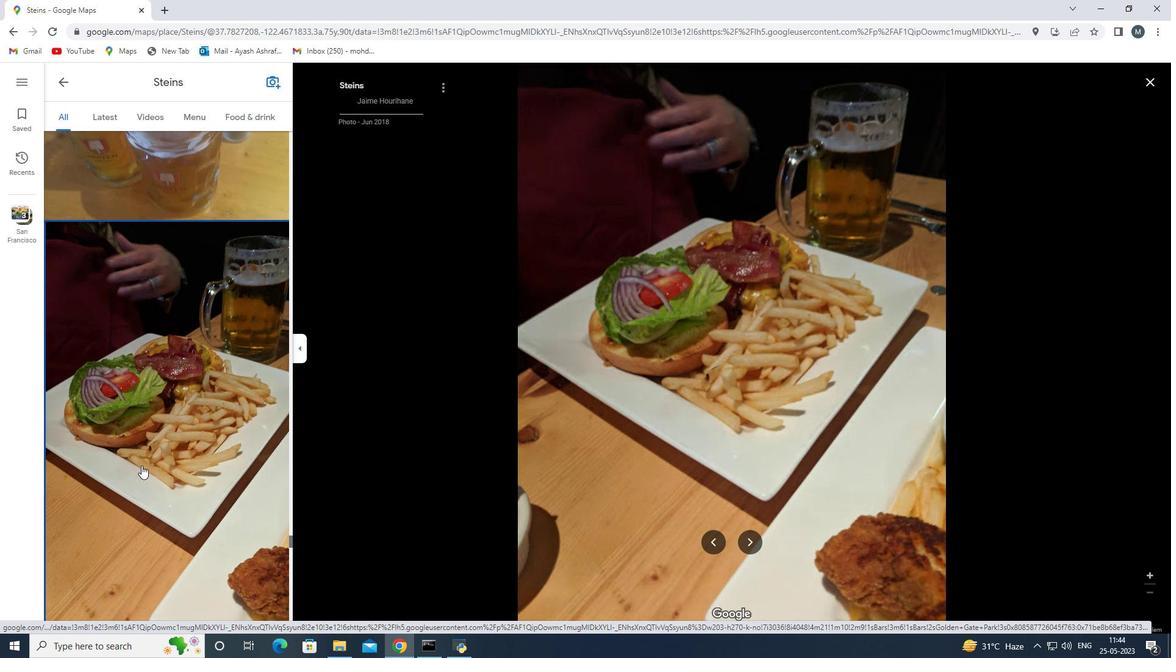 
Action: Mouse moved to (141, 465)
Screenshot: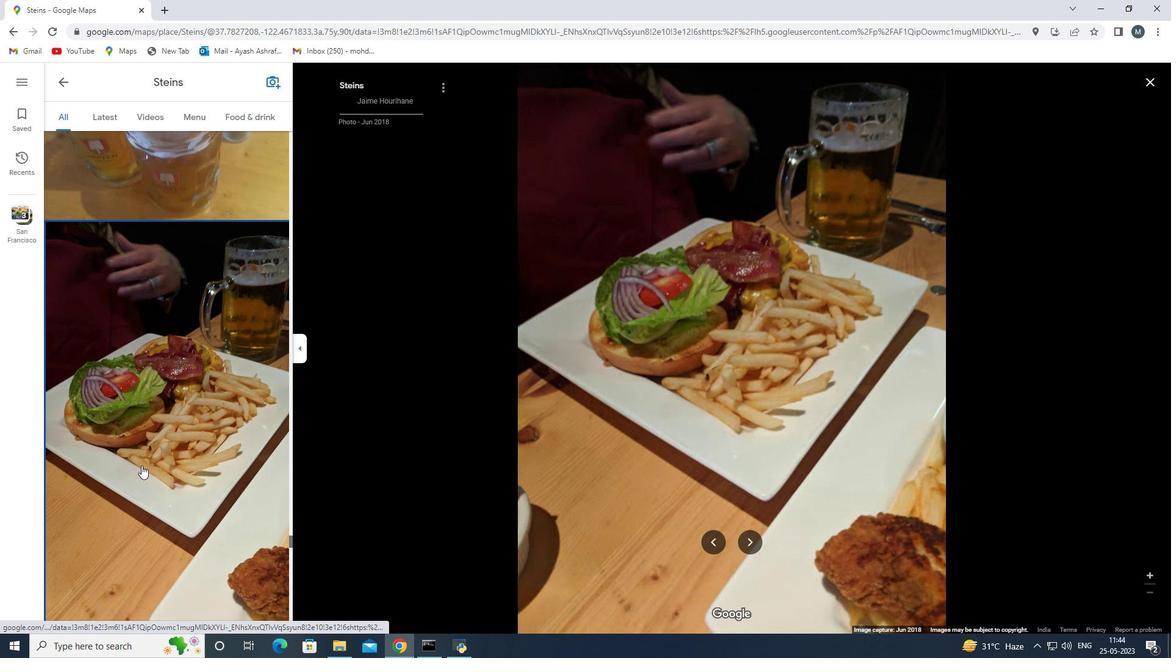 
Action: Mouse scrolled (141, 466) with delta (0, 0)
Screenshot: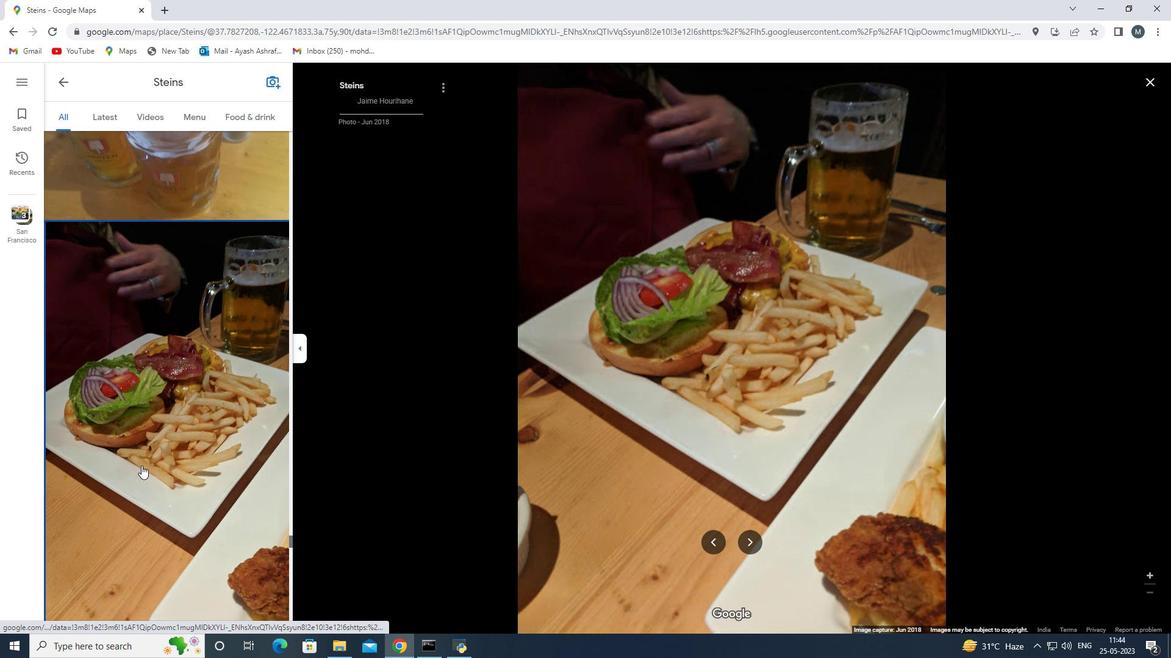 
Action: Mouse moved to (132, 386)
Screenshot: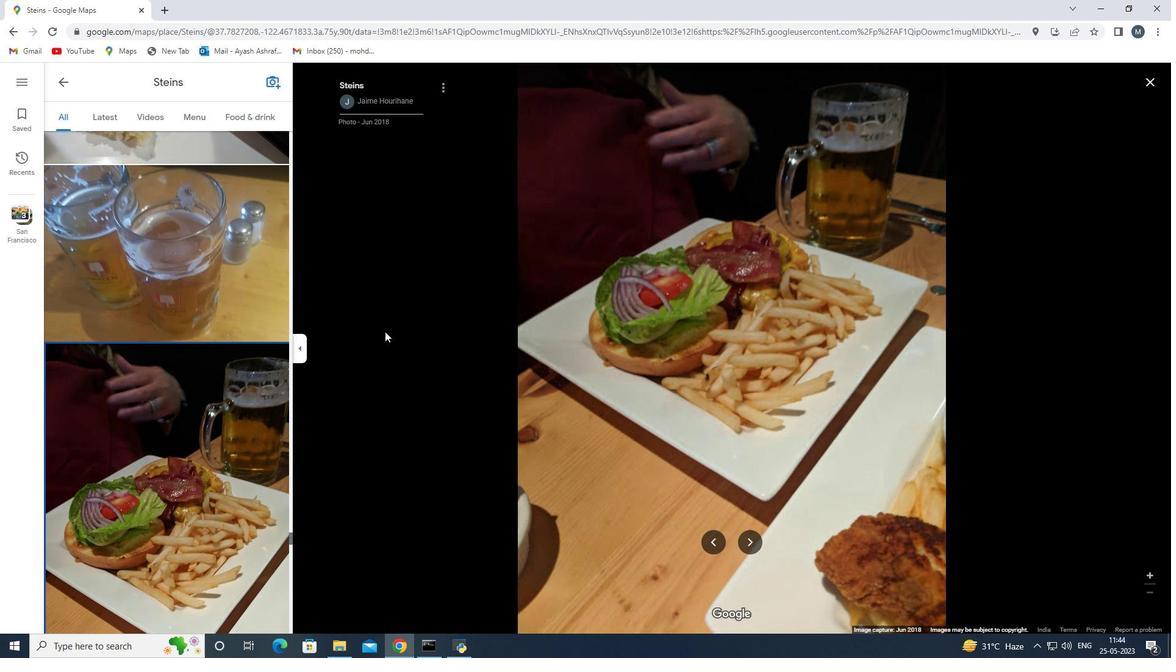 
Action: Mouse scrolled (132, 386) with delta (0, 0)
Screenshot: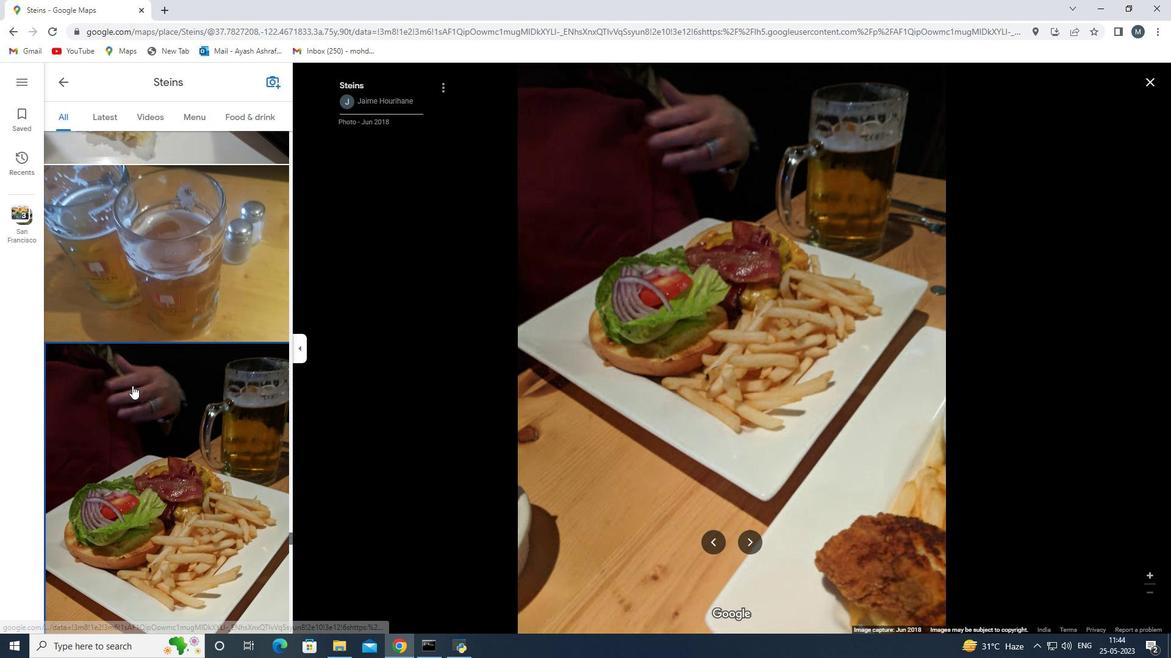 
Action: Mouse scrolled (132, 386) with delta (0, 0)
Screenshot: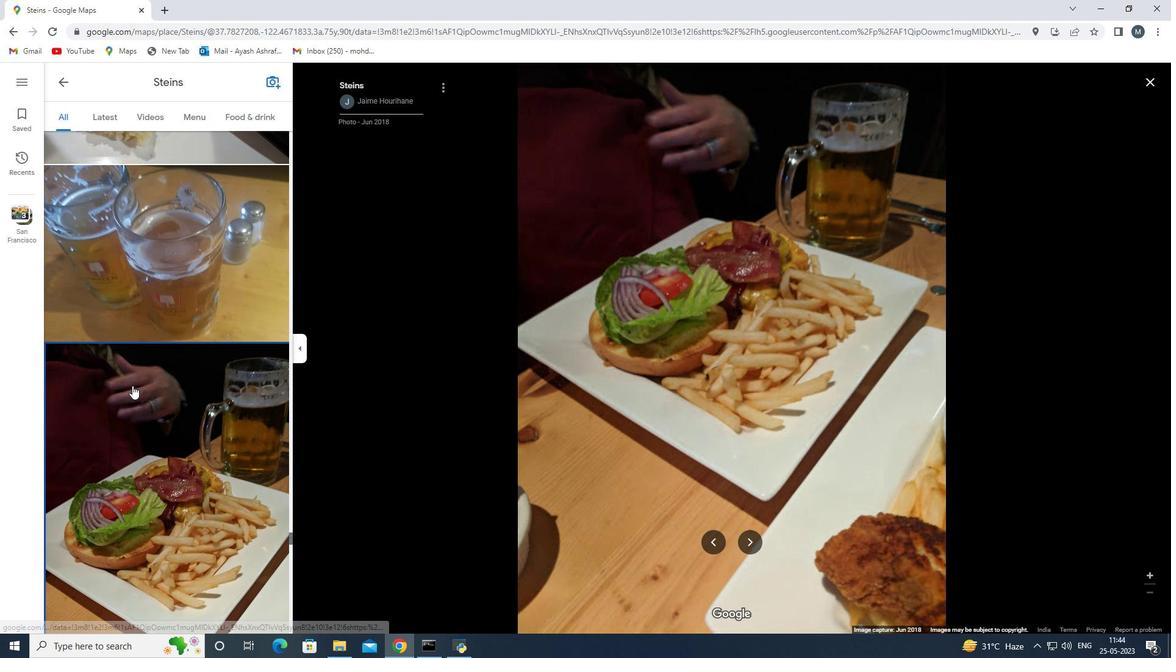 
Action: Mouse scrolled (132, 386) with delta (0, 0)
Screenshot: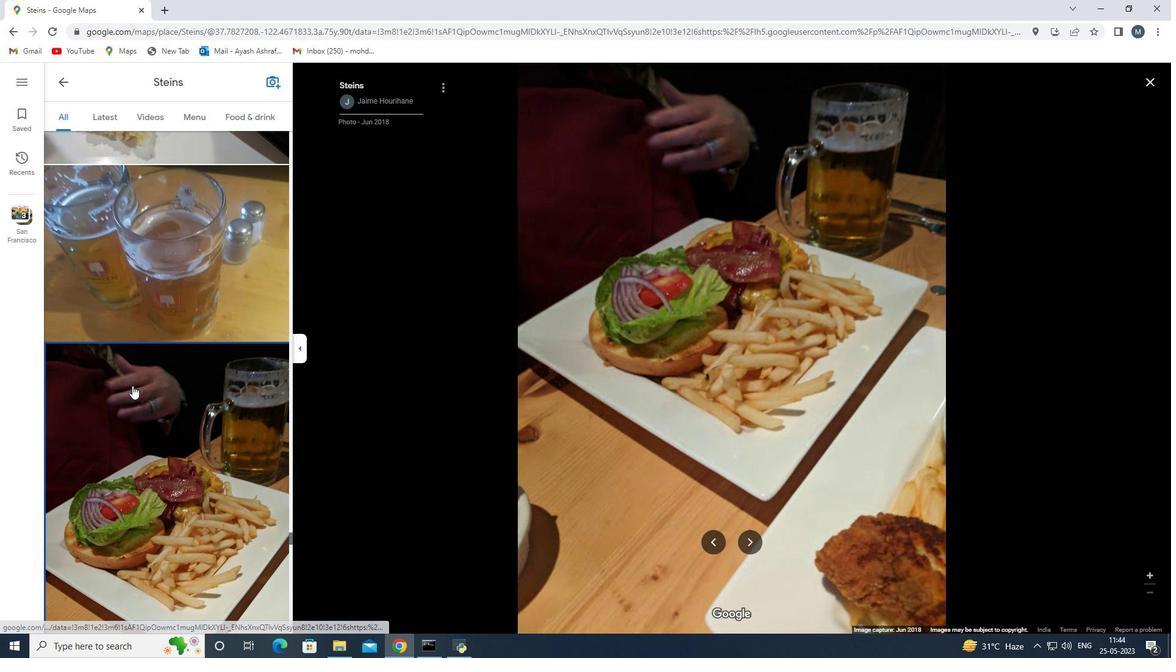 
Action: Mouse scrolled (132, 386) with delta (0, 0)
Screenshot: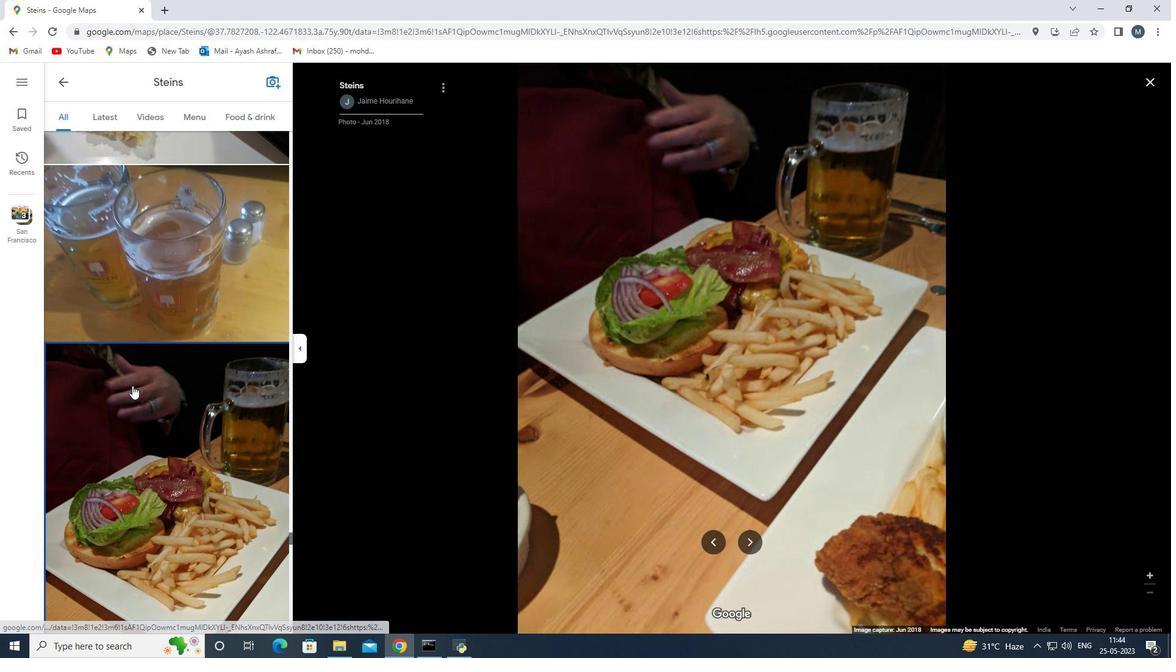 
Action: Mouse scrolled (132, 386) with delta (0, 0)
Screenshot: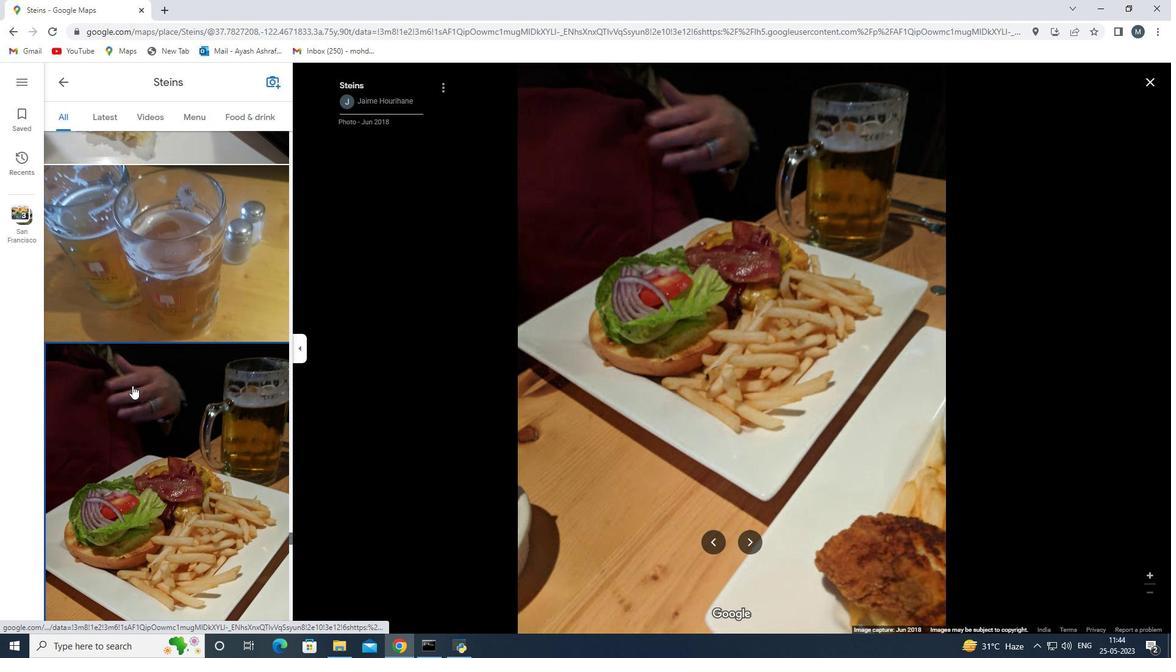 
Action: Mouse moved to (210, 359)
Screenshot: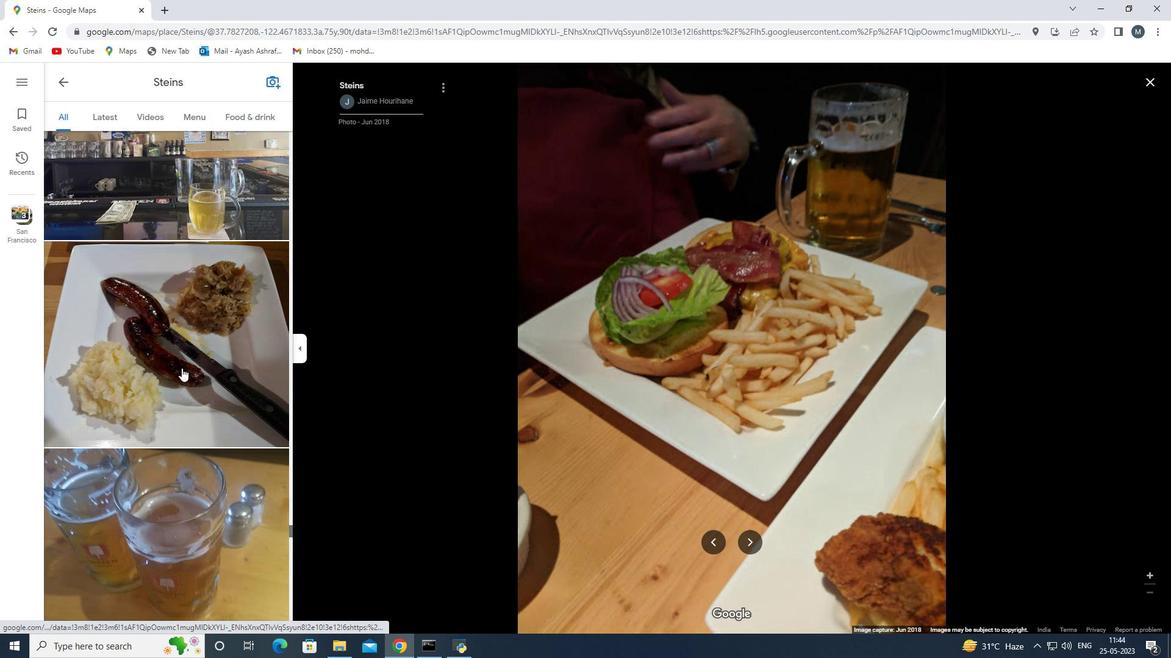 
Action: Mouse scrolled (210, 360) with delta (0, 0)
Screenshot: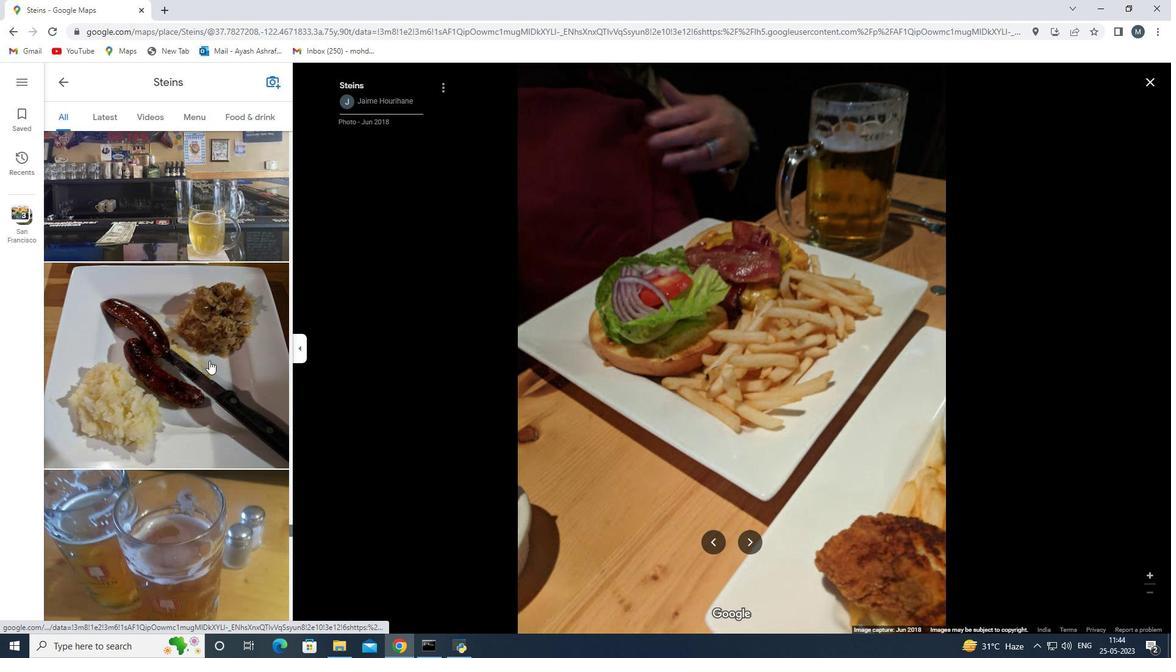 
Action: Mouse scrolled (210, 360) with delta (0, 0)
Screenshot: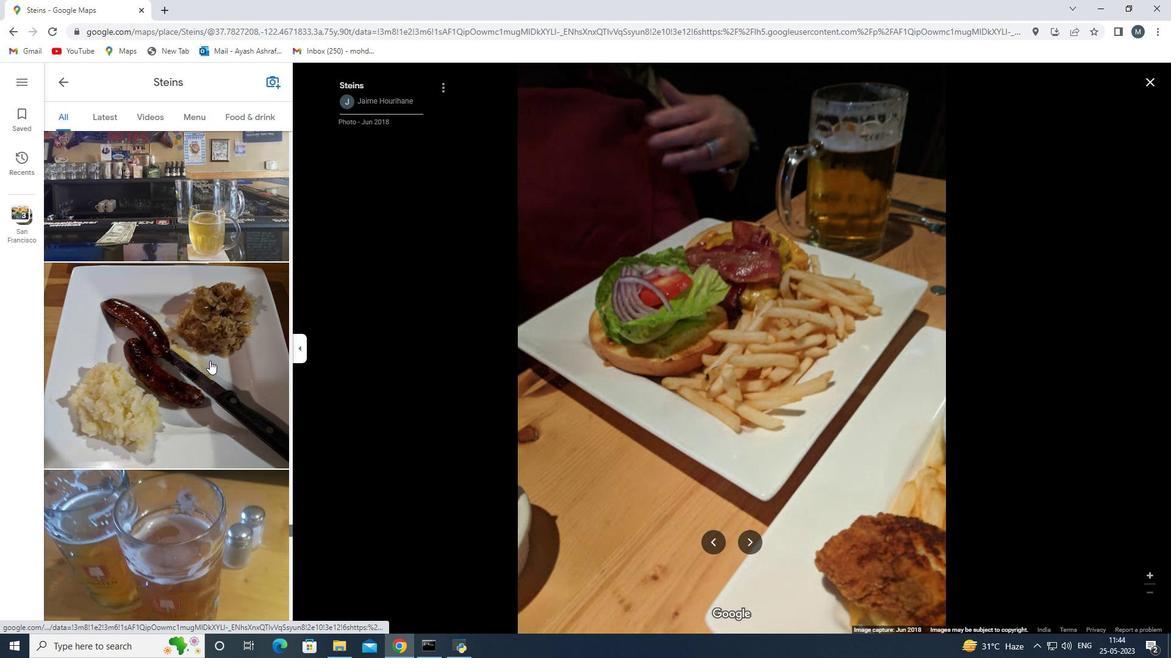 
Action: Mouse scrolled (210, 360) with delta (0, 0)
Screenshot: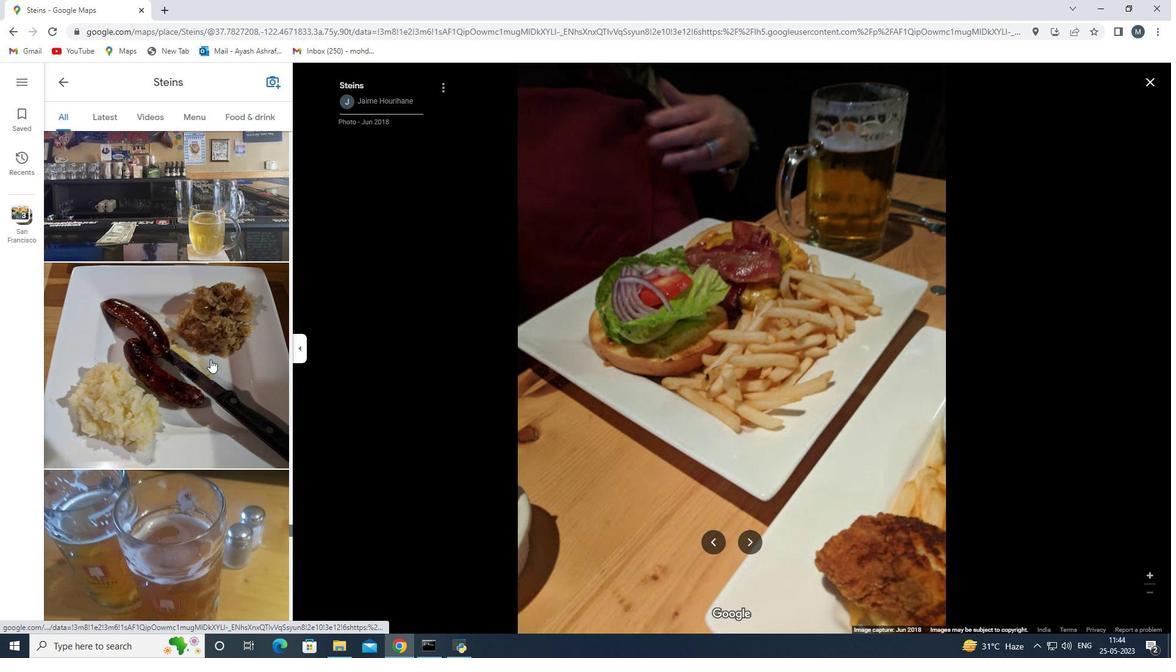 
Action: Mouse scrolled (210, 360) with delta (0, 0)
Screenshot: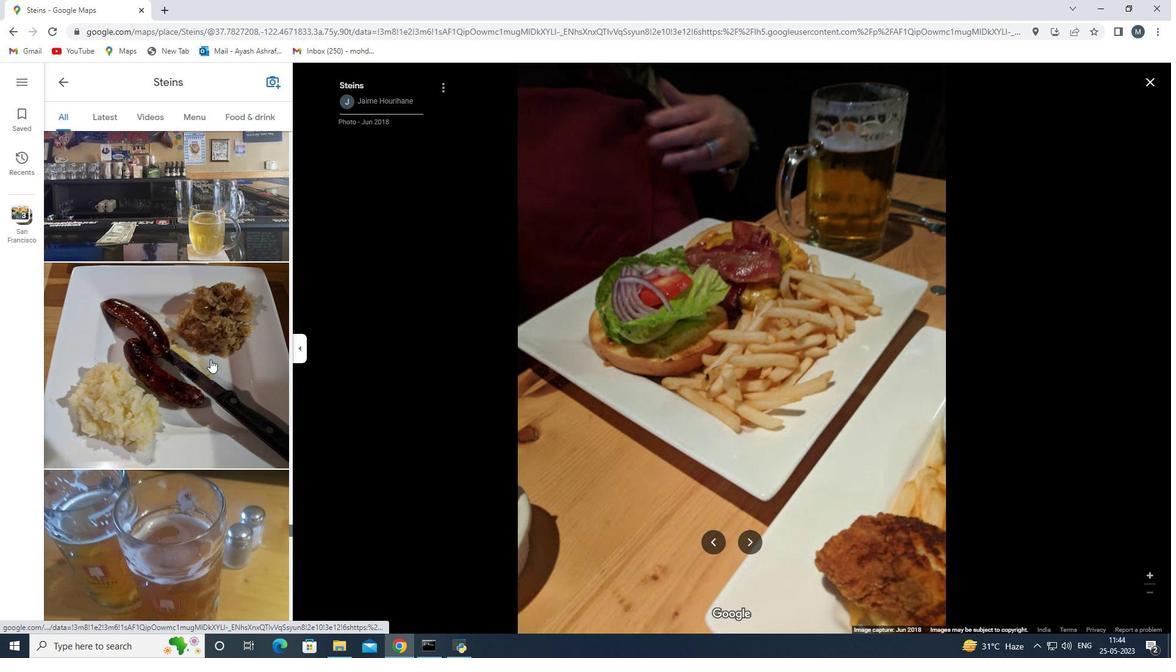 
Action: Mouse moved to (210, 358)
Screenshot: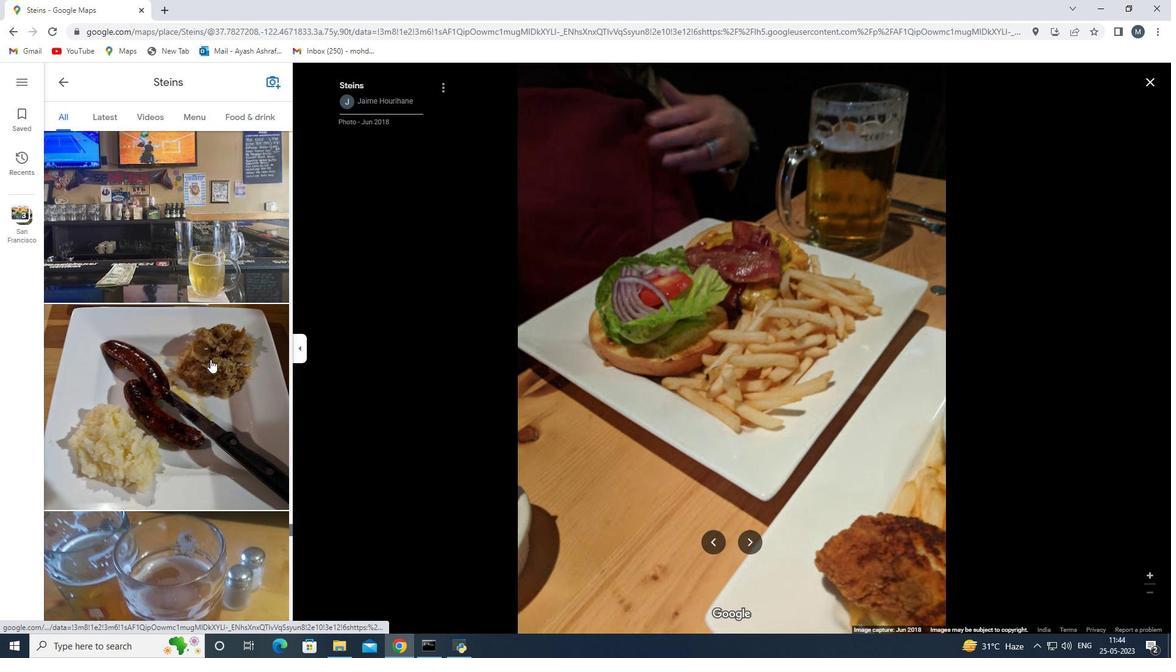 
Action: Mouse scrolled (210, 358) with delta (0, 0)
Screenshot: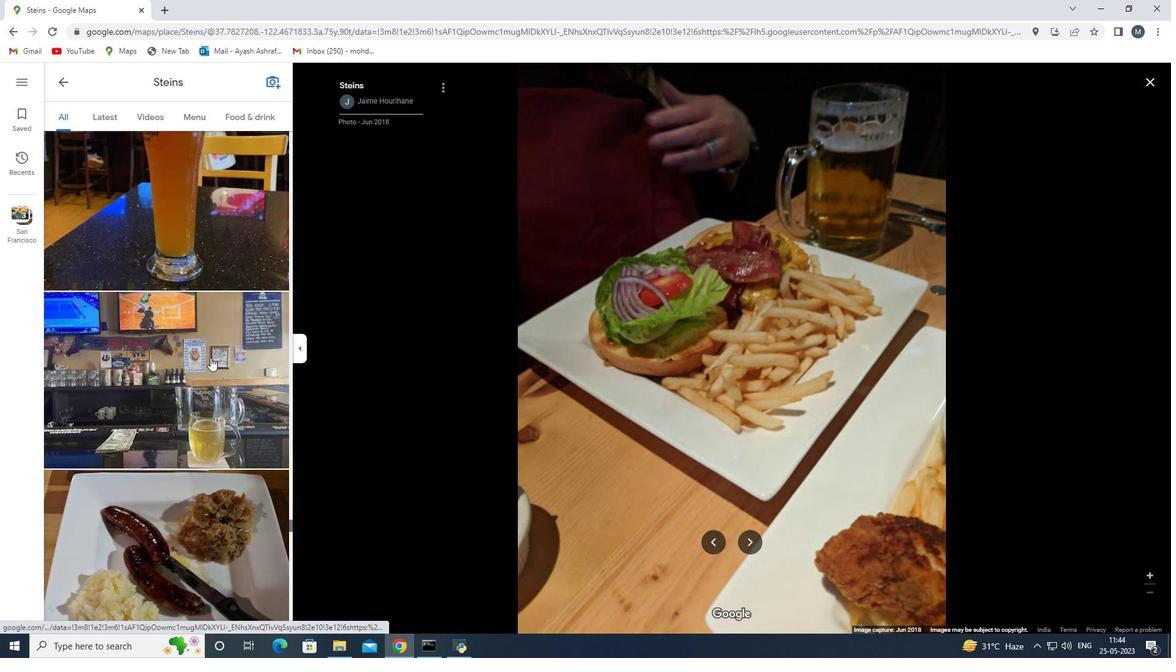 
Action: Mouse scrolled (210, 358) with delta (0, 0)
Screenshot: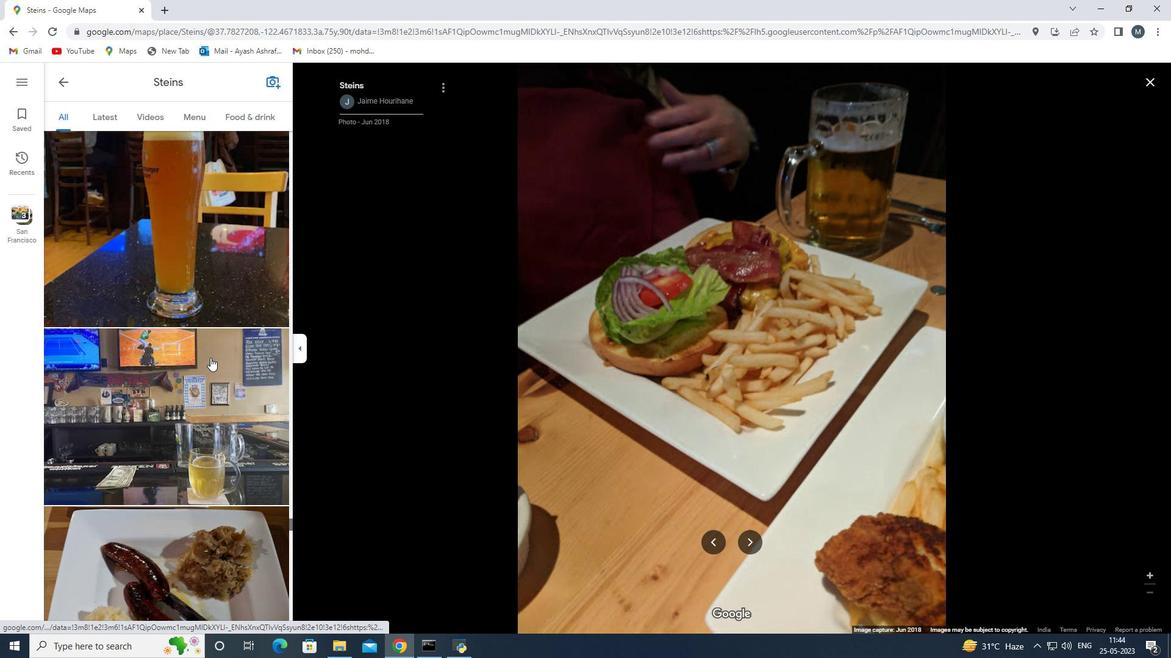 
Action: Mouse scrolled (210, 358) with delta (0, 0)
Screenshot: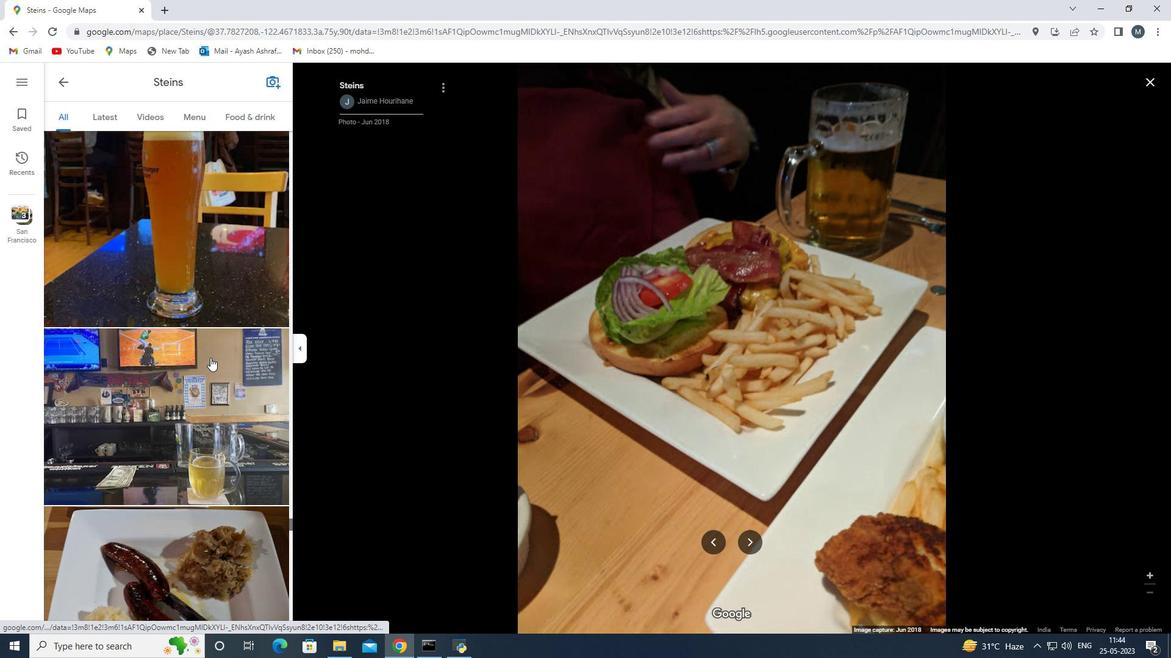 
Action: Mouse scrolled (210, 358) with delta (0, 0)
Screenshot: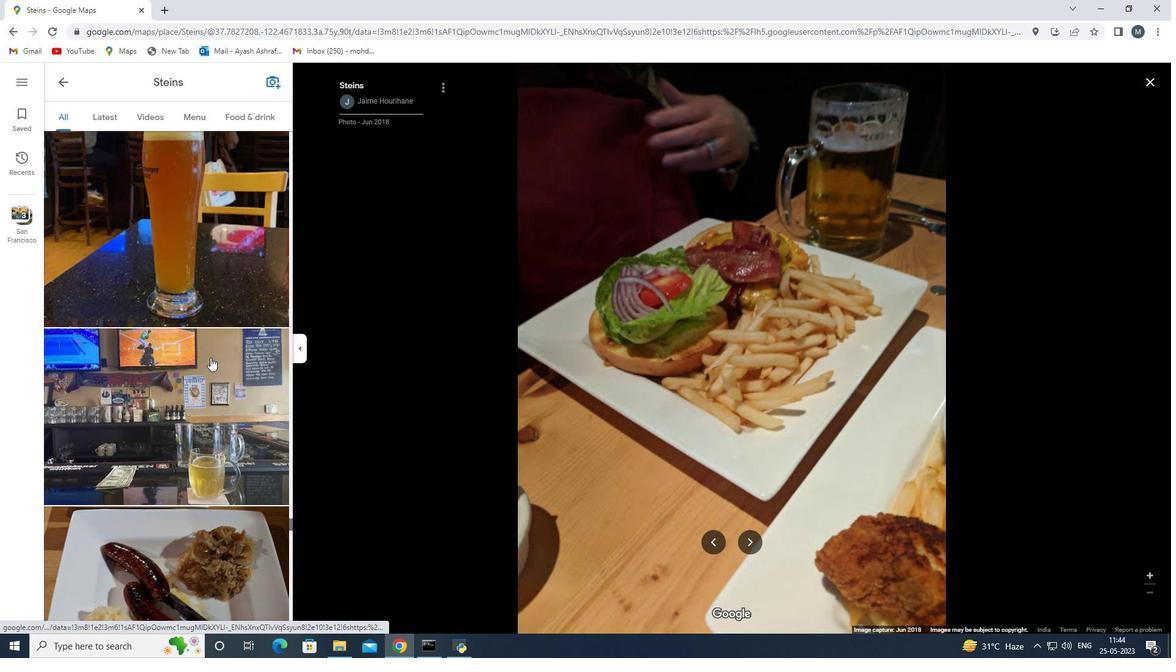 
Action: Mouse scrolled (210, 358) with delta (0, 0)
Screenshot: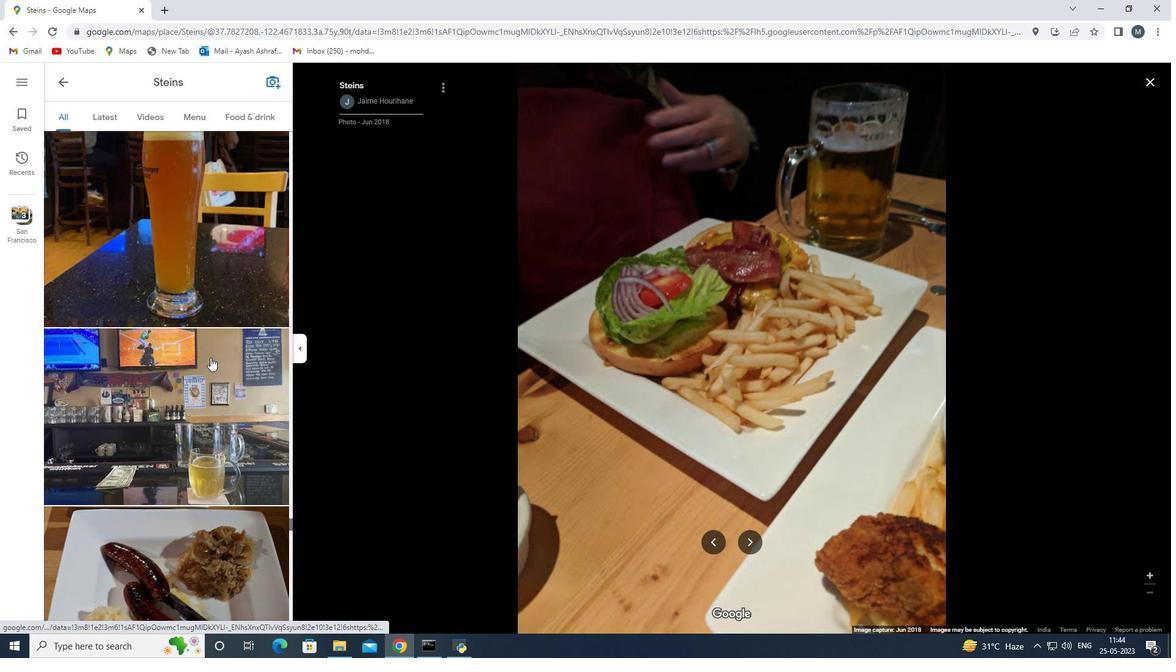 
Action: Mouse moved to (225, 206)
Screenshot: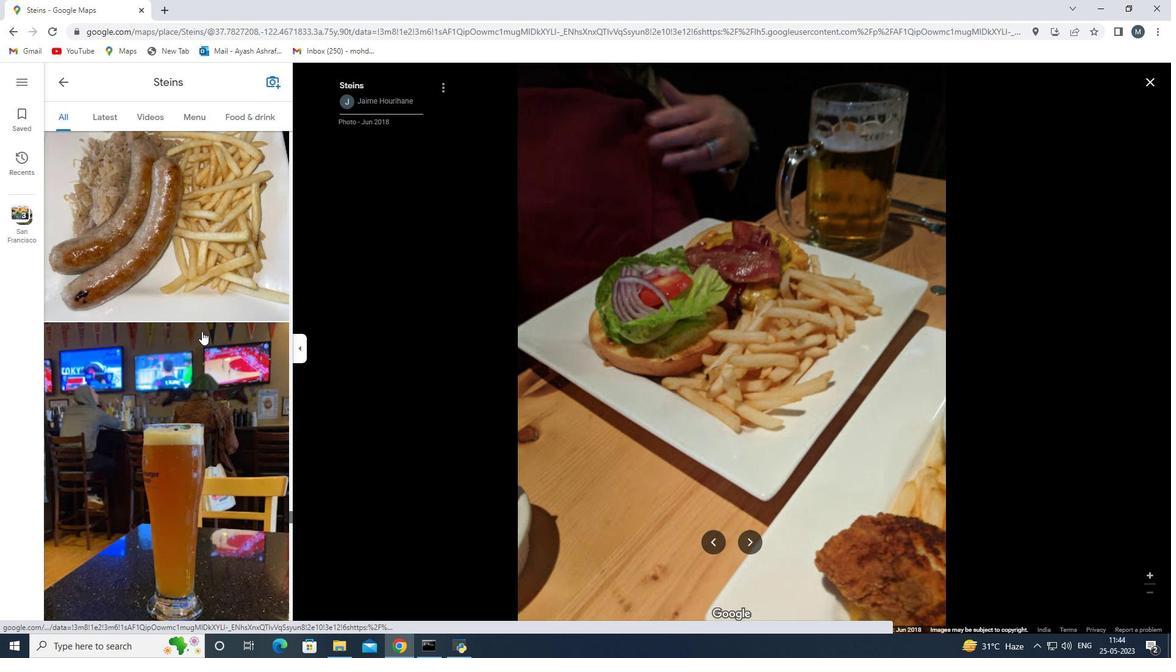 
Action: Mouse scrolled (225, 206) with delta (0, 0)
Screenshot: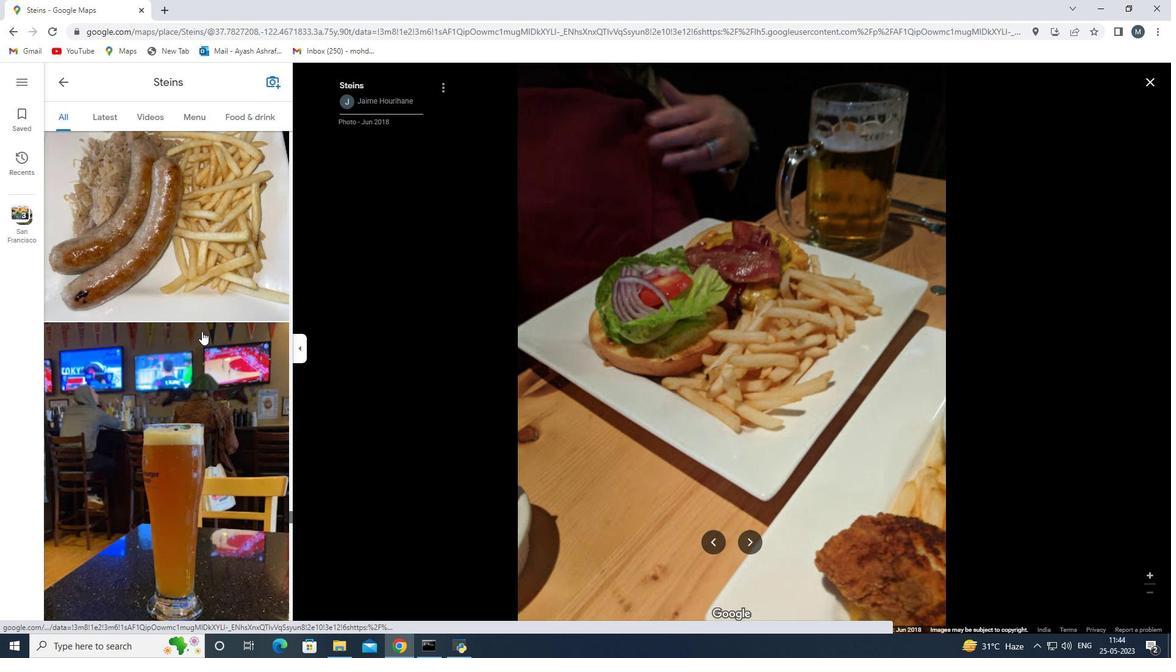 
Action: Mouse moved to (100, 123)
Screenshot: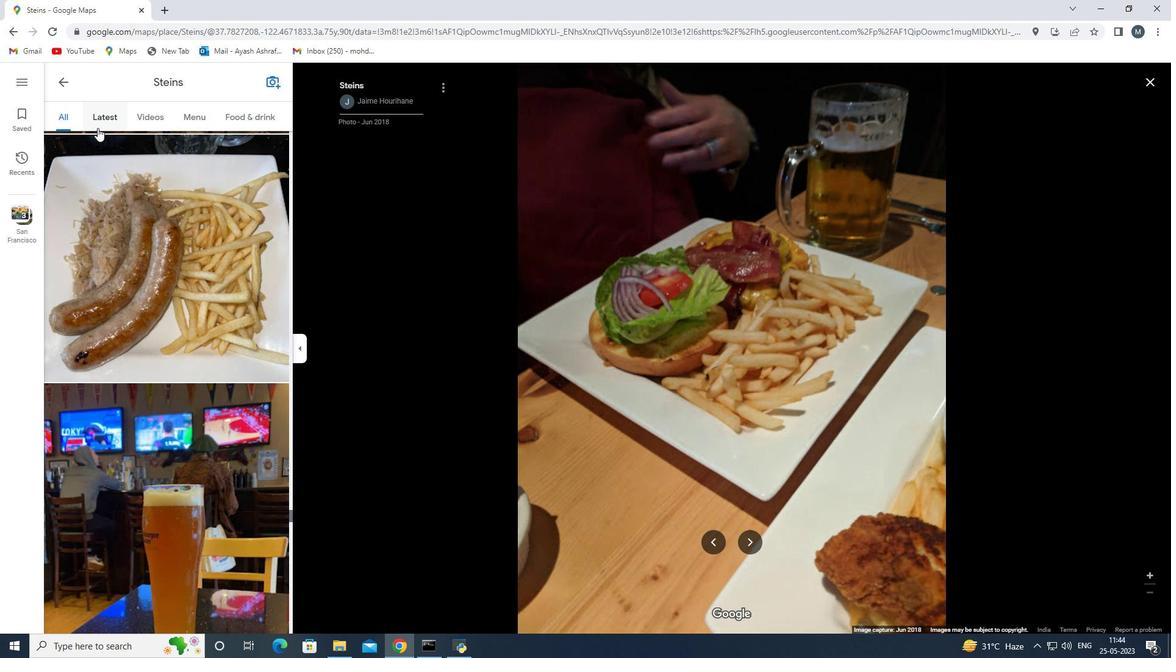 
Action: Mouse pressed left at (100, 123)
Screenshot: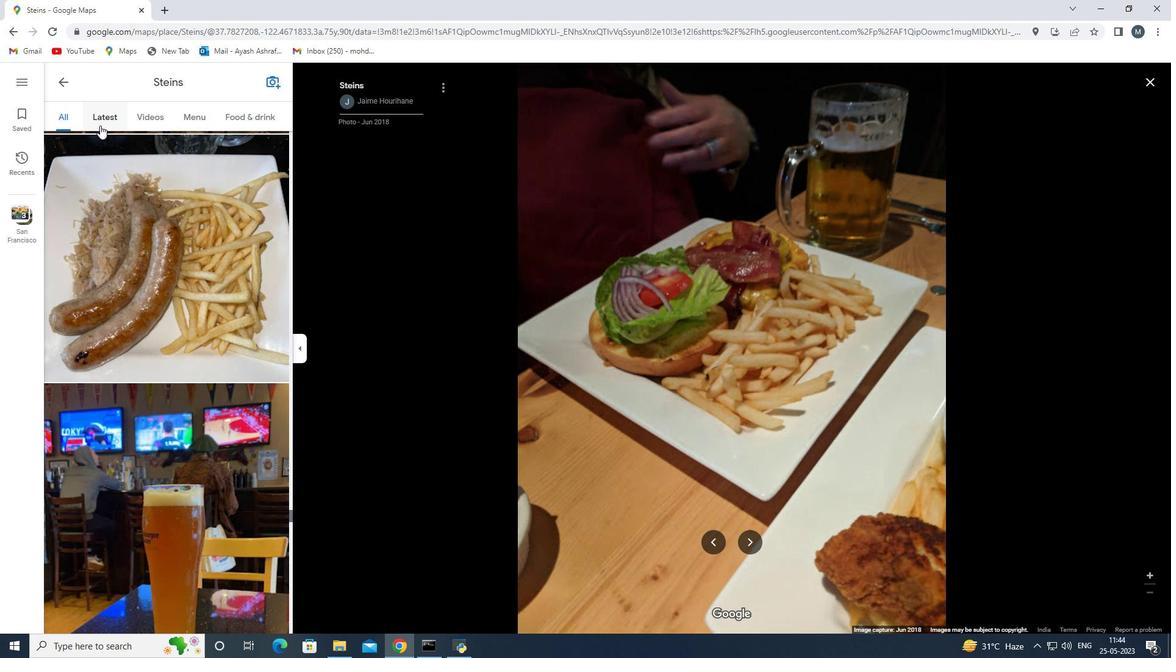 
Action: Mouse moved to (735, 419)
Screenshot: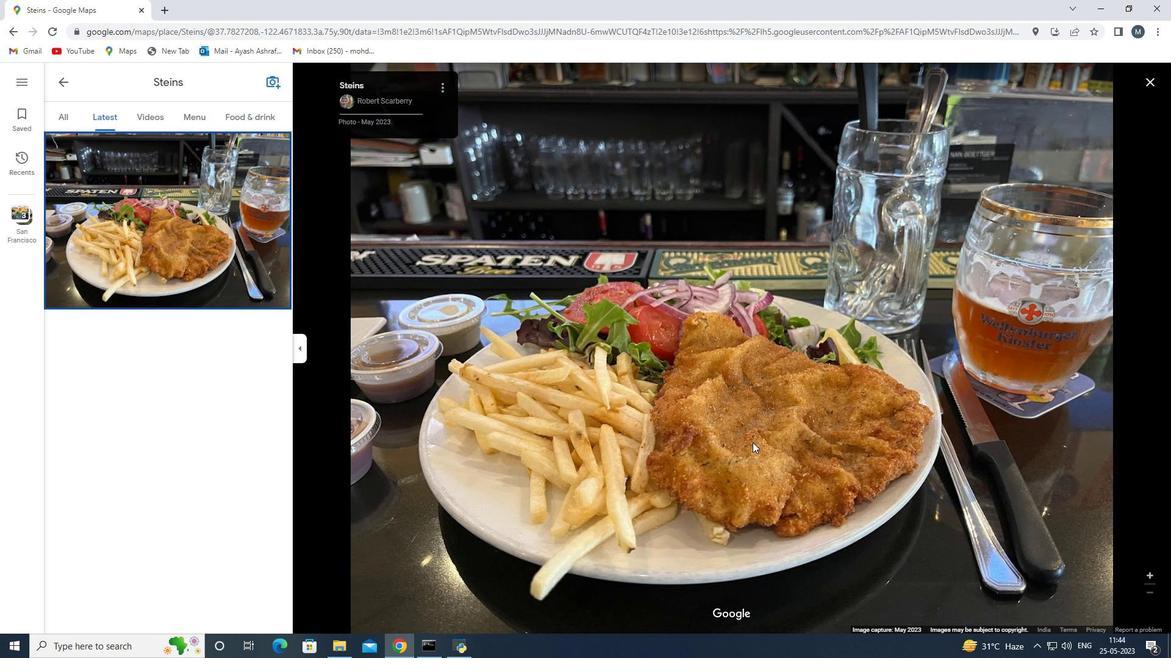 
Action: Mouse scrolled (735, 418) with delta (0, 0)
Screenshot: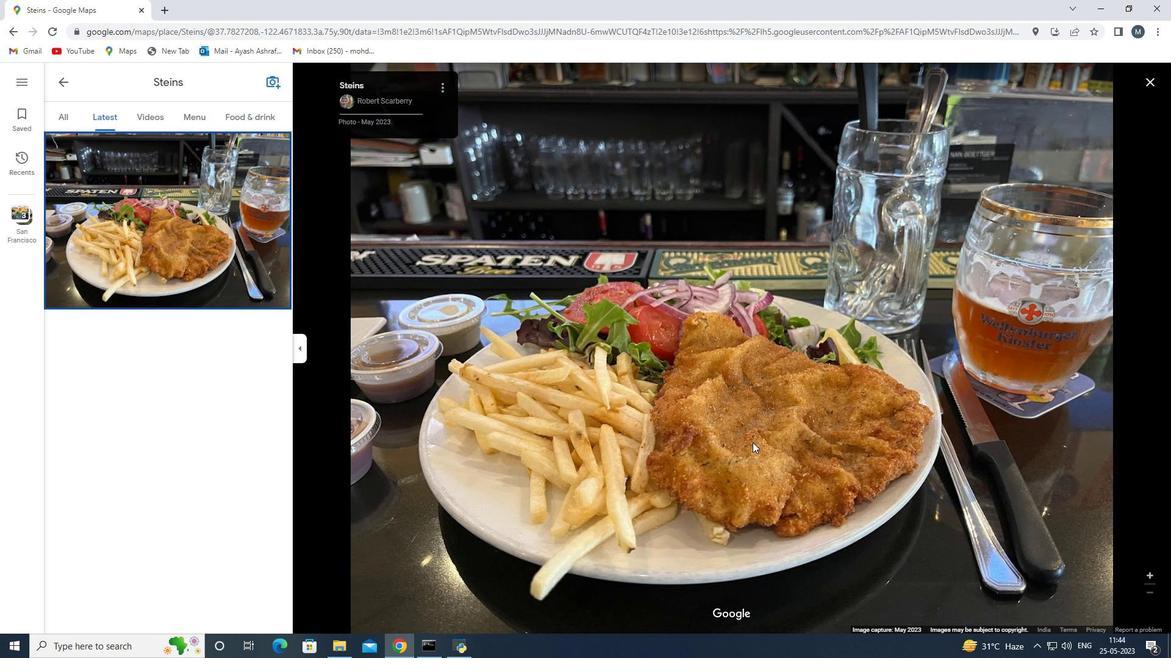 
Action: Mouse moved to (727, 419)
Screenshot: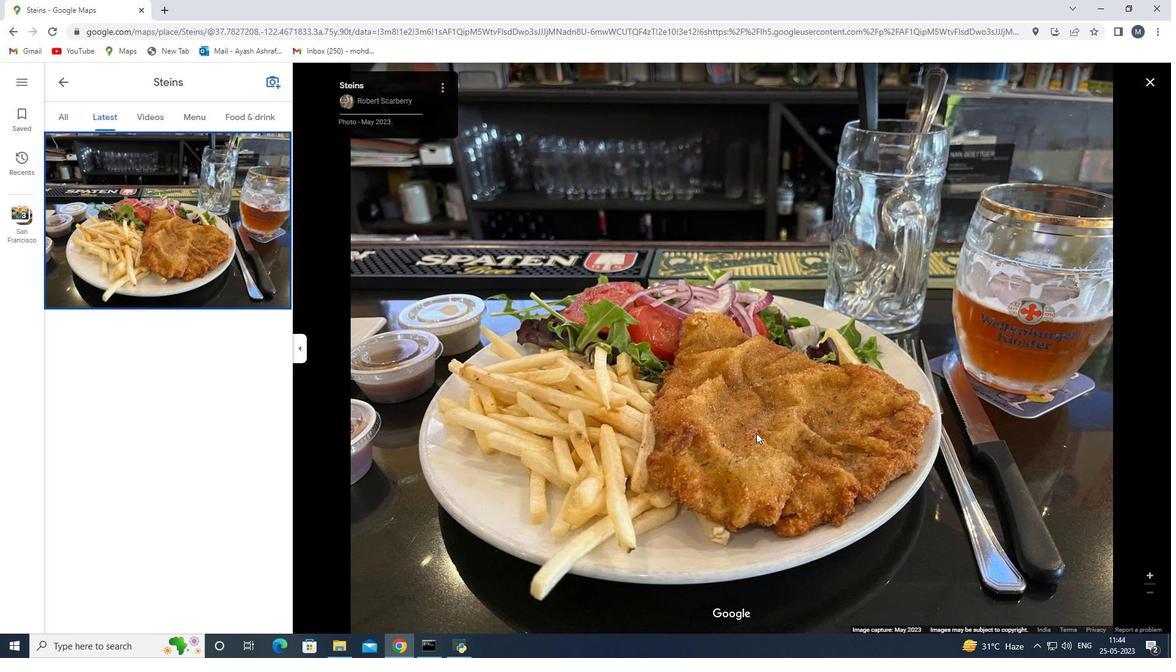 
Action: Mouse scrolled (727, 418) with delta (0, 0)
Screenshot: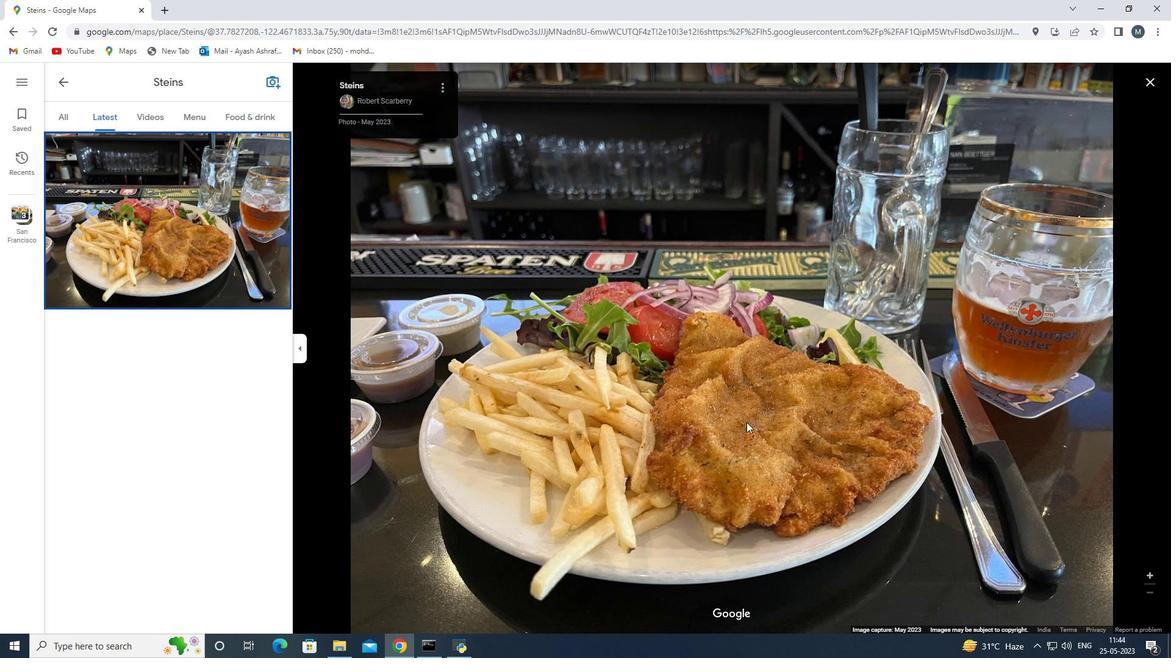 
Action: Mouse moved to (727, 419)
Screenshot: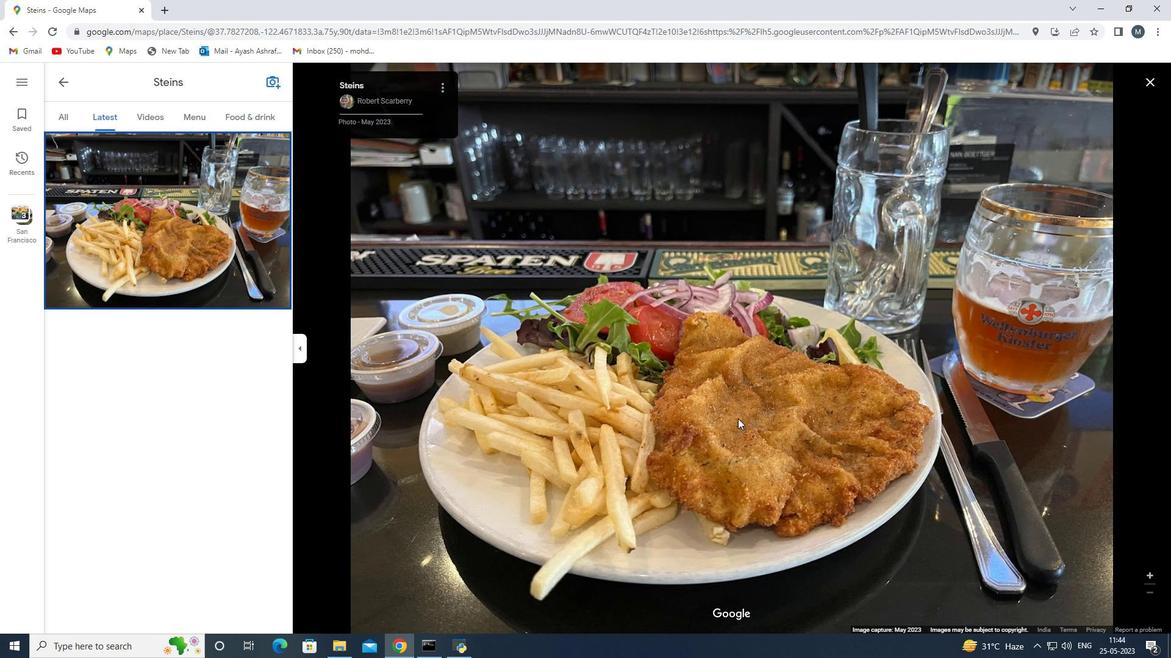 
Action: Mouse scrolled (727, 418) with delta (0, 0)
Screenshot: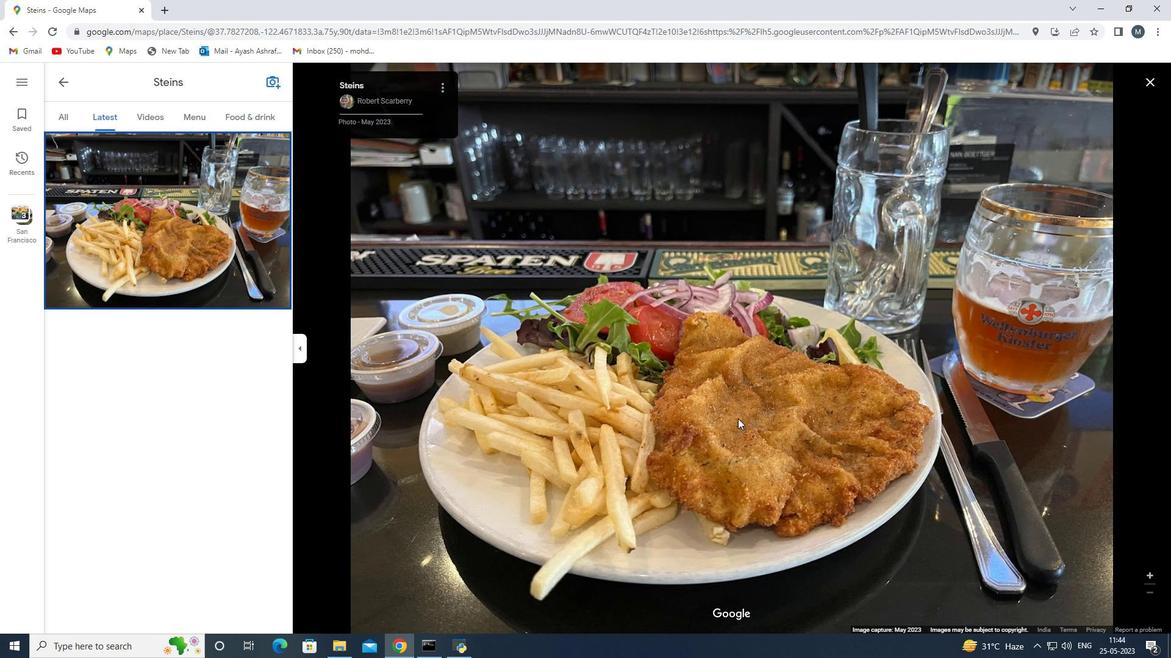 
Action: Mouse moved to (718, 421)
Screenshot: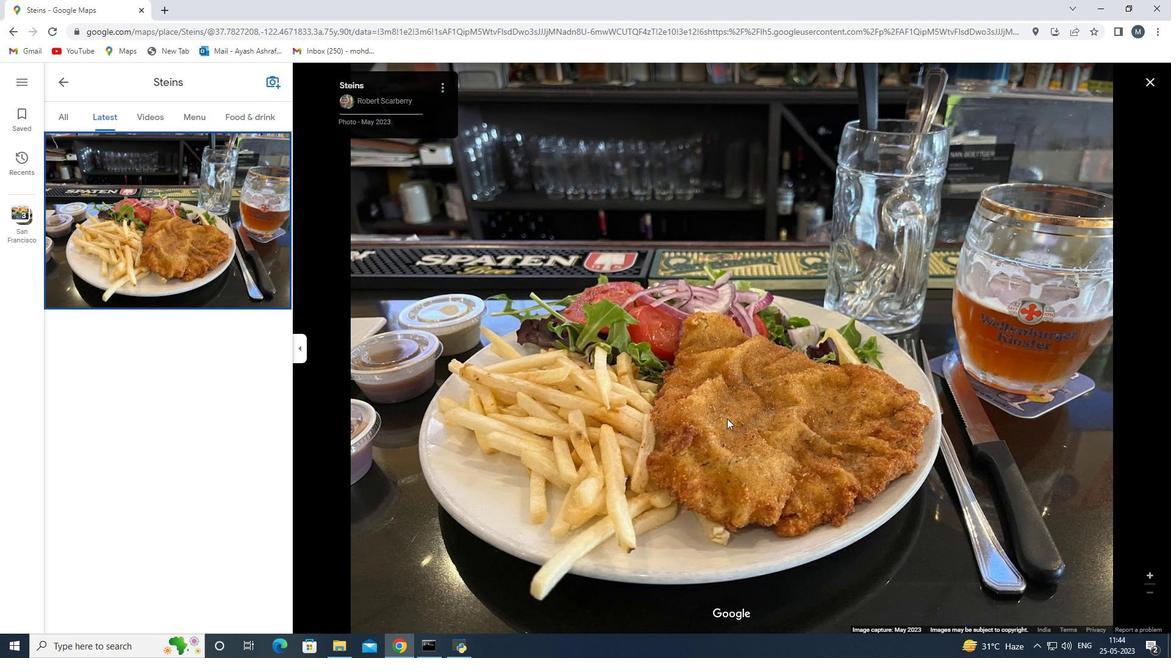 
Action: Mouse scrolled (718, 420) with delta (0, 0)
Screenshot: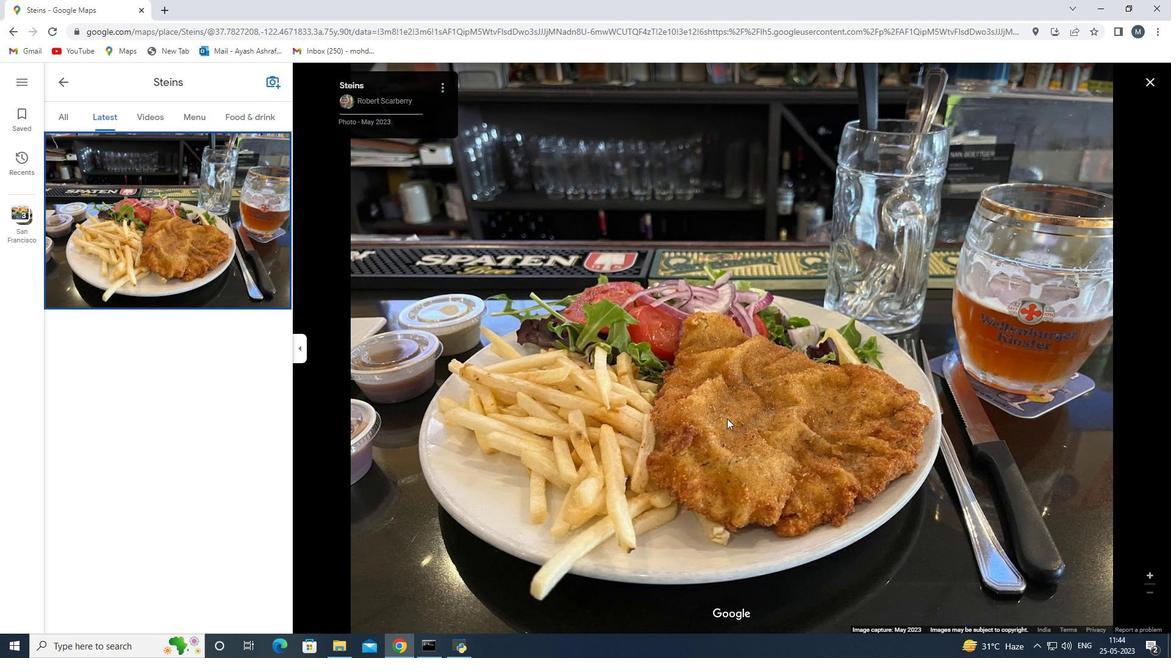 
Action: Mouse moved to (675, 431)
Screenshot: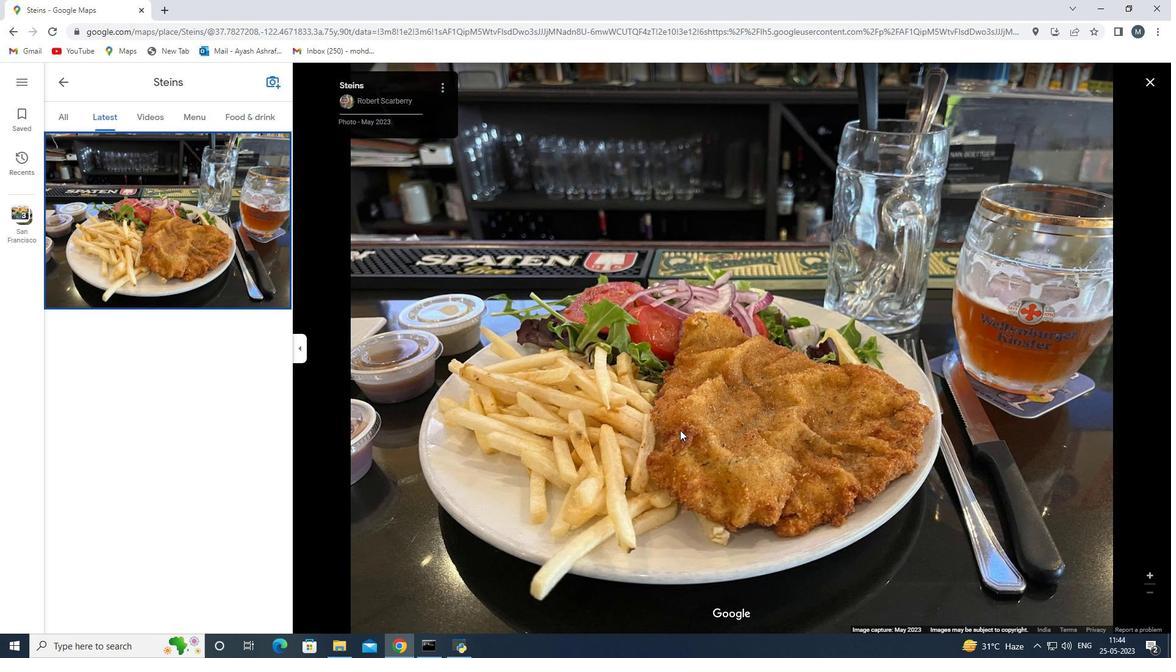 
Action: Mouse scrolled (675, 432) with delta (0, 0)
Screenshot: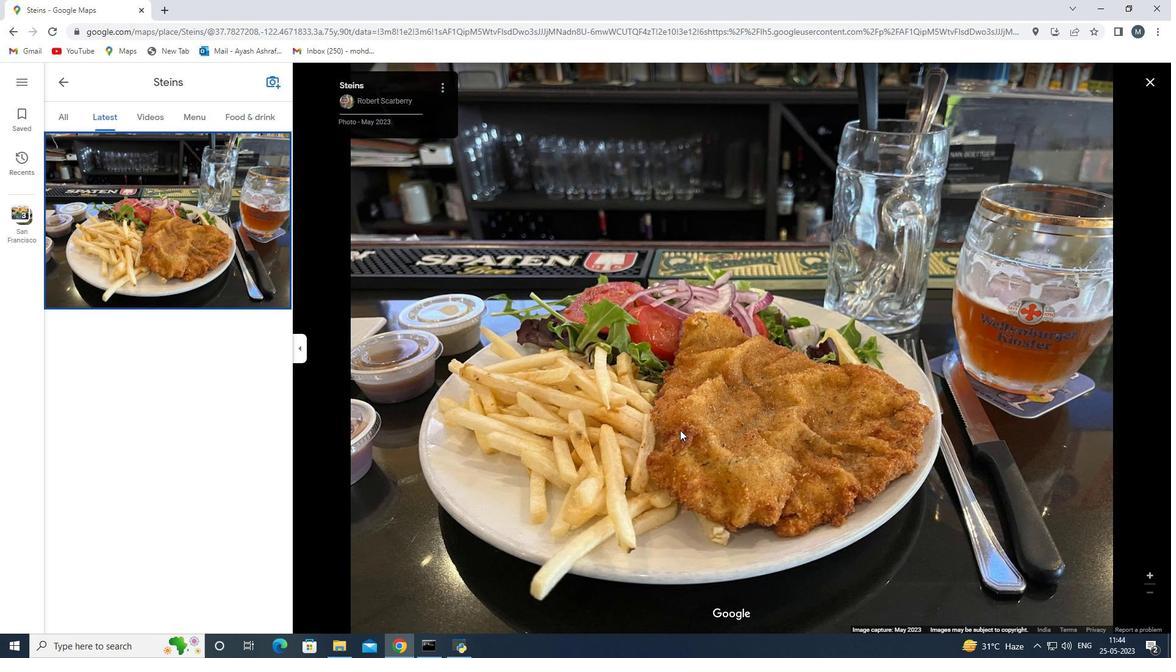 
Action: Mouse scrolled (675, 432) with delta (0, 0)
Screenshot: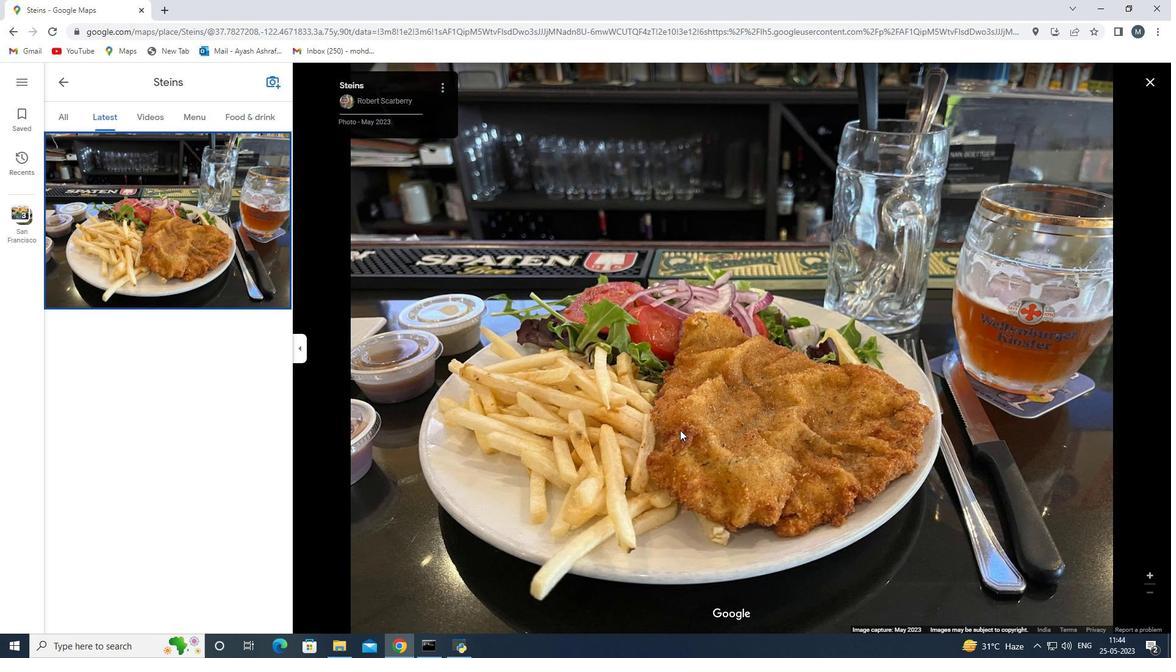 
Action: Mouse scrolled (675, 432) with delta (0, 0)
Screenshot: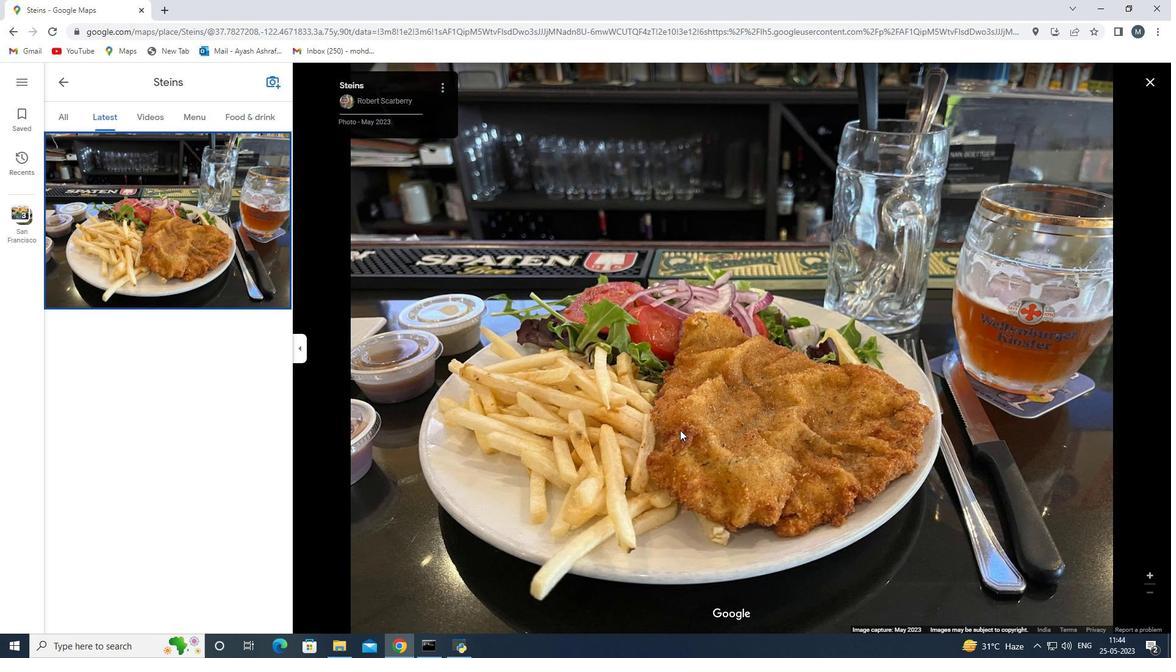 
Action: Mouse scrolled (675, 432) with delta (0, 0)
Screenshot: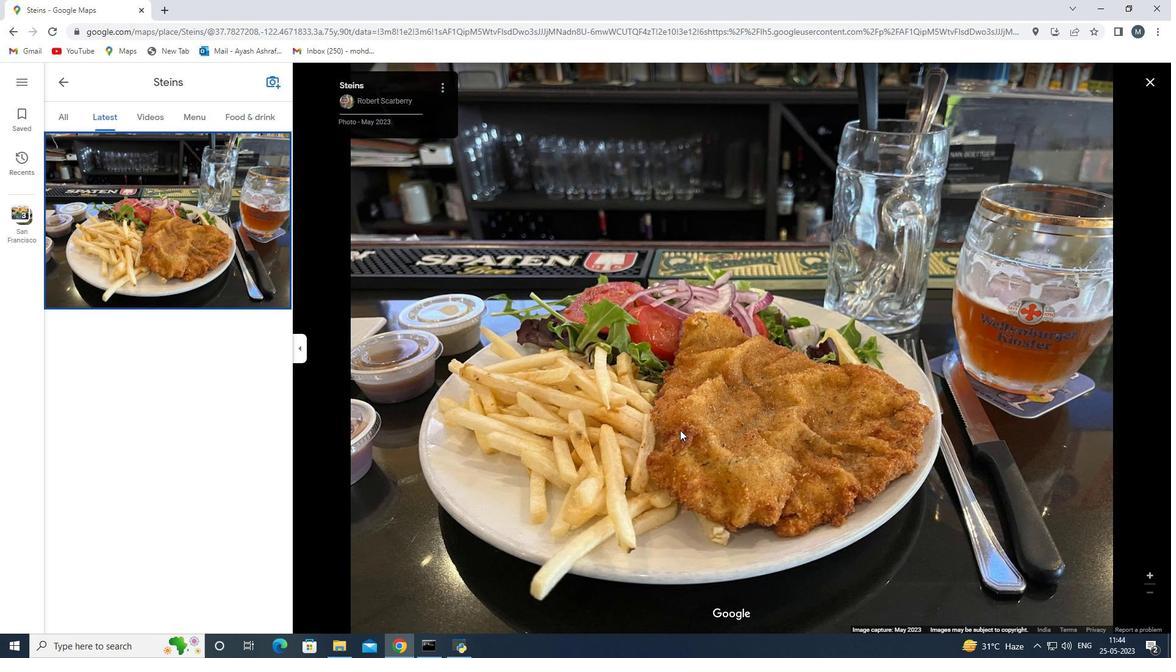 
Action: Mouse scrolled (675, 432) with delta (0, 0)
Screenshot: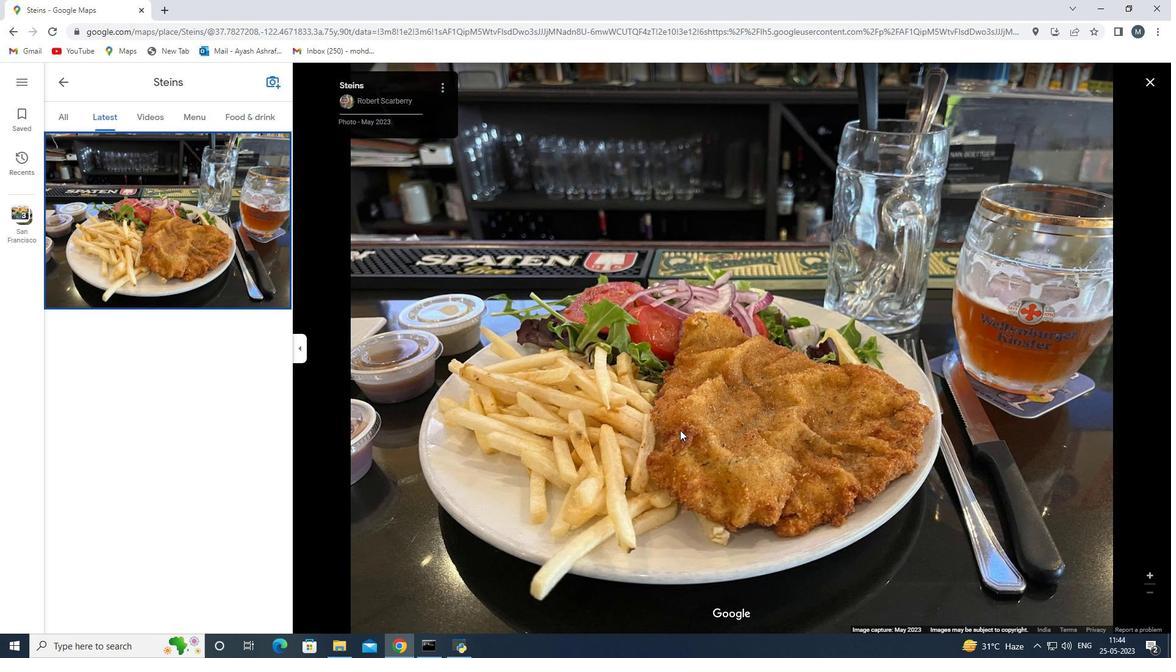 
Action: Mouse scrolled (675, 432) with delta (0, 0)
Screenshot: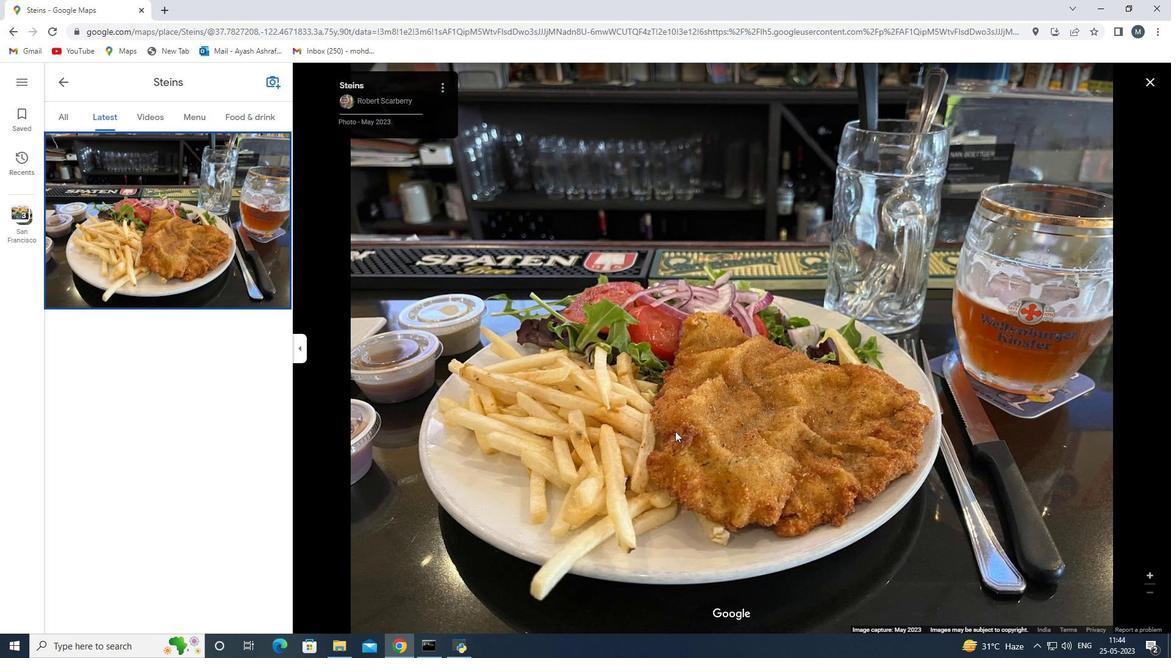 
Action: Mouse moved to (755, 467)
Screenshot: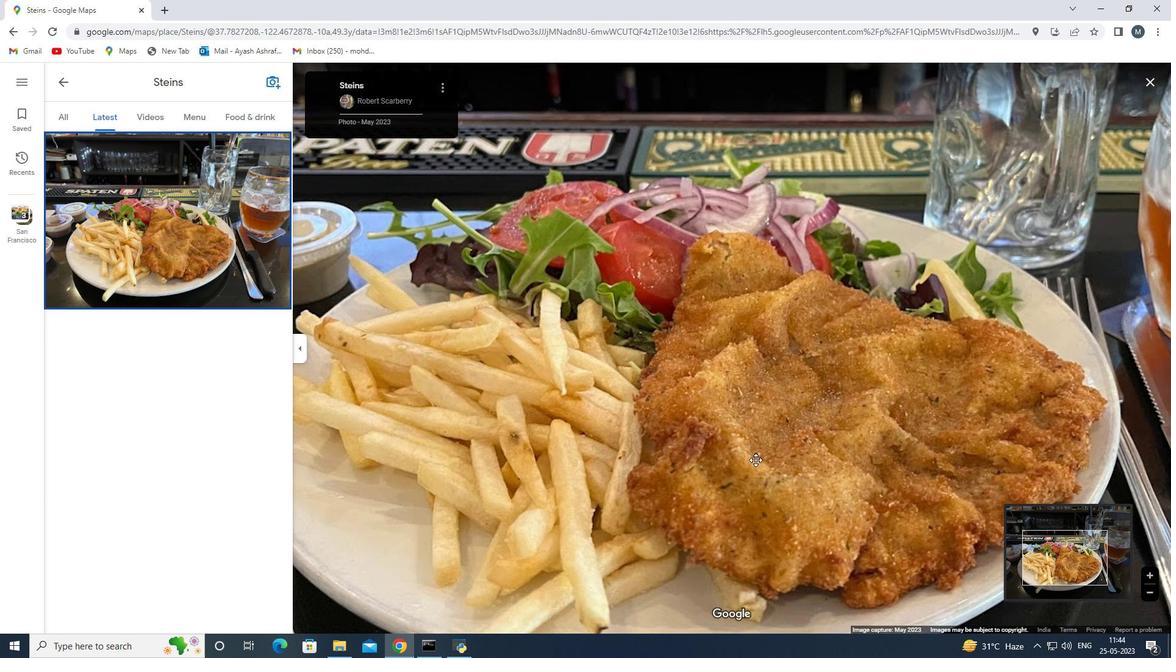 
Action: Mouse scrolled (755, 468) with delta (0, 0)
Screenshot: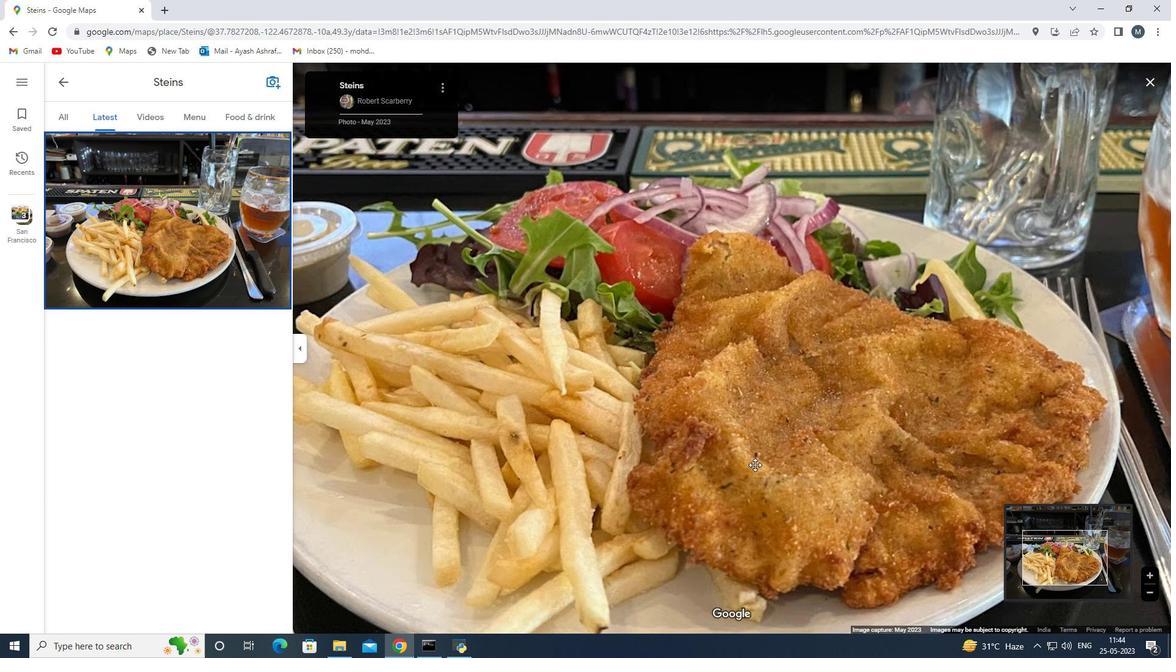 
Action: Mouse scrolled (755, 468) with delta (0, 0)
Screenshot: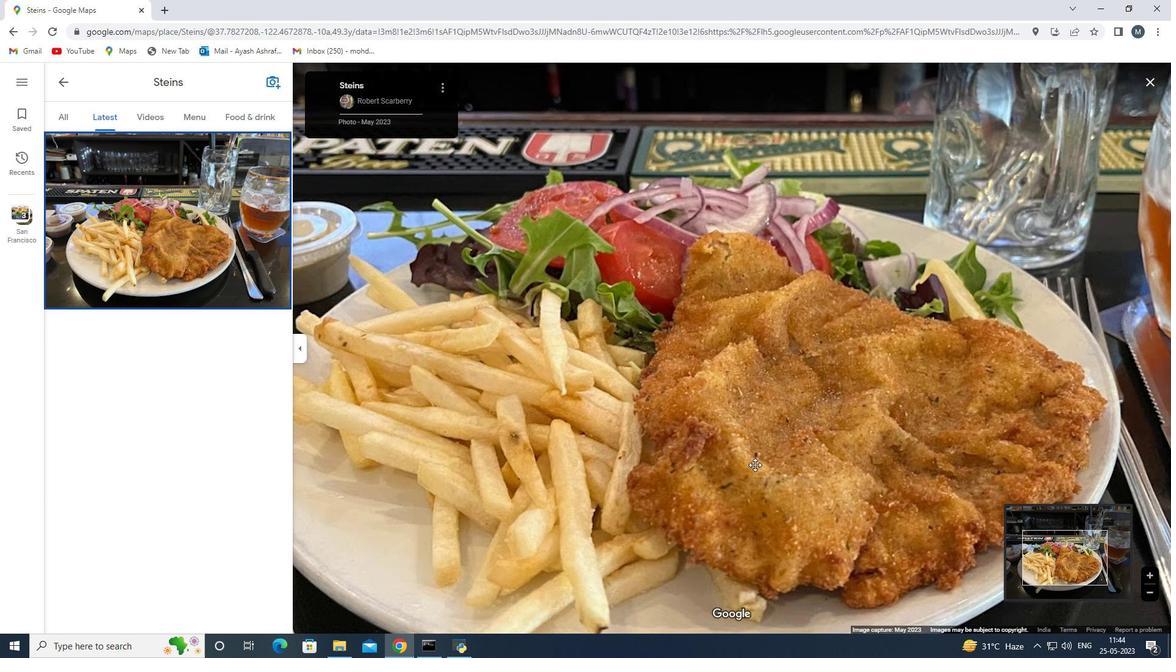 
Action: Mouse scrolled (755, 468) with delta (0, 0)
Screenshot: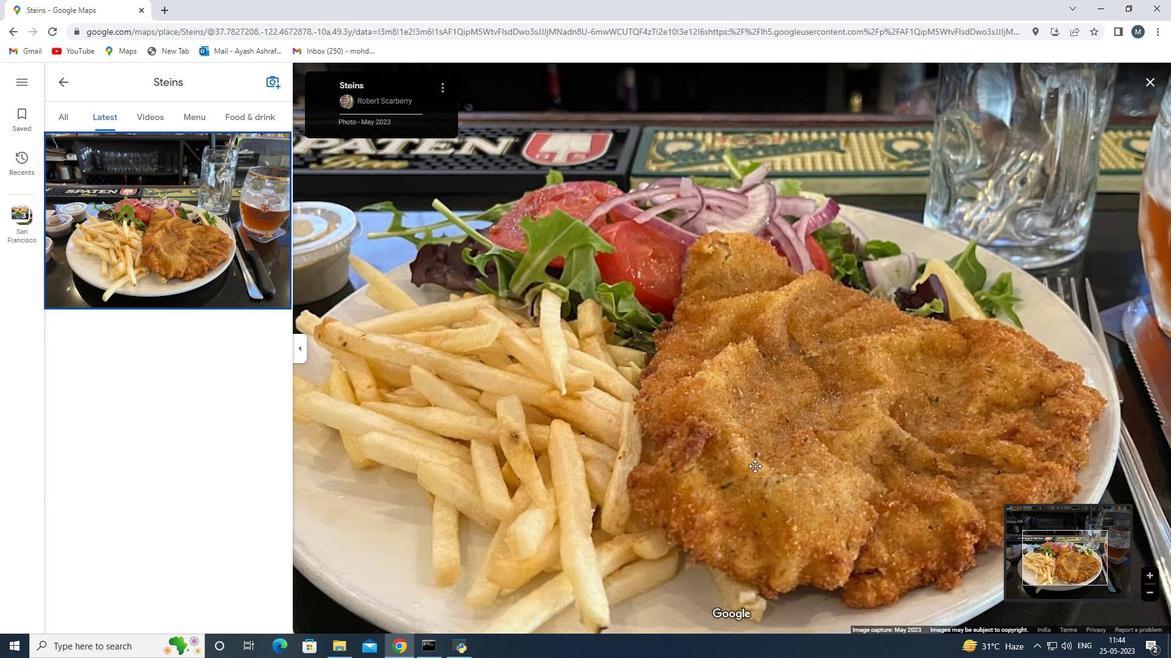 
Action: Mouse scrolled (755, 468) with delta (0, 0)
Screenshot: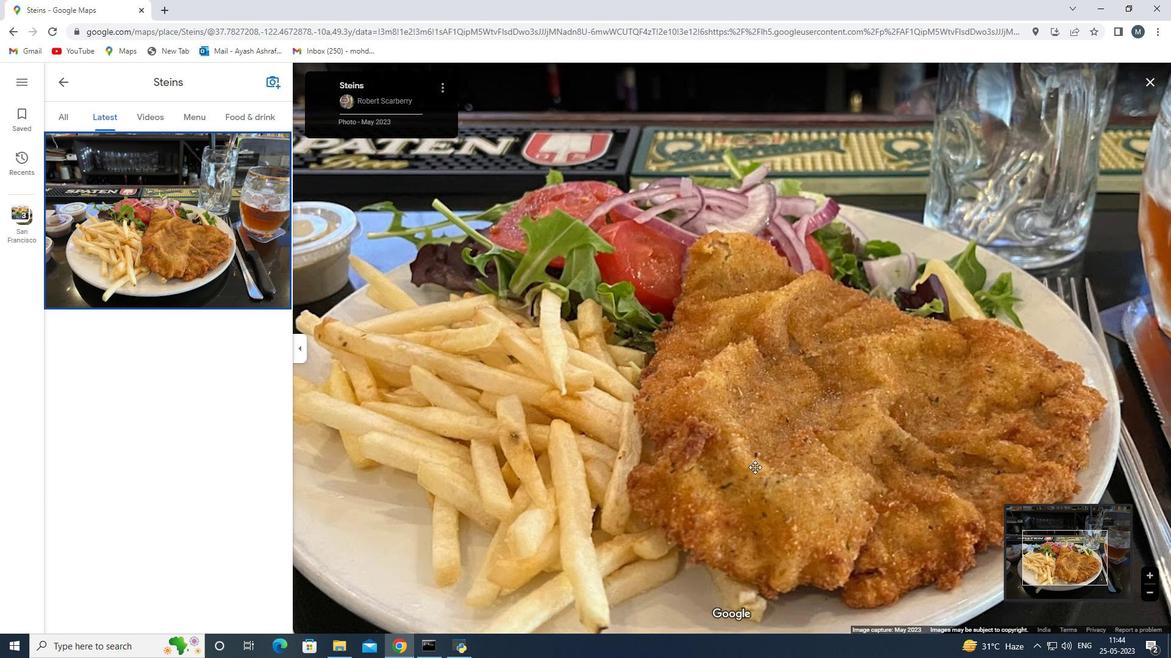 
Action: Mouse moved to (755, 467)
Screenshot: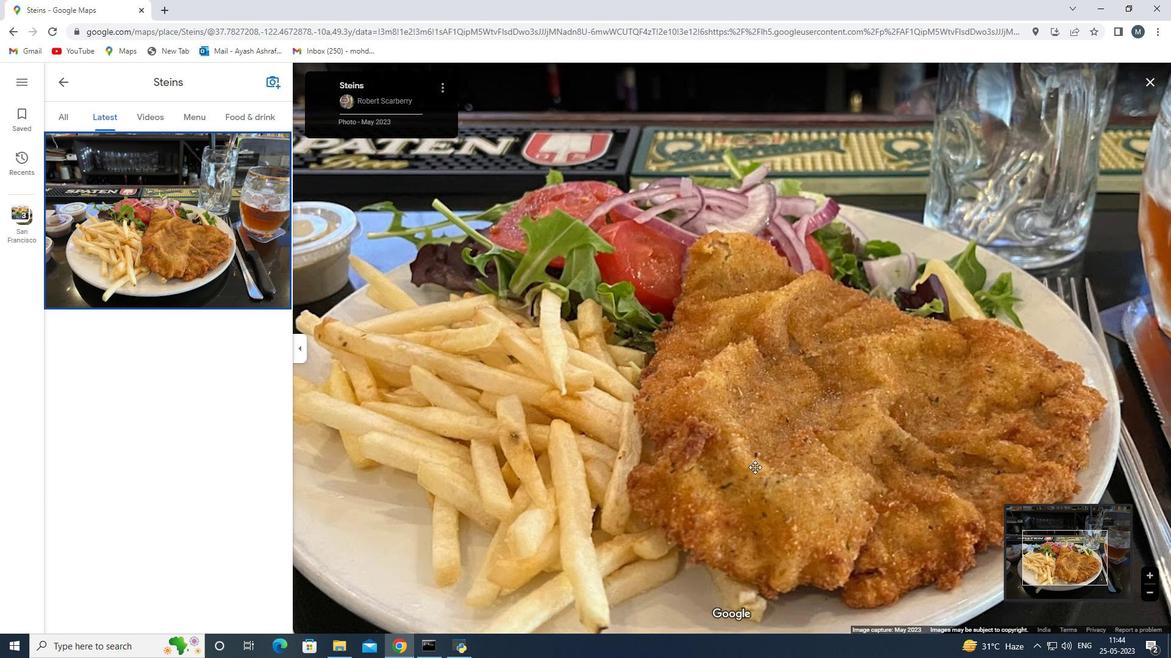 
Action: Mouse scrolled (755, 468) with delta (0, 0)
Screenshot: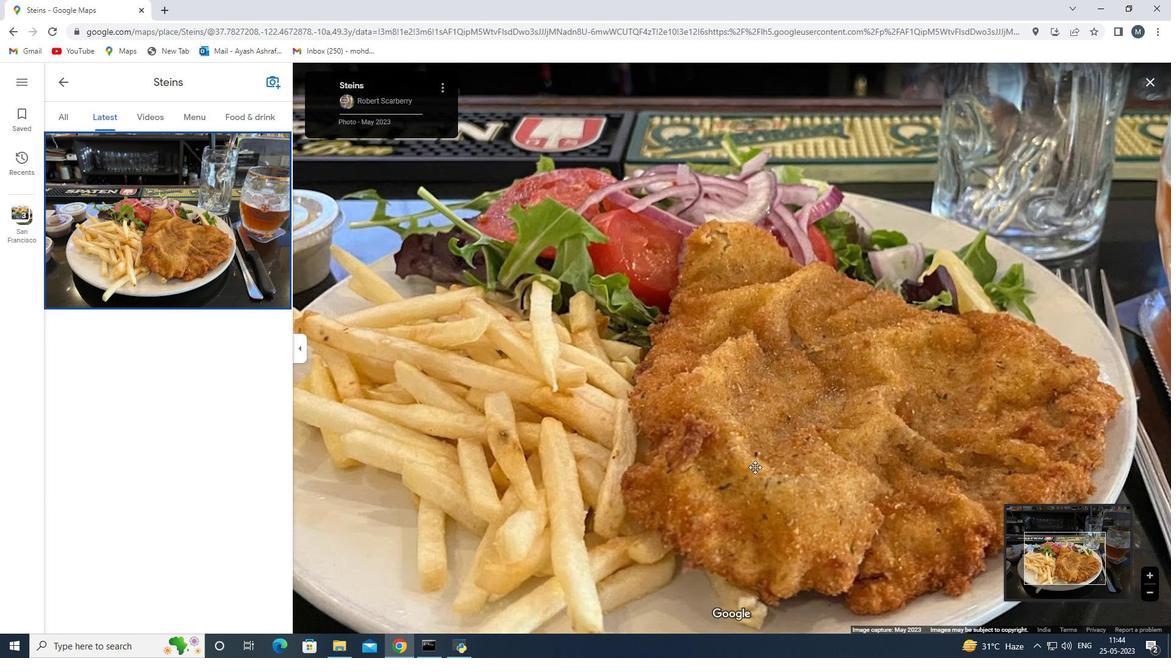 
Action: Mouse scrolled (755, 468) with delta (0, 0)
Screenshot: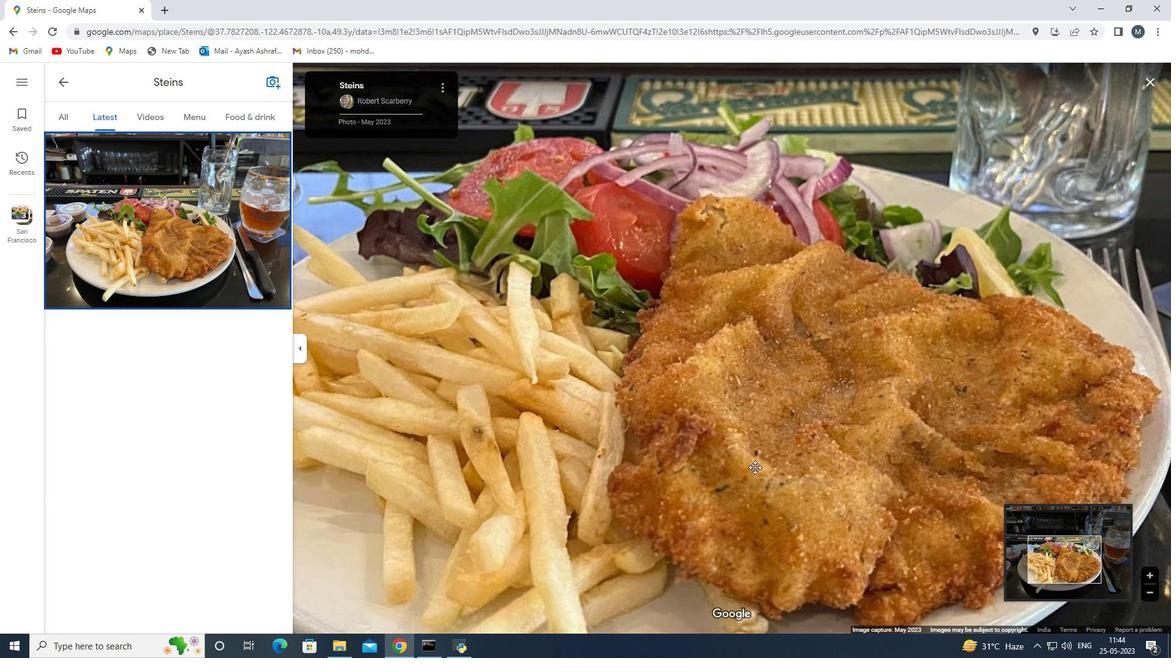 
Action: Mouse scrolled (755, 468) with delta (0, 0)
Screenshot: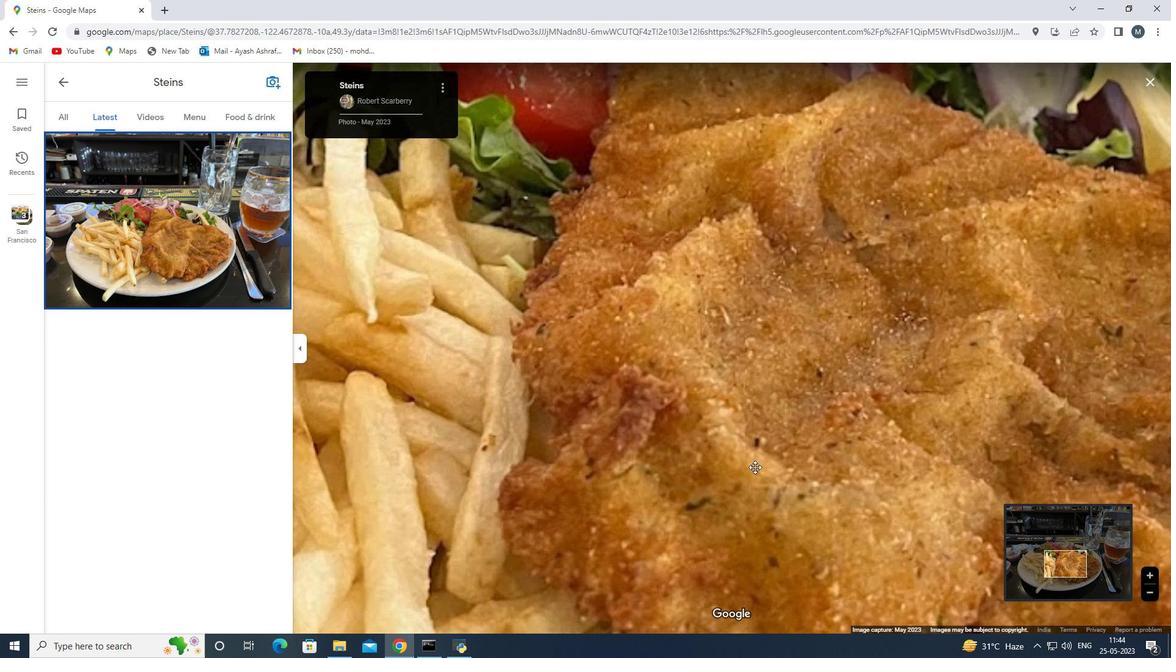 
Action: Mouse scrolled (755, 468) with delta (0, 0)
Screenshot: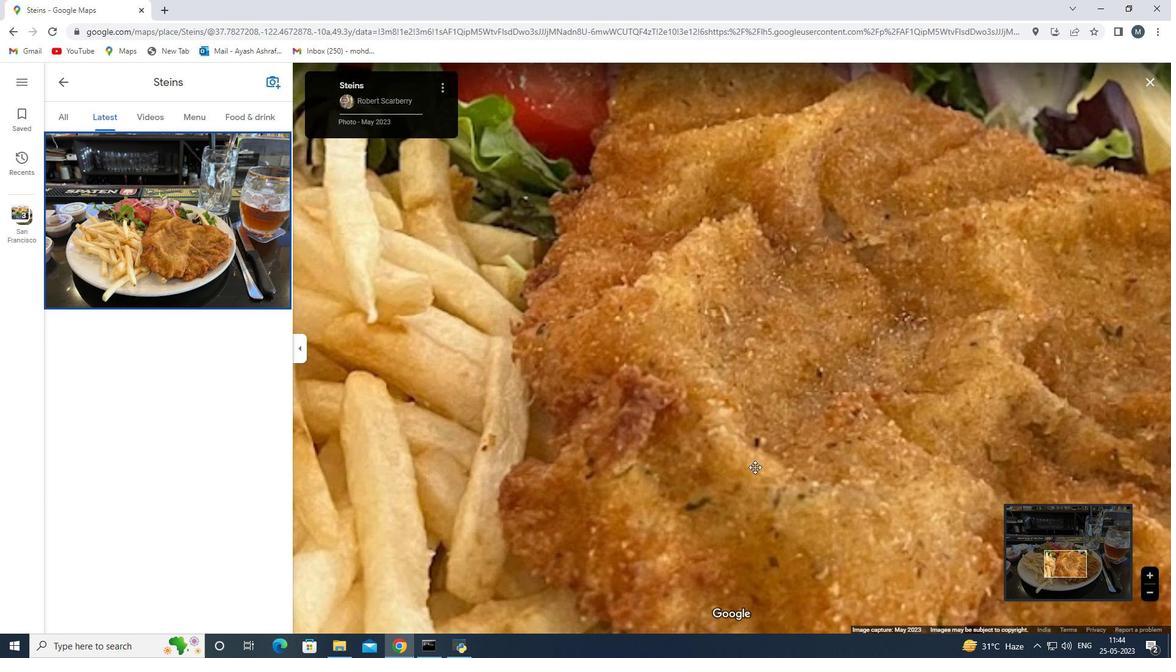 
Action: Mouse scrolled (755, 468) with delta (0, 0)
Screenshot: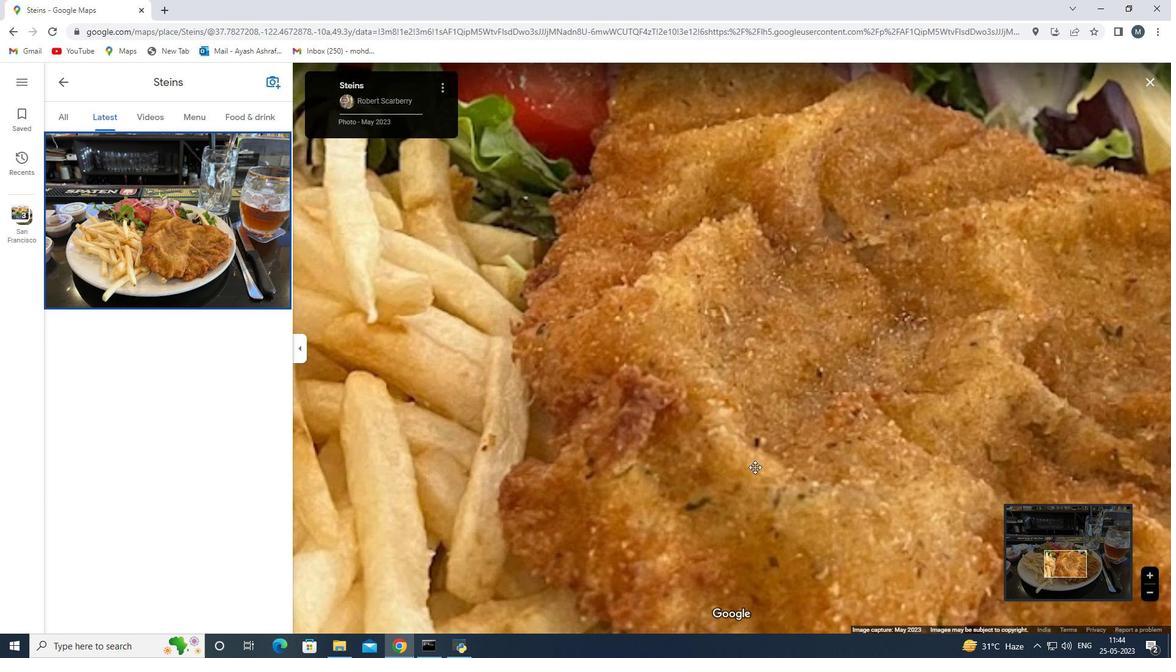 
Action: Mouse scrolled (755, 468) with delta (0, 0)
Screenshot: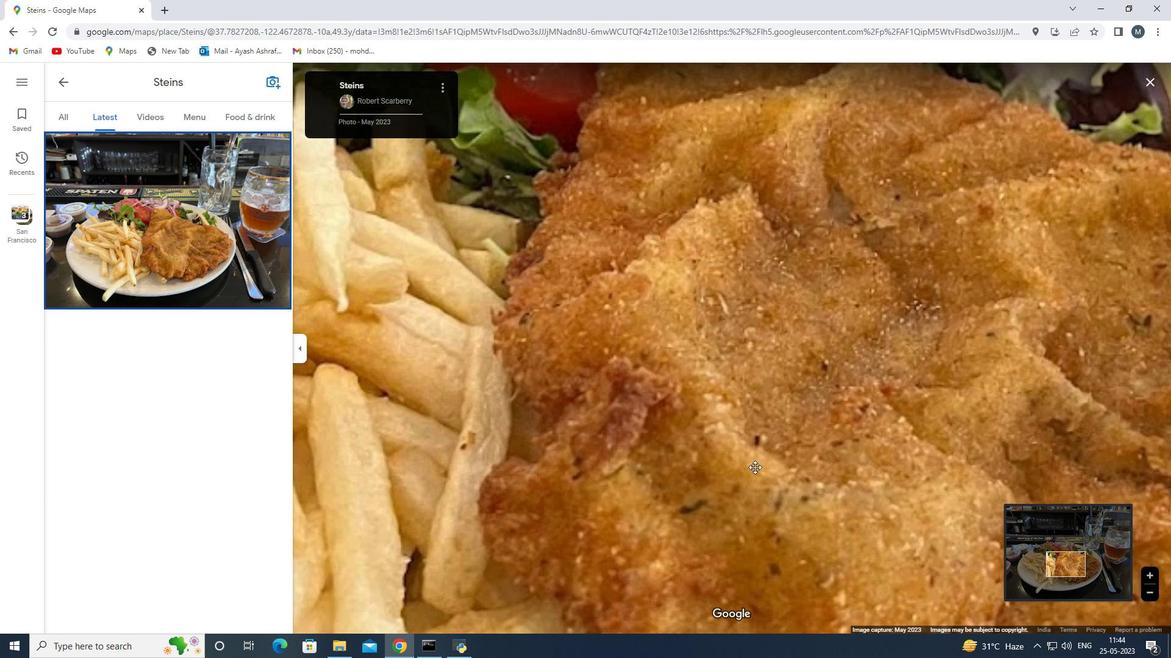 
Action: Mouse scrolled (755, 468) with delta (0, 0)
Screenshot: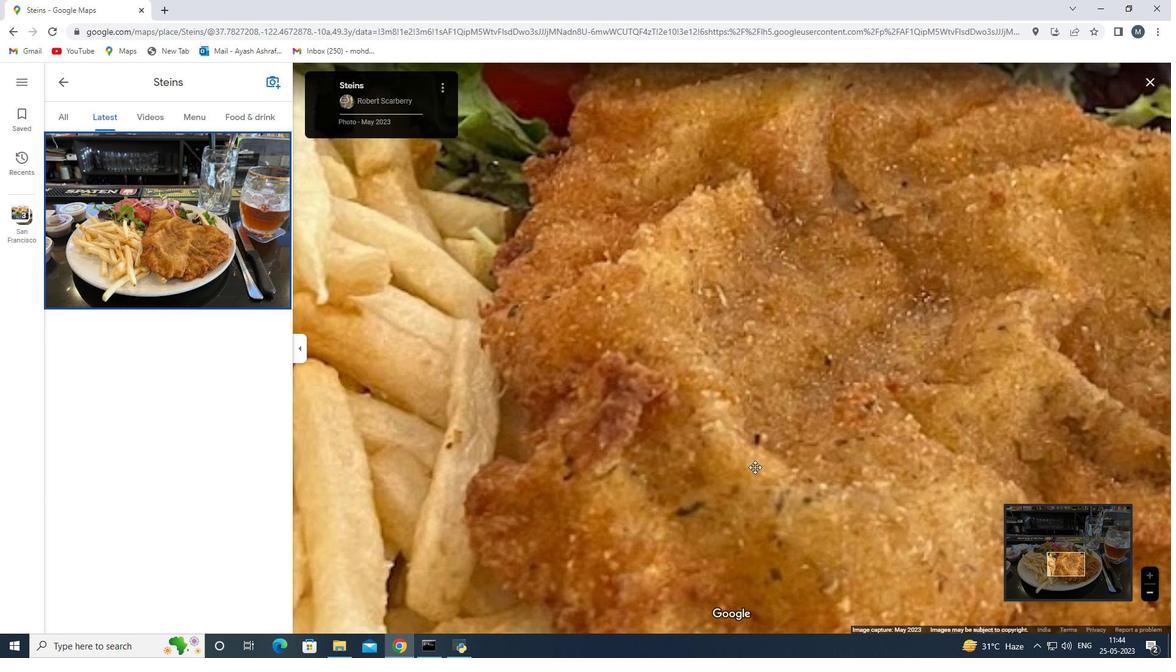
Action: Mouse scrolled (755, 468) with delta (0, 0)
Screenshot: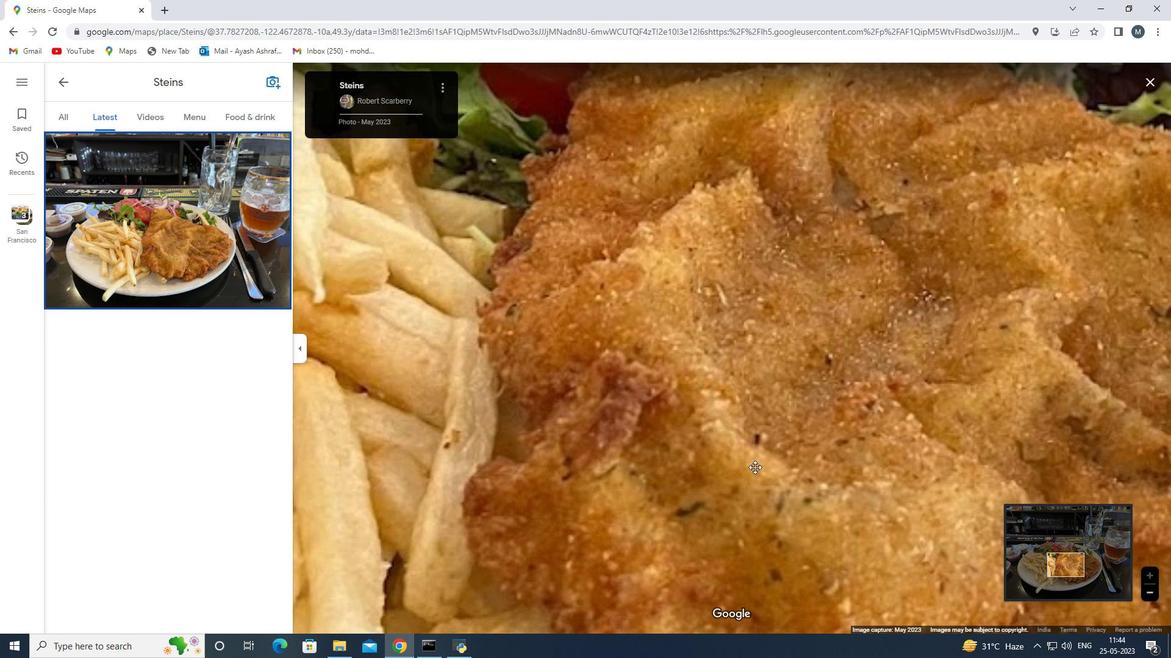 
Action: Mouse scrolled (755, 468) with delta (0, 0)
Screenshot: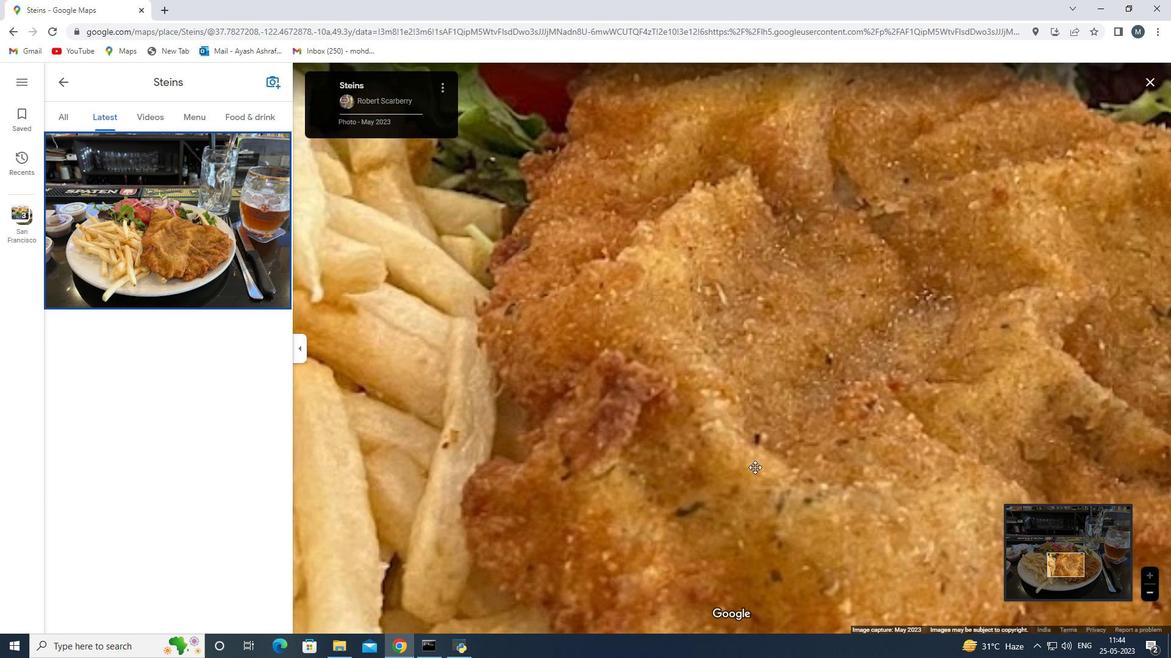 
Action: Mouse scrolled (755, 467) with delta (0, 0)
Screenshot: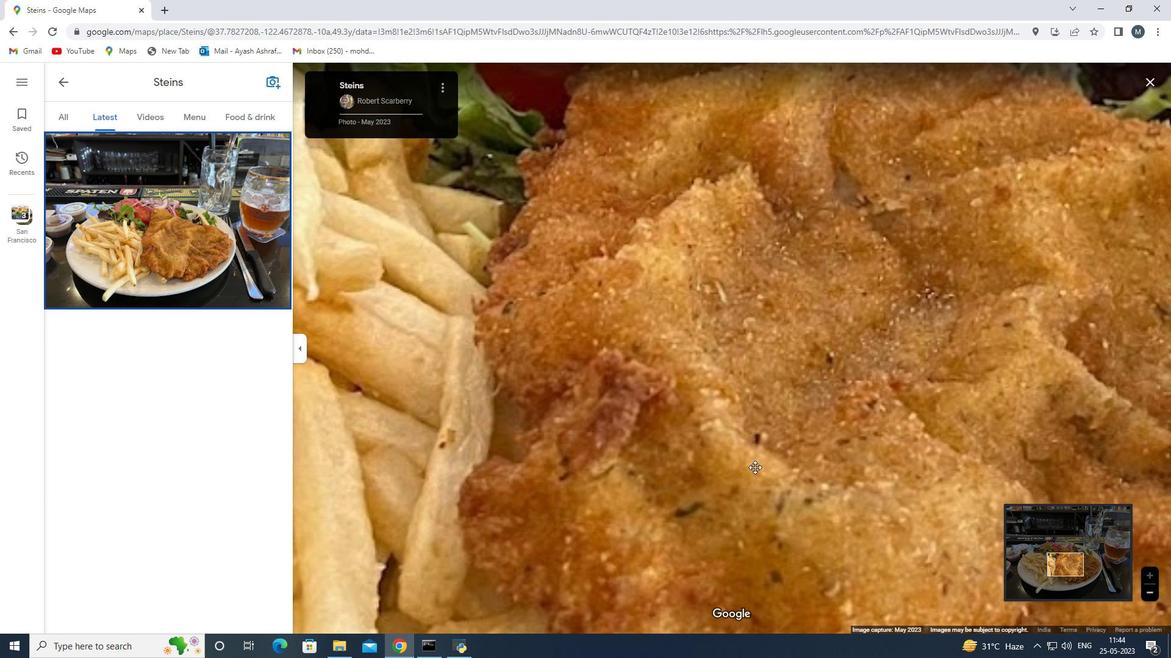 
Action: Mouse scrolled (755, 467) with delta (0, 0)
Screenshot: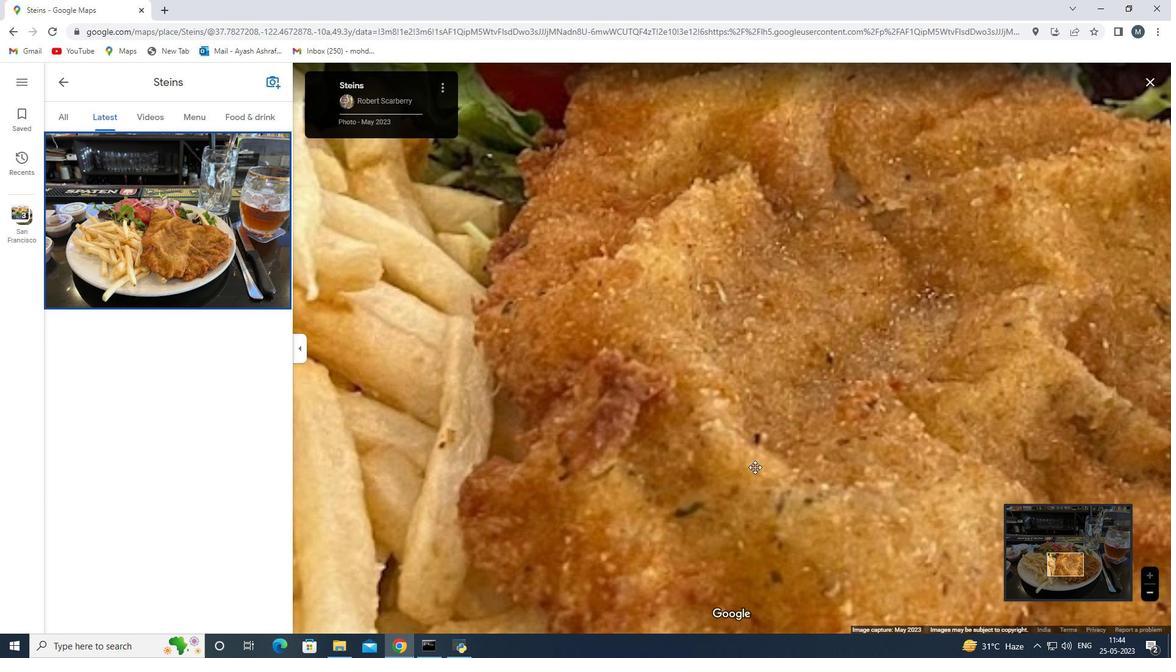 
Action: Mouse scrolled (755, 467) with delta (0, 0)
Screenshot: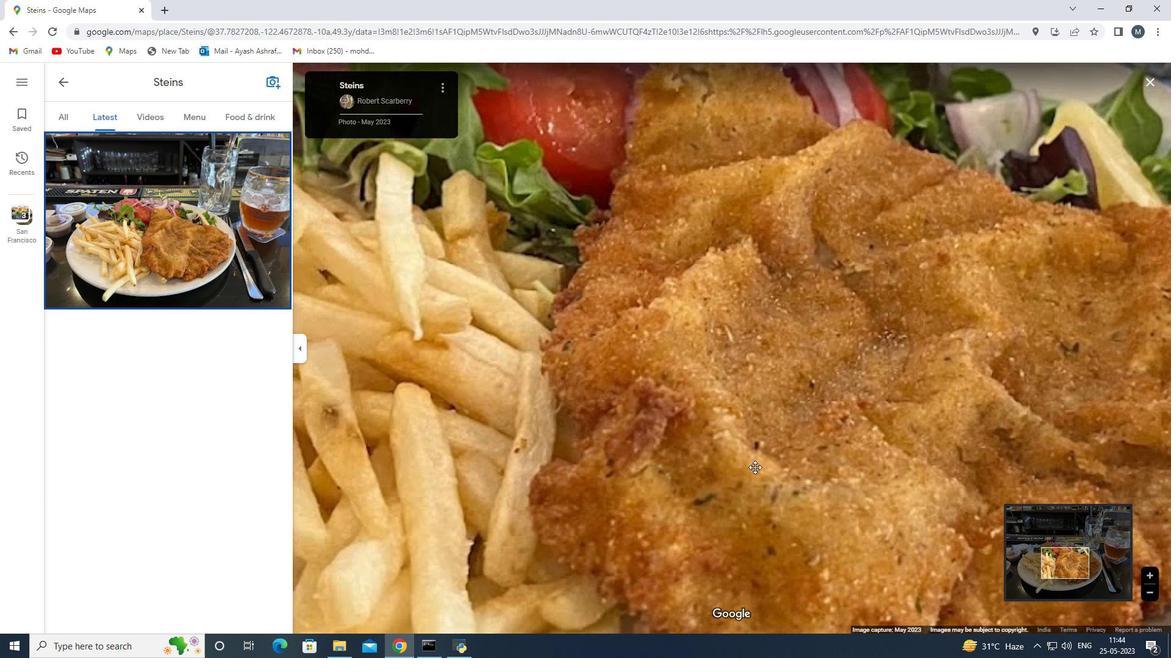 
Action: Mouse scrolled (755, 467) with delta (0, 0)
Screenshot: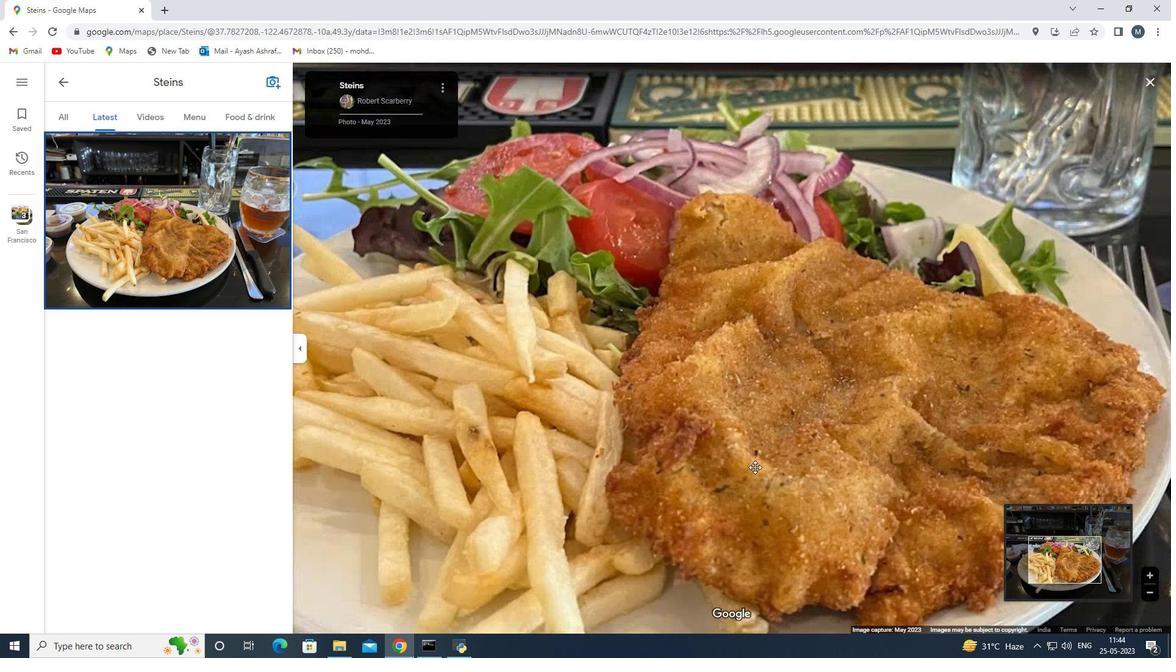 
Action: Mouse scrolled (755, 467) with delta (0, 0)
Screenshot: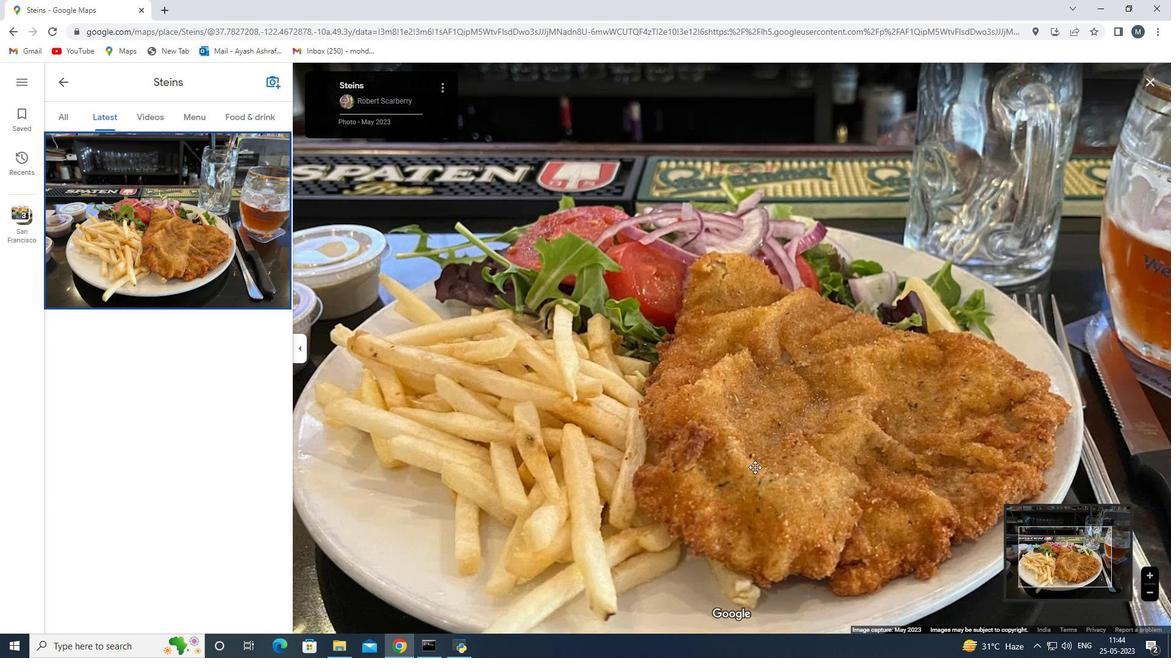 
Action: Mouse scrolled (755, 468) with delta (0, 0)
Screenshot: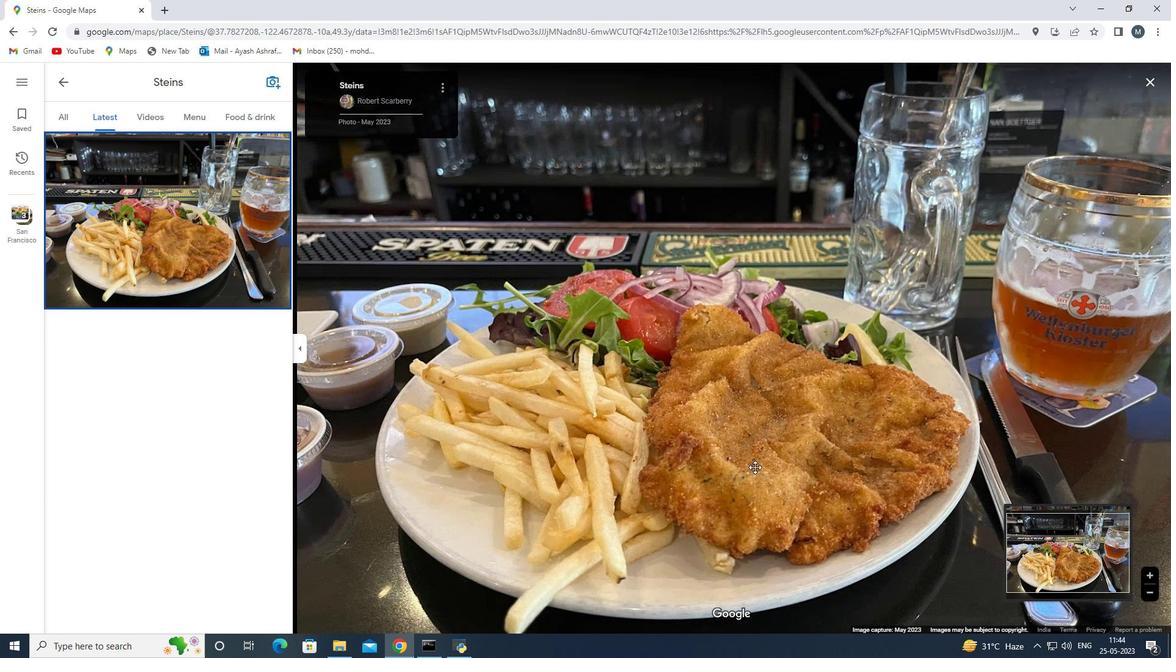 
Action: Mouse scrolled (755, 468) with delta (0, 0)
Screenshot: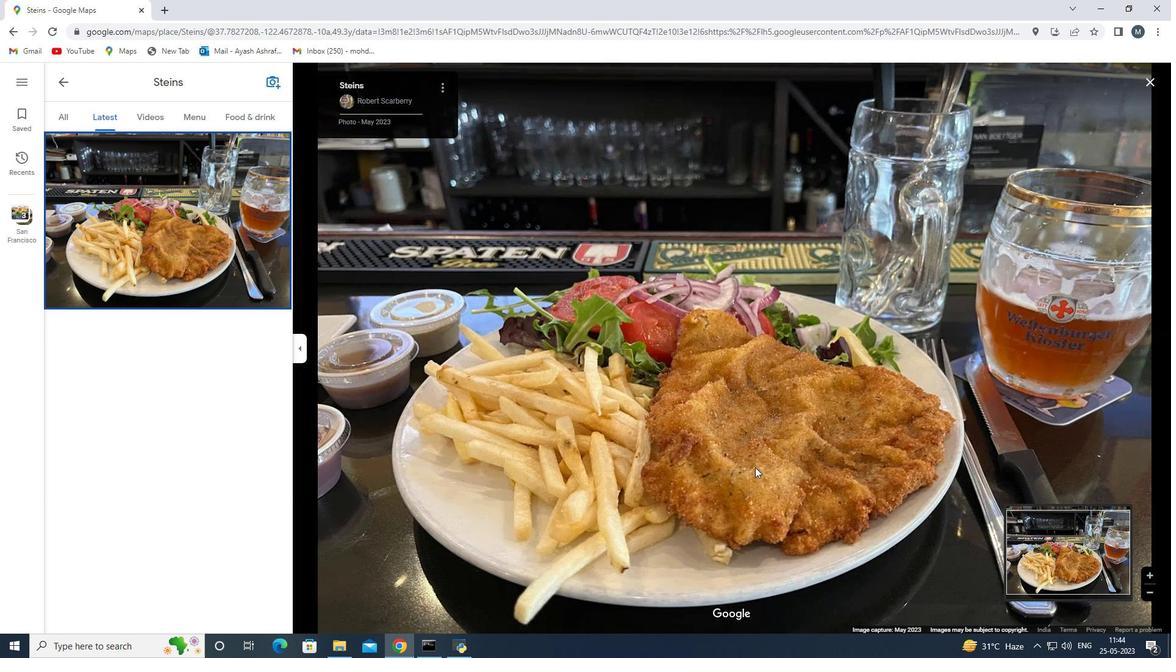 
Action: Mouse scrolled (755, 467) with delta (0, 0)
Screenshot: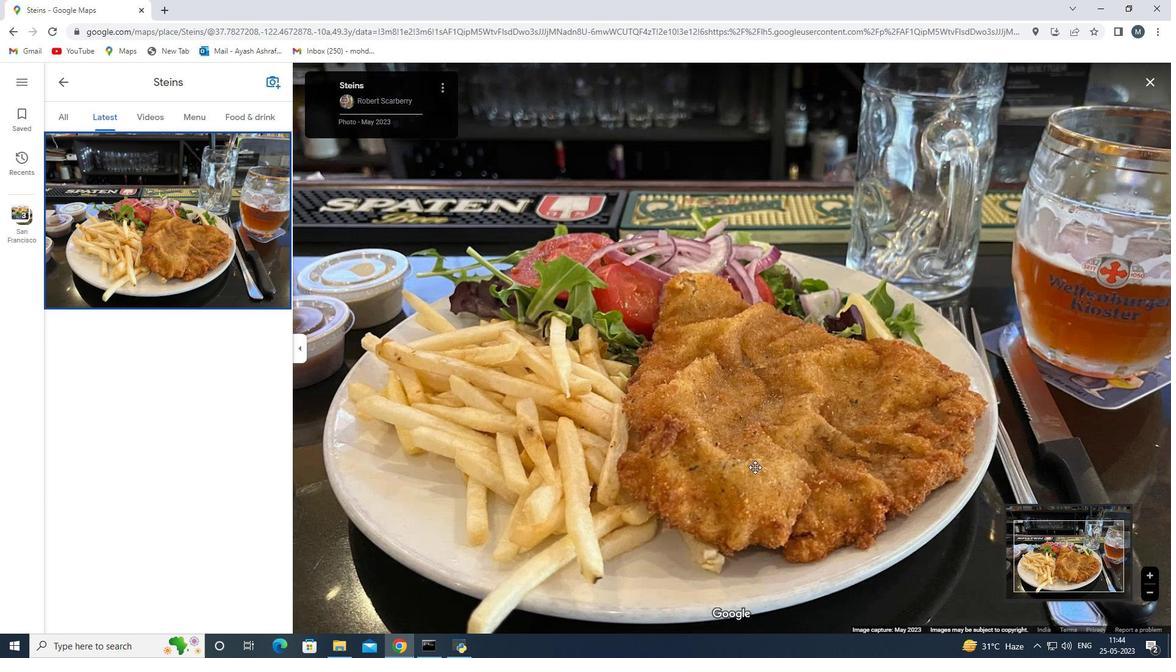 
Action: Mouse scrolled (755, 467) with delta (0, 0)
Screenshot: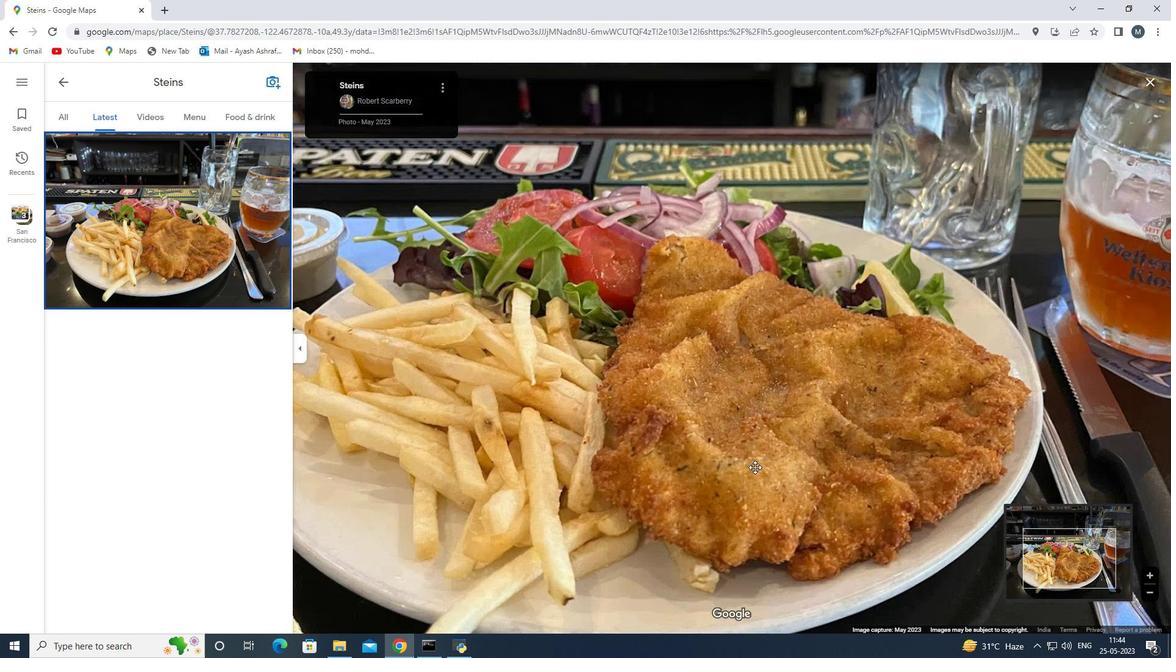 
Action: Mouse scrolled (755, 468) with delta (0, 0)
Screenshot: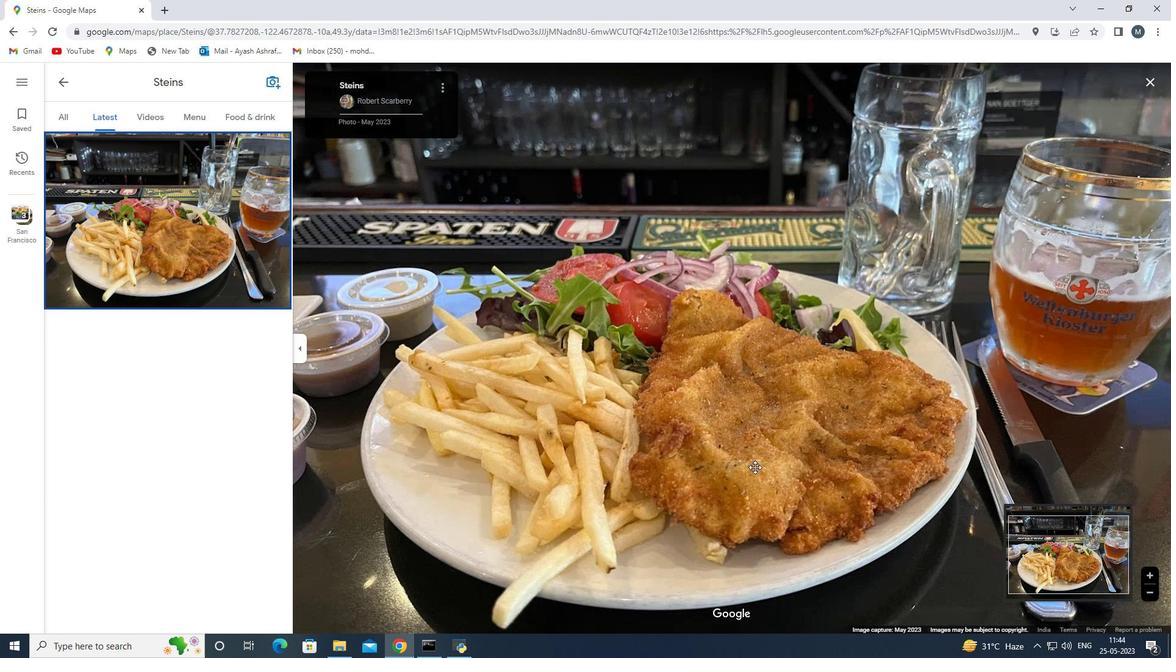 
Action: Mouse scrolled (755, 467) with delta (0, 0)
Screenshot: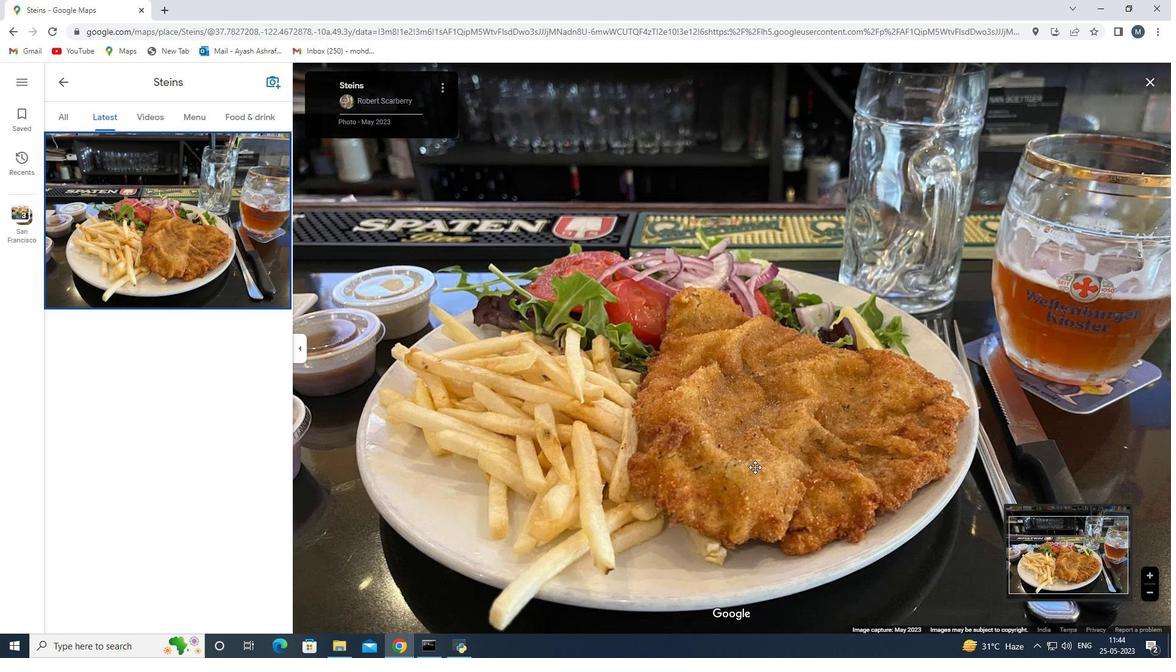 
Action: Mouse scrolled (755, 468) with delta (0, 0)
Screenshot: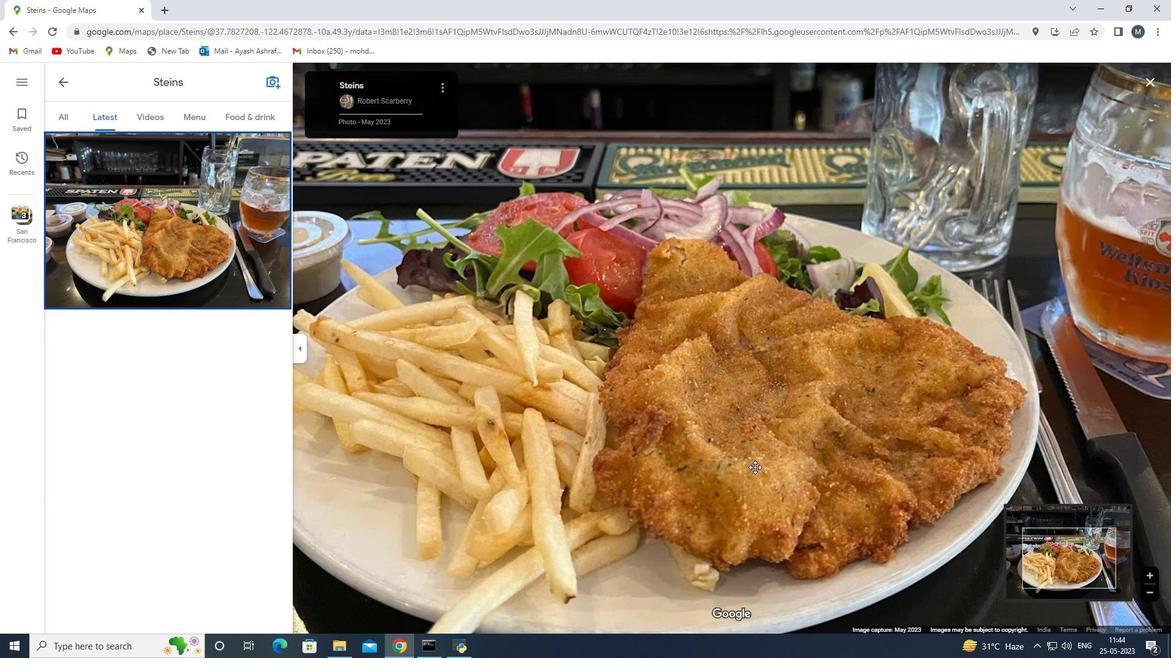 
Action: Mouse scrolled (755, 467) with delta (0, 0)
Screenshot: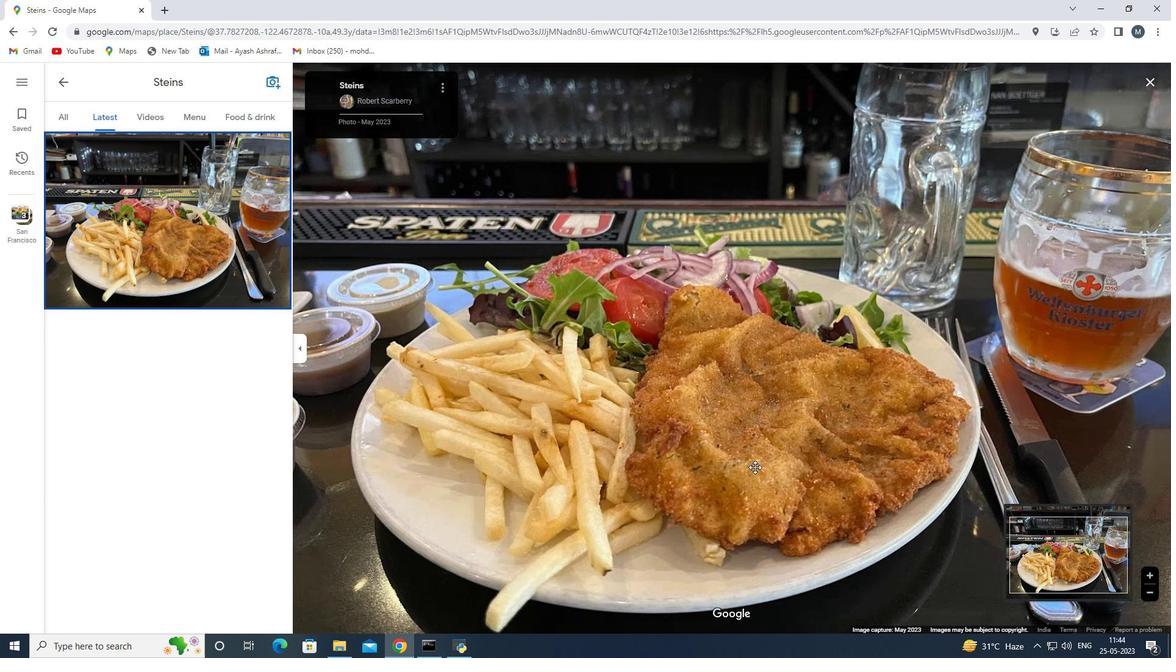 
Action: Mouse scrolled (755, 468) with delta (0, 0)
Screenshot: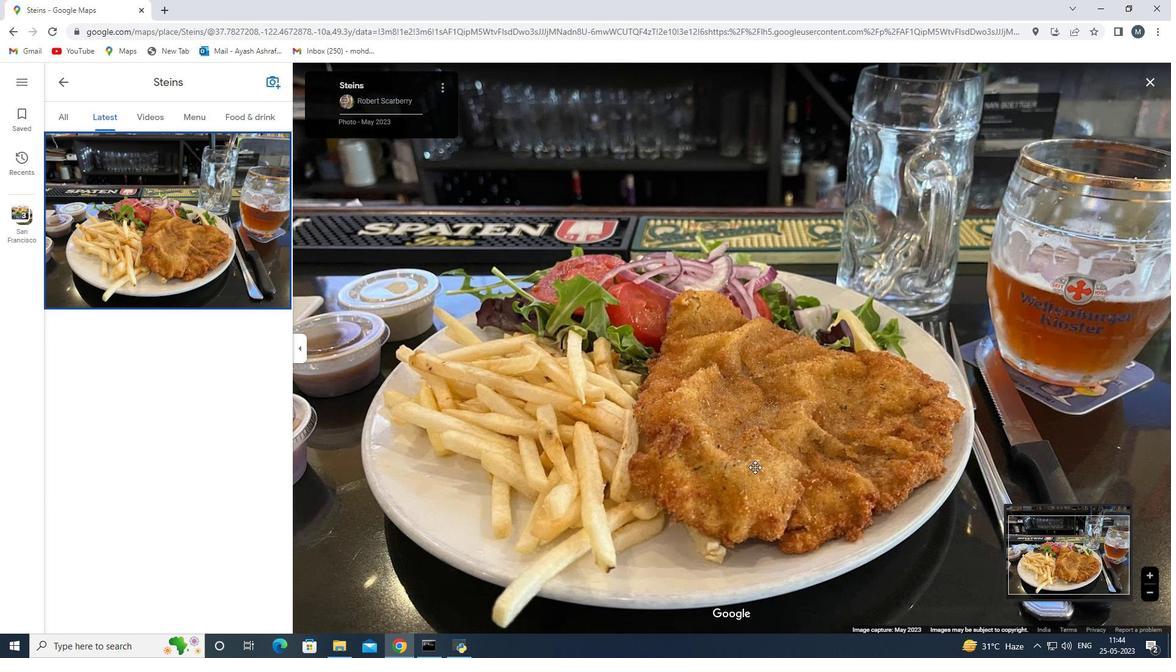 
Action: Mouse scrolled (755, 467) with delta (0, 0)
